 Task: Find connections with filter location Farīdkot with filter topic #Businessintelligence with filter profile language Spanish with filter current company Essar with filter school Velammal Institute Of Technology with filter industry Mental Health Care with filter service category Tax Preparation with filter keywords title Plumber
Action: Mouse moved to (217, 341)
Screenshot: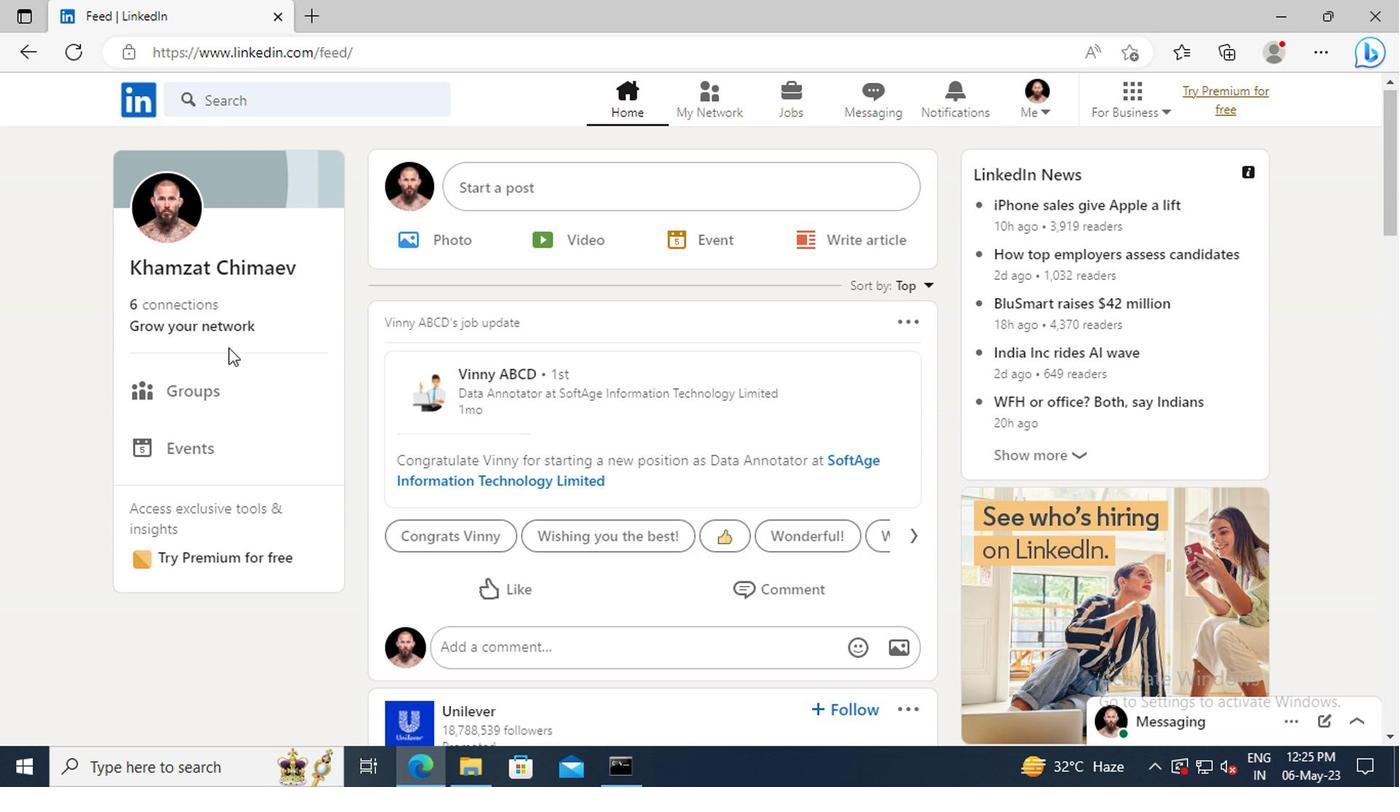 
Action: Mouse pressed left at (217, 341)
Screenshot: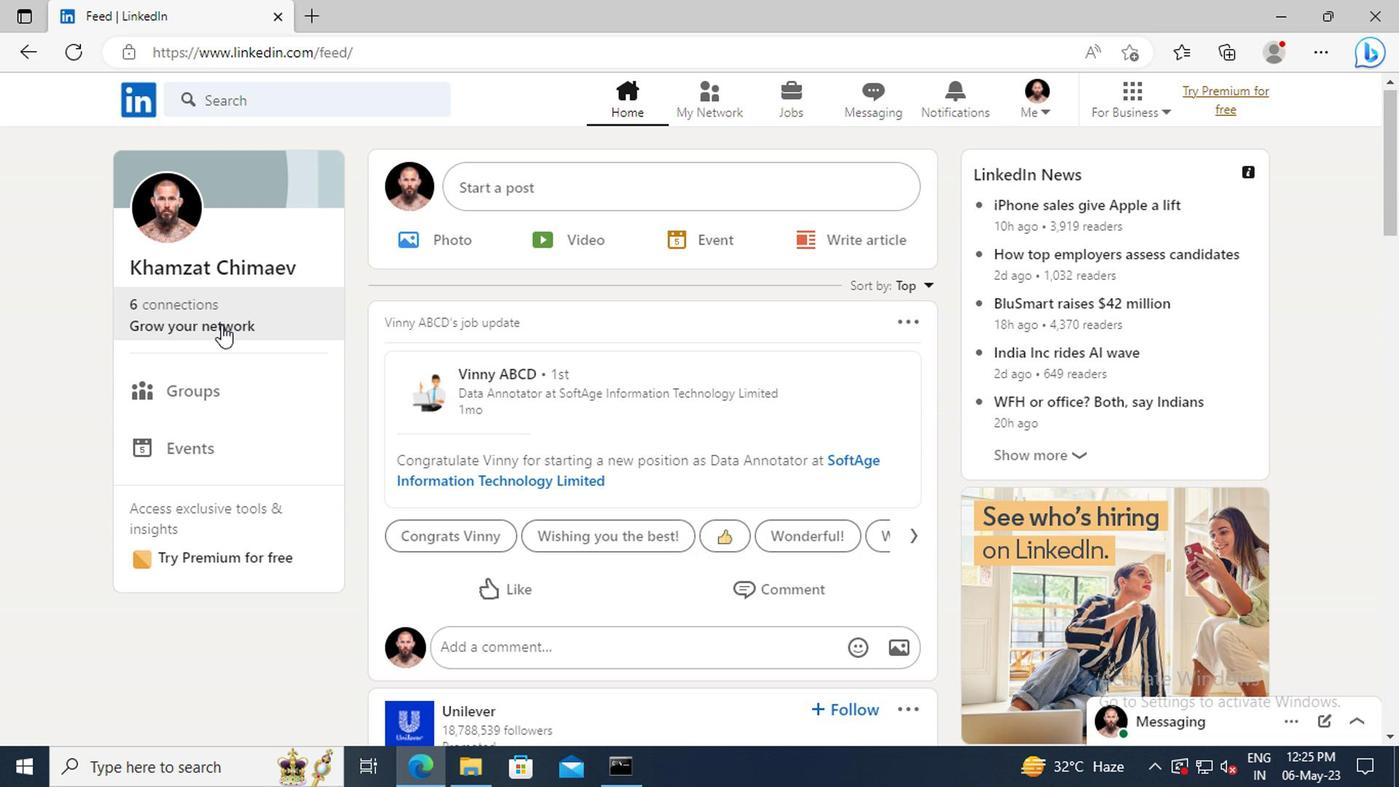 
Action: Mouse moved to (223, 246)
Screenshot: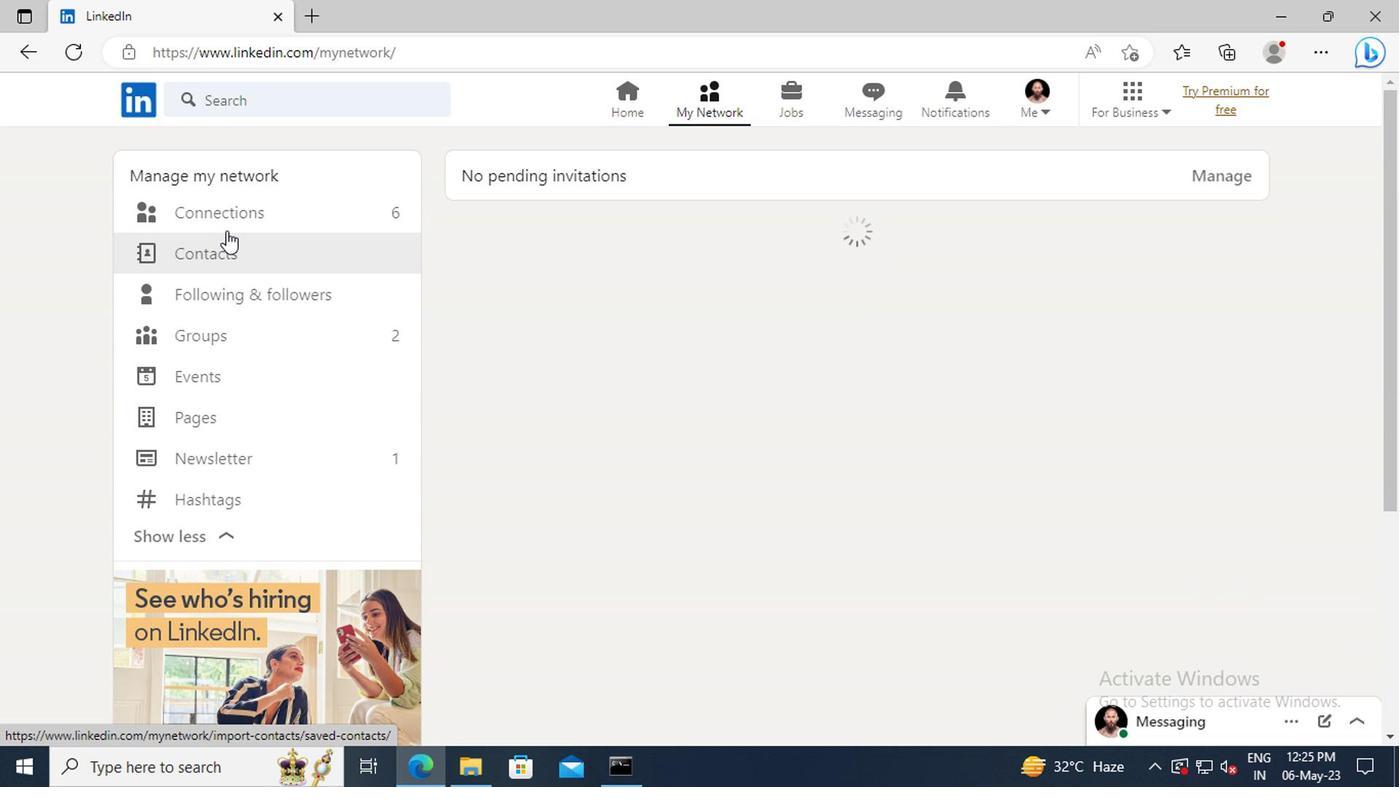 
Action: Mouse pressed left at (223, 246)
Screenshot: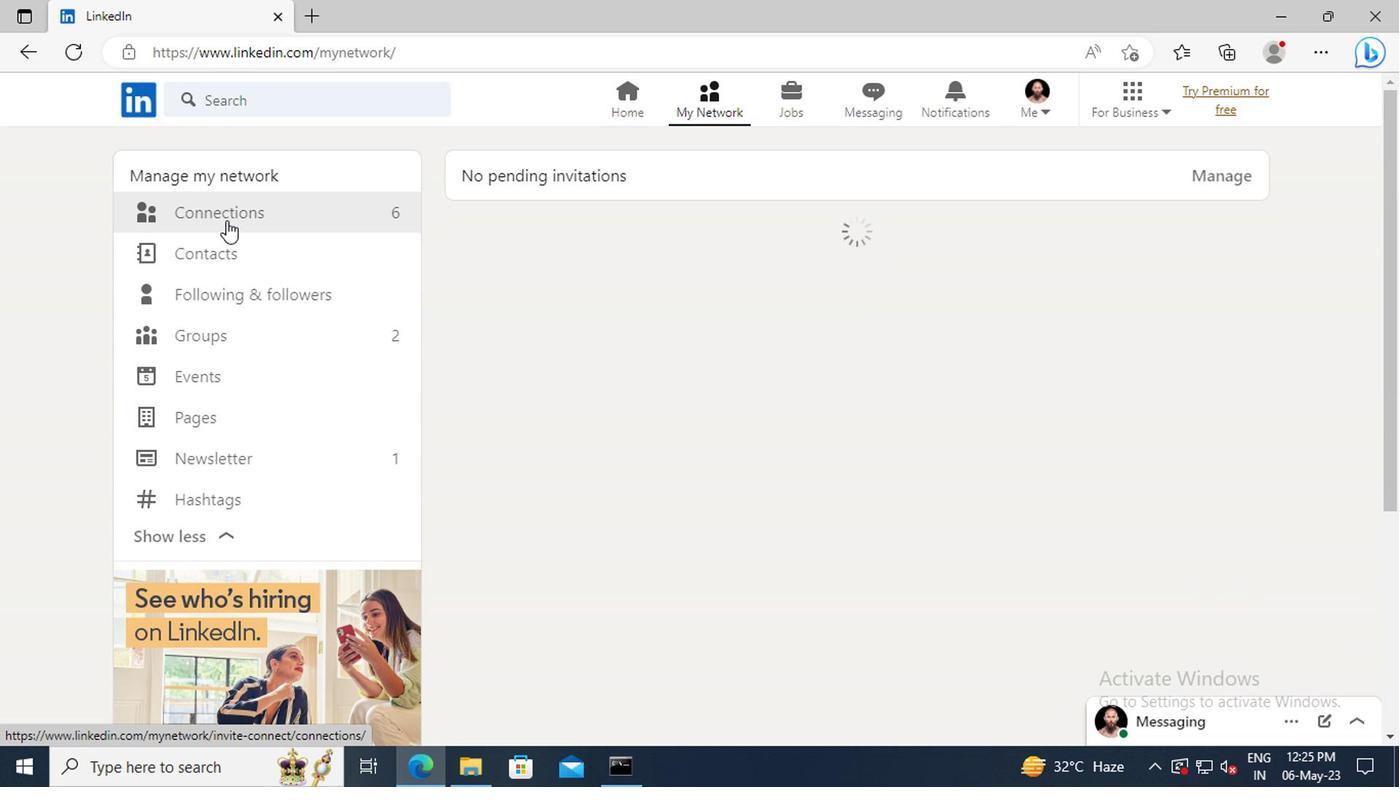 
Action: Mouse moved to (857, 250)
Screenshot: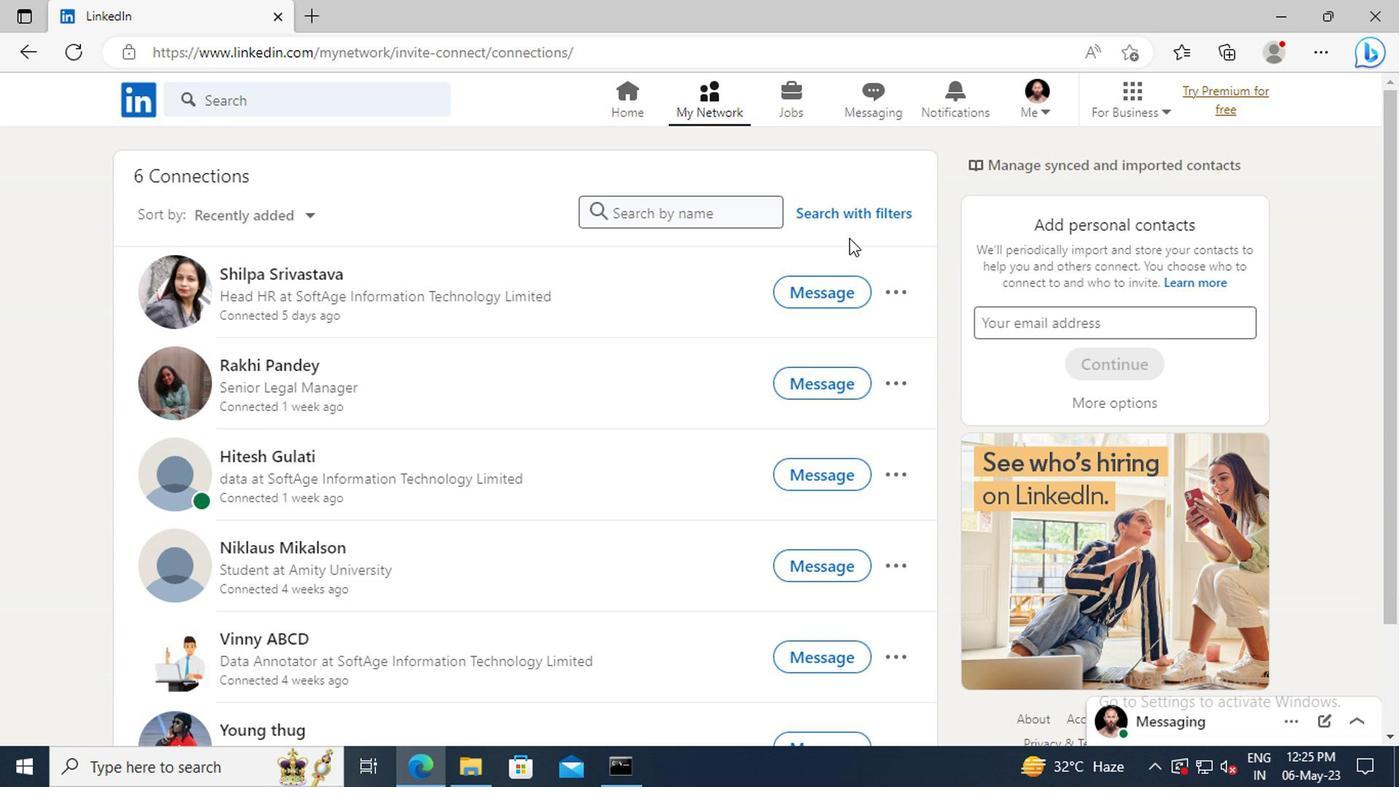 
Action: Mouse pressed left at (857, 250)
Screenshot: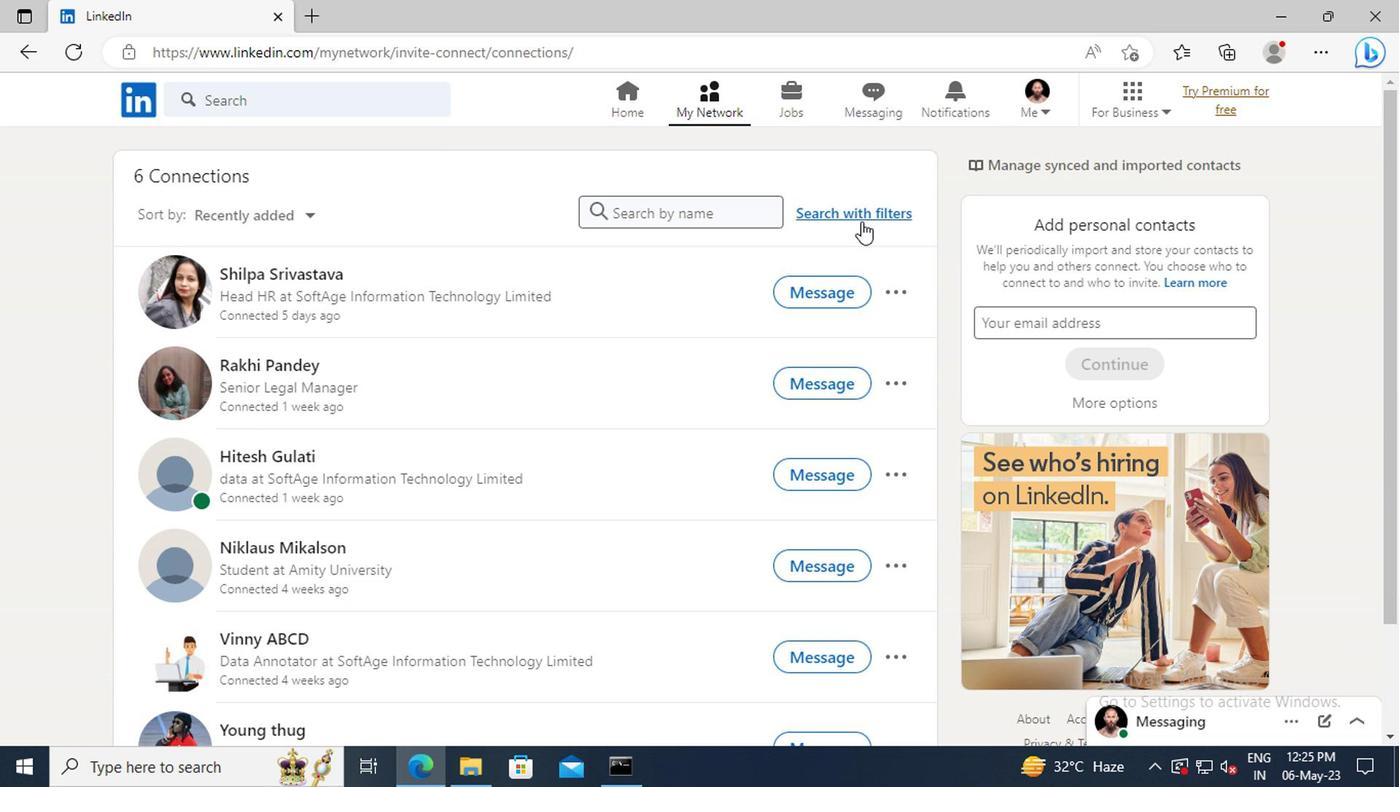 
Action: Mouse moved to (775, 193)
Screenshot: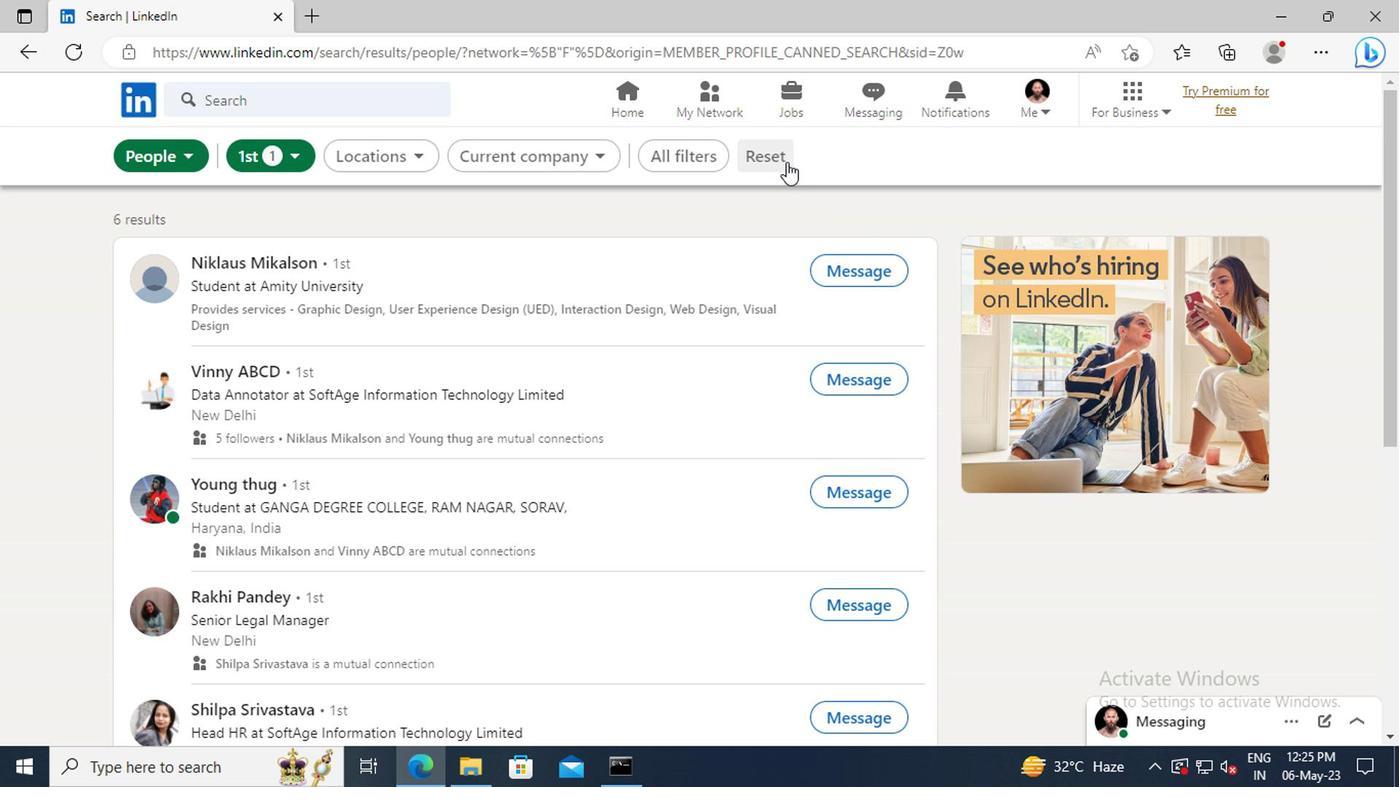 
Action: Mouse pressed left at (775, 193)
Screenshot: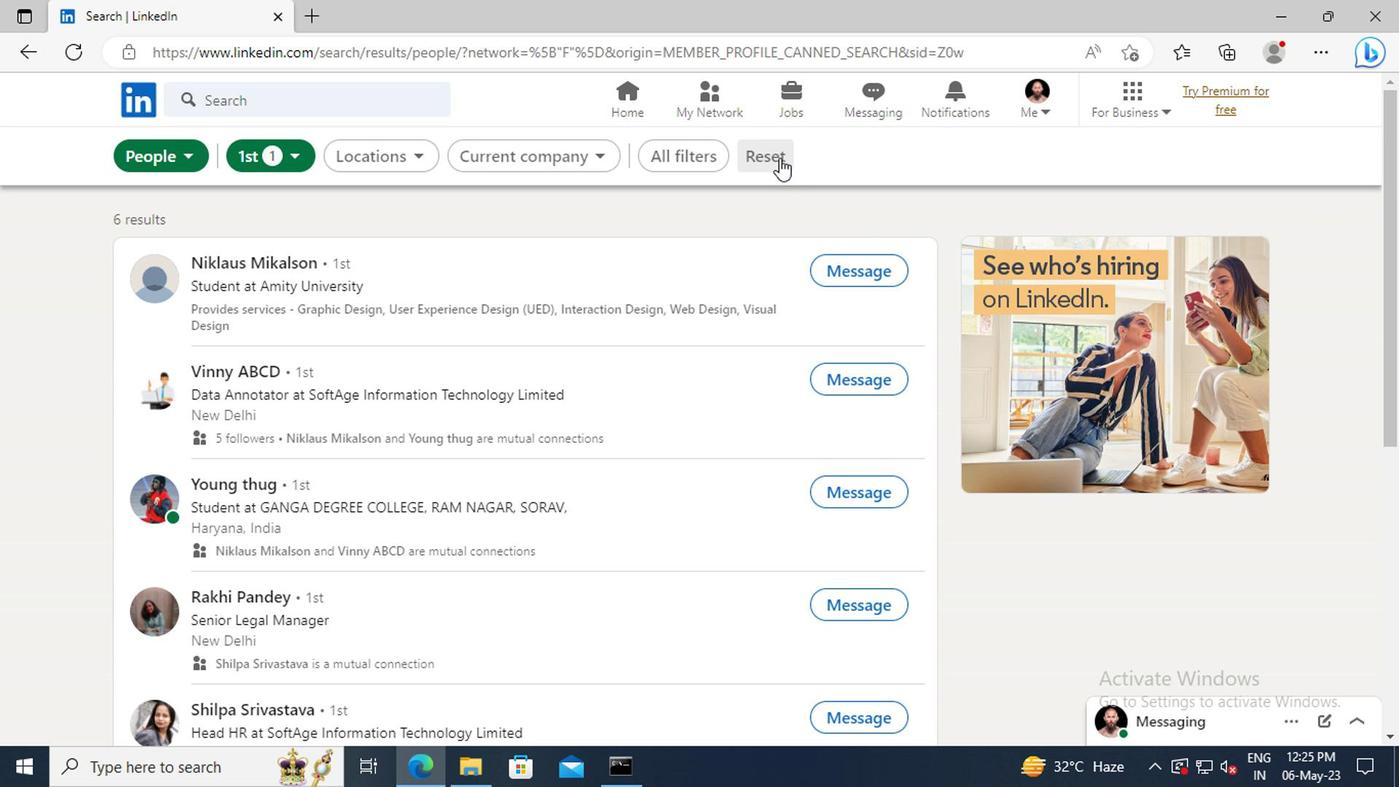
Action: Mouse moved to (747, 192)
Screenshot: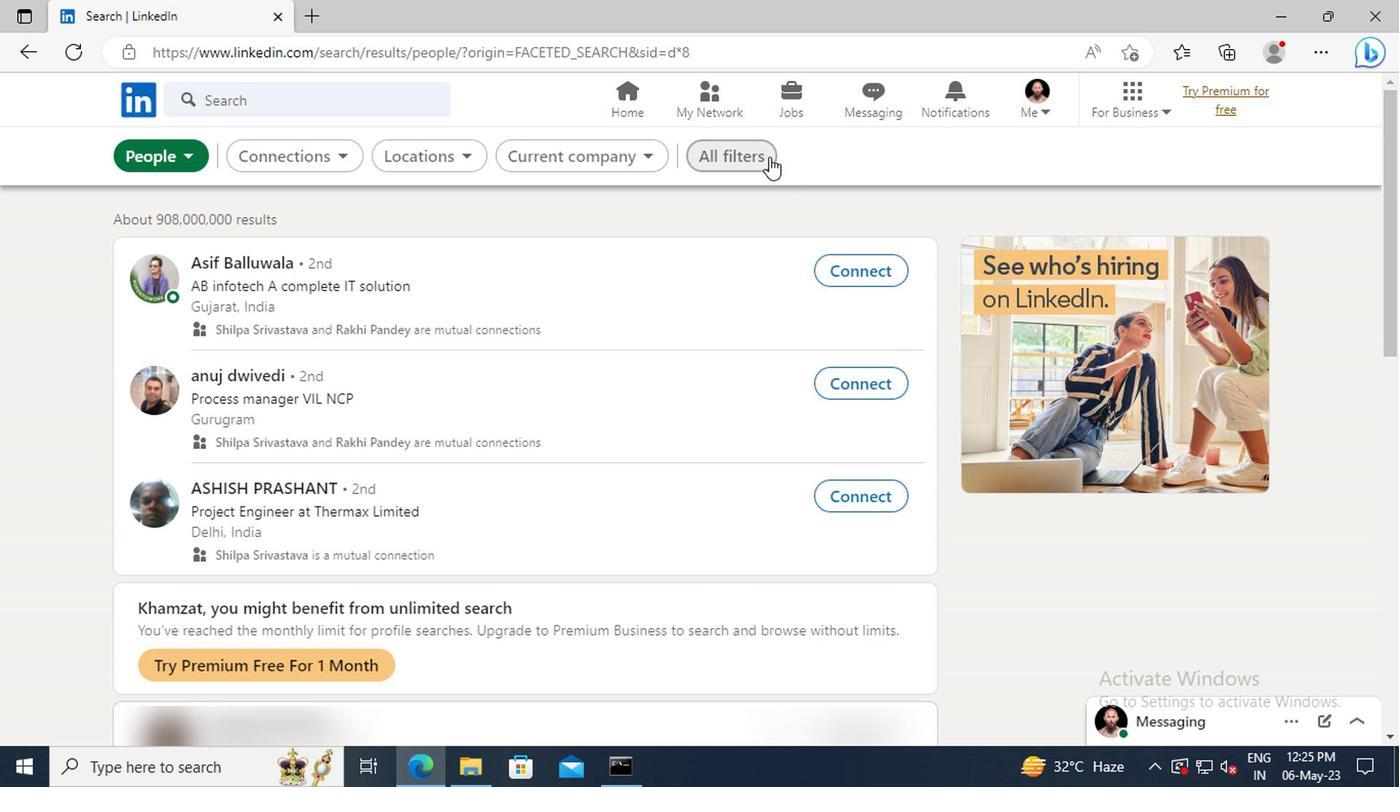 
Action: Mouse pressed left at (747, 192)
Screenshot: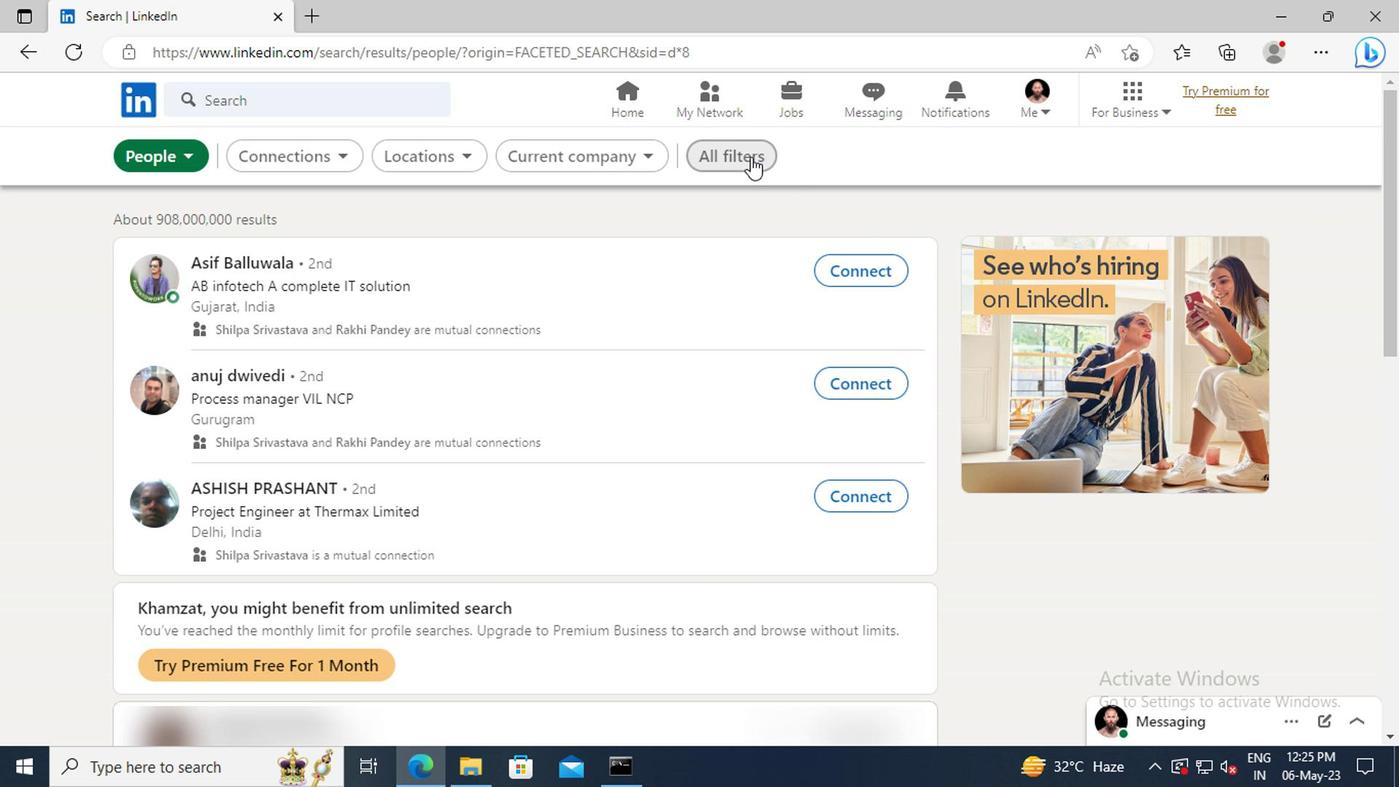 
Action: Mouse moved to (1112, 404)
Screenshot: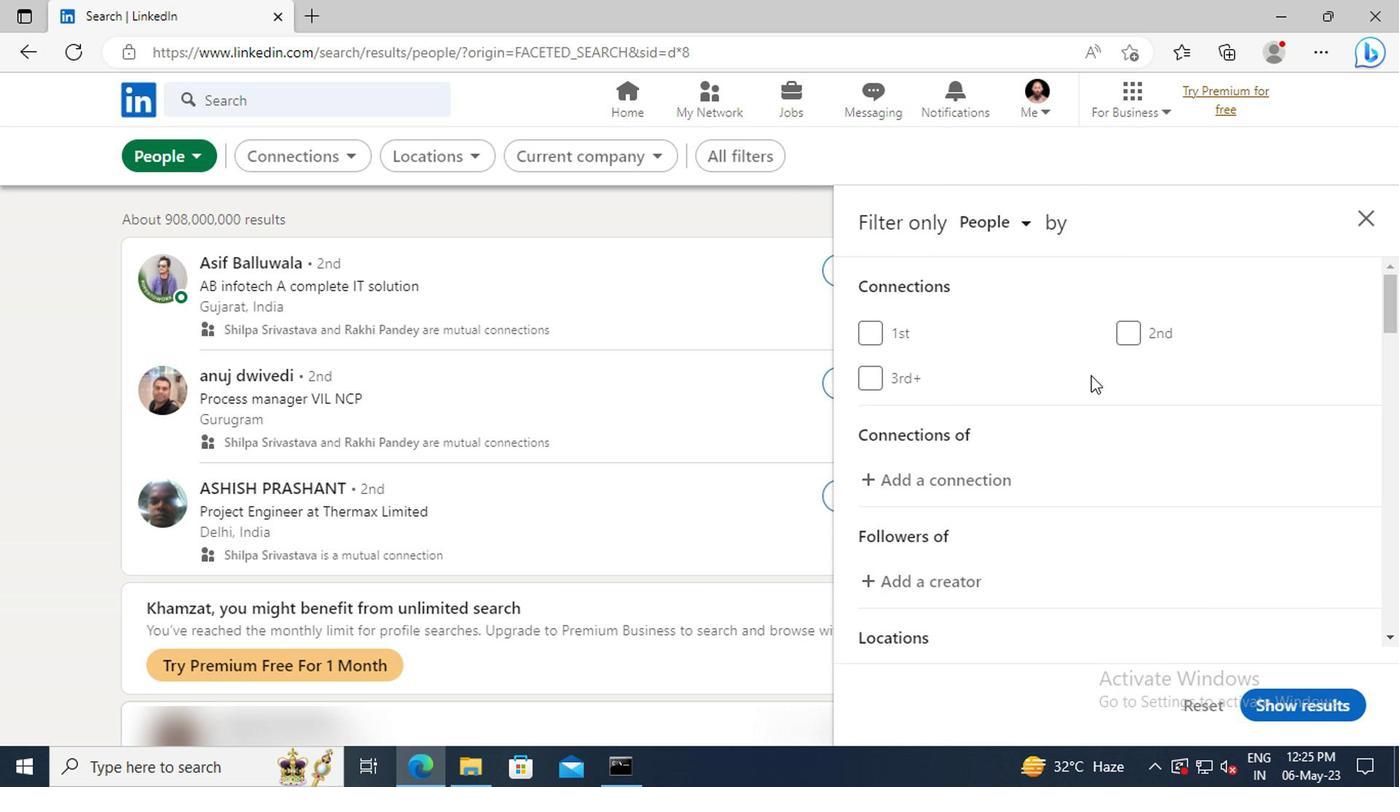 
Action: Mouse scrolled (1112, 403) with delta (0, 0)
Screenshot: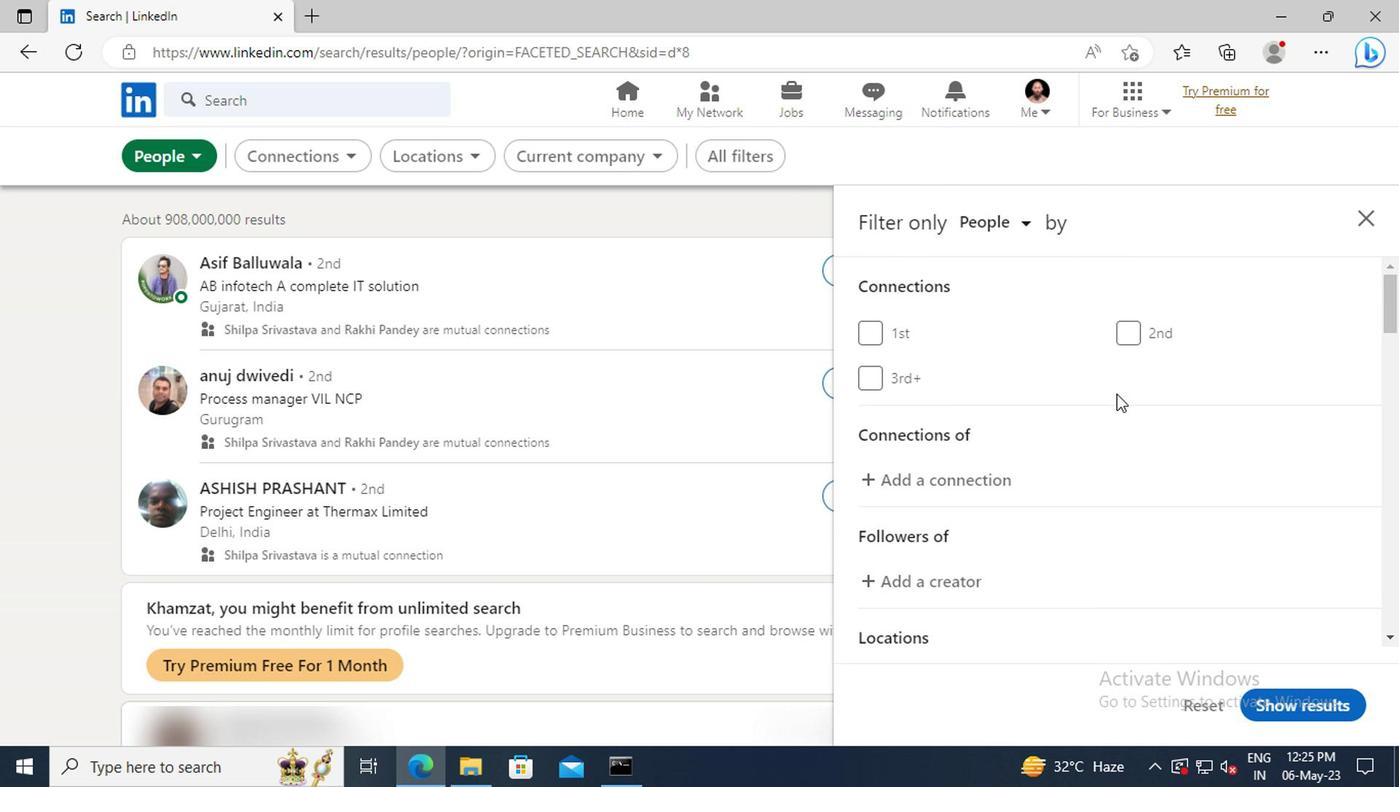 
Action: Mouse scrolled (1112, 403) with delta (0, 0)
Screenshot: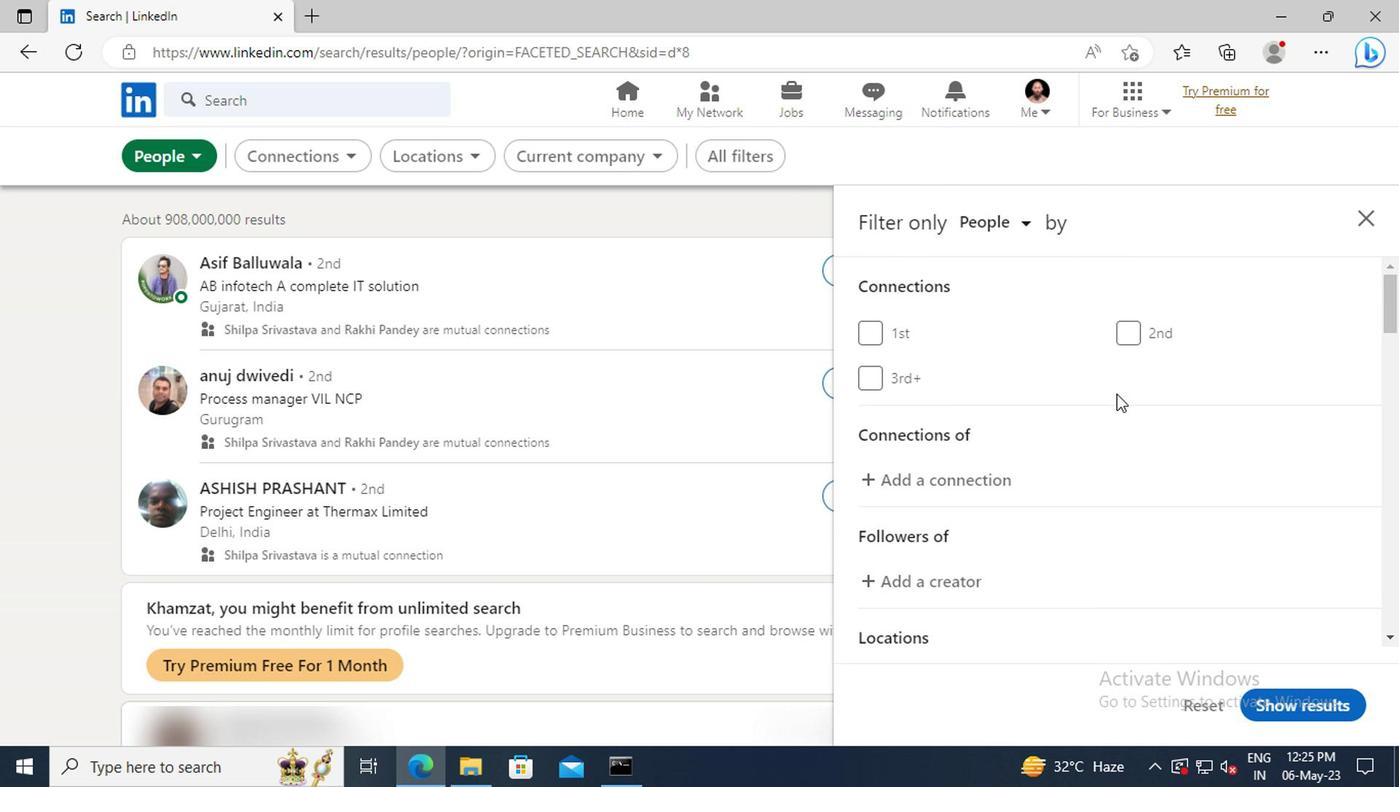 
Action: Mouse scrolled (1112, 403) with delta (0, 0)
Screenshot: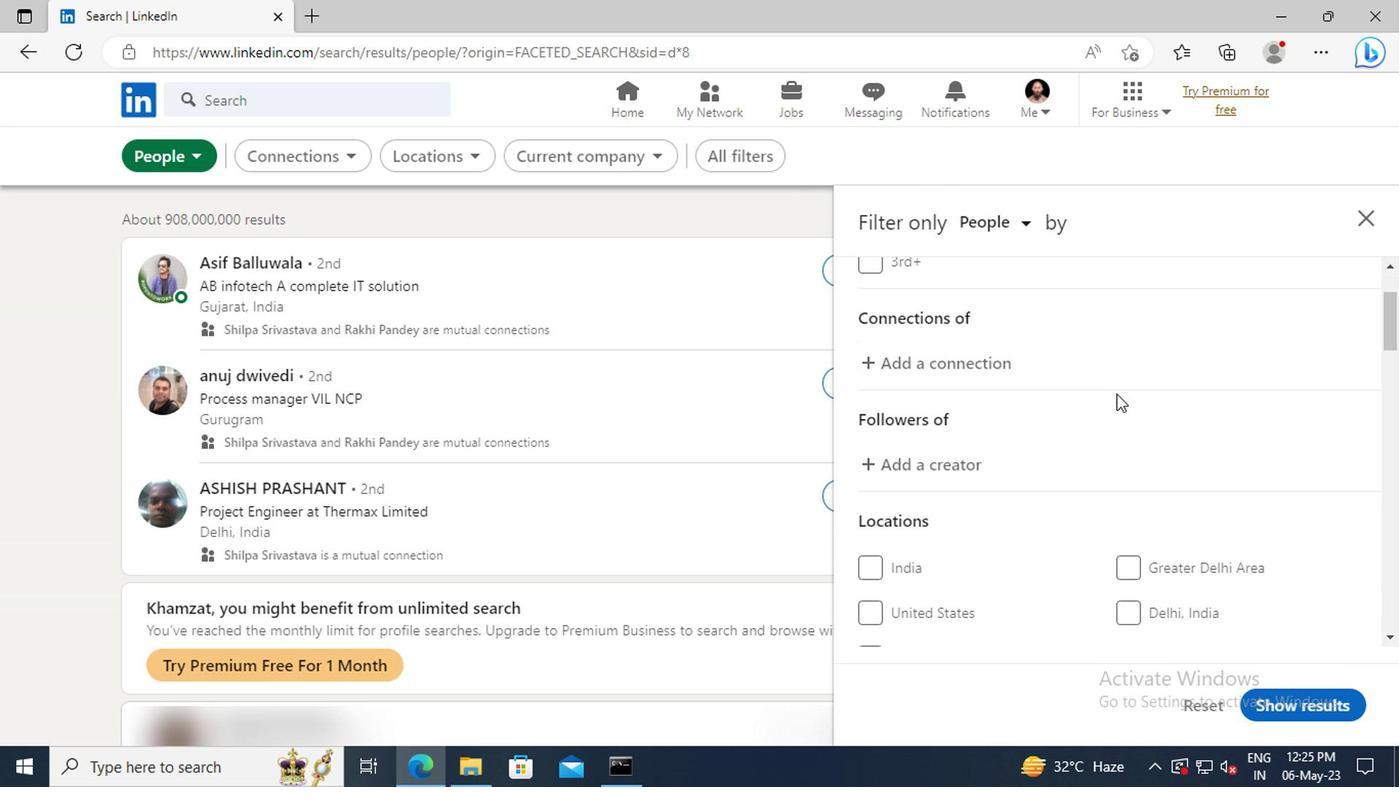 
Action: Mouse scrolled (1112, 403) with delta (0, 0)
Screenshot: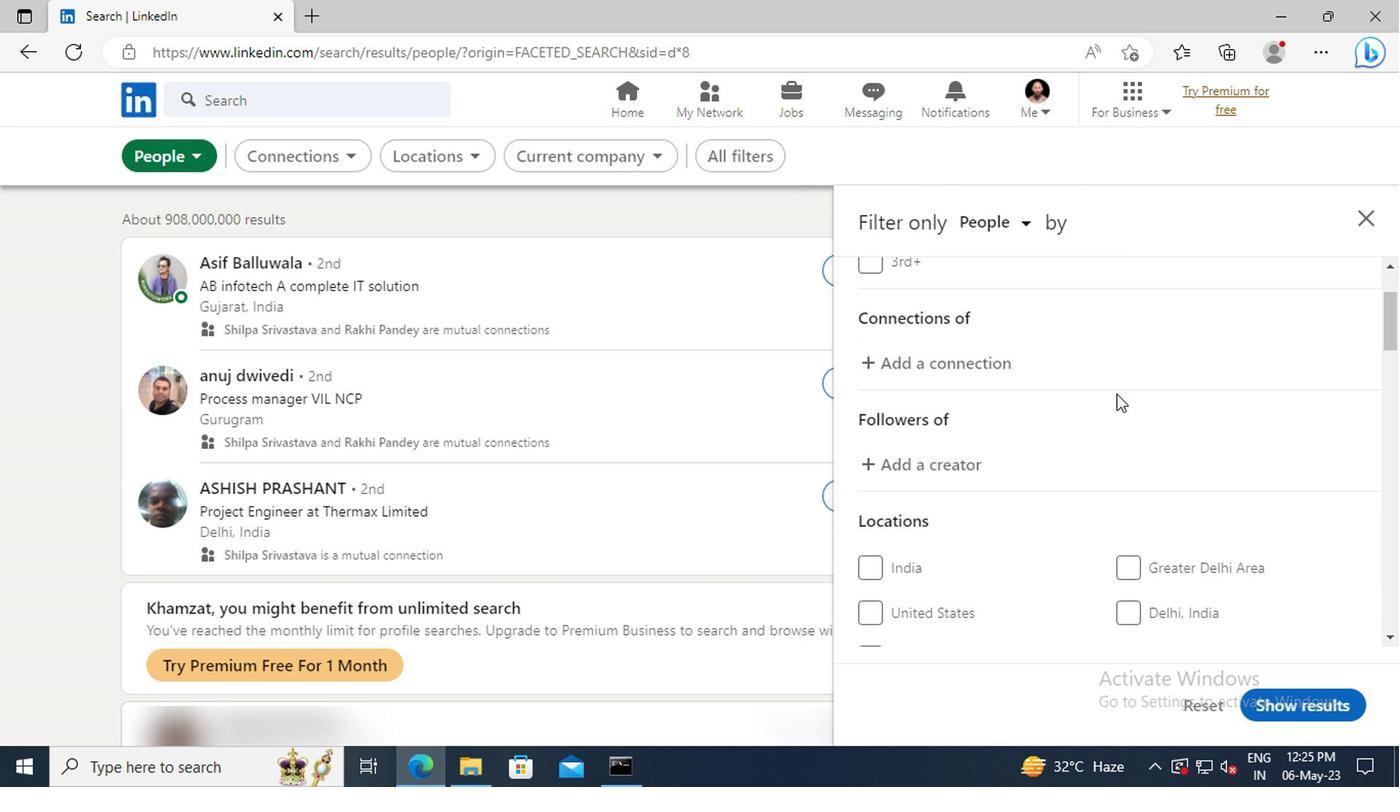 
Action: Mouse scrolled (1112, 403) with delta (0, 0)
Screenshot: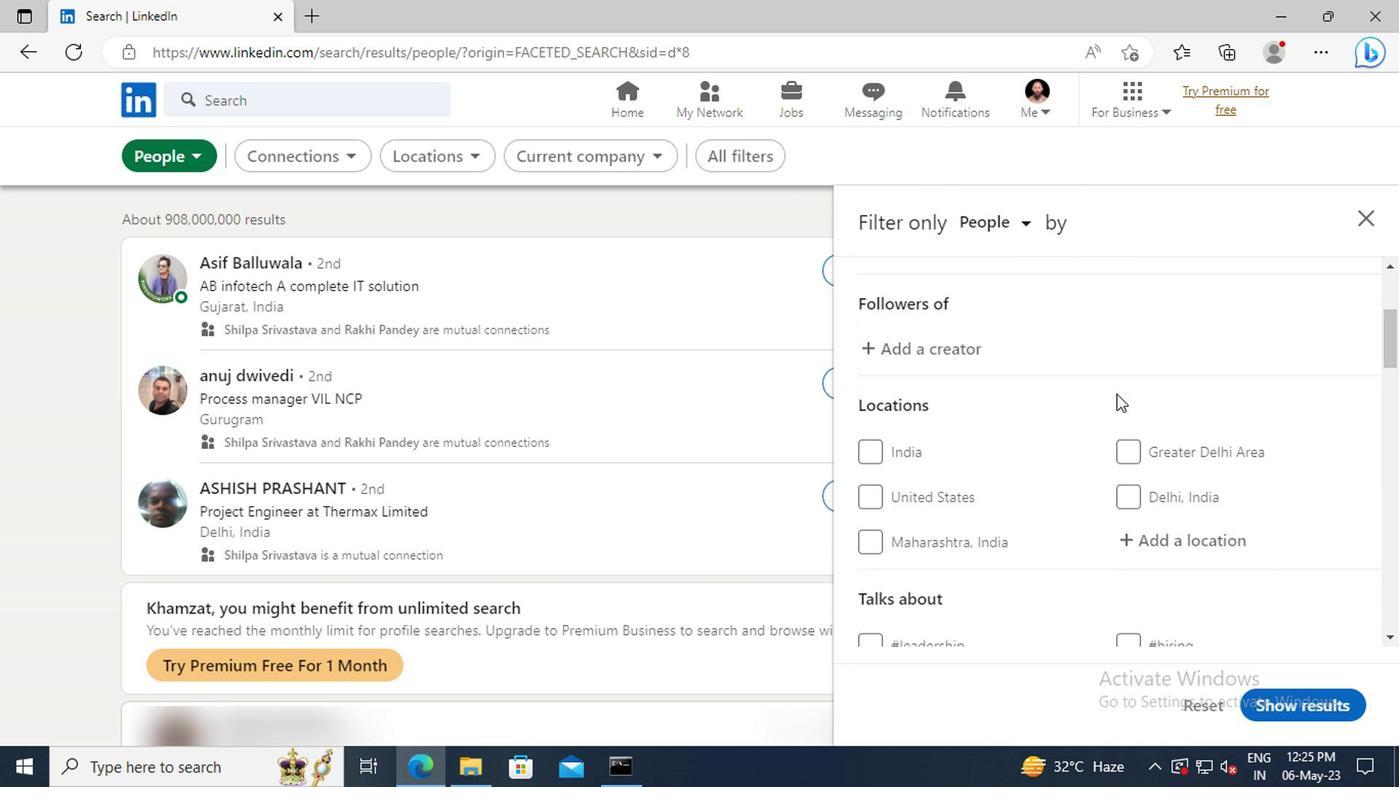 
Action: Mouse scrolled (1112, 403) with delta (0, 0)
Screenshot: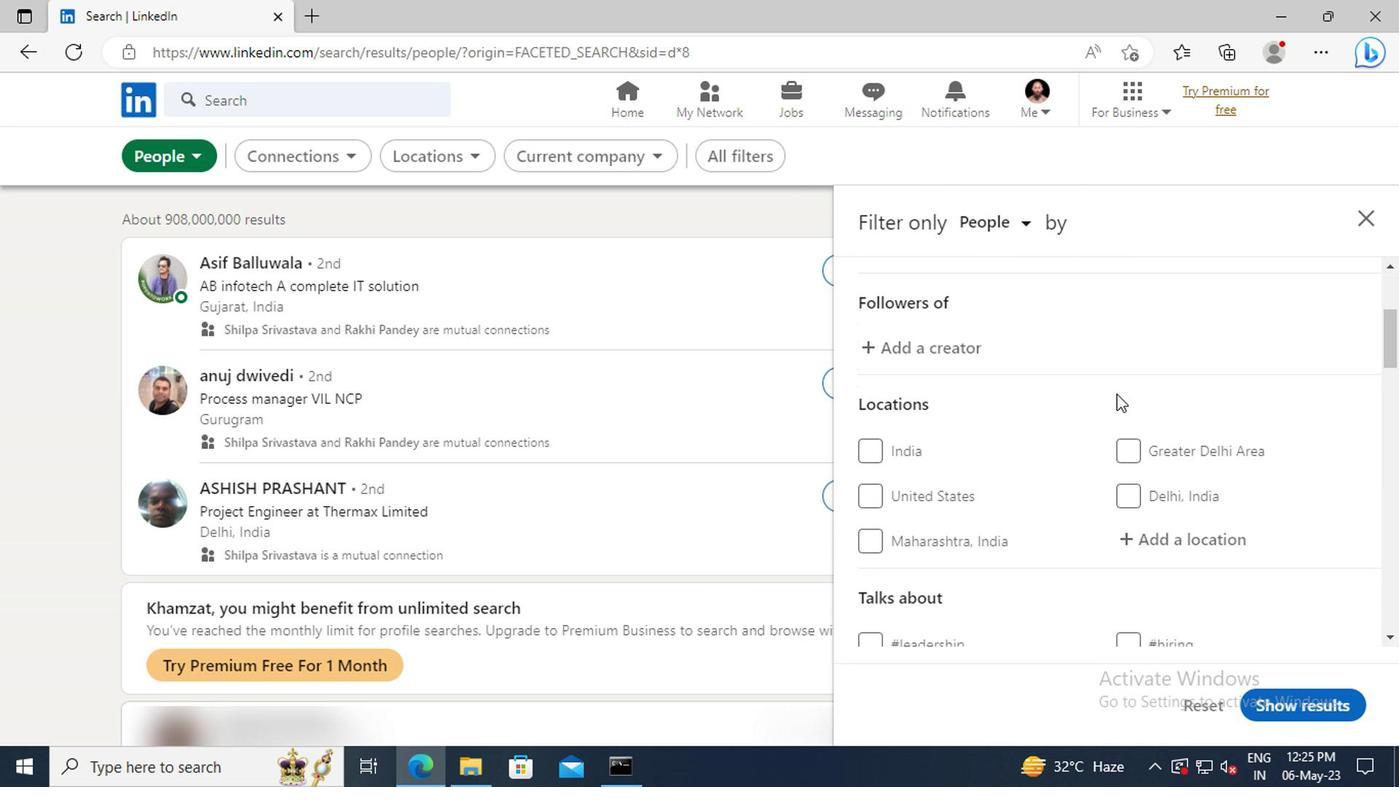 
Action: Mouse moved to (1130, 427)
Screenshot: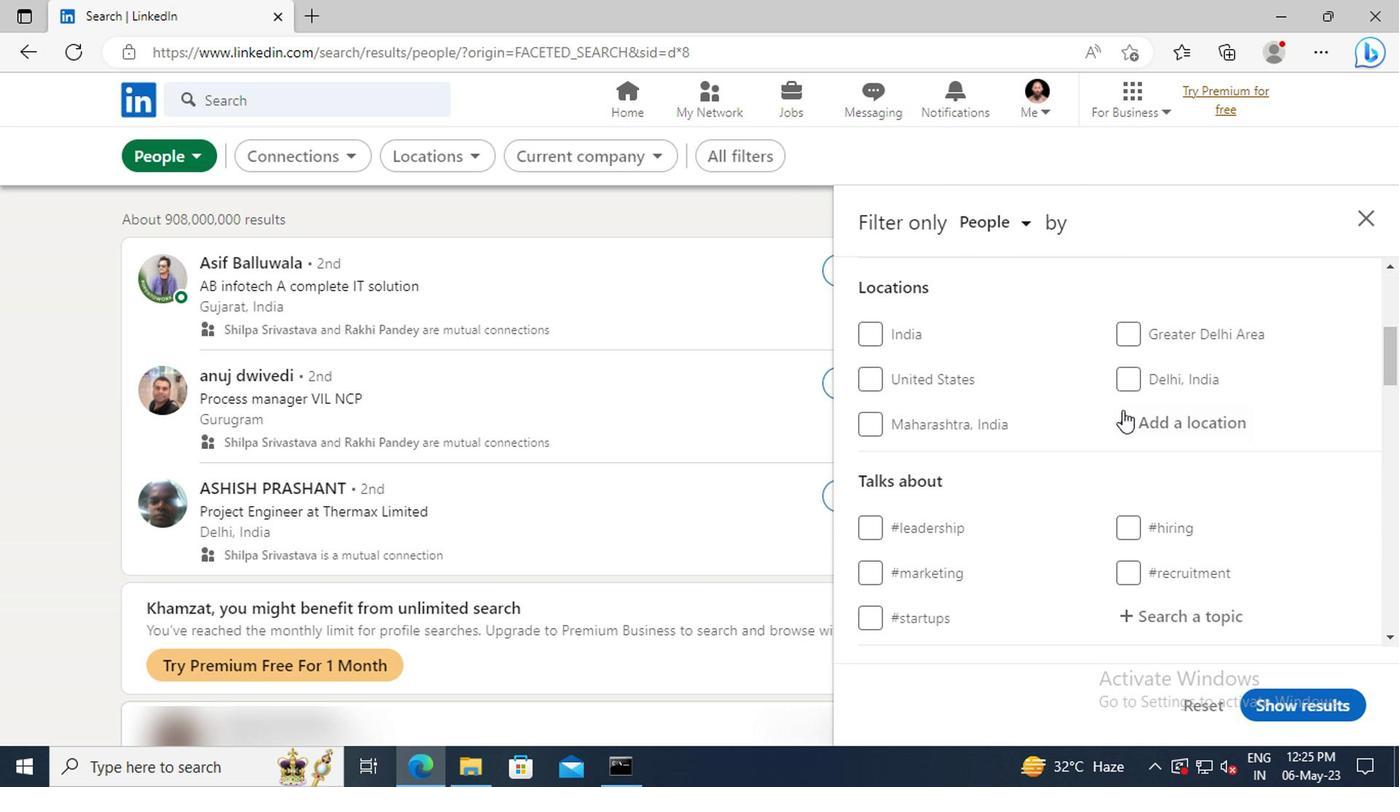 
Action: Mouse pressed left at (1130, 427)
Screenshot: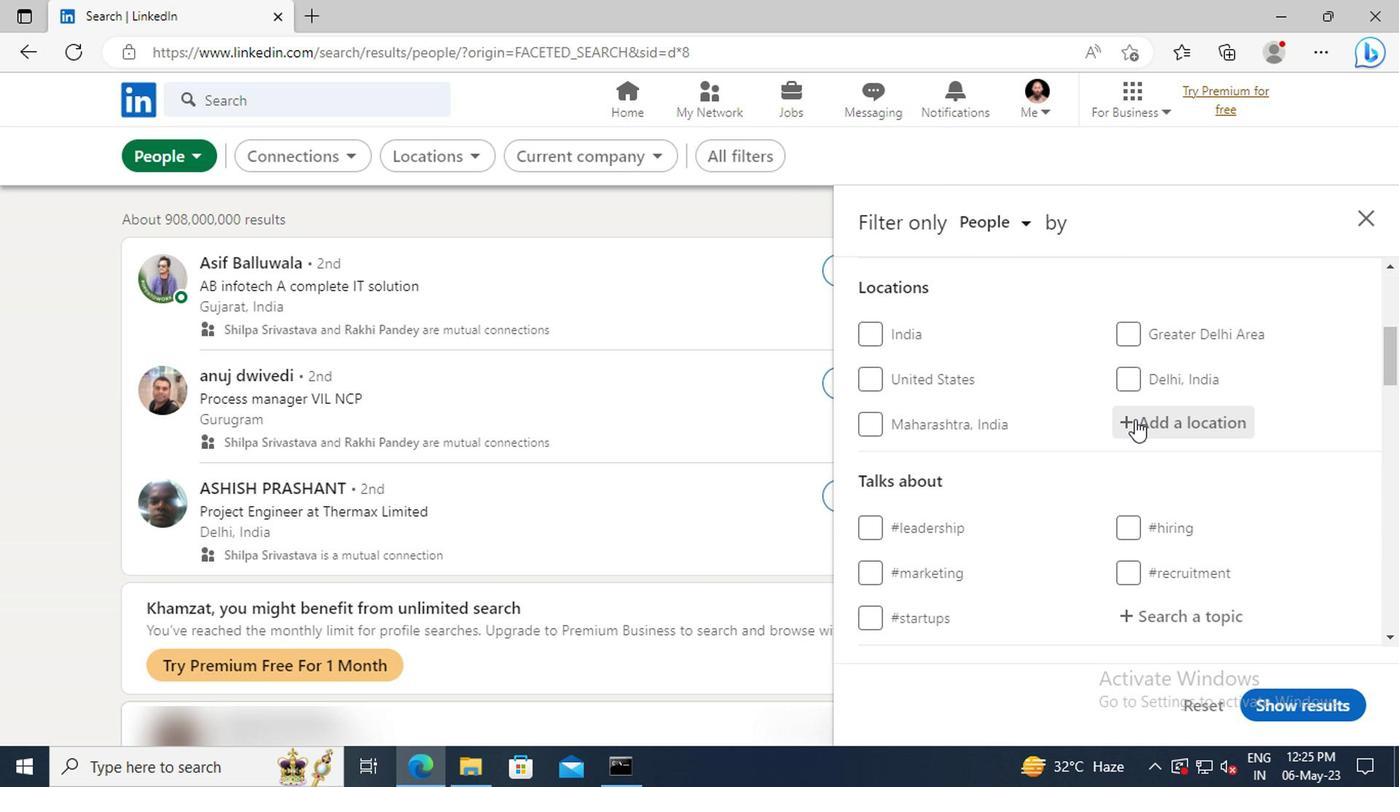 
Action: Key pressed <Key.shift>
Screenshot: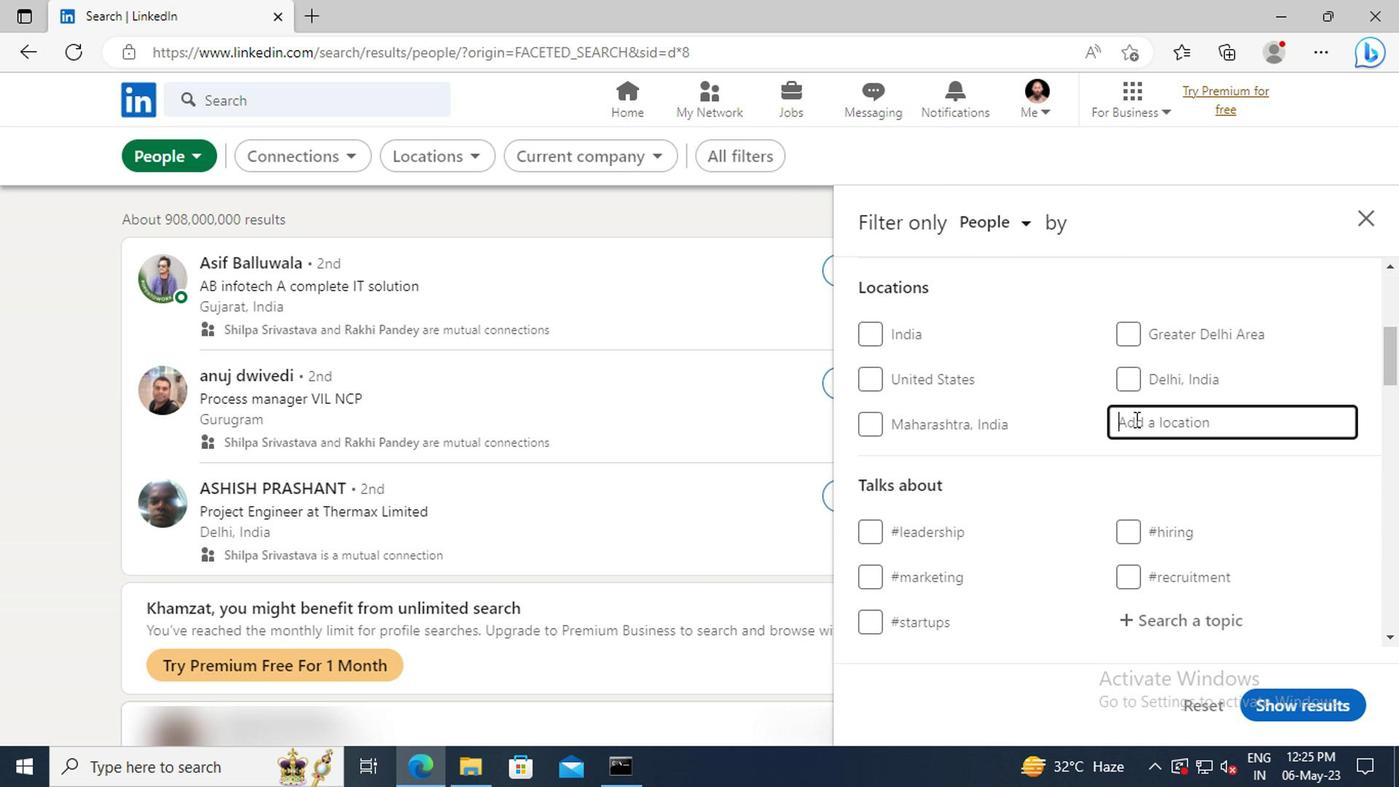 
Action: Mouse moved to (1067, 395)
Screenshot: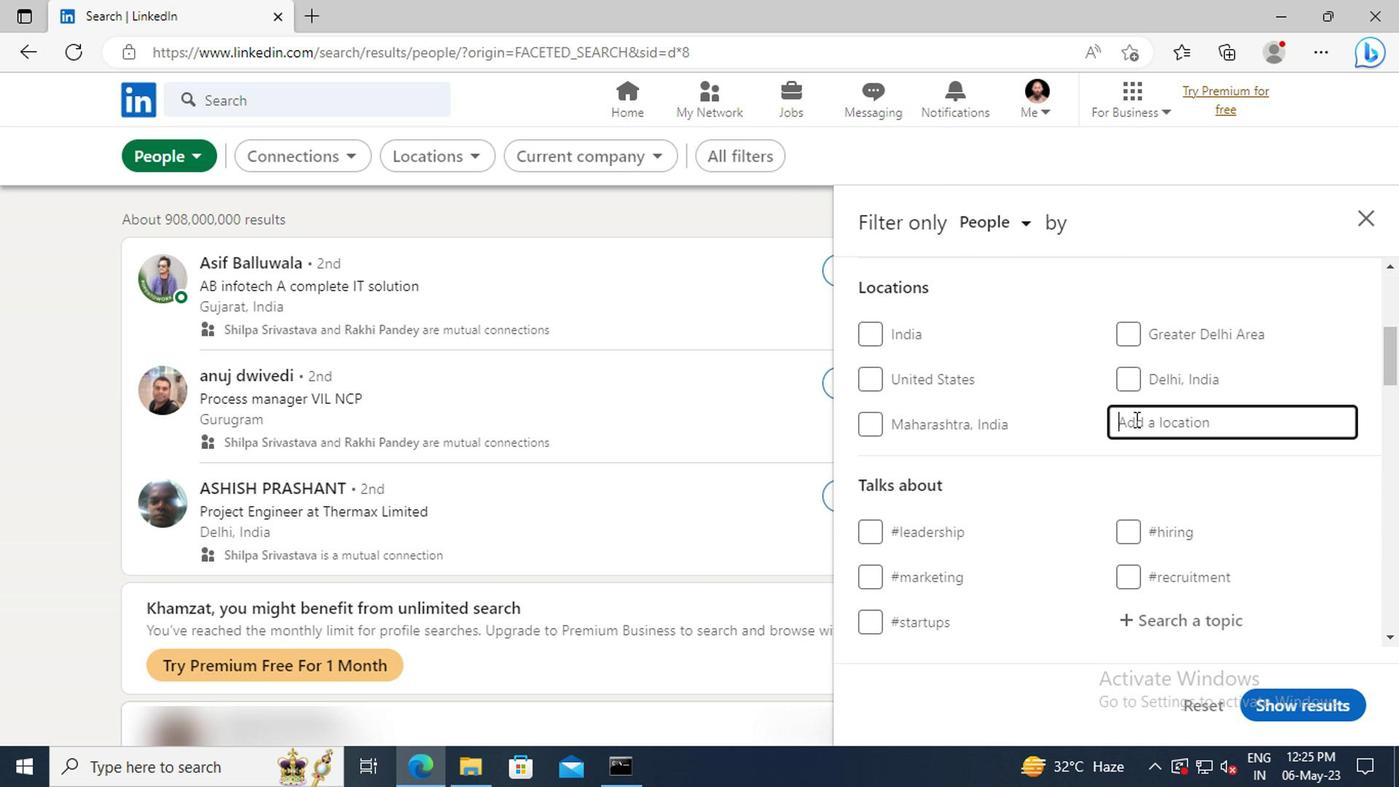 
Action: Key pressed FARIDKOT
Screenshot: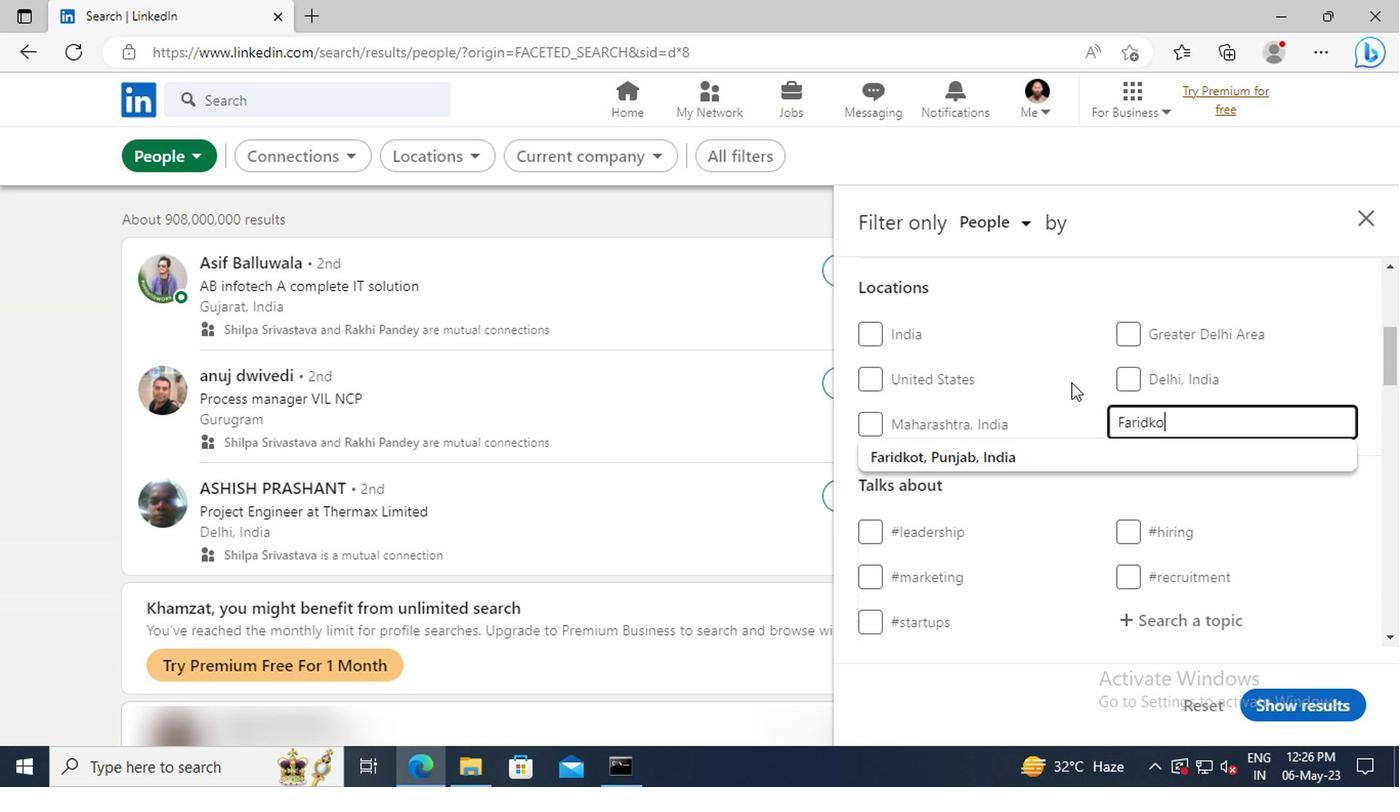 
Action: Mouse moved to (1077, 452)
Screenshot: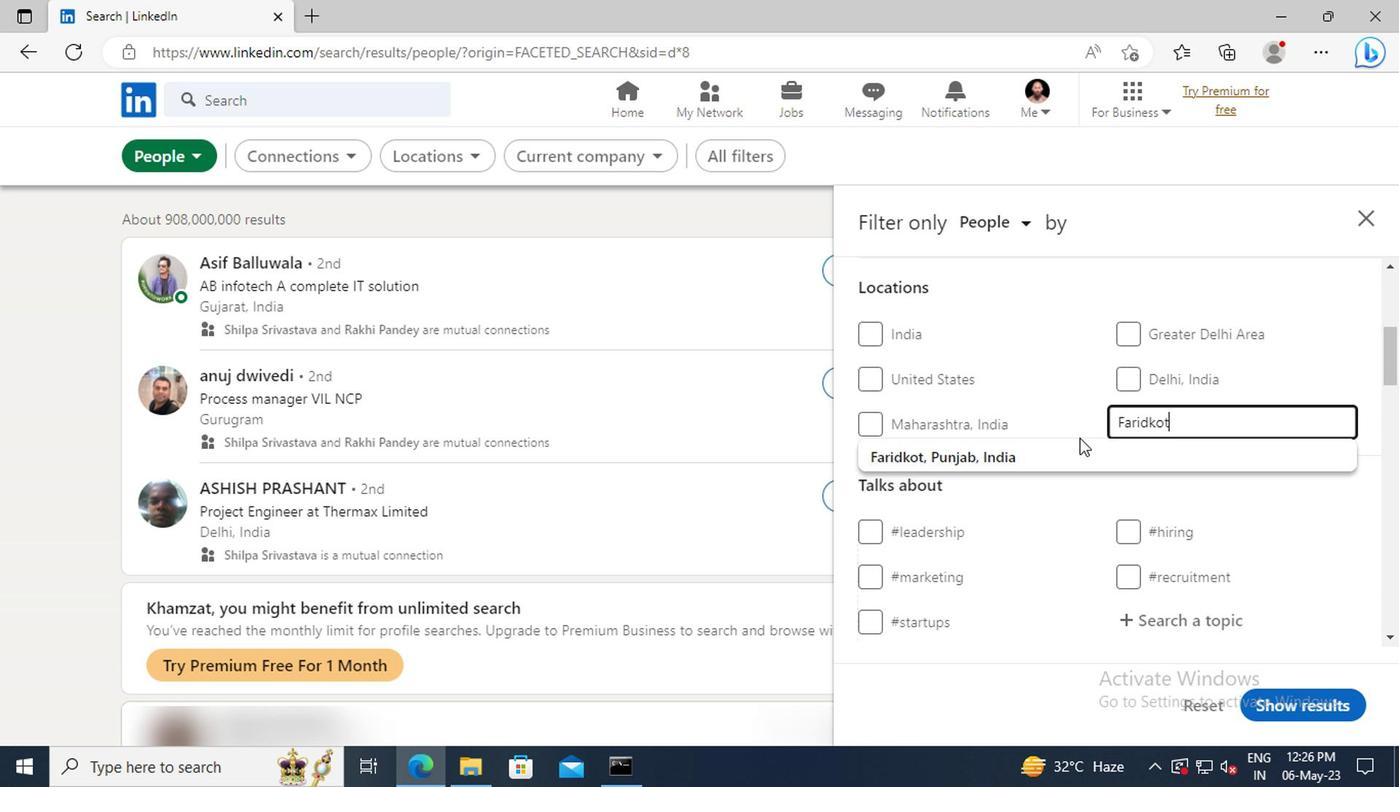 
Action: Mouse pressed left at (1077, 452)
Screenshot: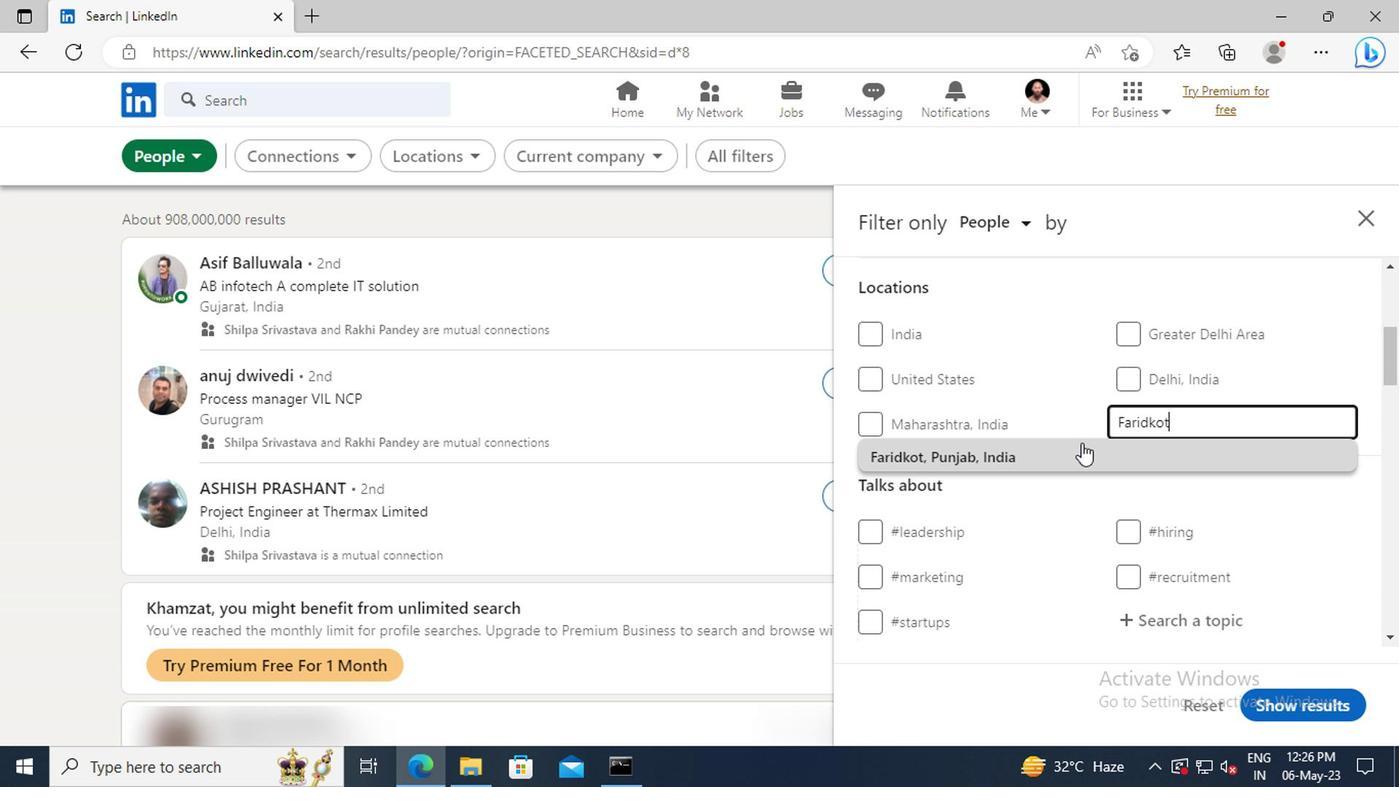 
Action: Mouse scrolled (1077, 451) with delta (0, 0)
Screenshot: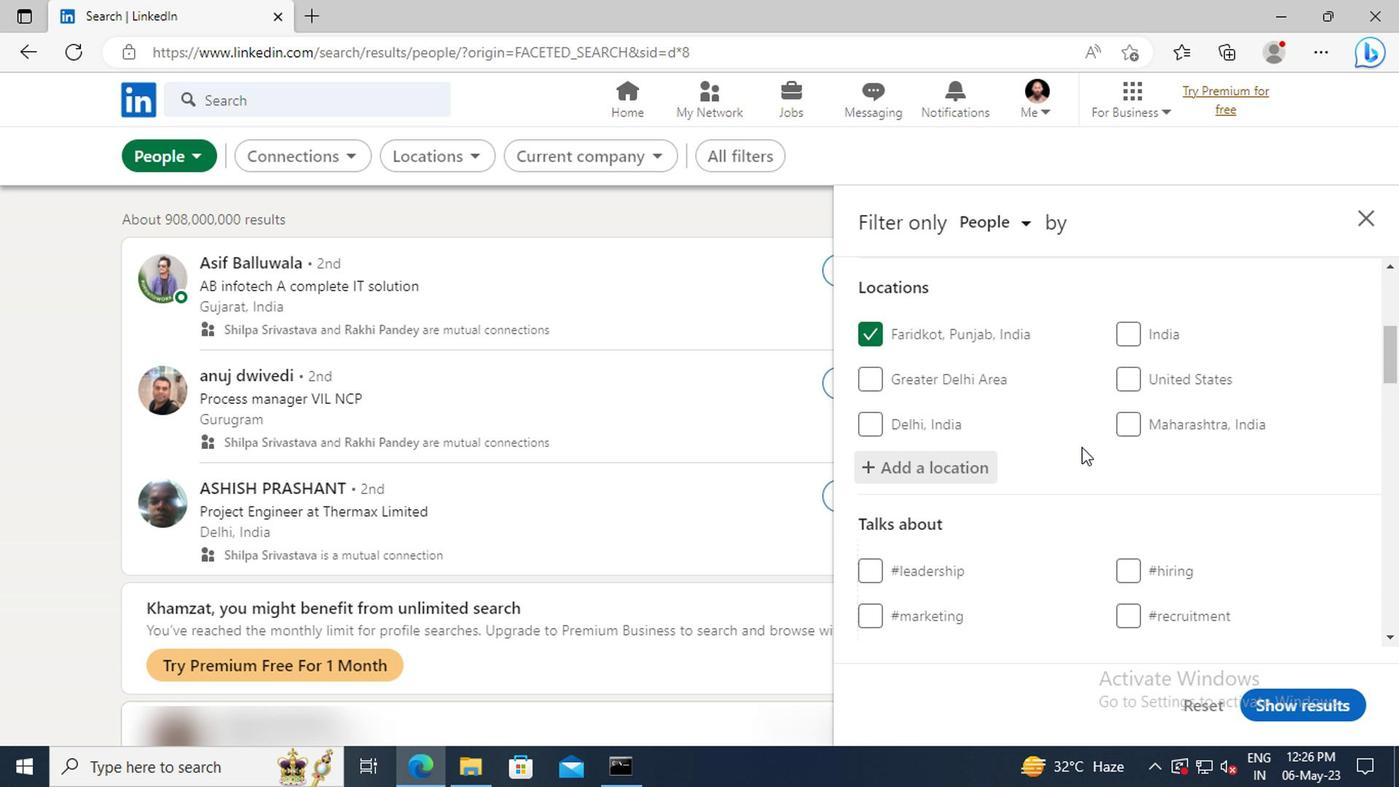 
Action: Mouse scrolled (1077, 451) with delta (0, 0)
Screenshot: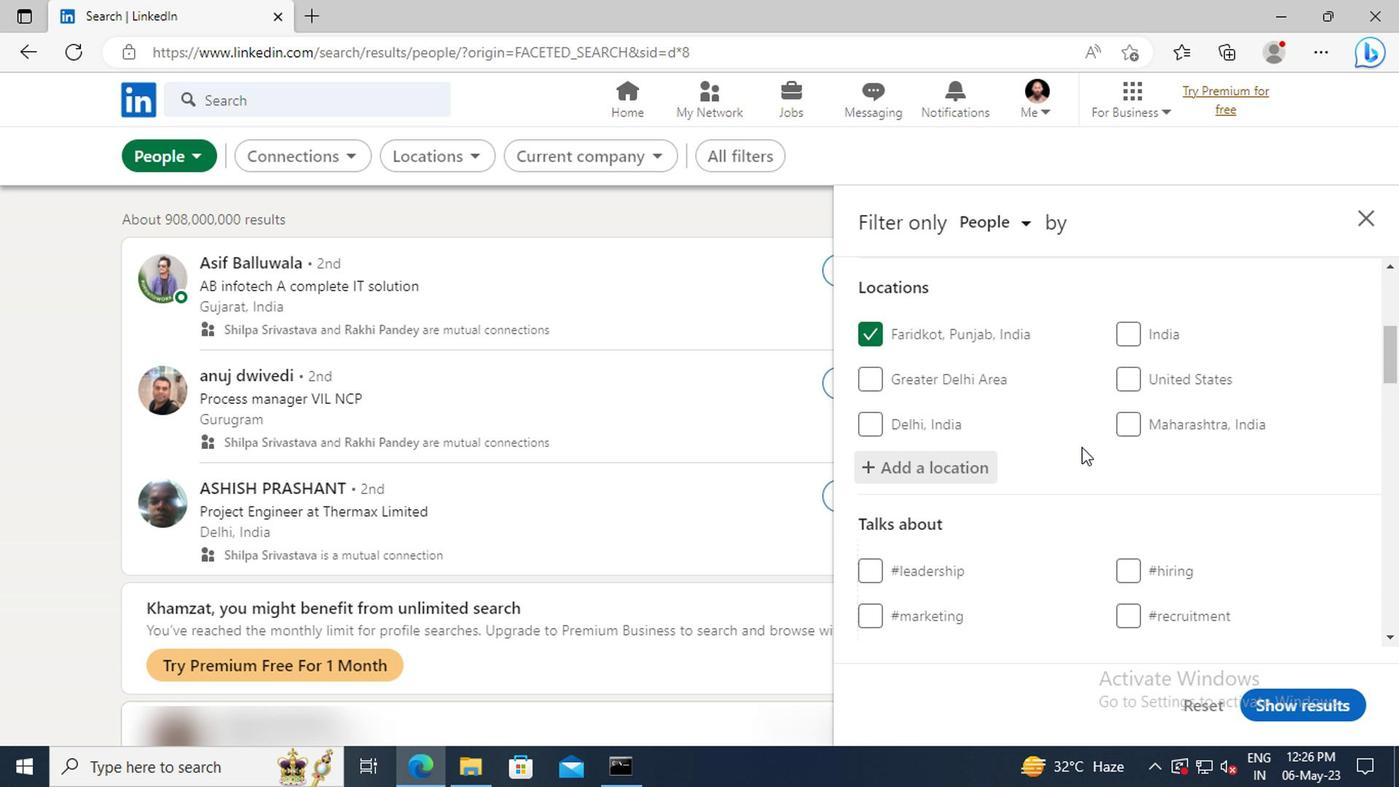 
Action: Mouse scrolled (1077, 451) with delta (0, 0)
Screenshot: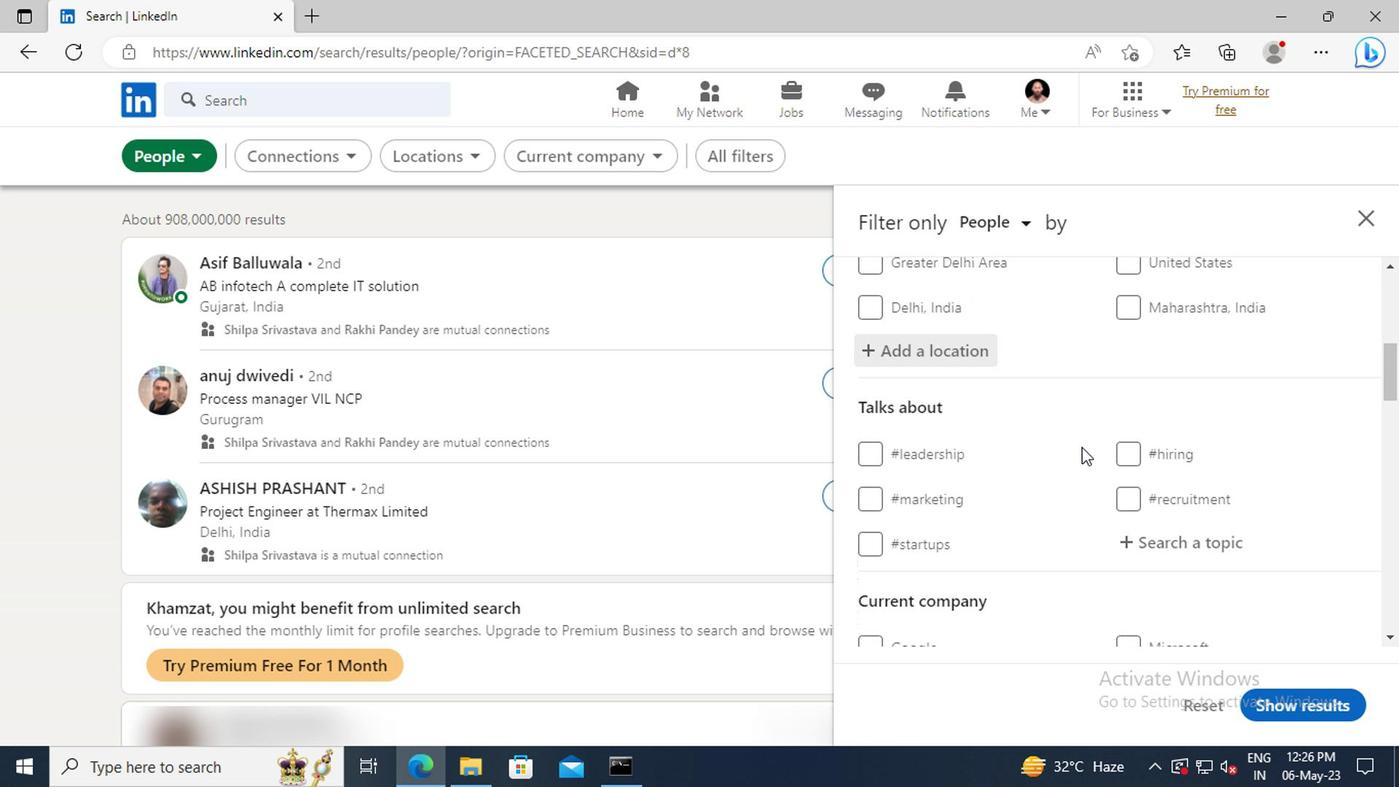 
Action: Mouse moved to (1152, 489)
Screenshot: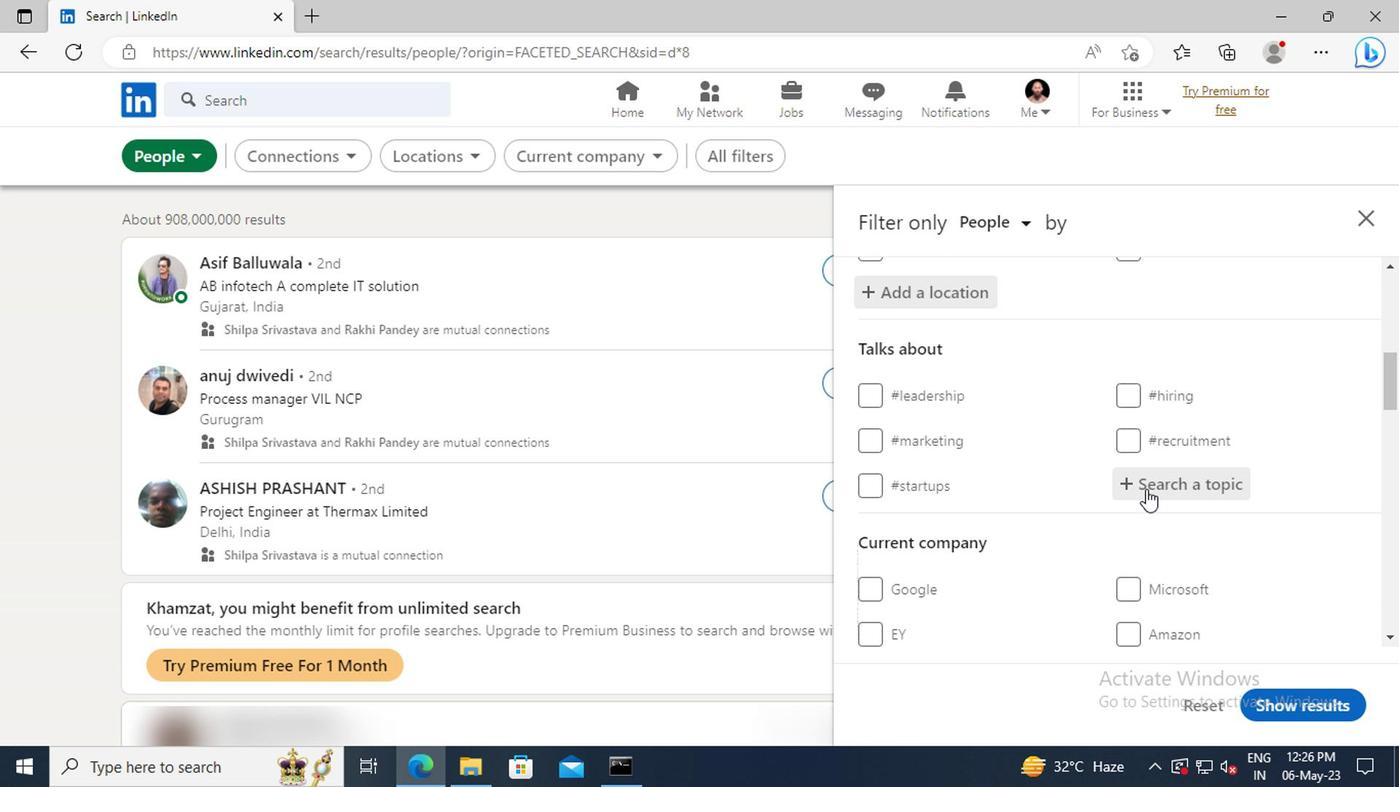 
Action: Mouse pressed left at (1152, 489)
Screenshot: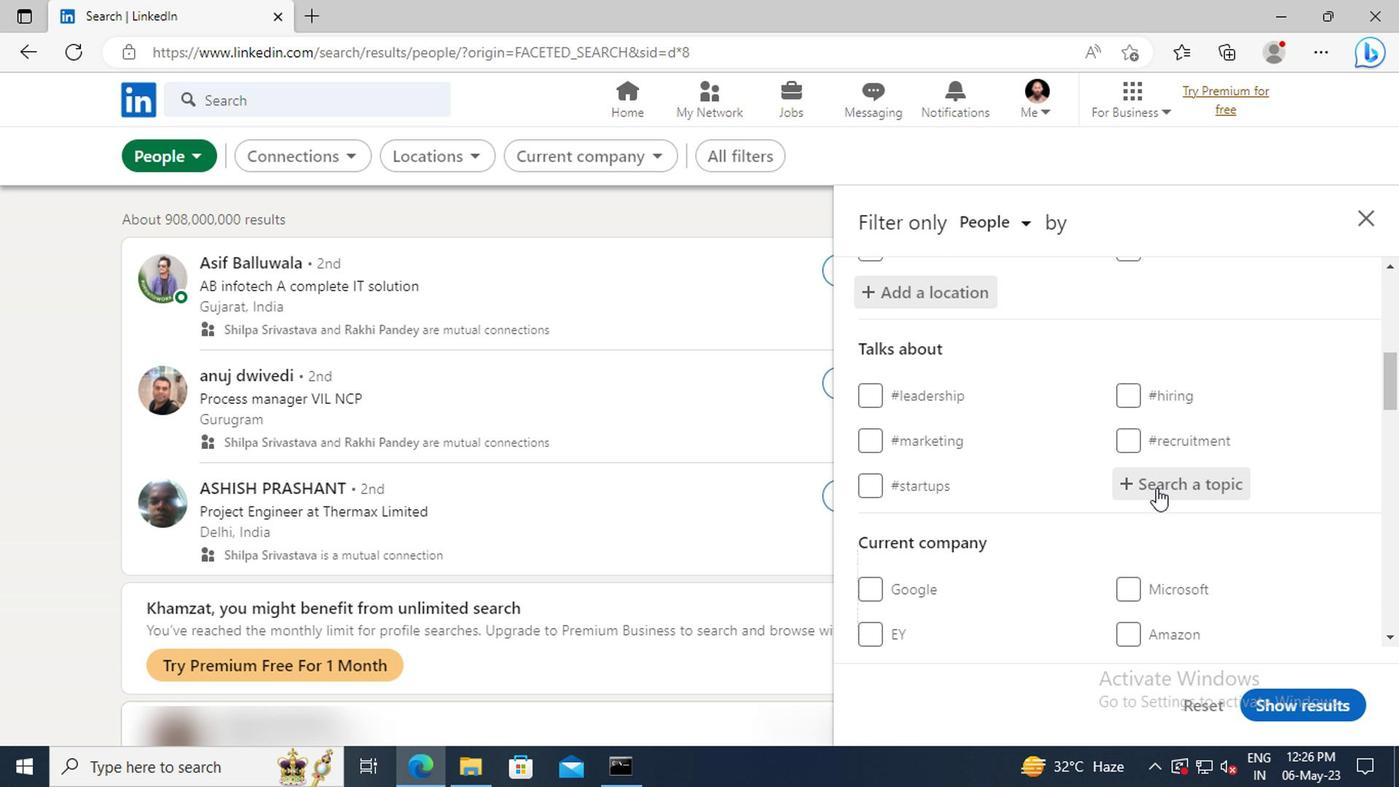 
Action: Mouse moved to (1131, 476)
Screenshot: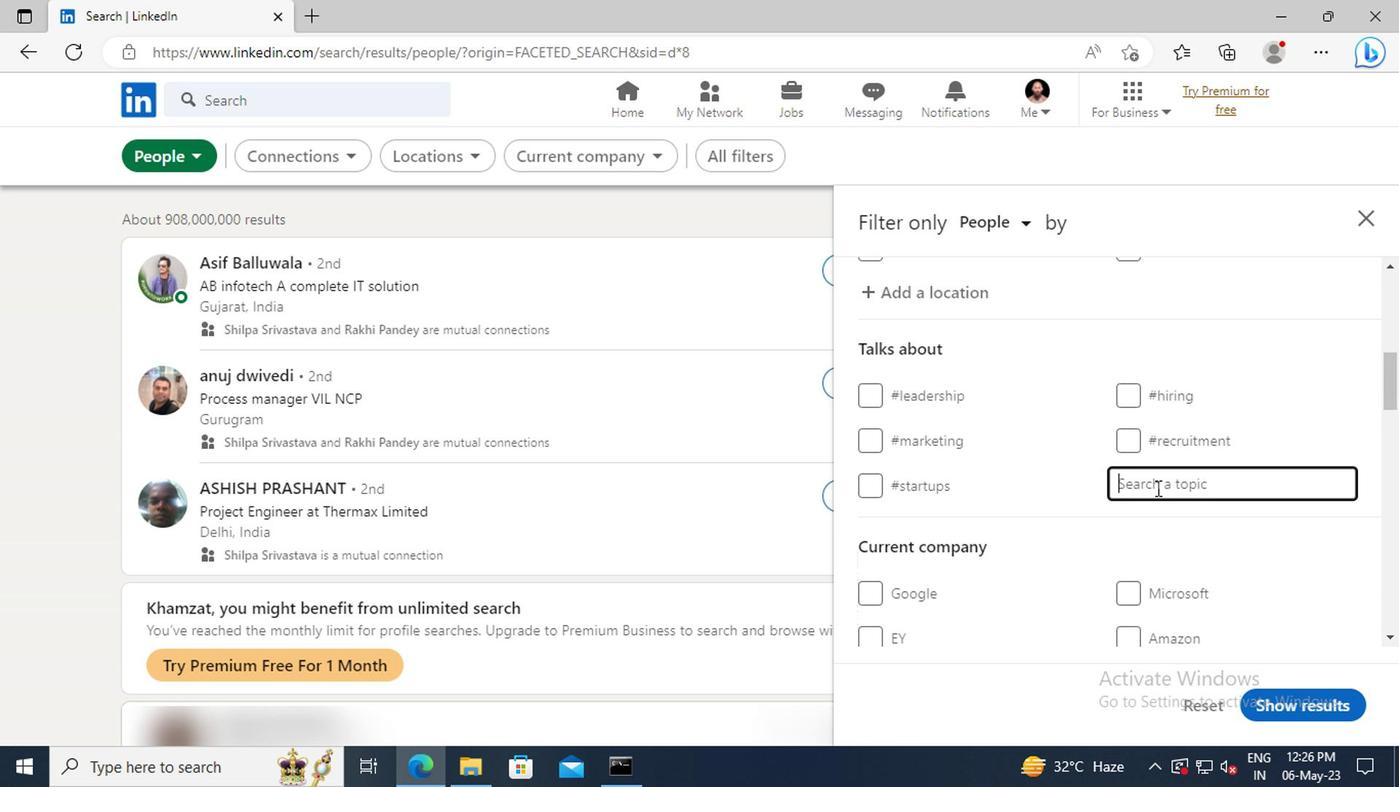 
Action: Key pressed <Key.shift>BUSINESSIN
Screenshot: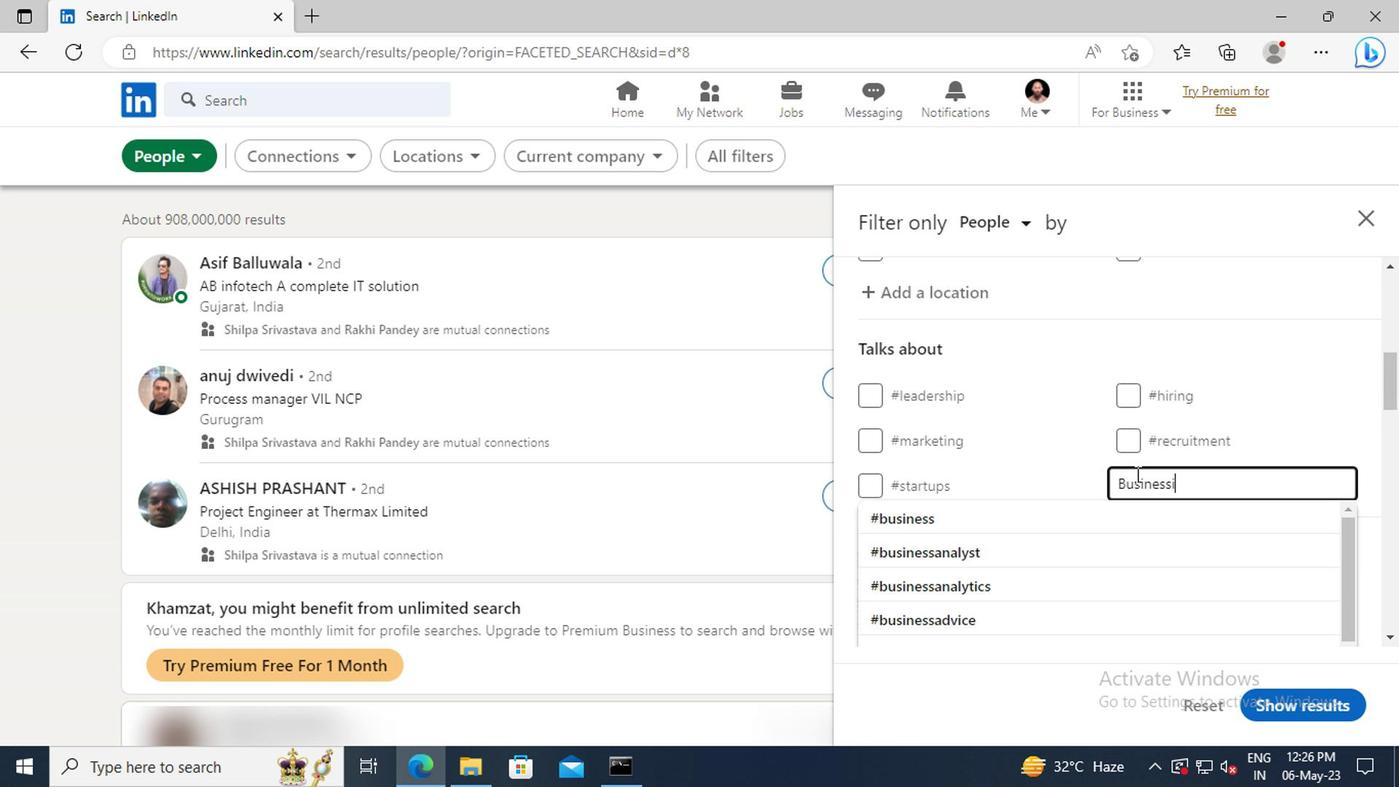 
Action: Mouse moved to (1124, 510)
Screenshot: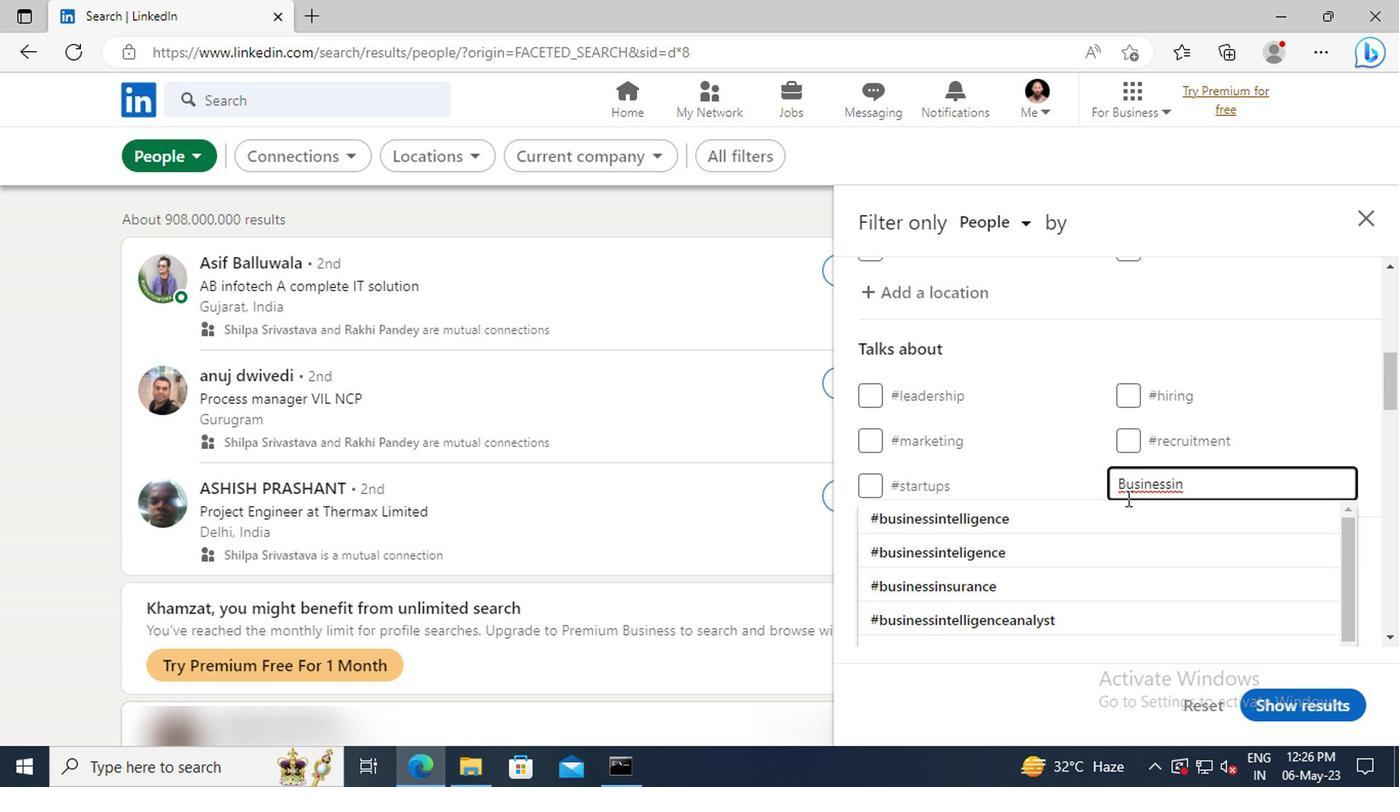 
Action: Mouse pressed left at (1124, 510)
Screenshot: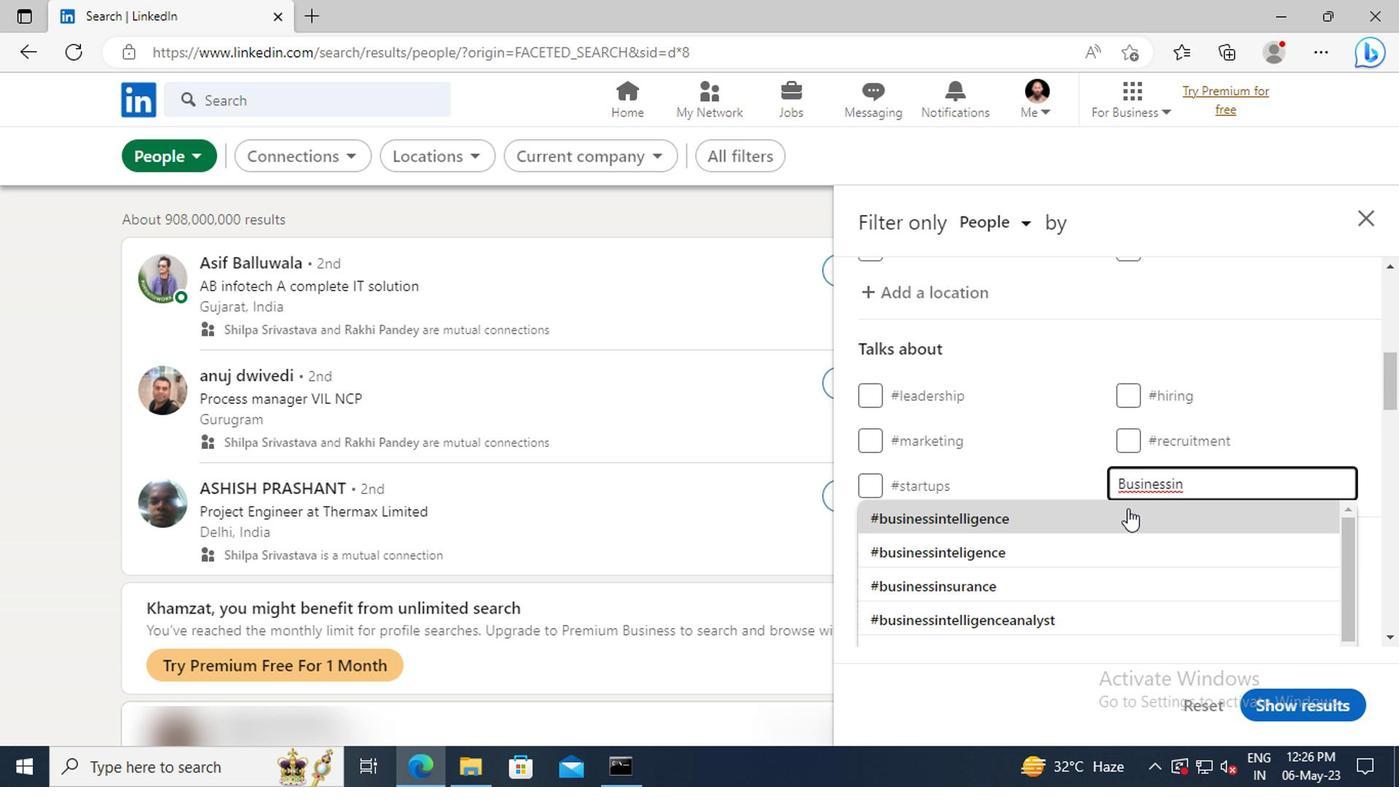 
Action: Mouse scrolled (1124, 509) with delta (0, -1)
Screenshot: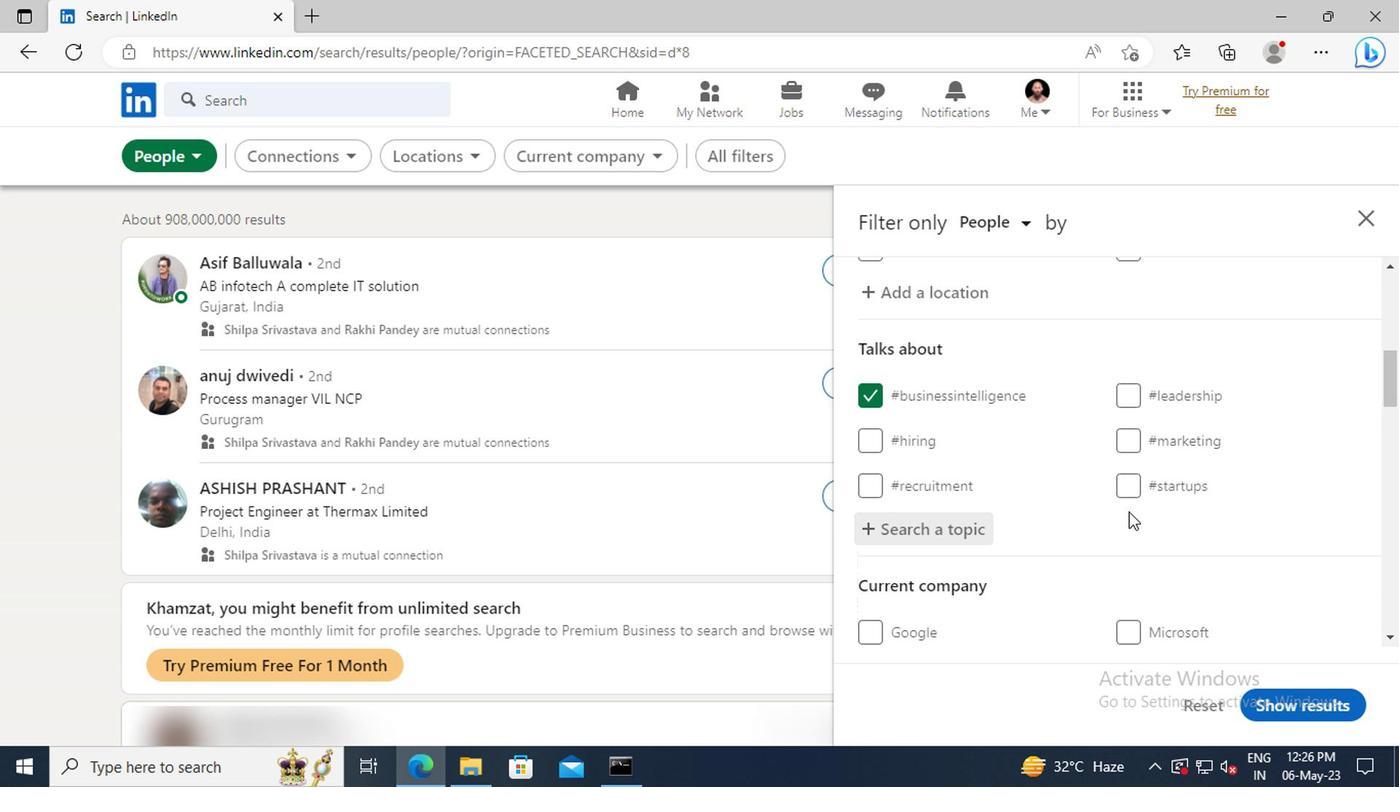 
Action: Mouse scrolled (1124, 509) with delta (0, -1)
Screenshot: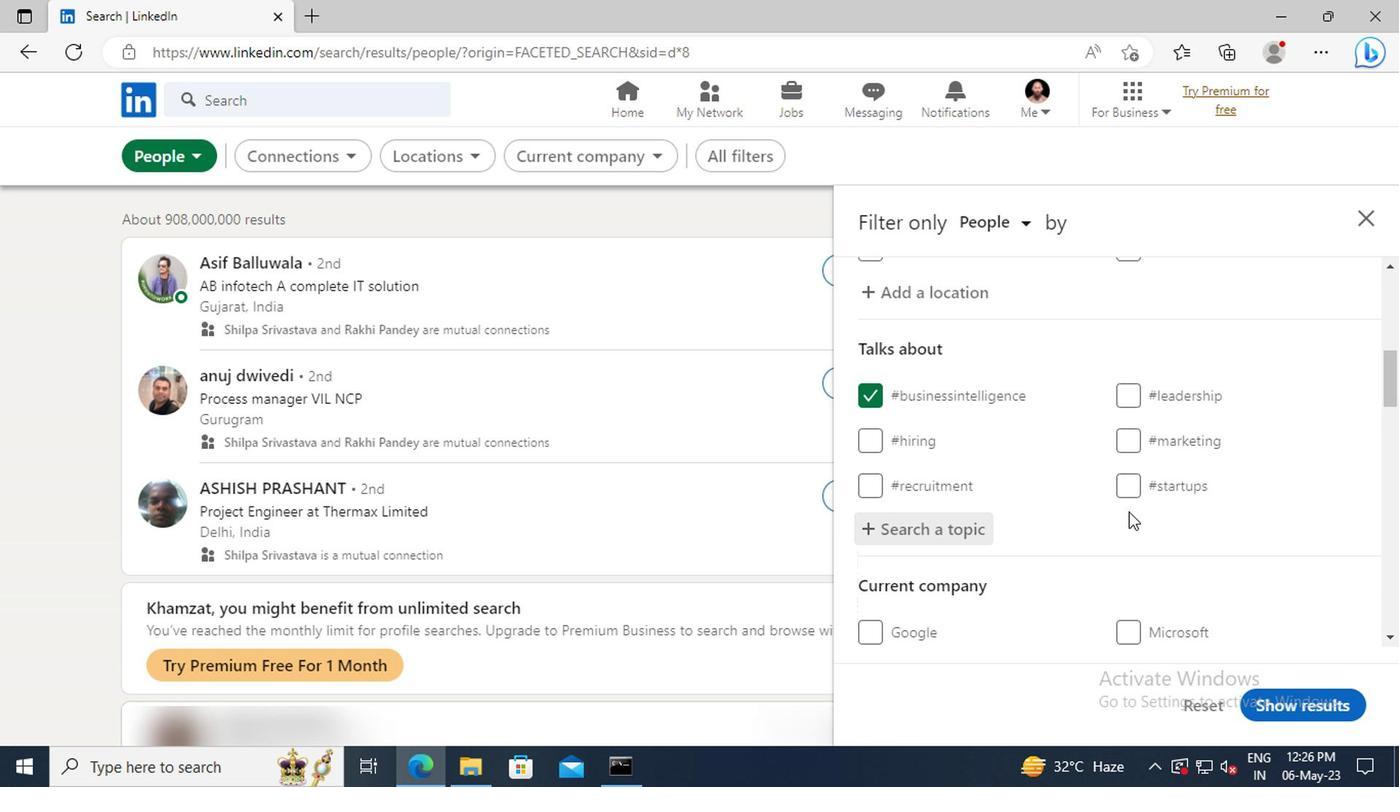 
Action: Mouse moved to (1127, 509)
Screenshot: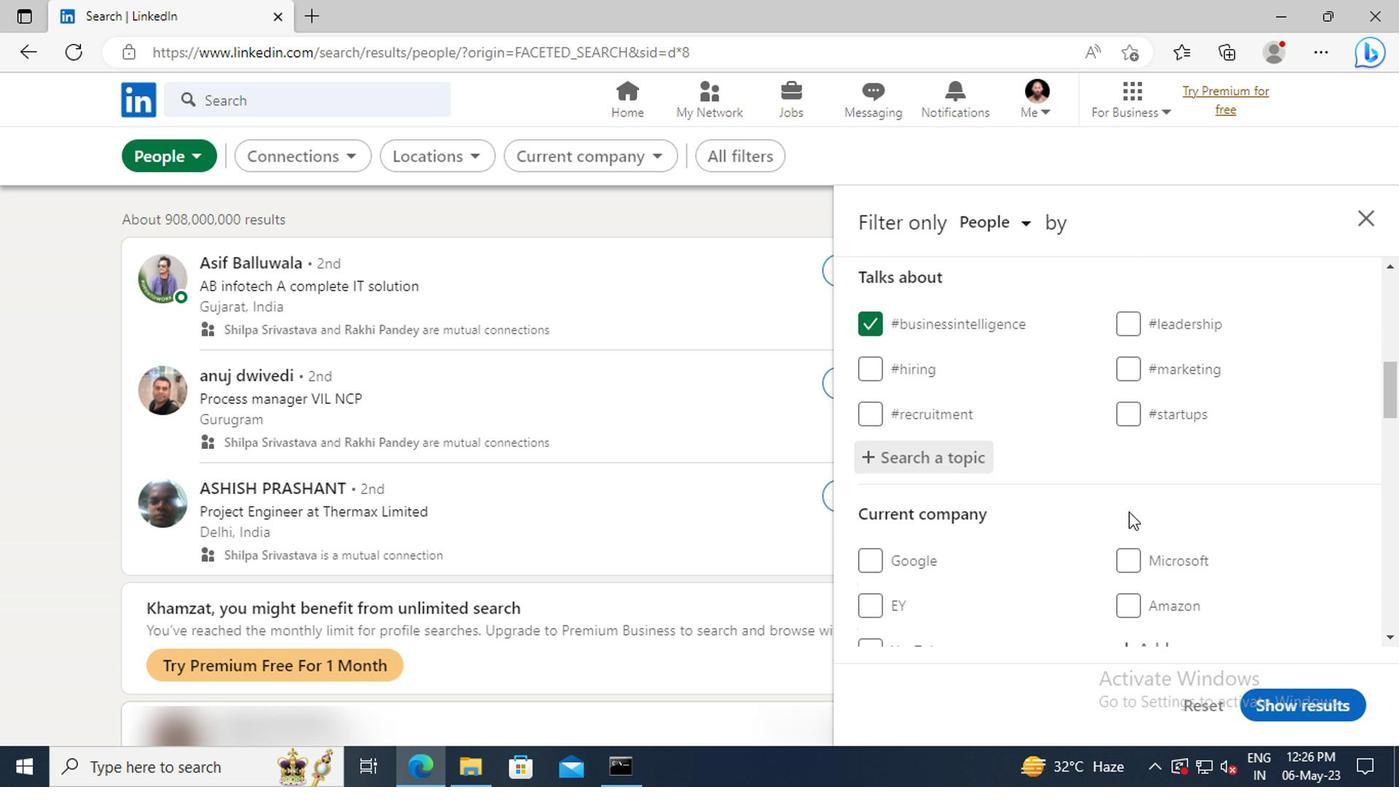 
Action: Mouse scrolled (1127, 508) with delta (0, 0)
Screenshot: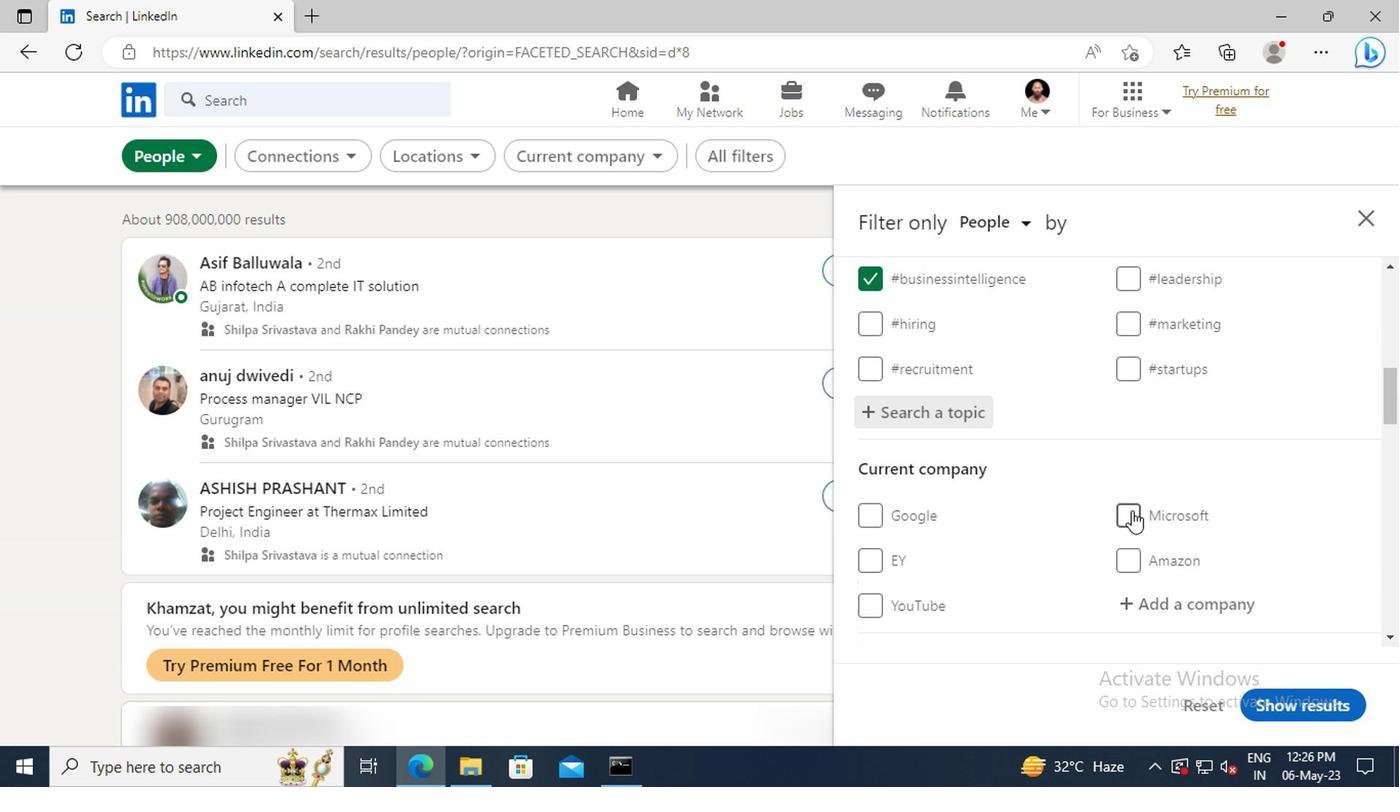 
Action: Mouse scrolled (1127, 508) with delta (0, 0)
Screenshot: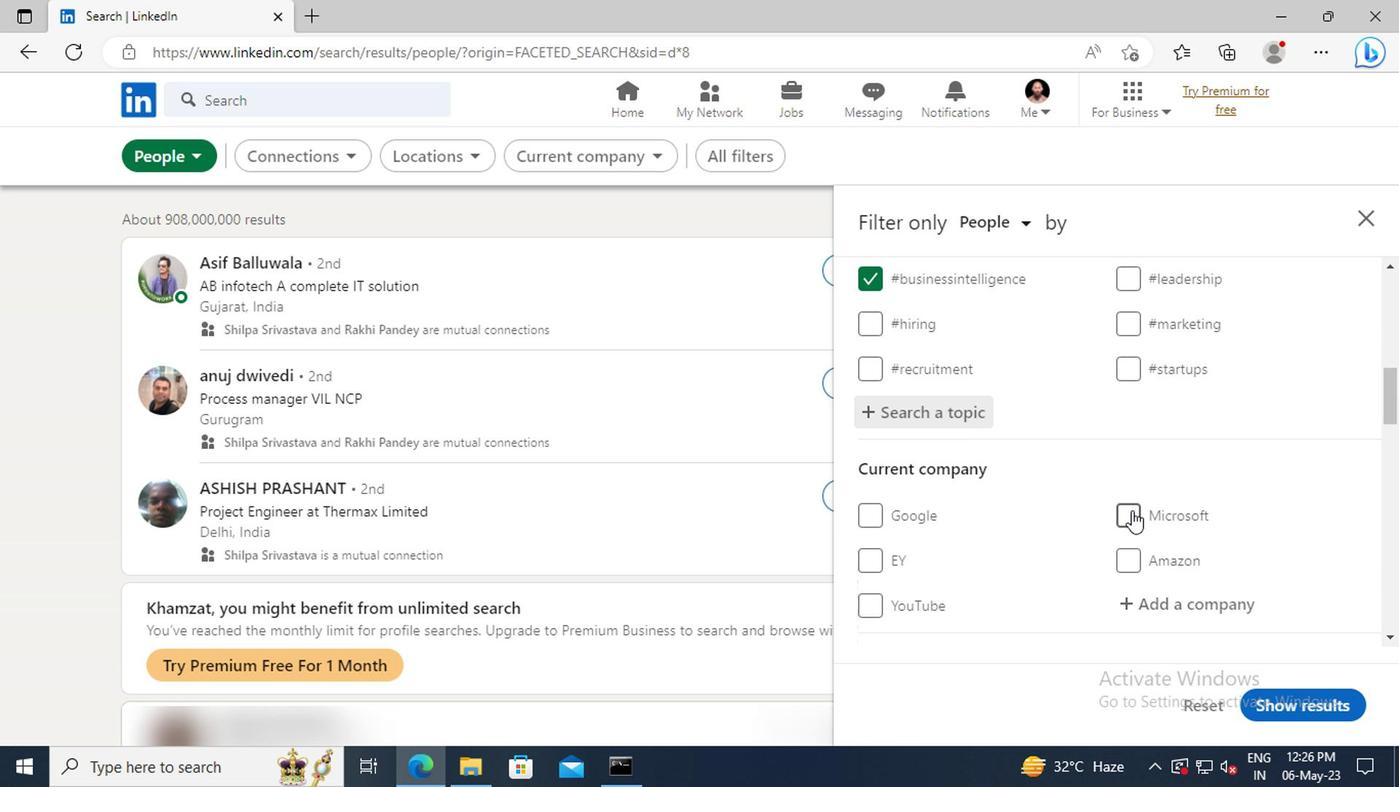 
Action: Mouse scrolled (1127, 508) with delta (0, 0)
Screenshot: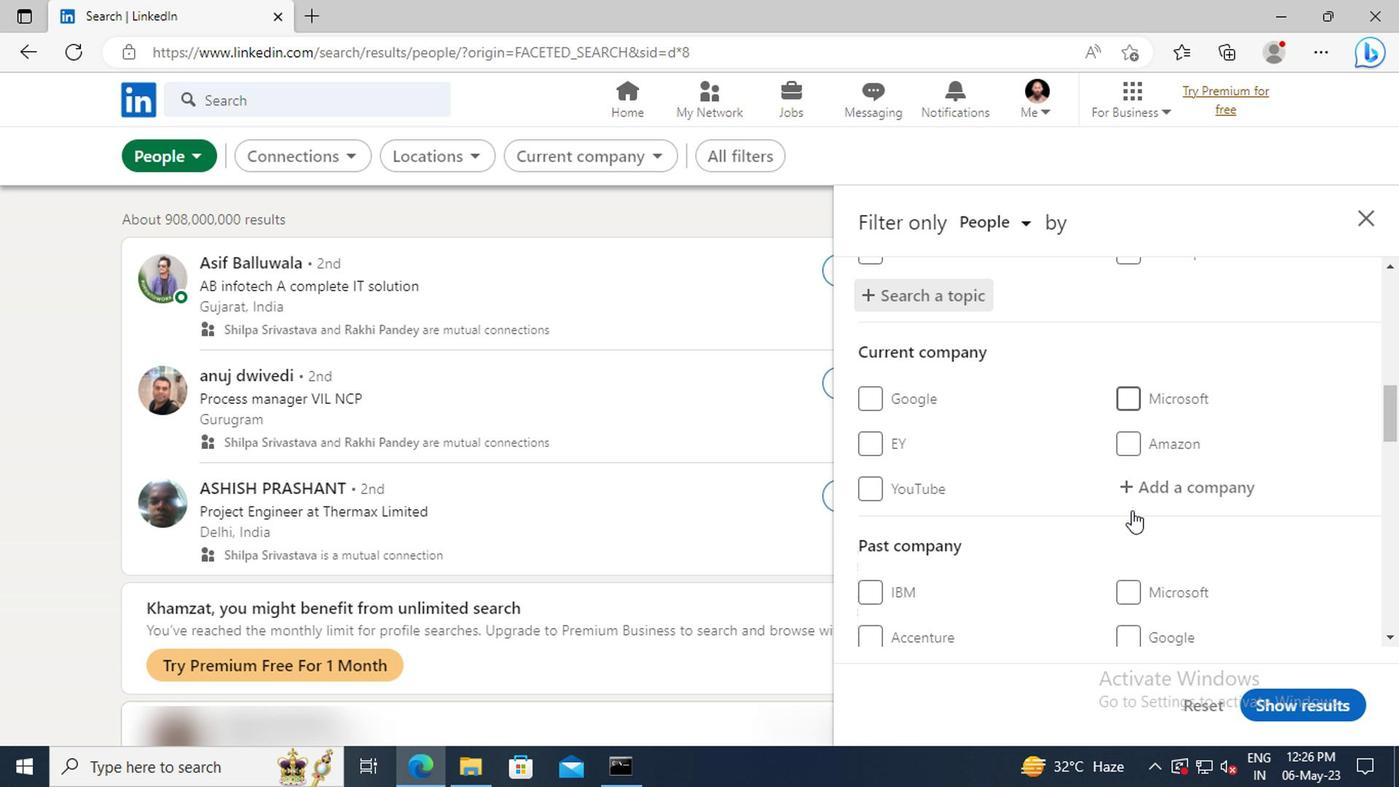 
Action: Mouse scrolled (1127, 508) with delta (0, 0)
Screenshot: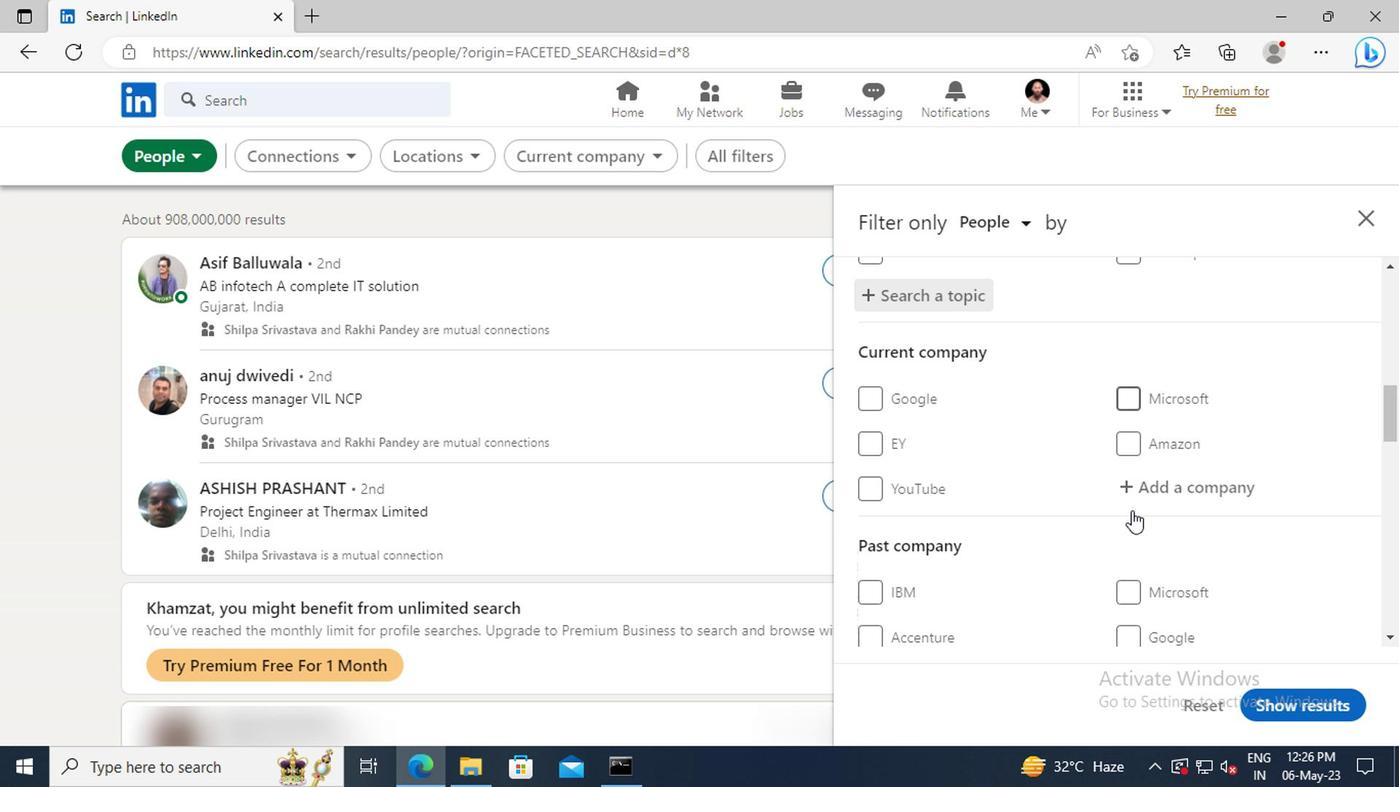
Action: Mouse scrolled (1127, 508) with delta (0, 0)
Screenshot: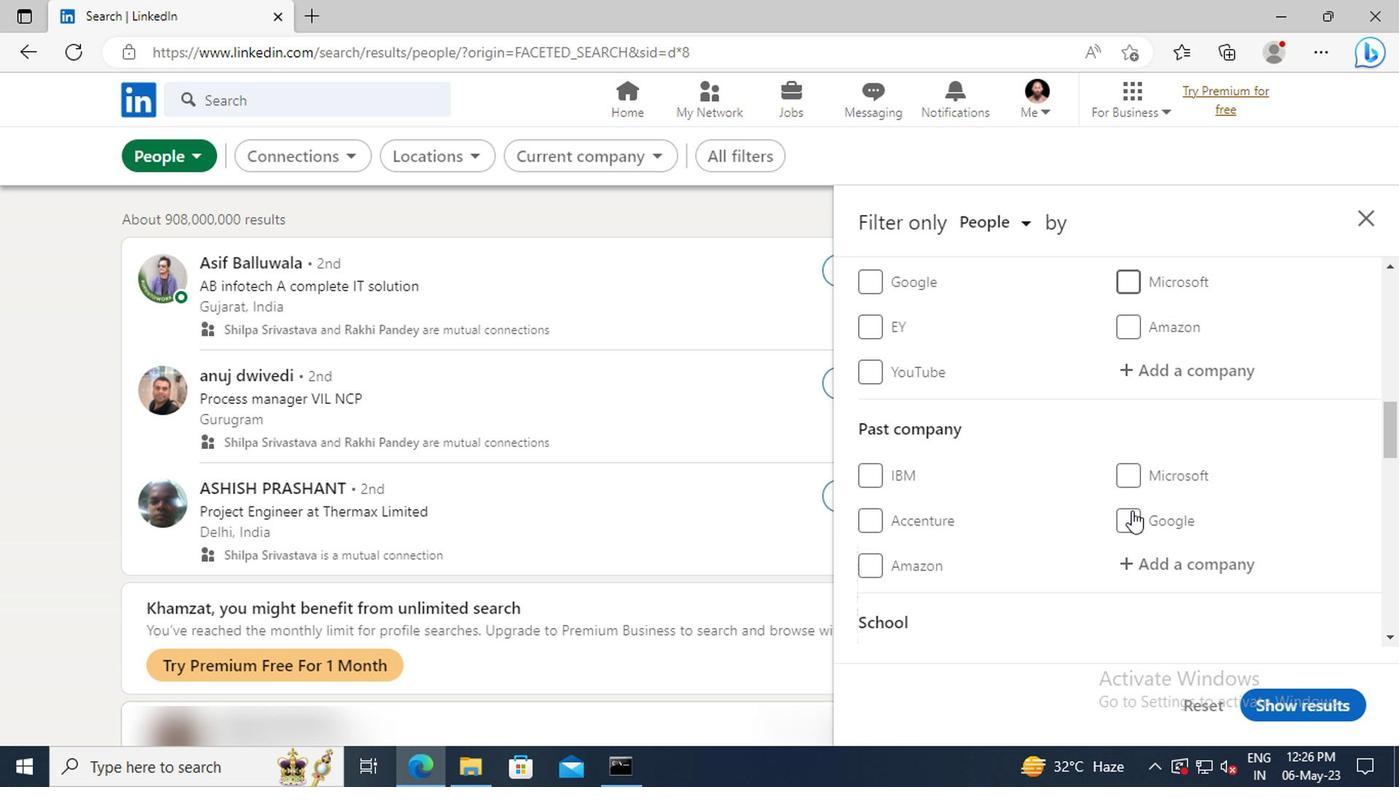 
Action: Mouse scrolled (1127, 508) with delta (0, 0)
Screenshot: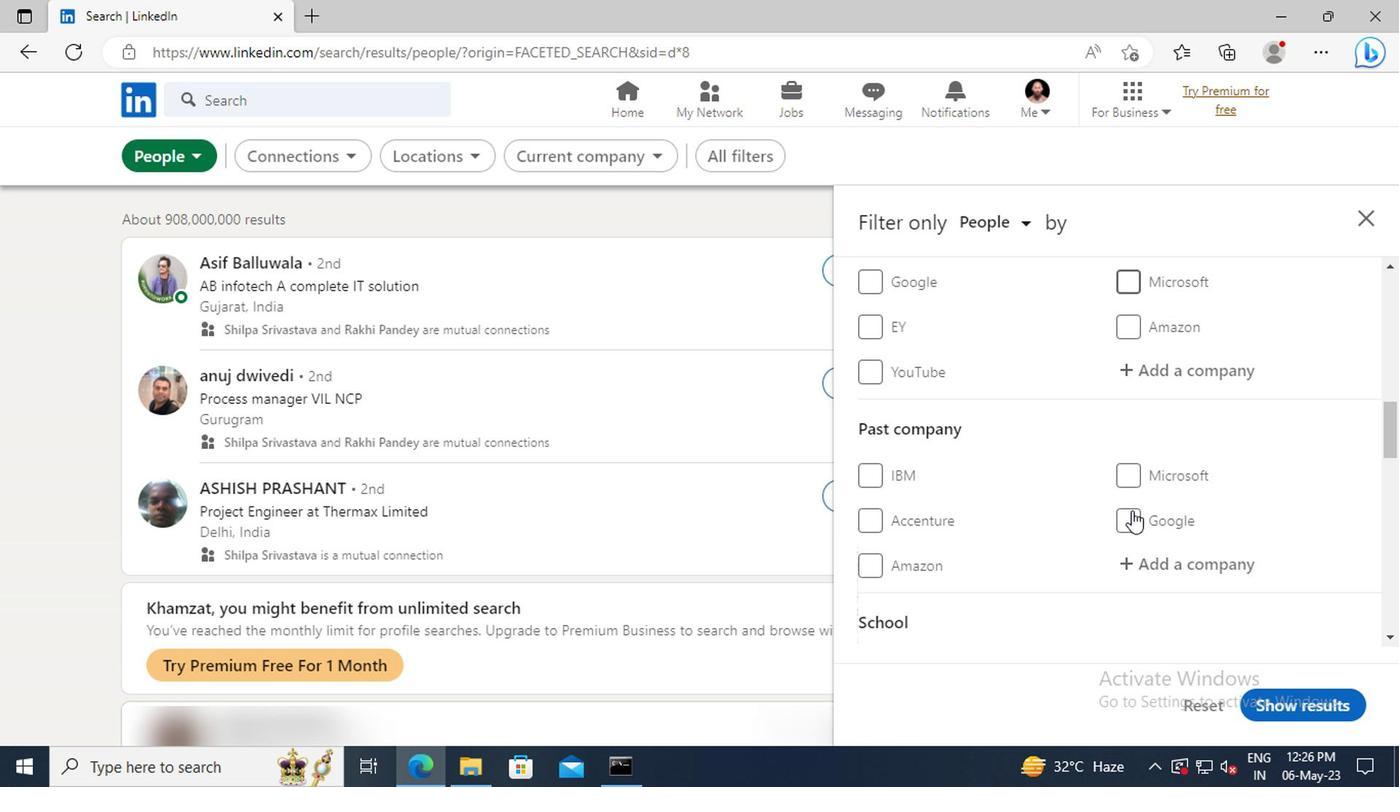 
Action: Mouse scrolled (1127, 508) with delta (0, 0)
Screenshot: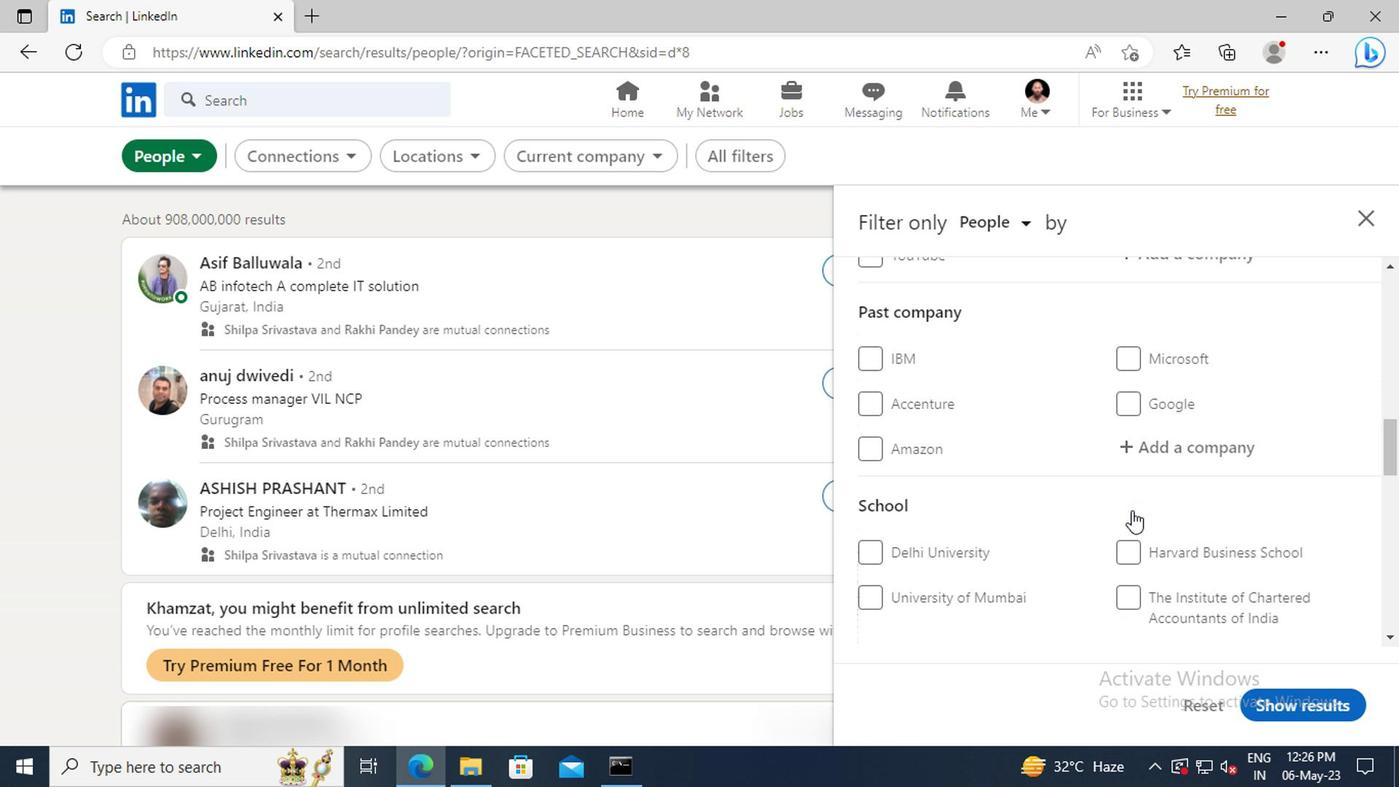 
Action: Mouse scrolled (1127, 508) with delta (0, 0)
Screenshot: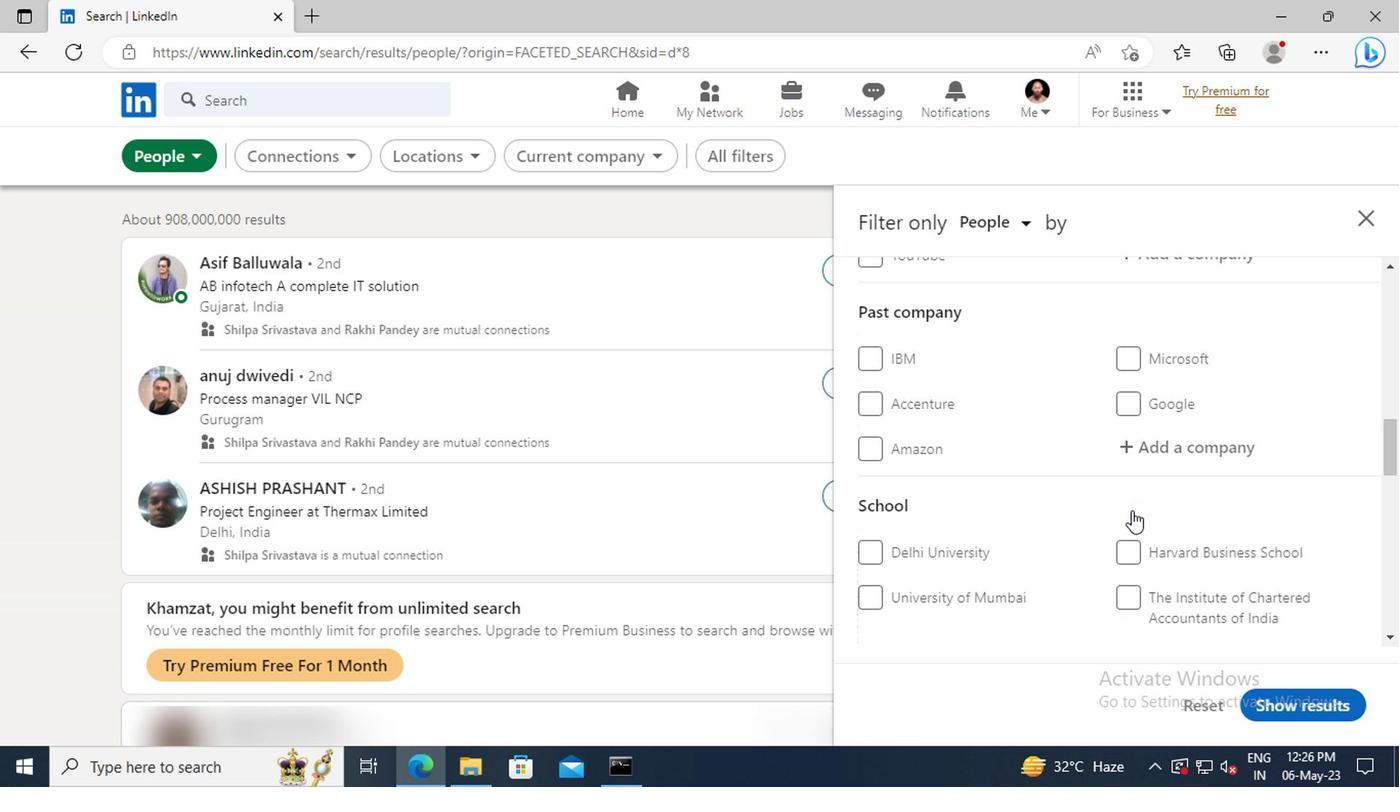 
Action: Mouse scrolled (1127, 508) with delta (0, 0)
Screenshot: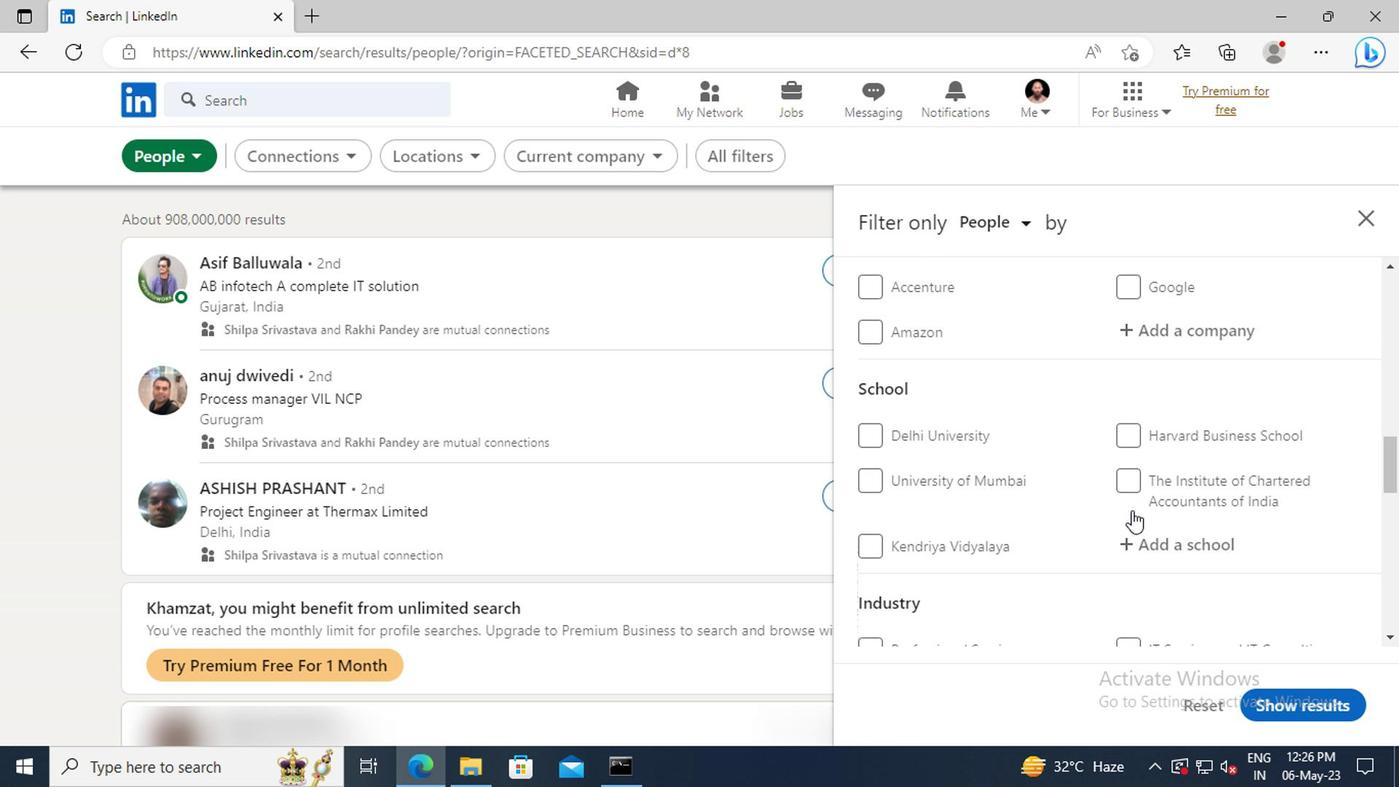 
Action: Mouse scrolled (1127, 508) with delta (0, 0)
Screenshot: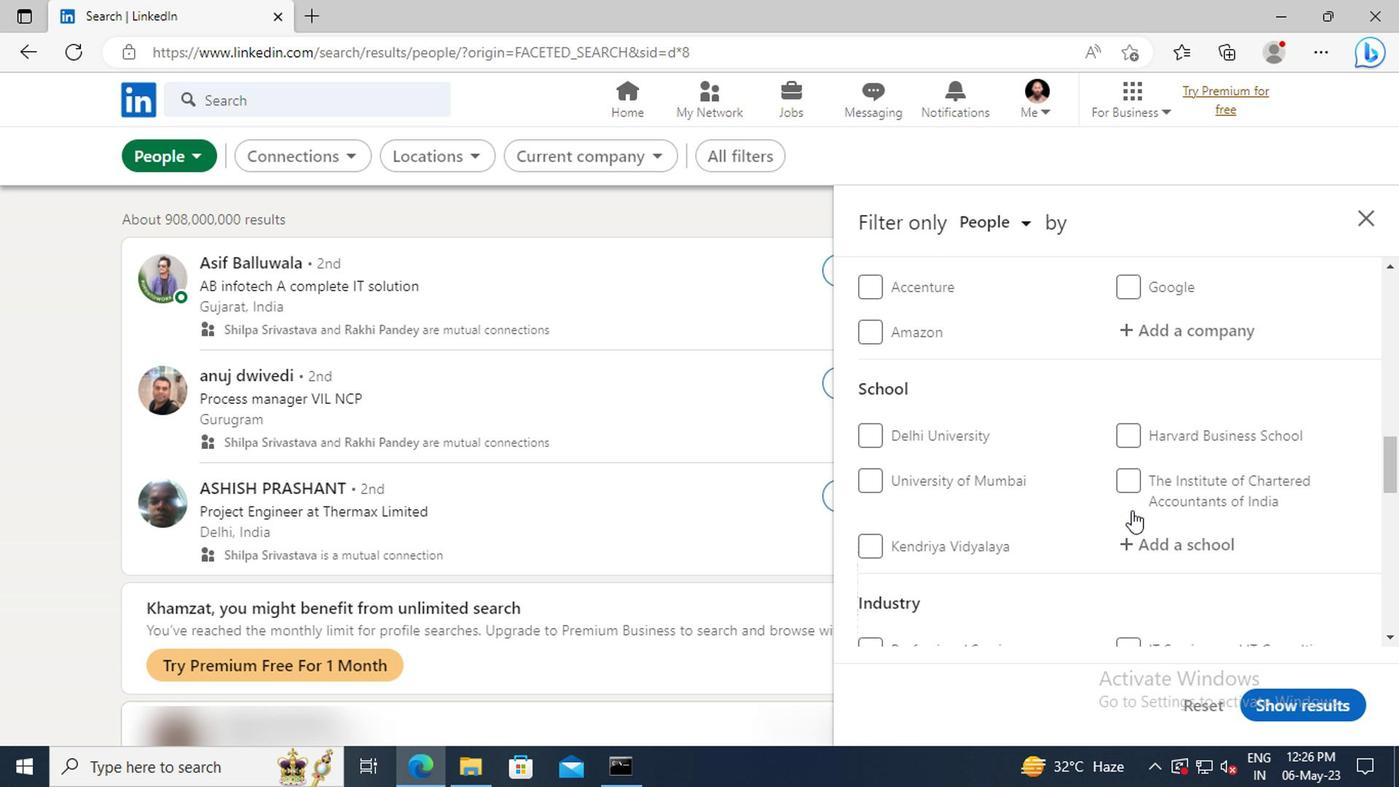 
Action: Mouse scrolled (1127, 508) with delta (0, 0)
Screenshot: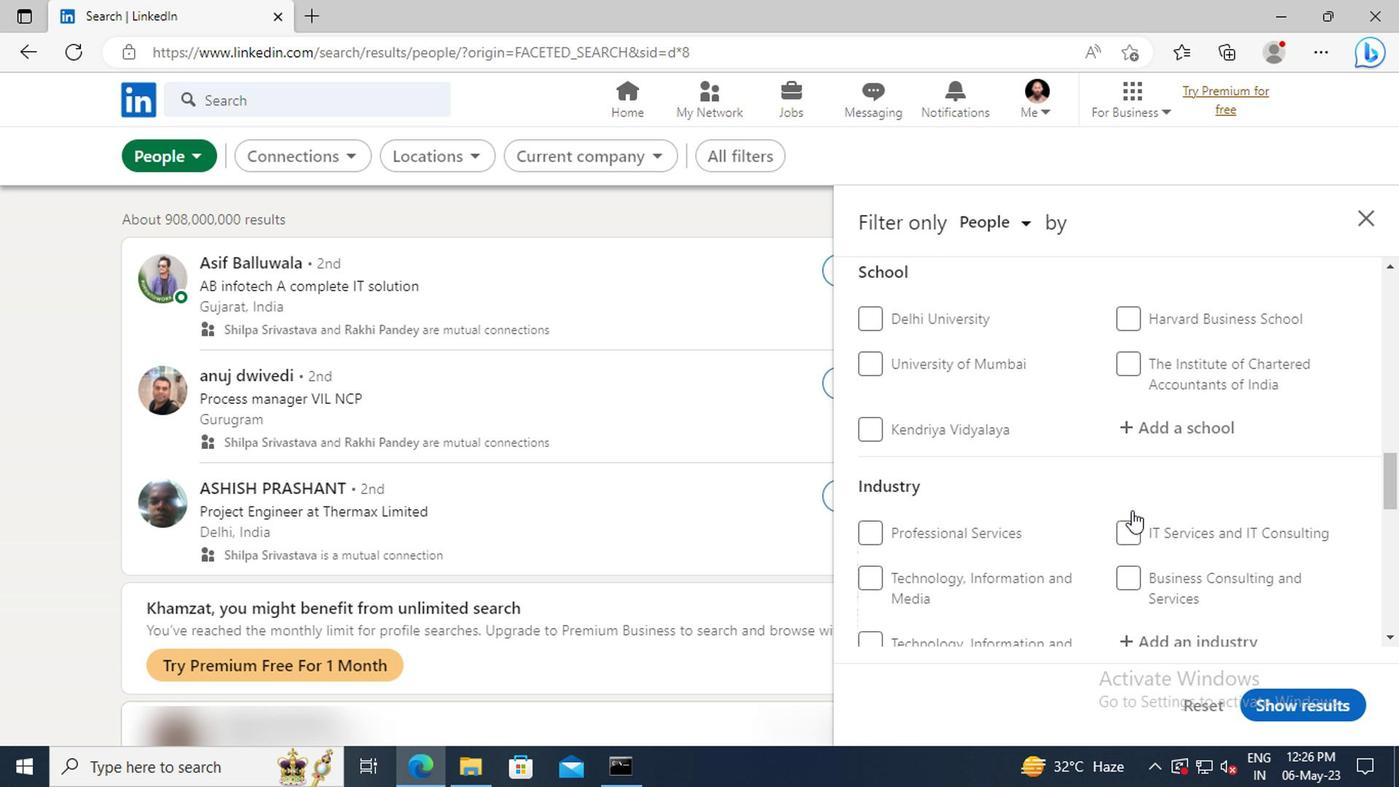 
Action: Mouse scrolled (1127, 508) with delta (0, 0)
Screenshot: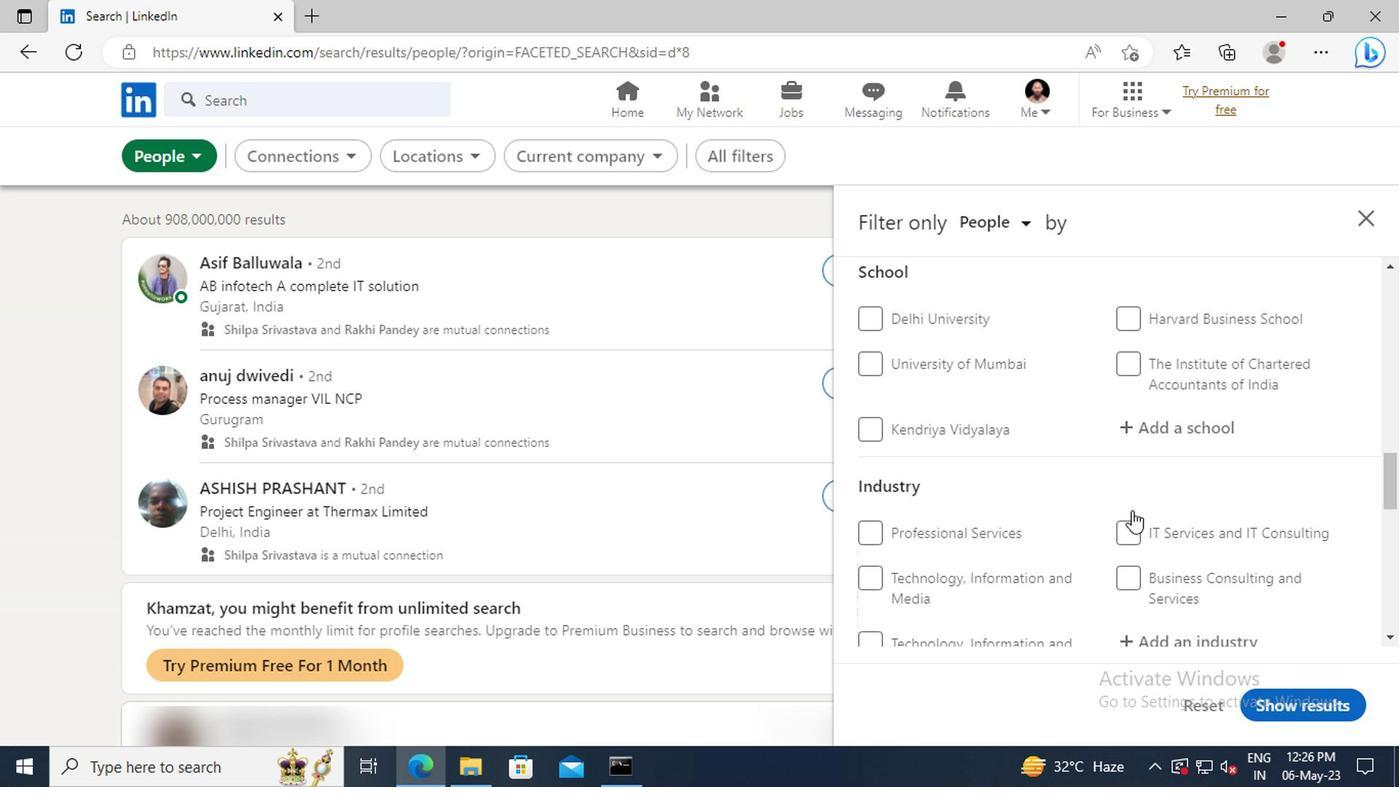 
Action: Mouse scrolled (1127, 508) with delta (0, 0)
Screenshot: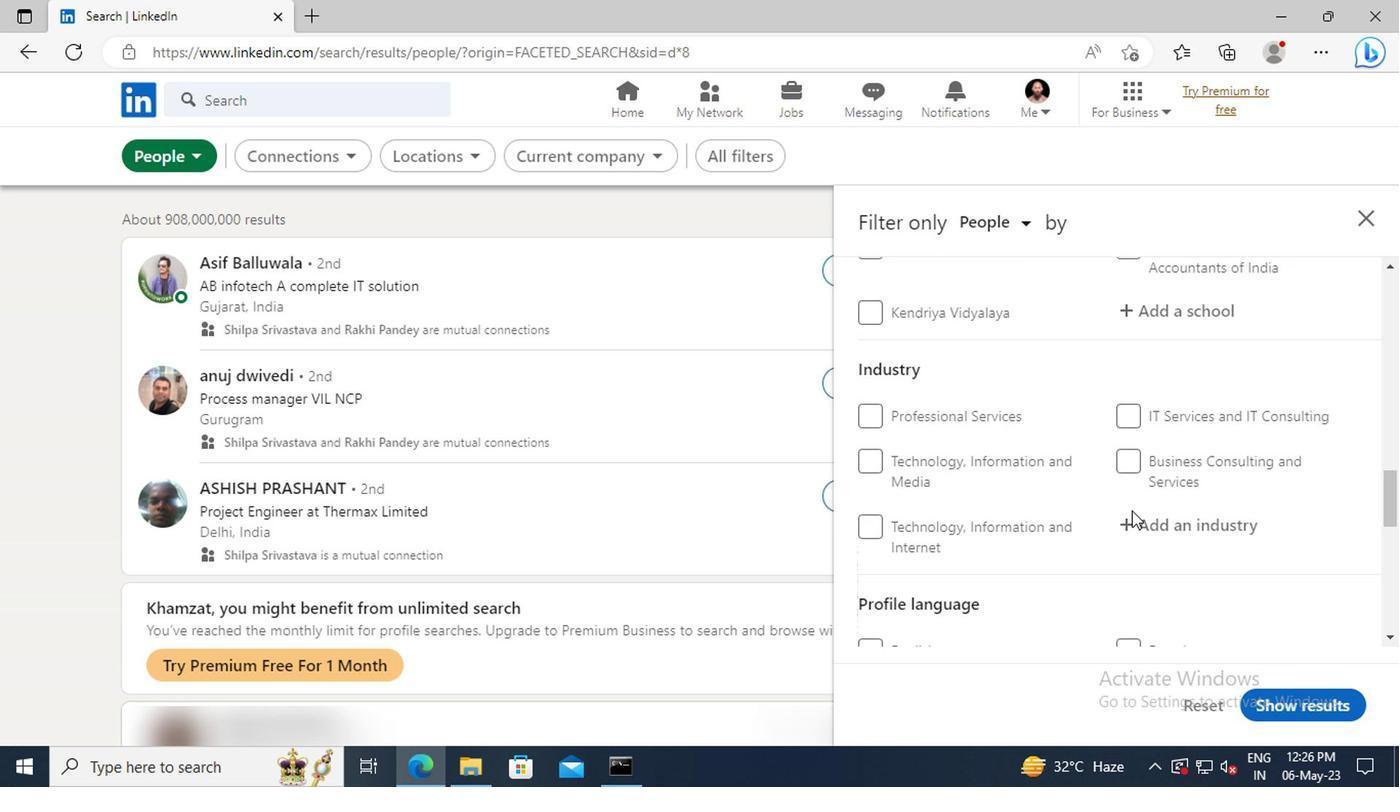 
Action: Mouse scrolled (1127, 508) with delta (0, 0)
Screenshot: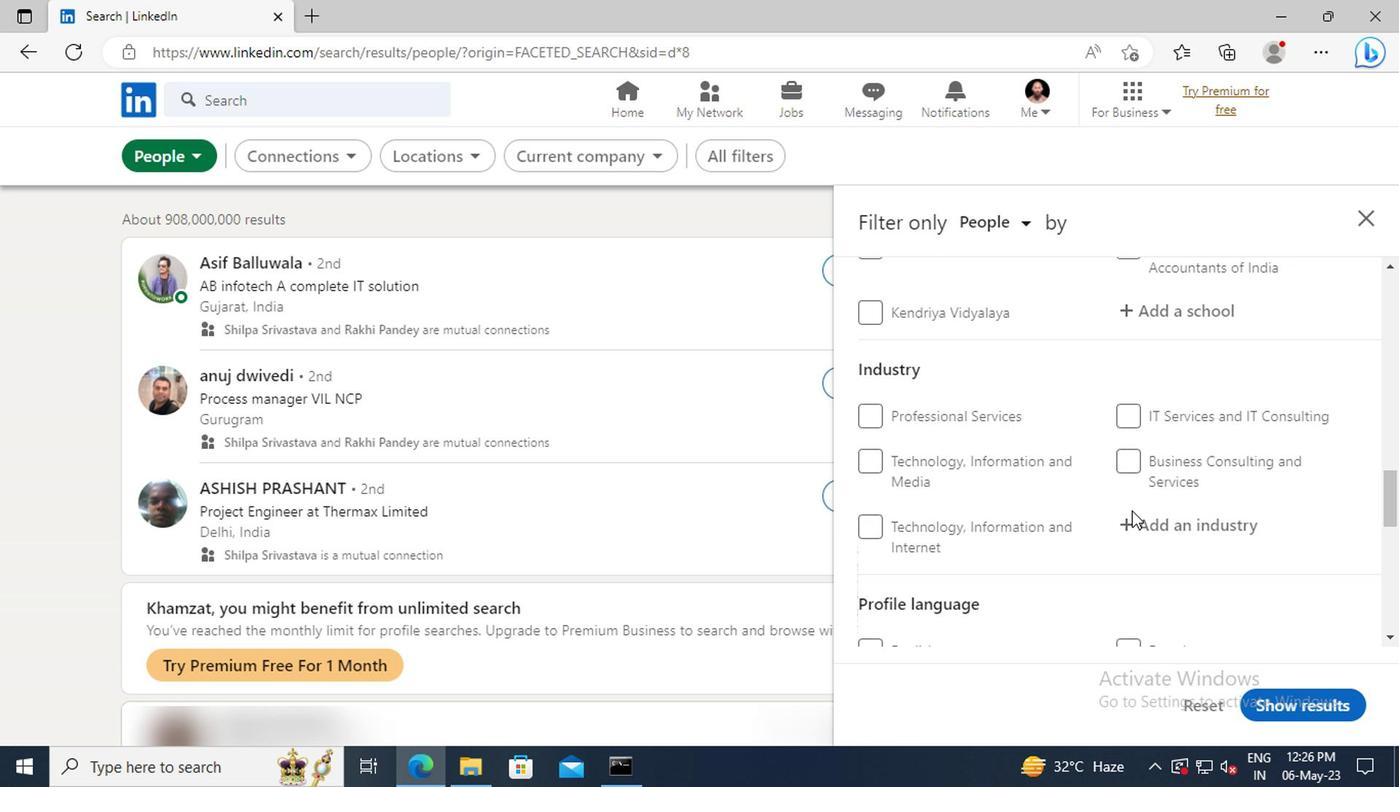 
Action: Mouse scrolled (1127, 508) with delta (0, 0)
Screenshot: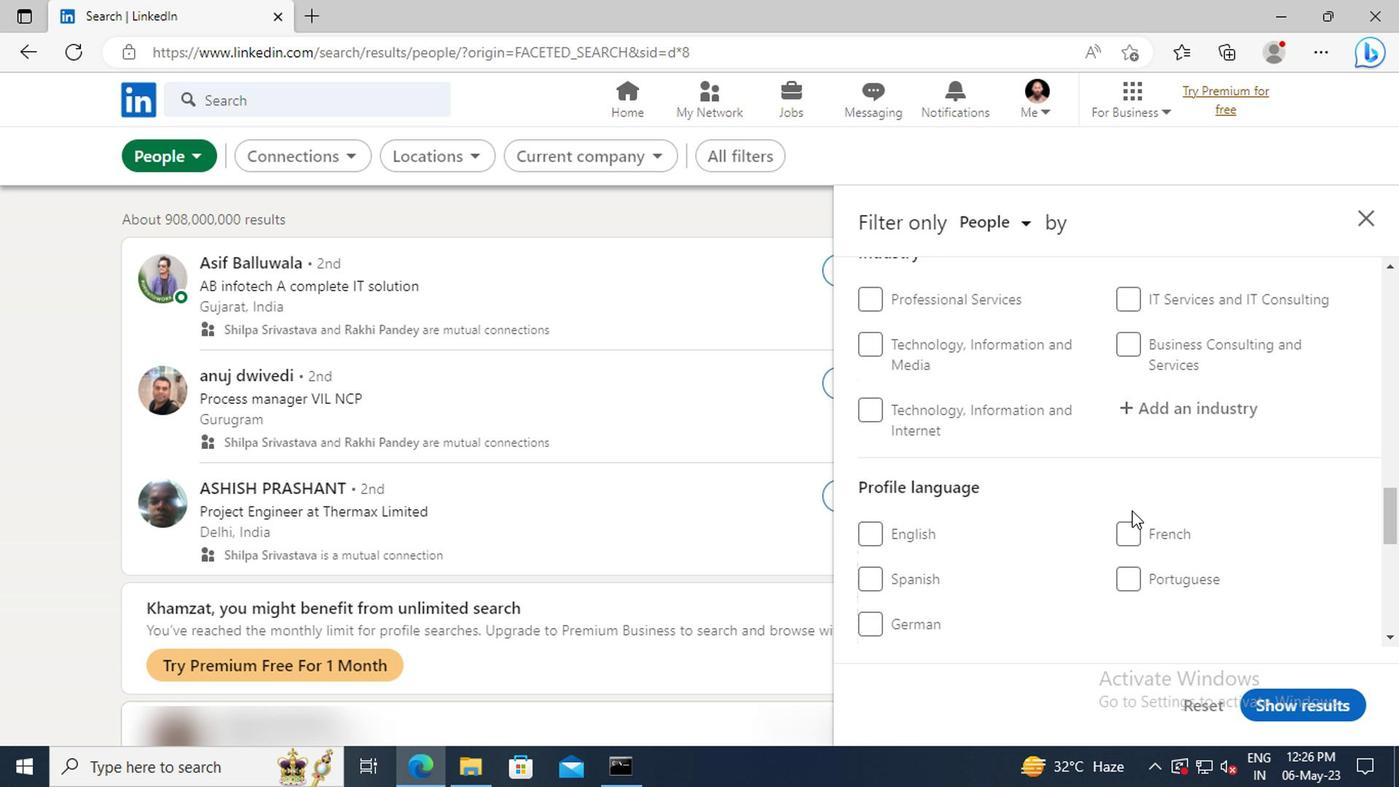 
Action: Mouse moved to (862, 521)
Screenshot: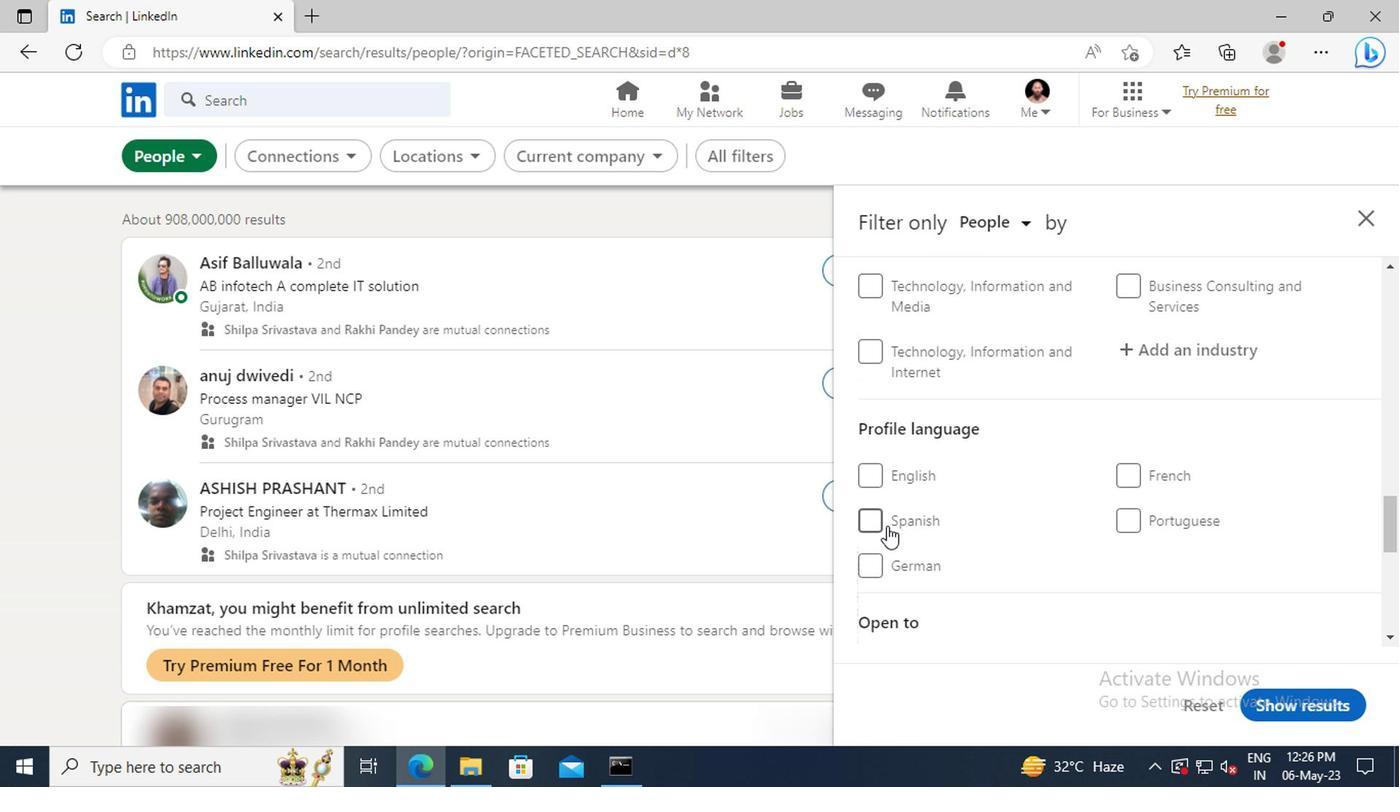 
Action: Mouse pressed left at (862, 521)
Screenshot: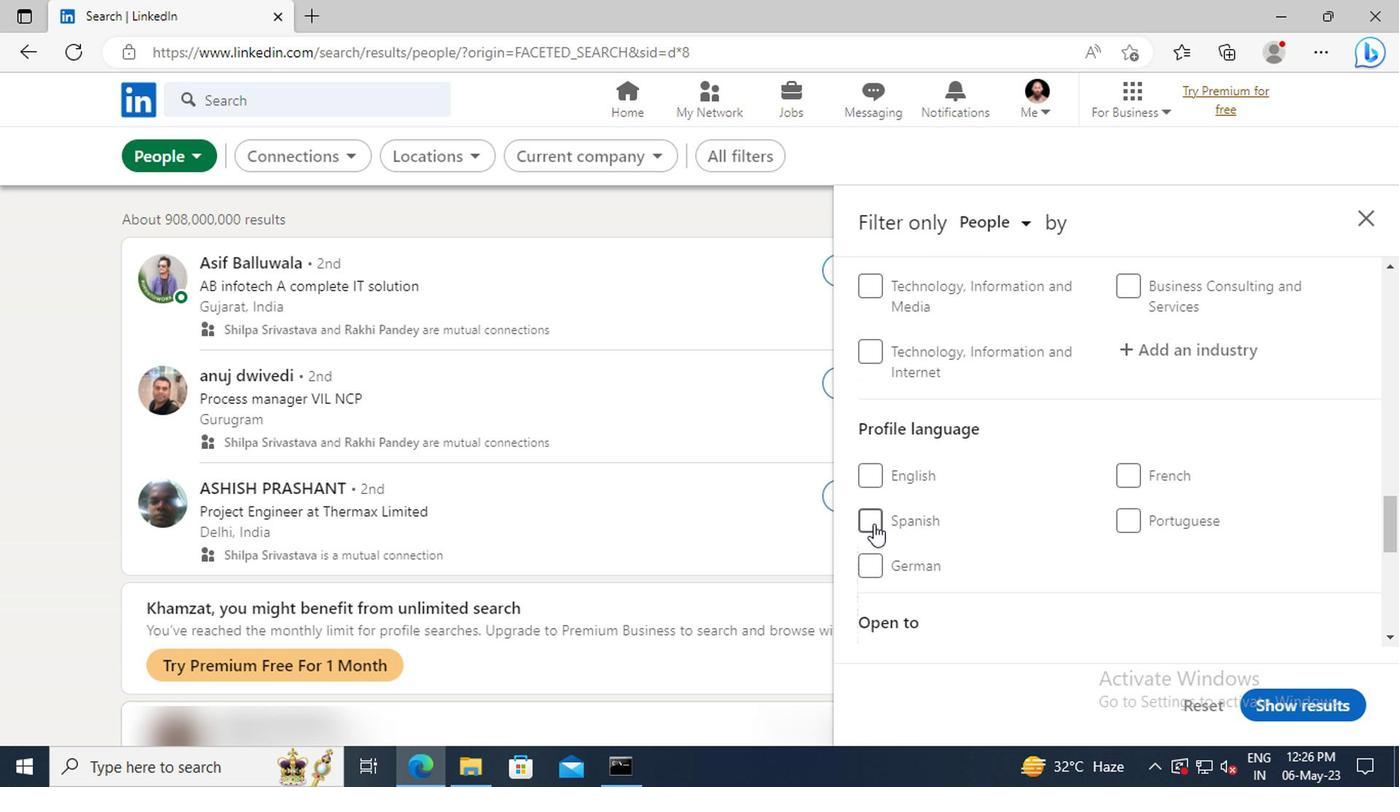 
Action: Mouse moved to (1115, 490)
Screenshot: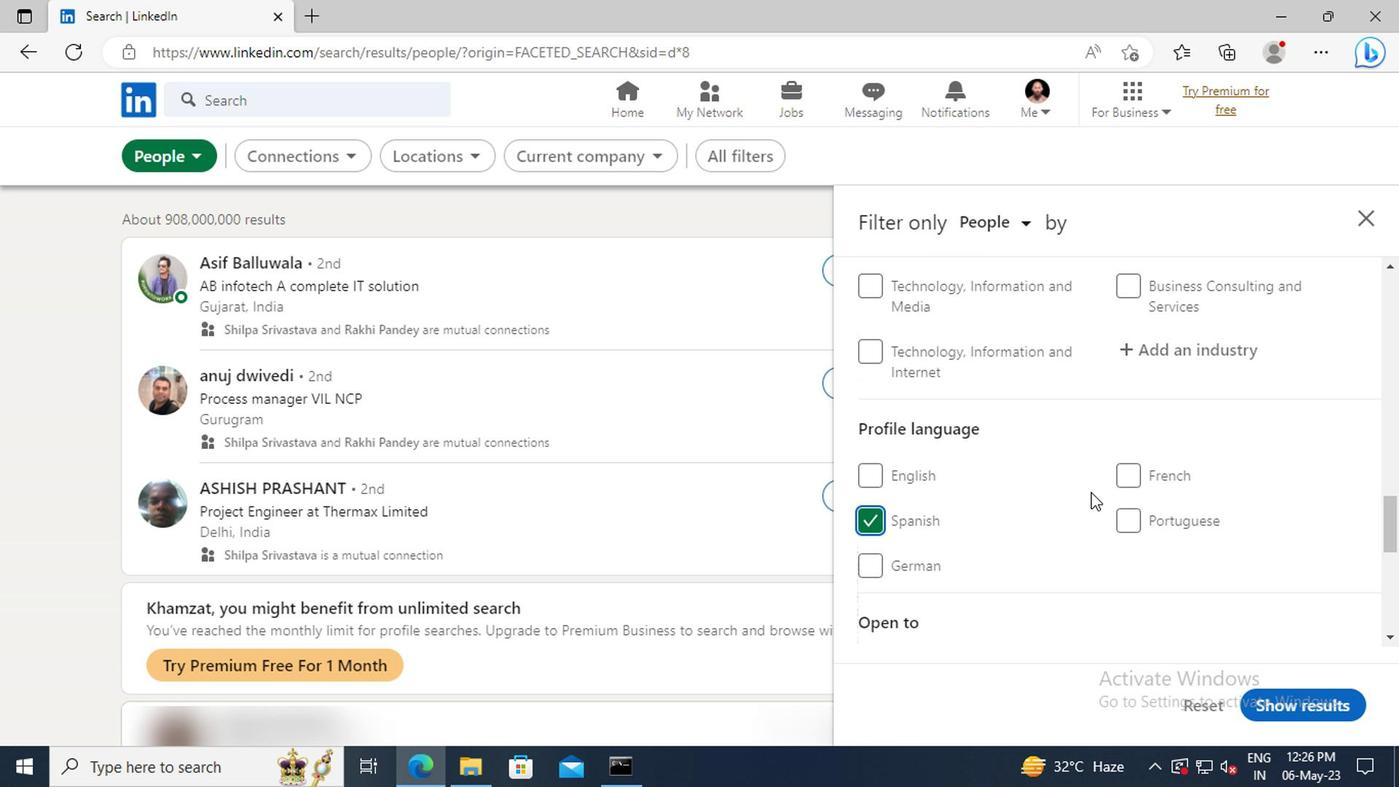 
Action: Mouse scrolled (1115, 491) with delta (0, 0)
Screenshot: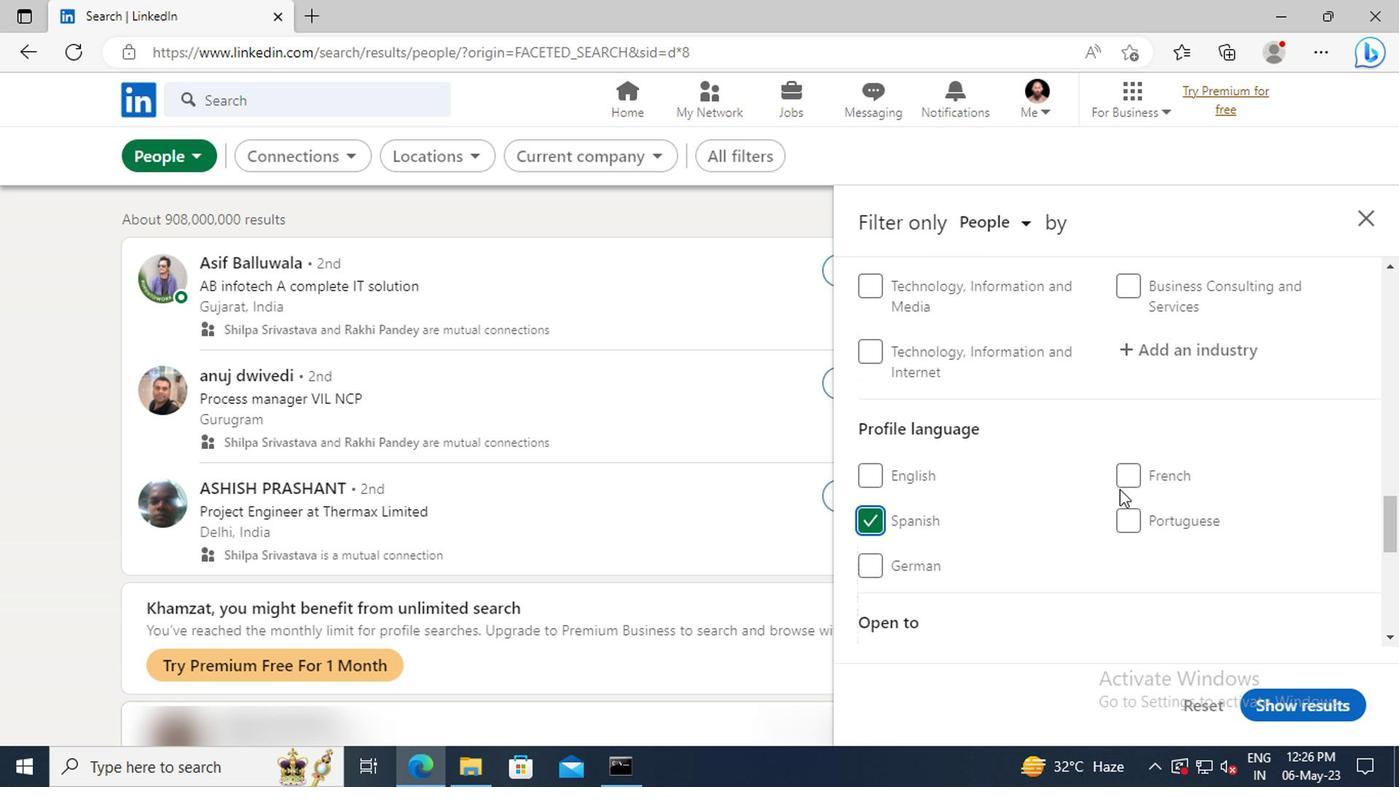 
Action: Mouse moved to (1116, 490)
Screenshot: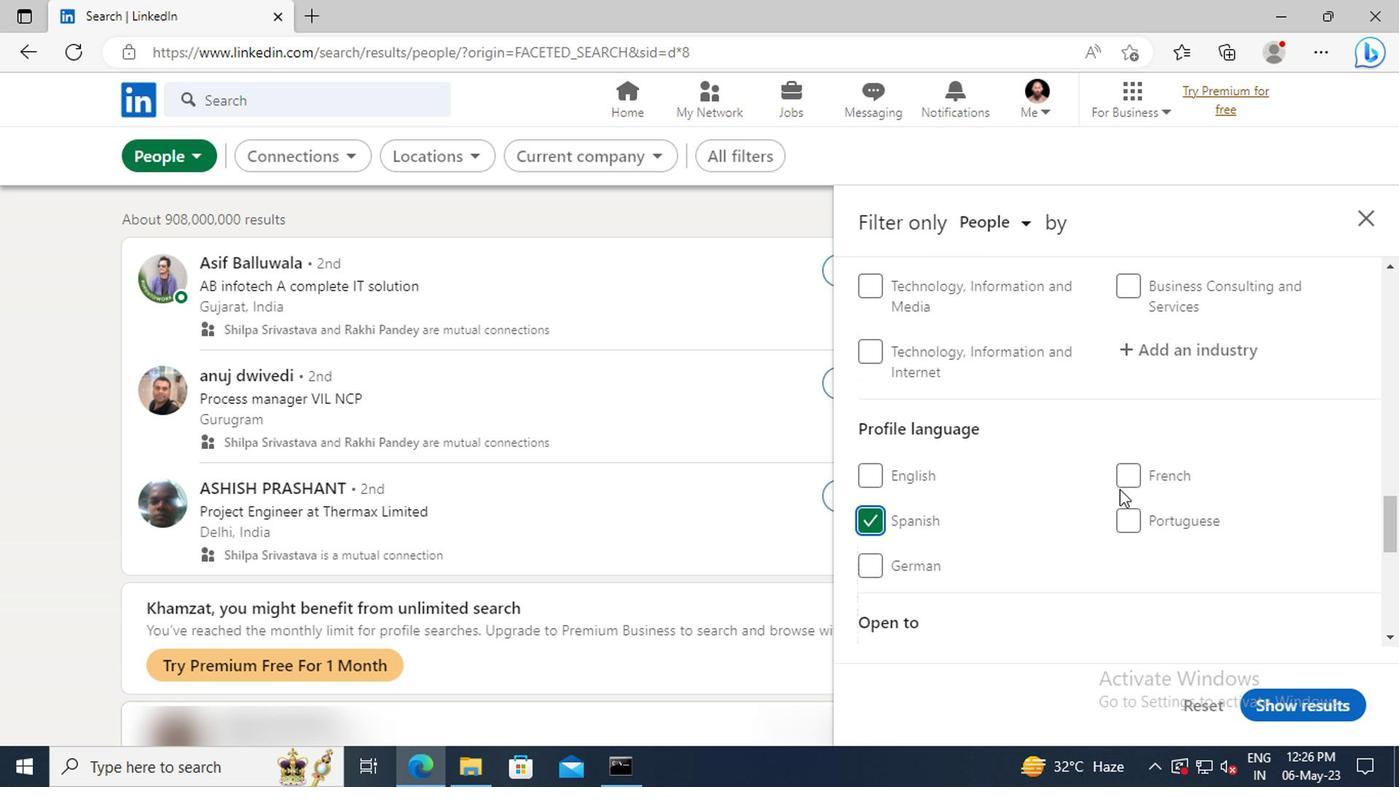 
Action: Mouse scrolled (1116, 491) with delta (0, 0)
Screenshot: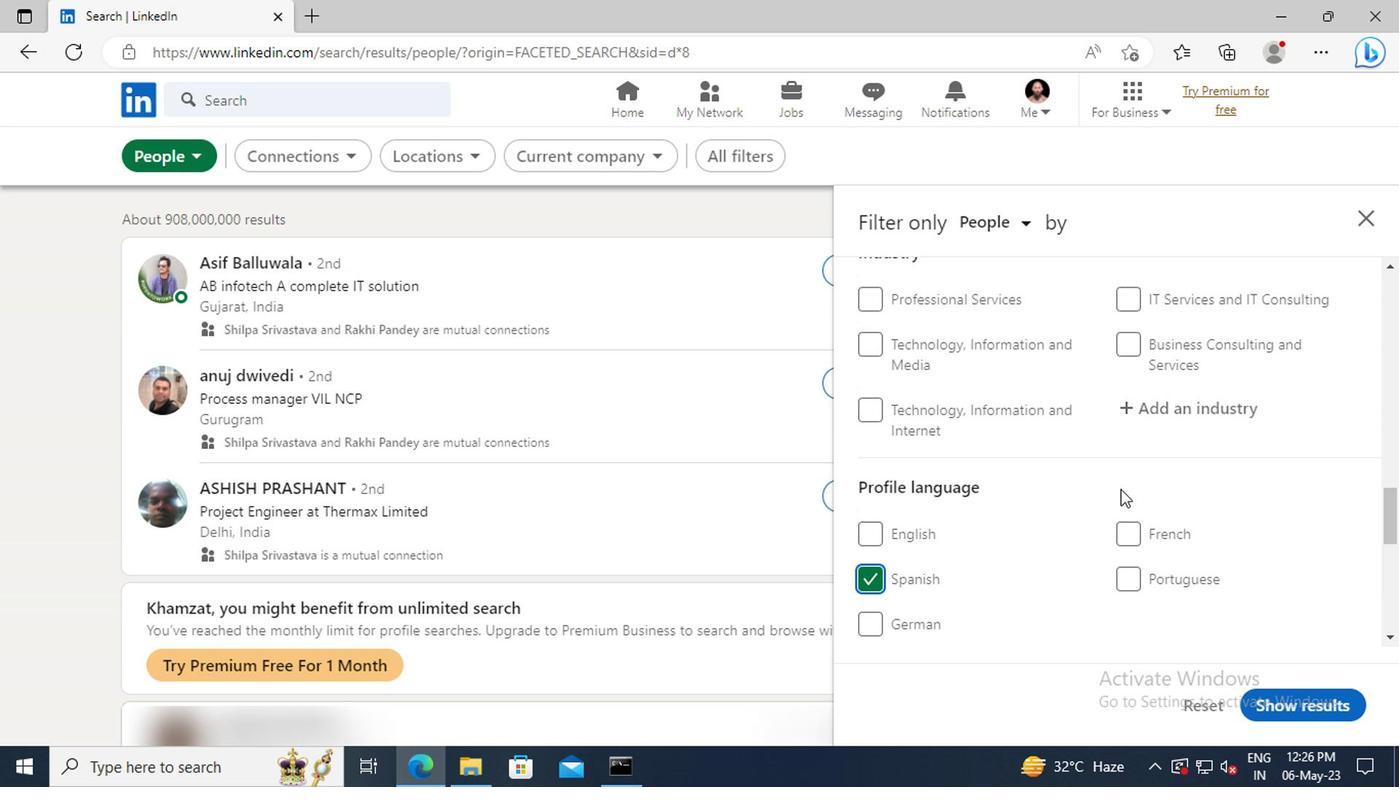 
Action: Mouse scrolled (1116, 491) with delta (0, 0)
Screenshot: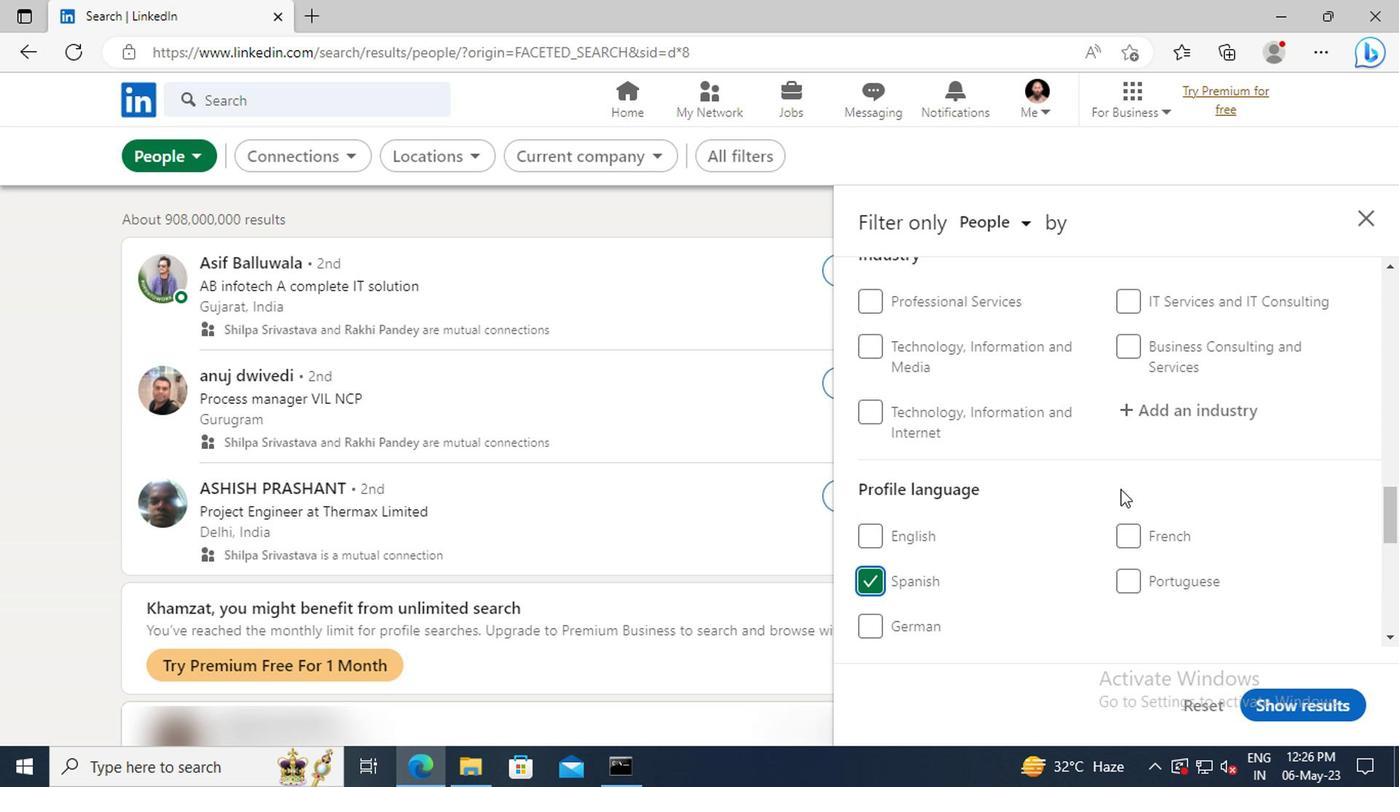 
Action: Mouse scrolled (1116, 491) with delta (0, 0)
Screenshot: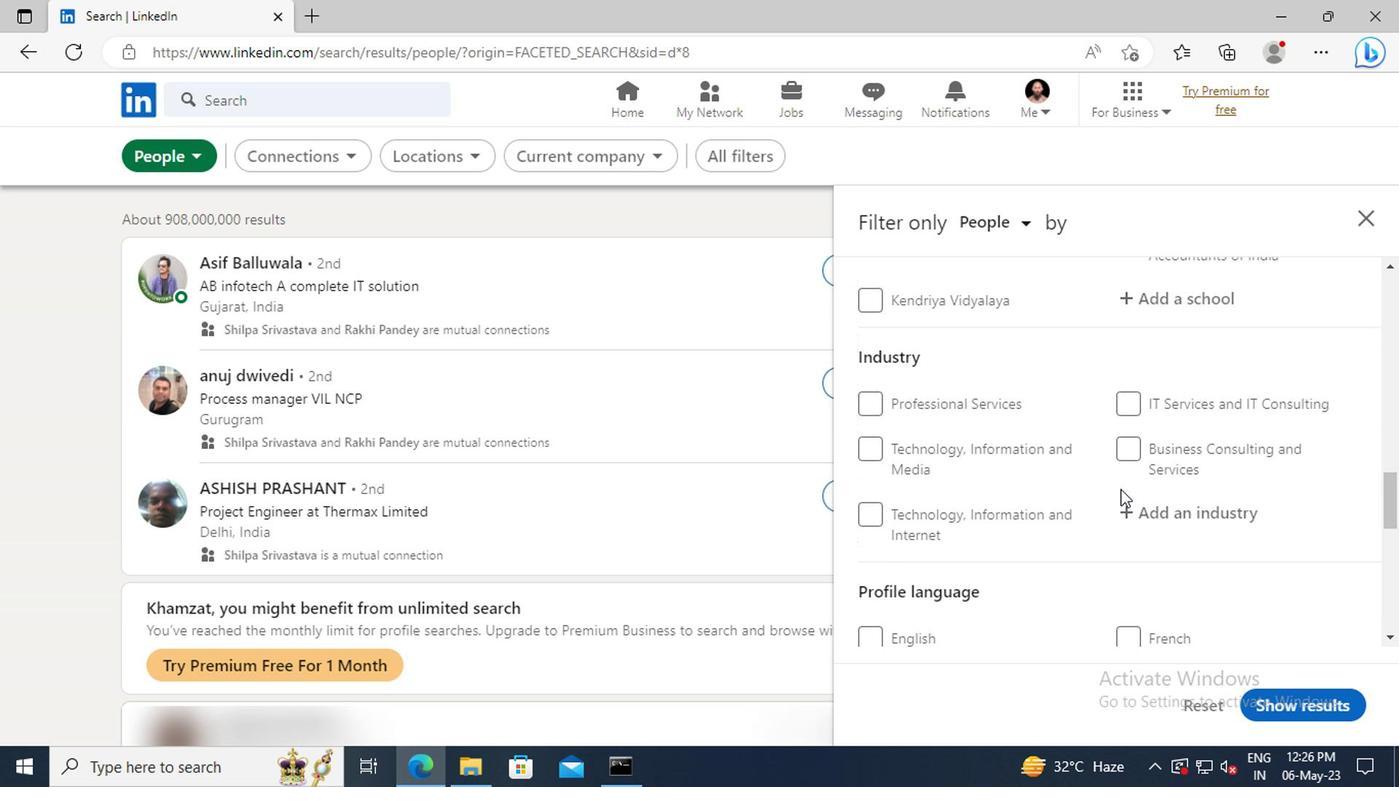 
Action: Mouse scrolled (1116, 491) with delta (0, 0)
Screenshot: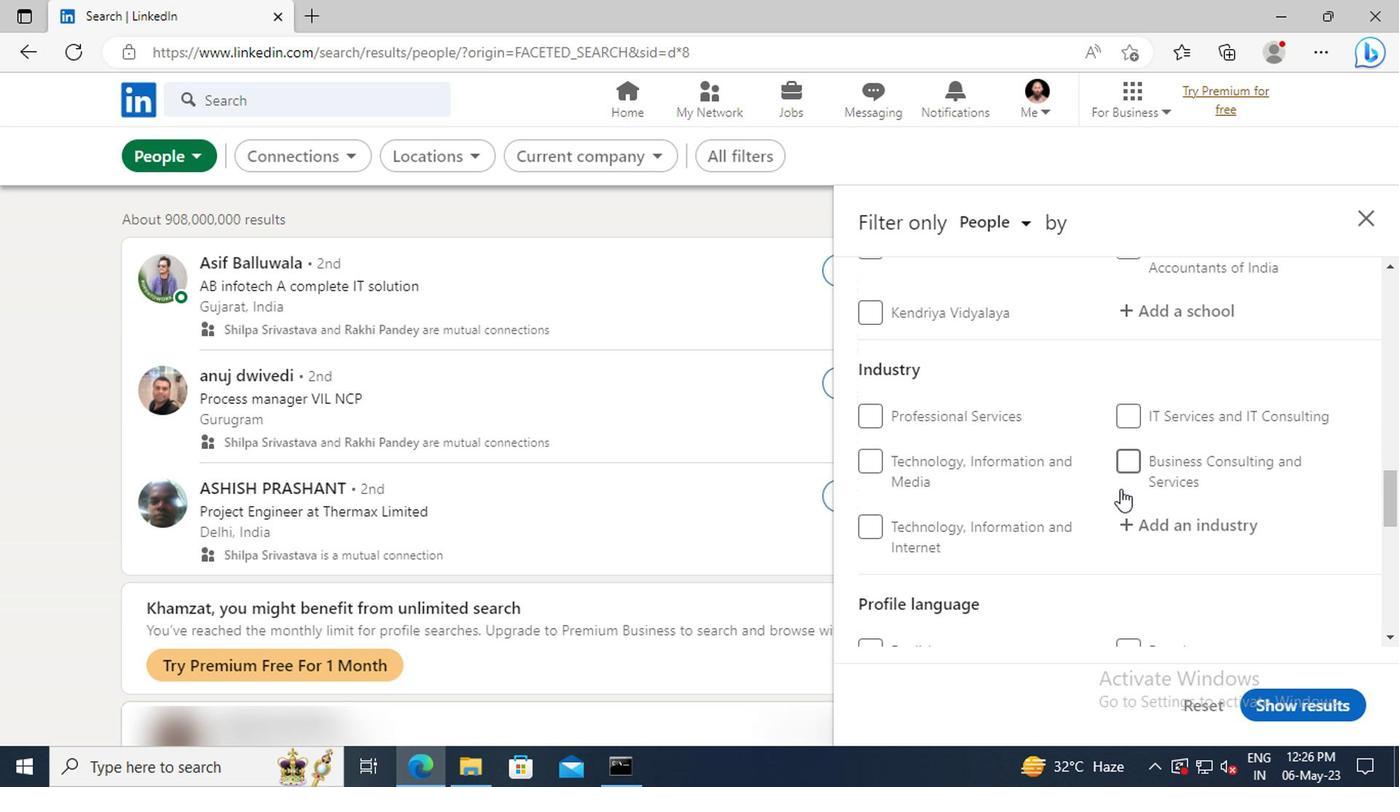 
Action: Mouse scrolled (1116, 491) with delta (0, 0)
Screenshot: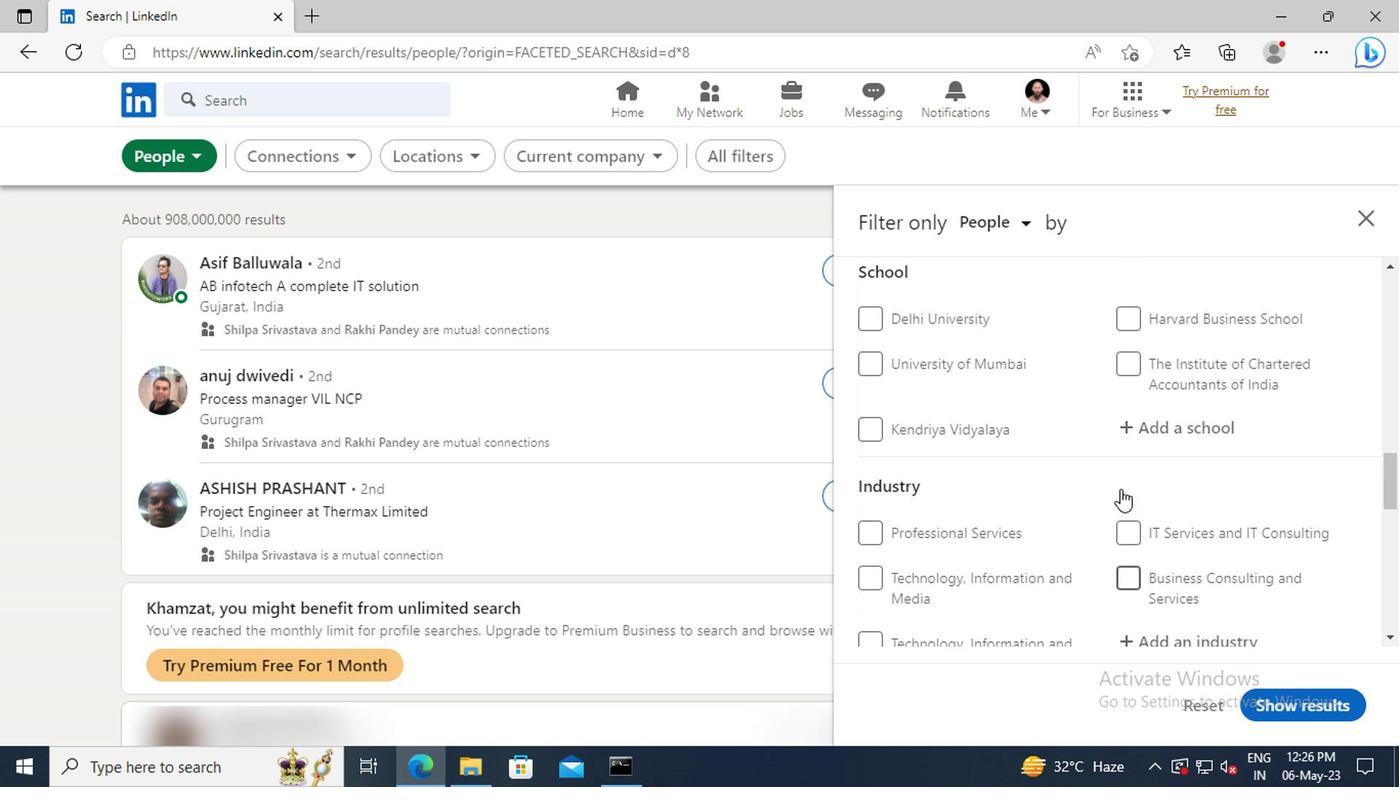 
Action: Mouse scrolled (1116, 491) with delta (0, 0)
Screenshot: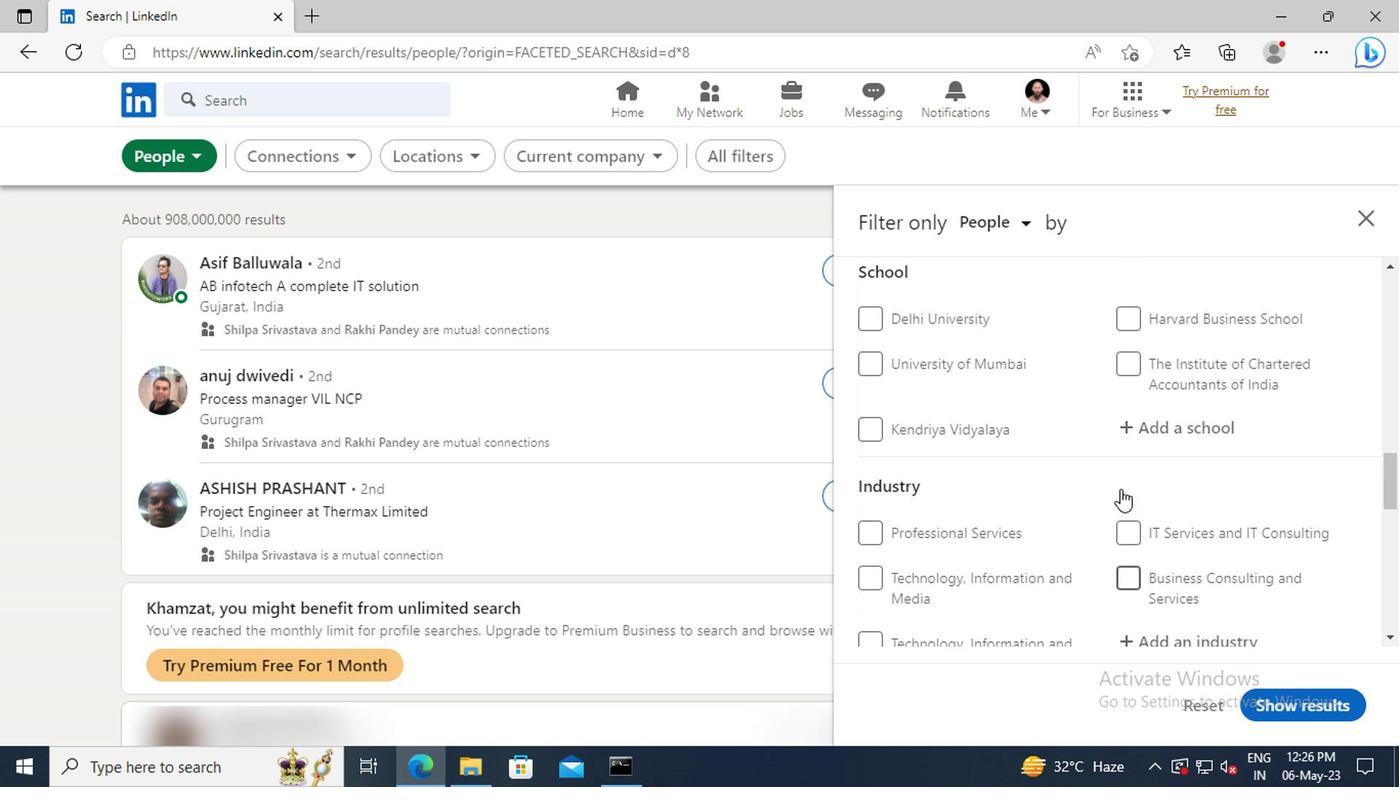 
Action: Mouse scrolled (1116, 491) with delta (0, 0)
Screenshot: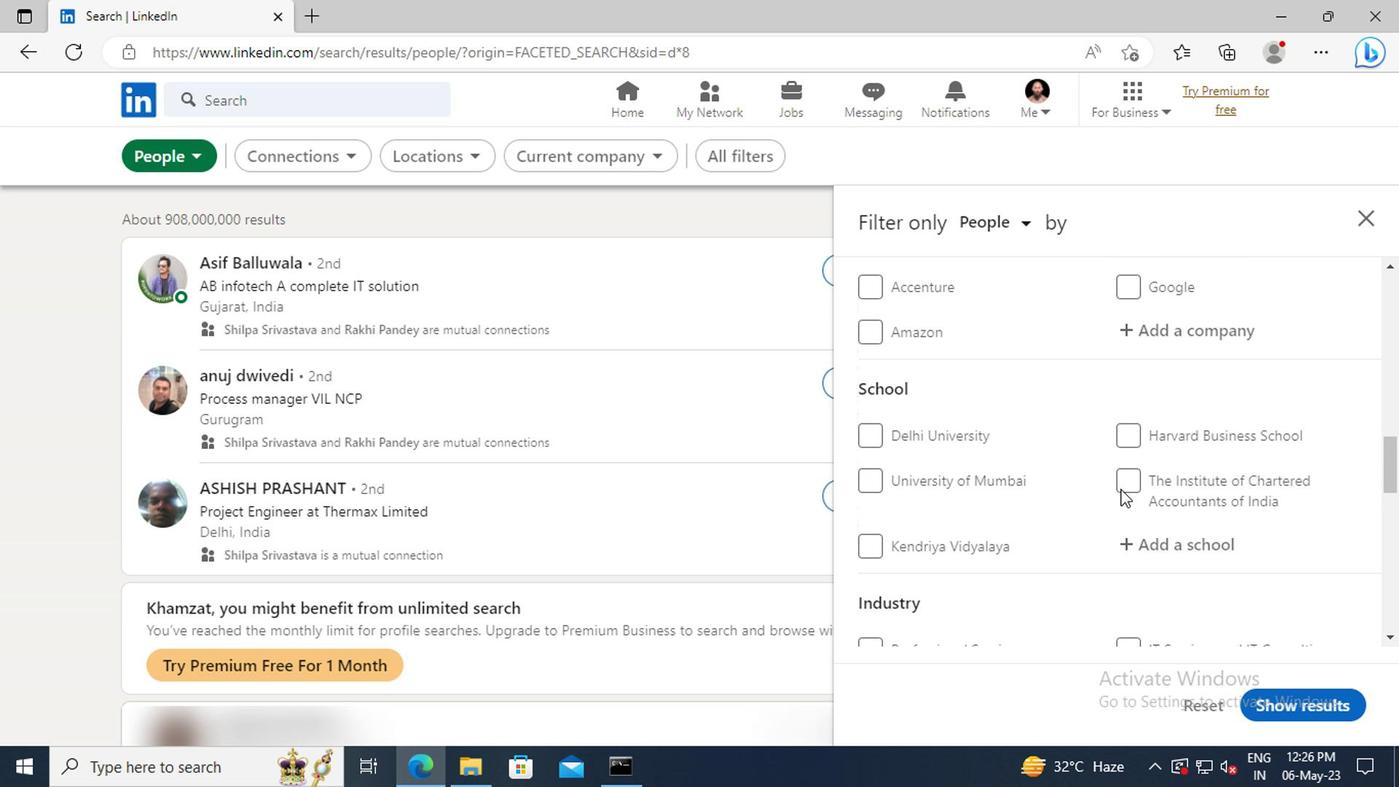 
Action: Mouse scrolled (1116, 491) with delta (0, 0)
Screenshot: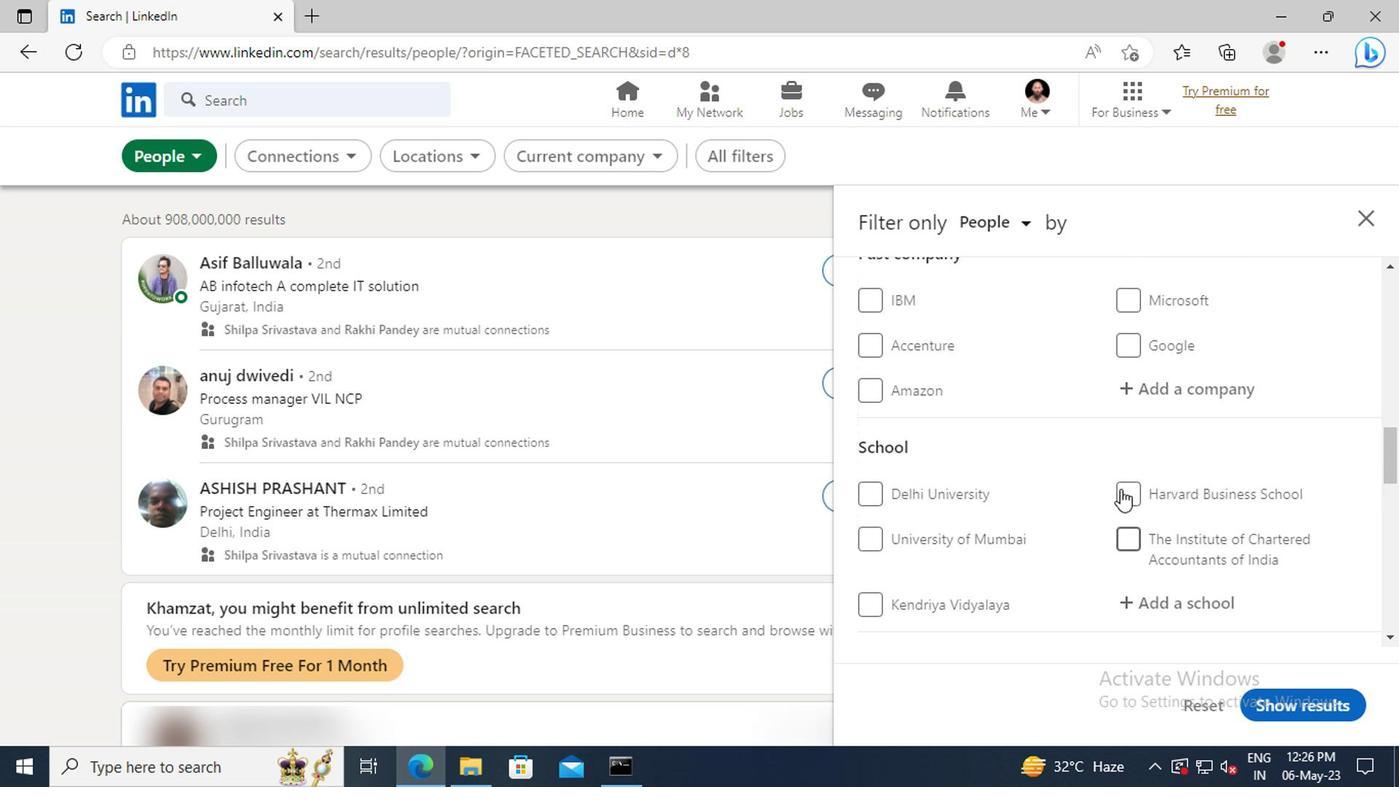 
Action: Mouse scrolled (1116, 491) with delta (0, 0)
Screenshot: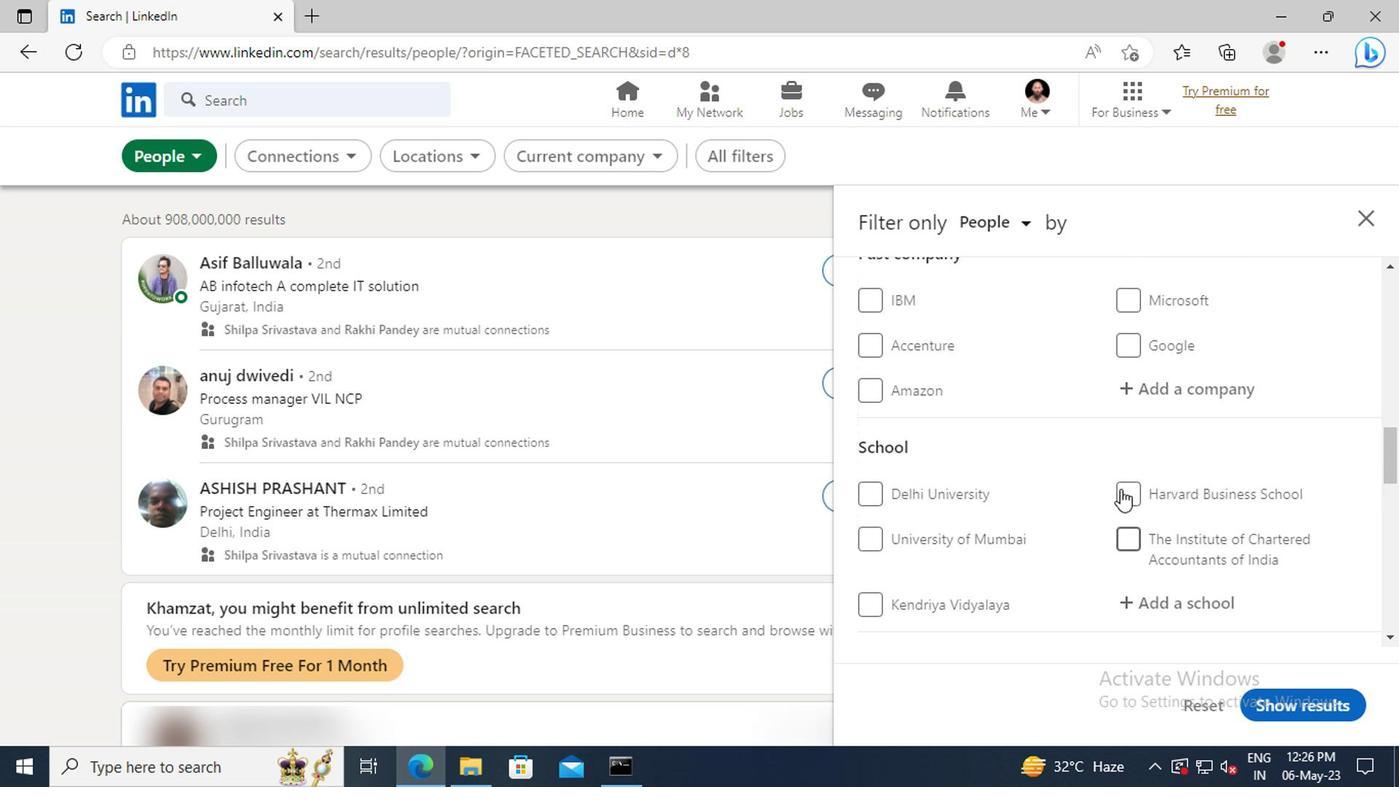 
Action: Mouse scrolled (1116, 491) with delta (0, 0)
Screenshot: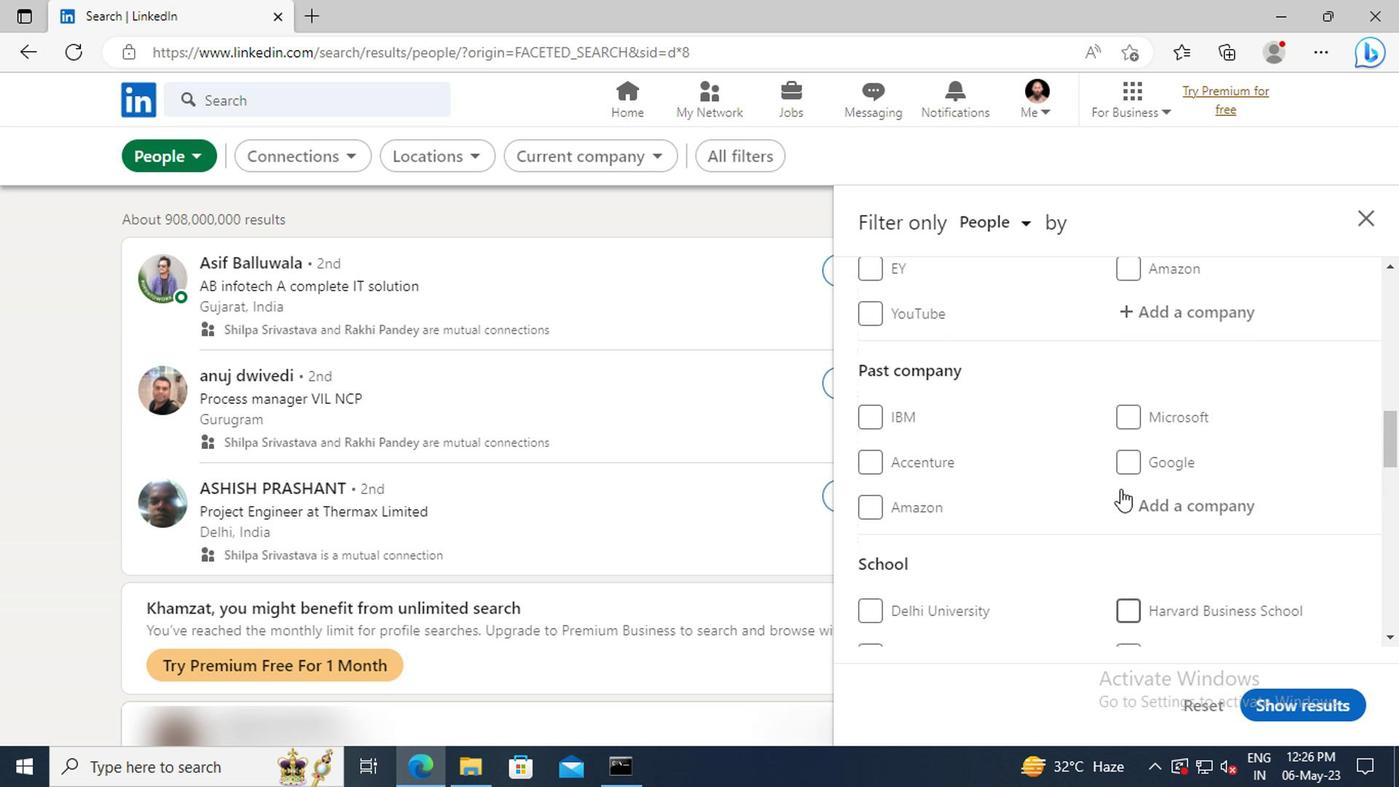 
Action: Mouse scrolled (1116, 491) with delta (0, 0)
Screenshot: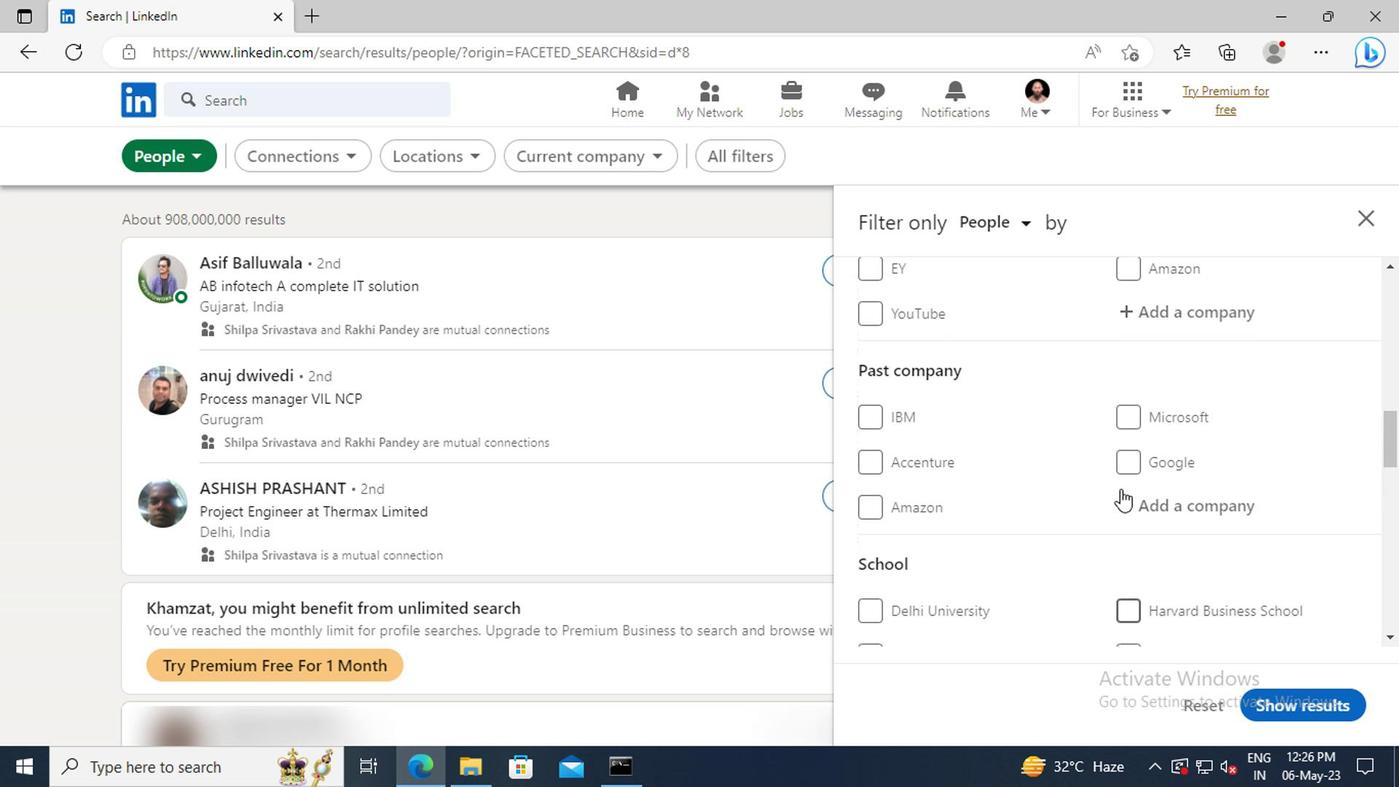 
Action: Mouse scrolled (1116, 491) with delta (0, 0)
Screenshot: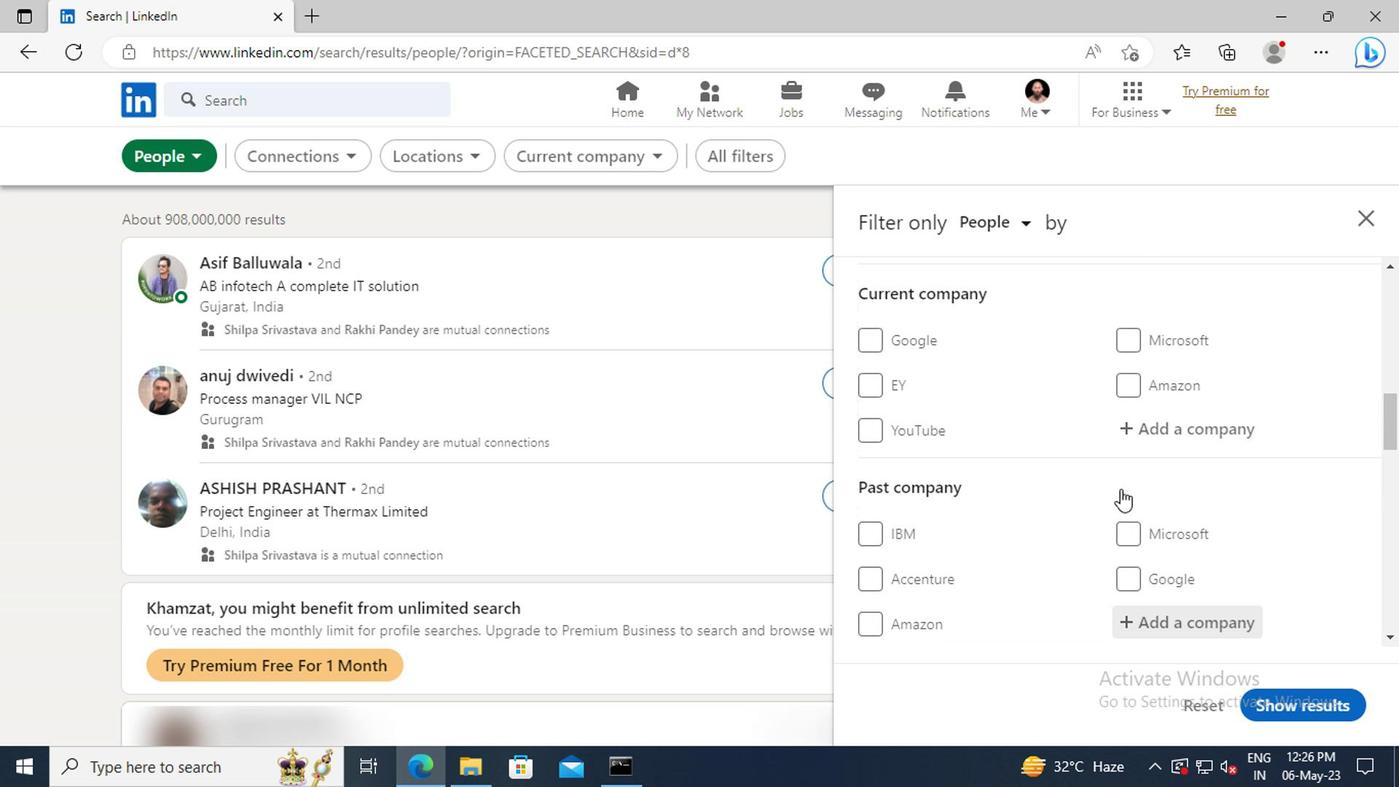 
Action: Mouse moved to (1133, 488)
Screenshot: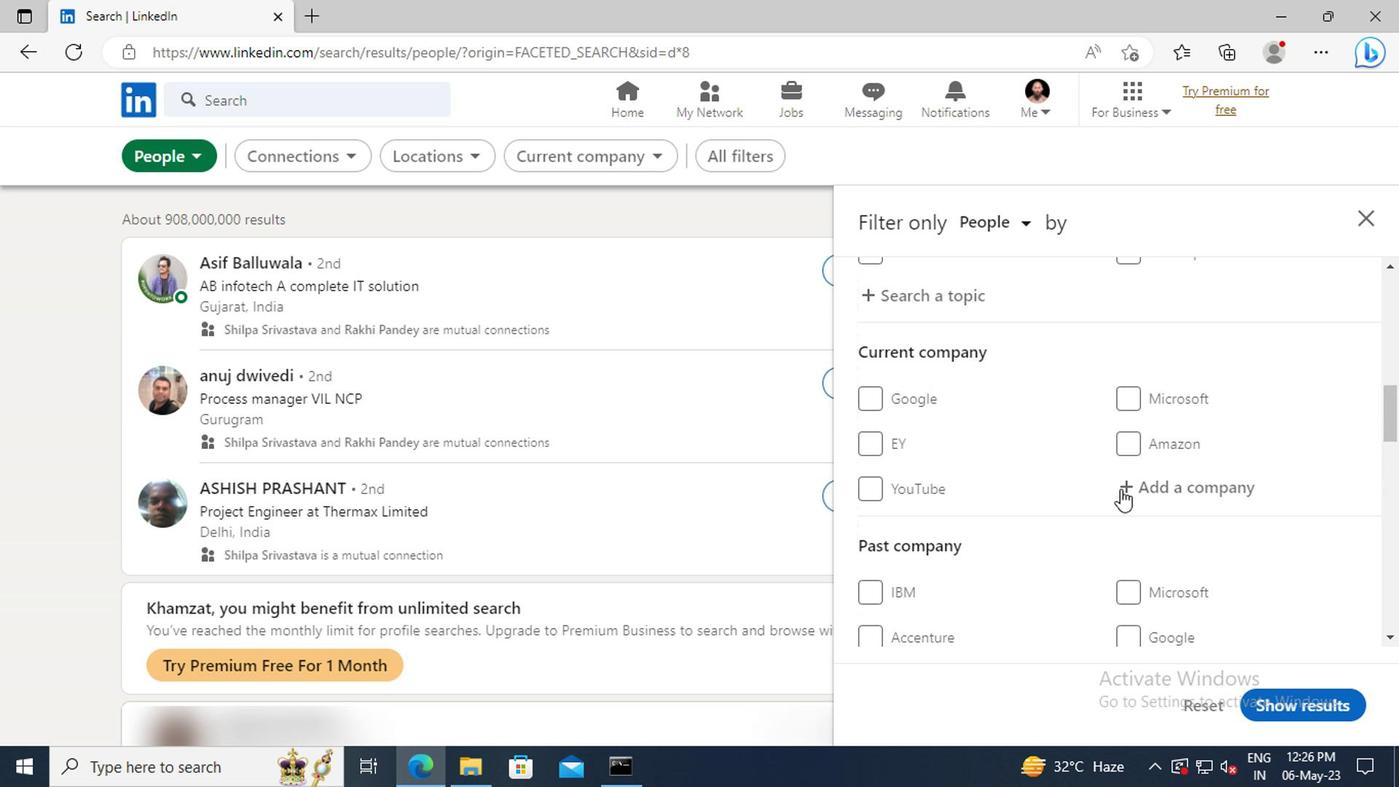 
Action: Mouse pressed left at (1133, 488)
Screenshot: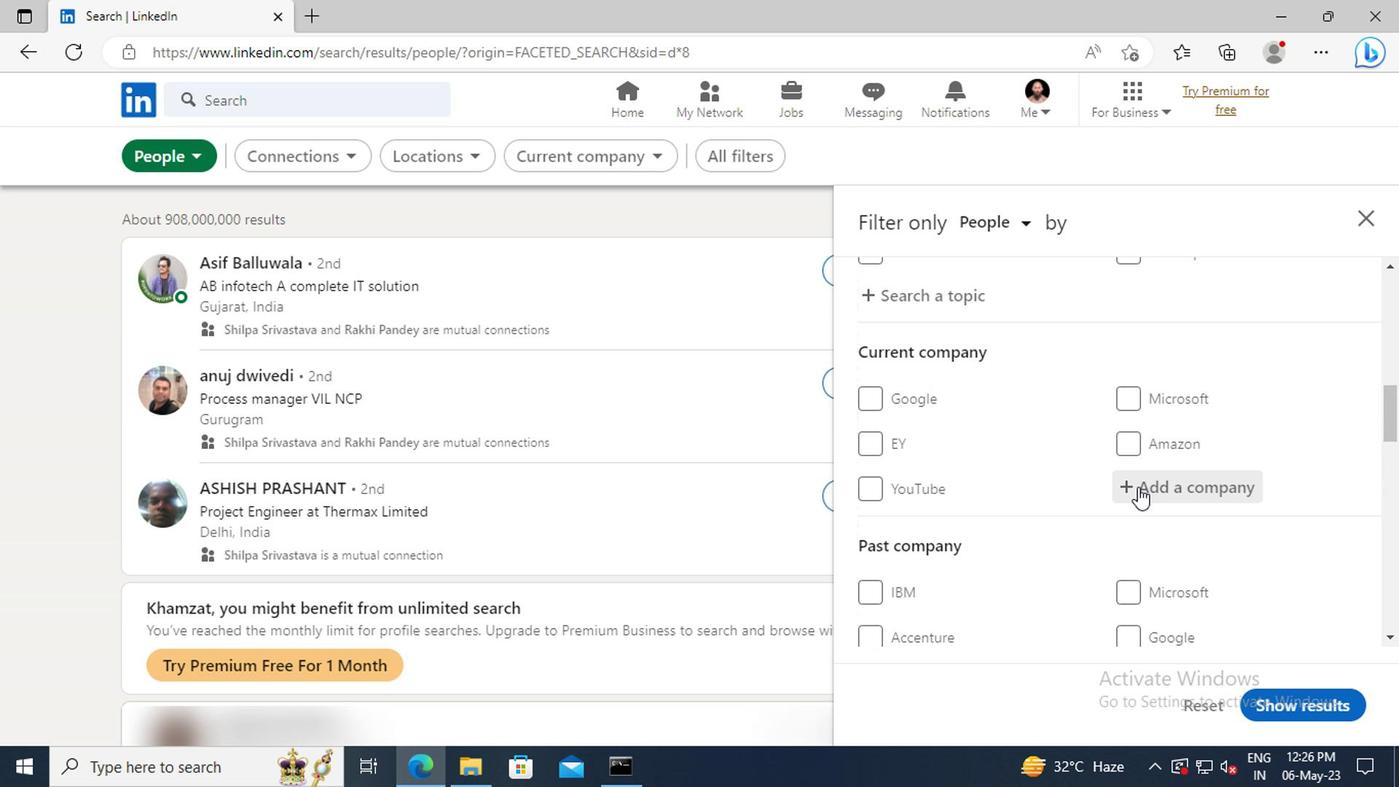 
Action: Key pressed <Key.shift>ESSAR
Screenshot: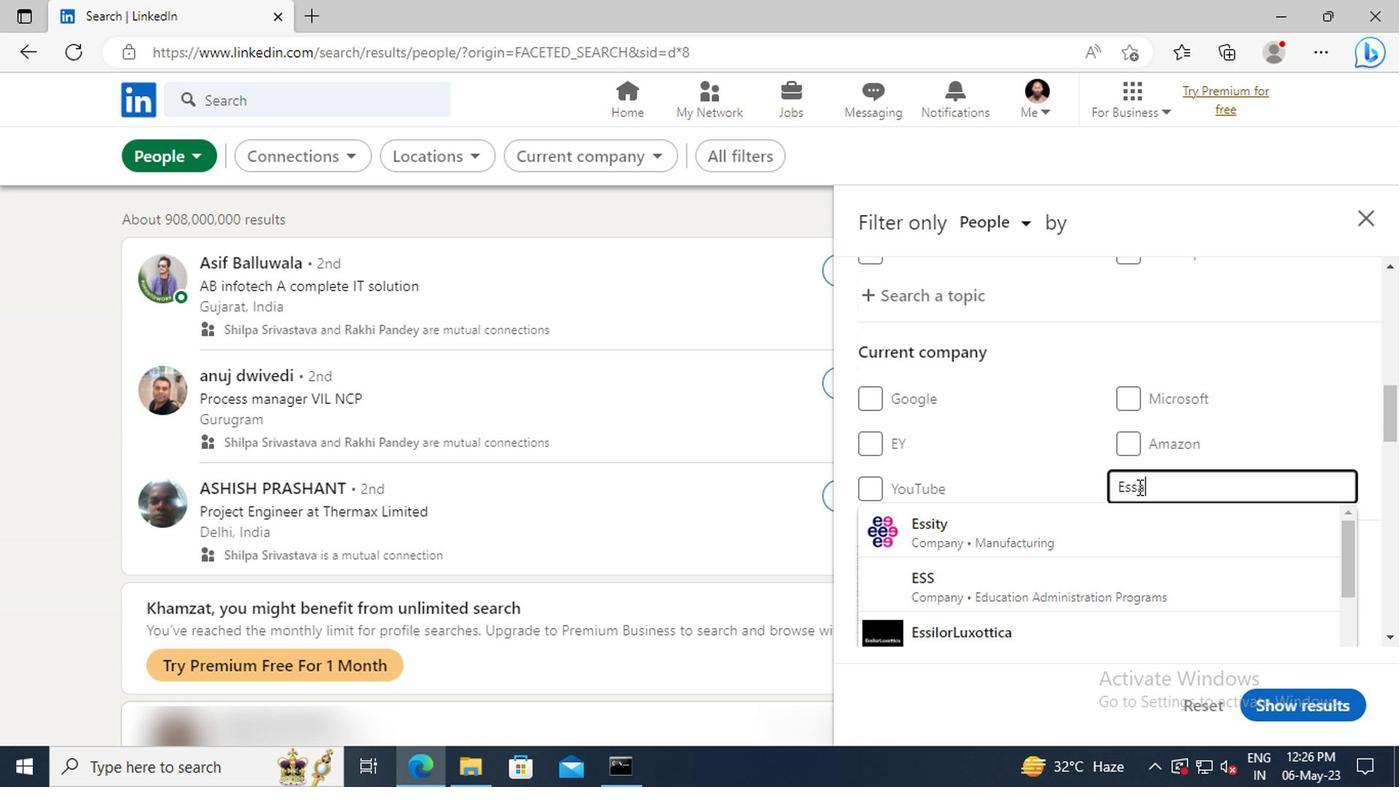 
Action: Mouse moved to (1137, 518)
Screenshot: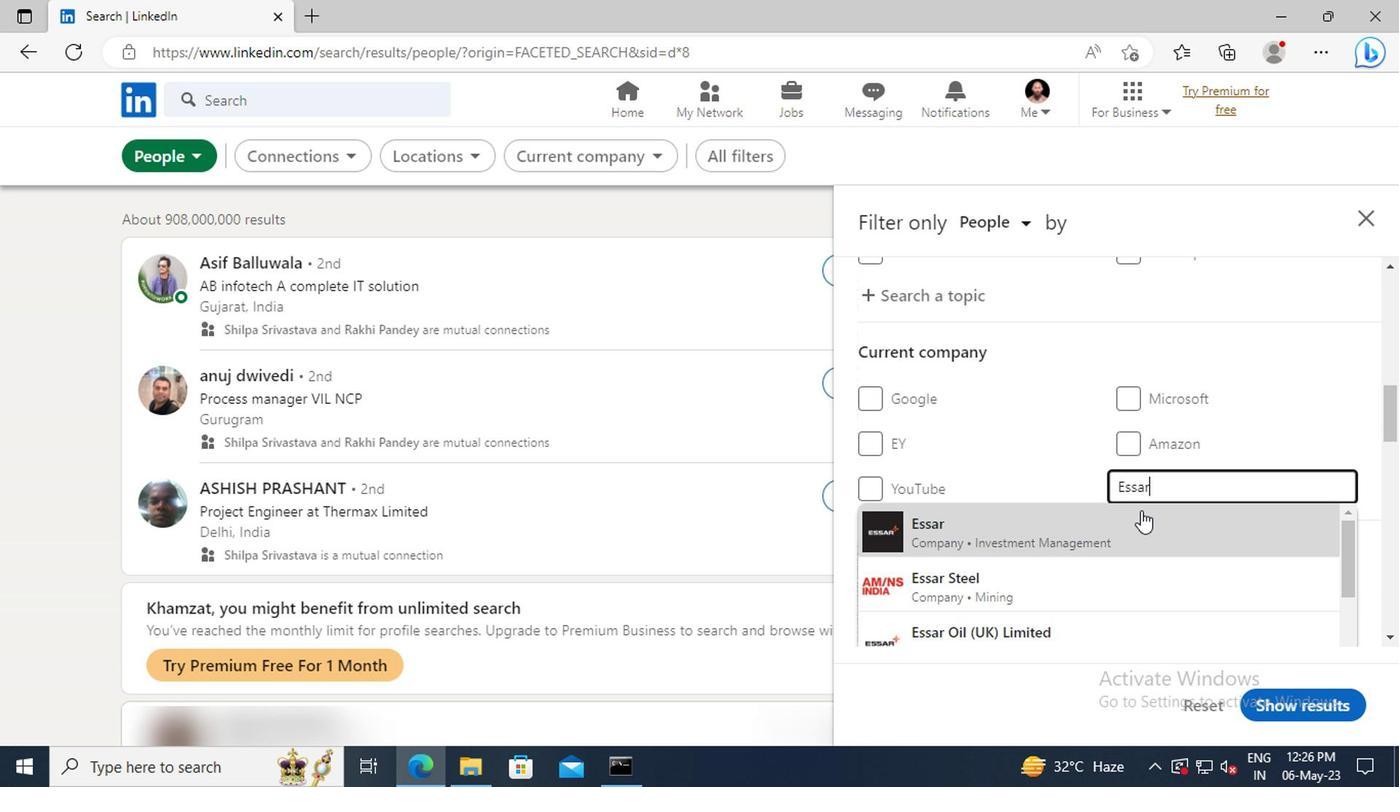 
Action: Mouse pressed left at (1137, 518)
Screenshot: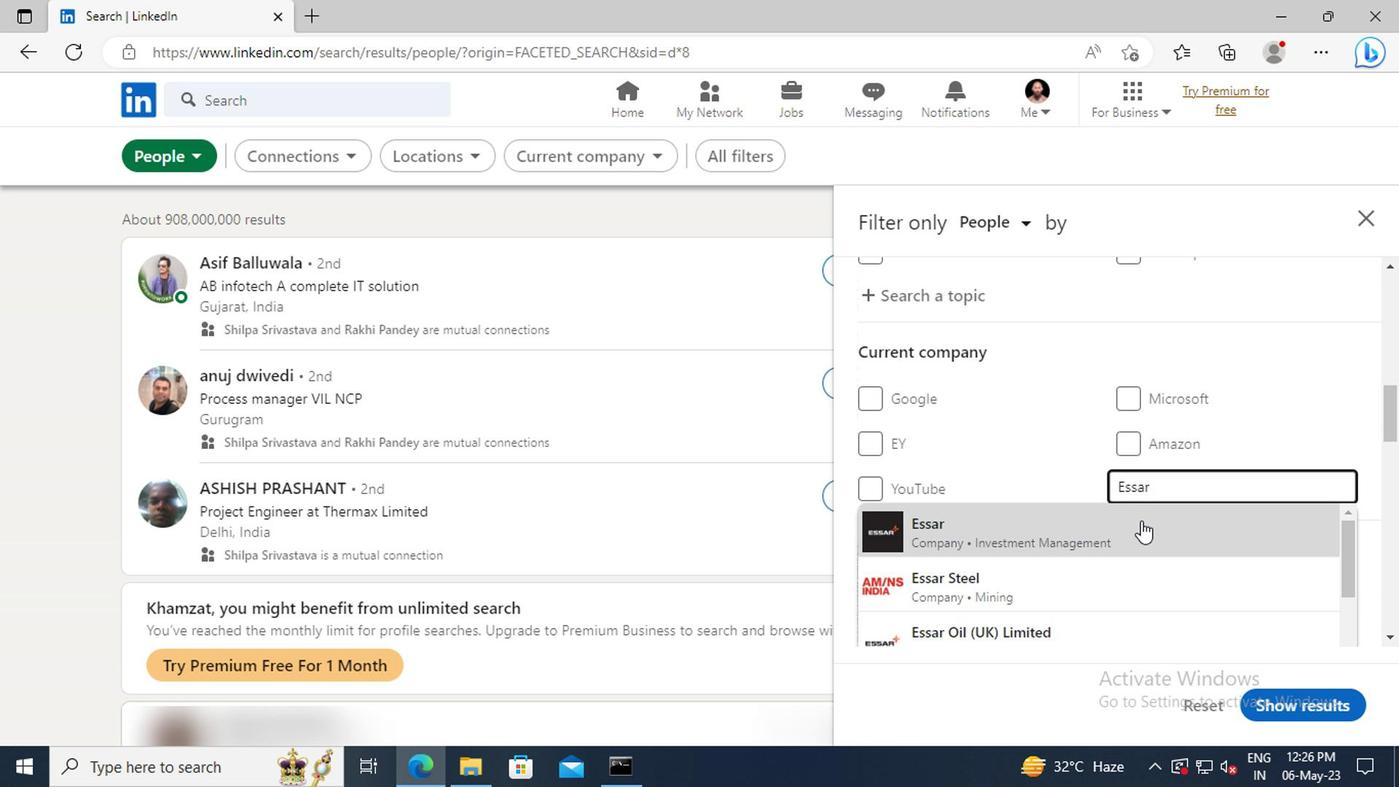 
Action: Mouse scrolled (1137, 518) with delta (0, 0)
Screenshot: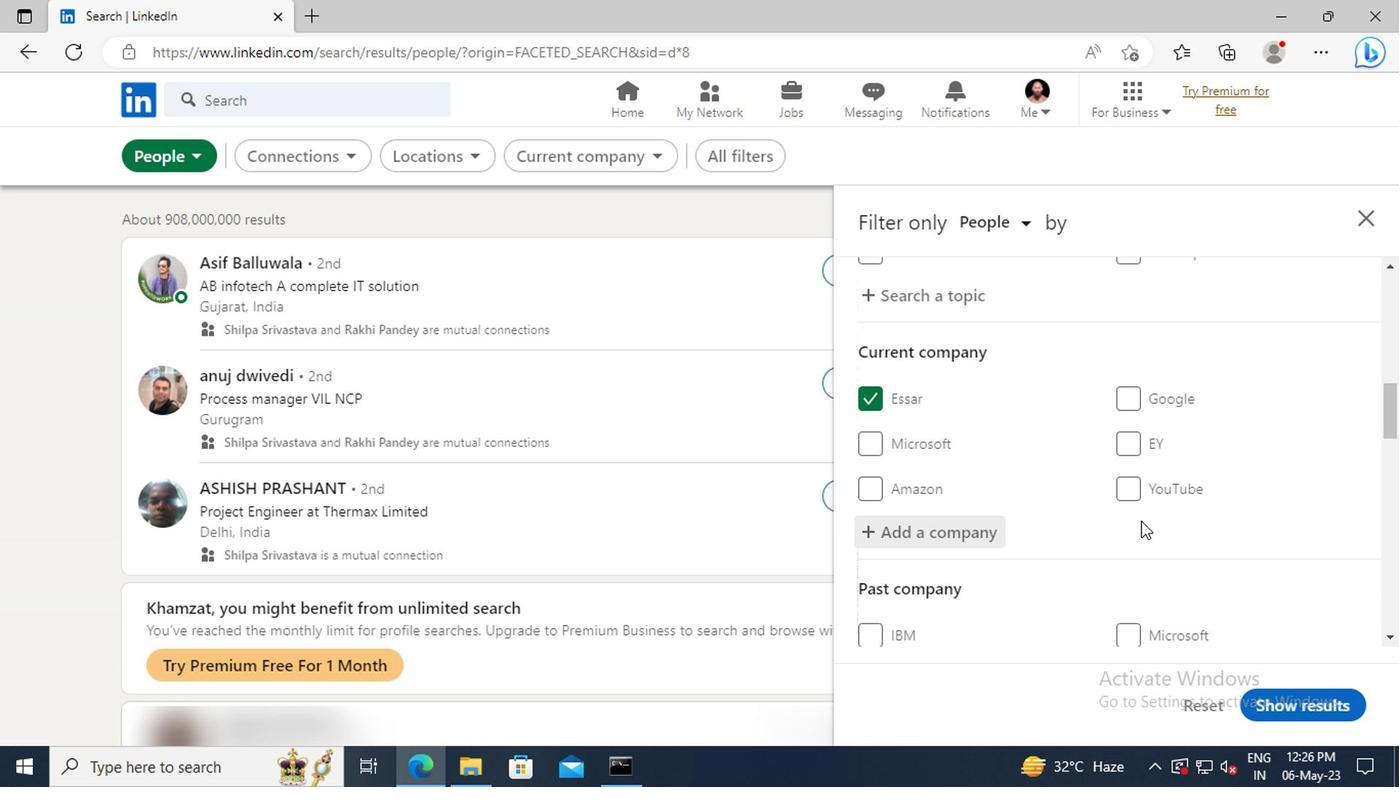
Action: Mouse scrolled (1137, 518) with delta (0, 0)
Screenshot: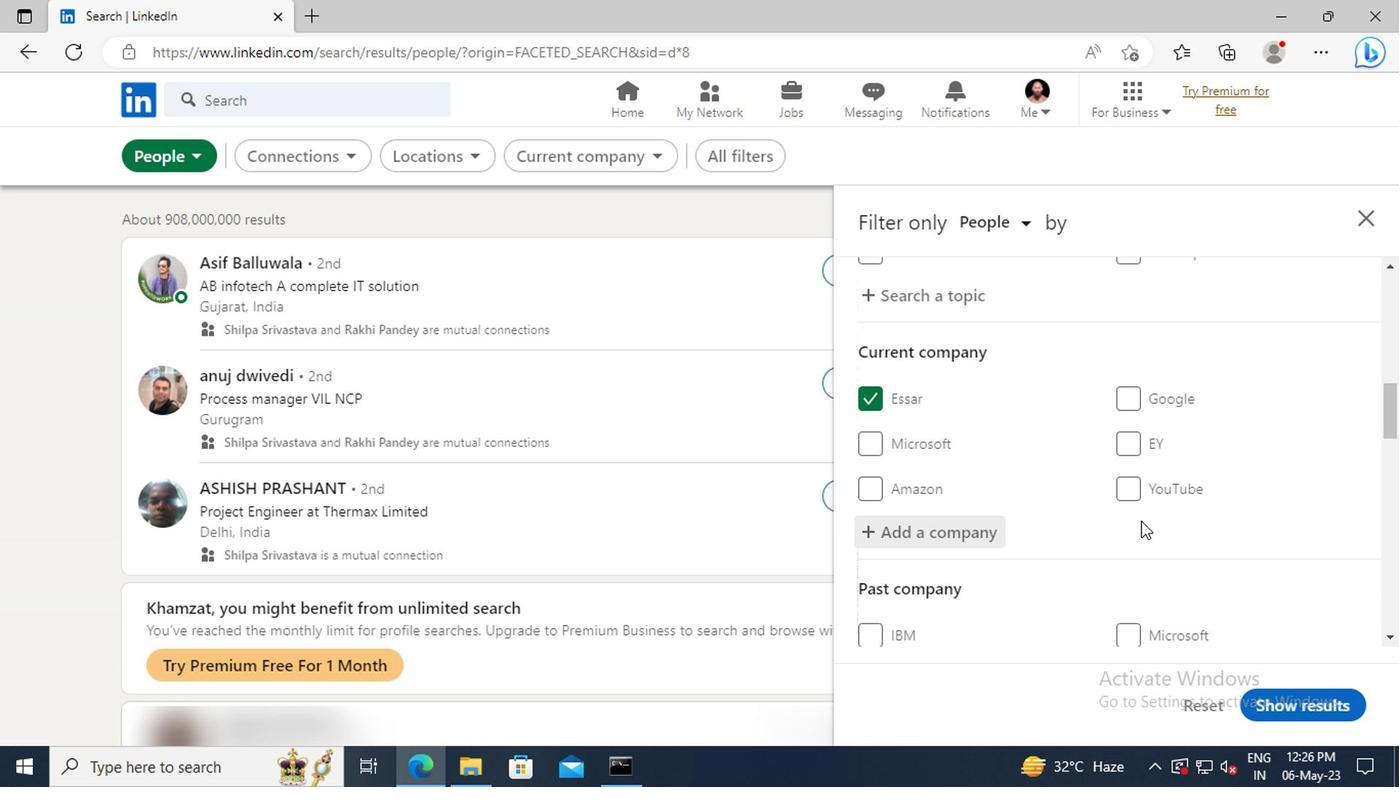 
Action: Mouse moved to (1135, 518)
Screenshot: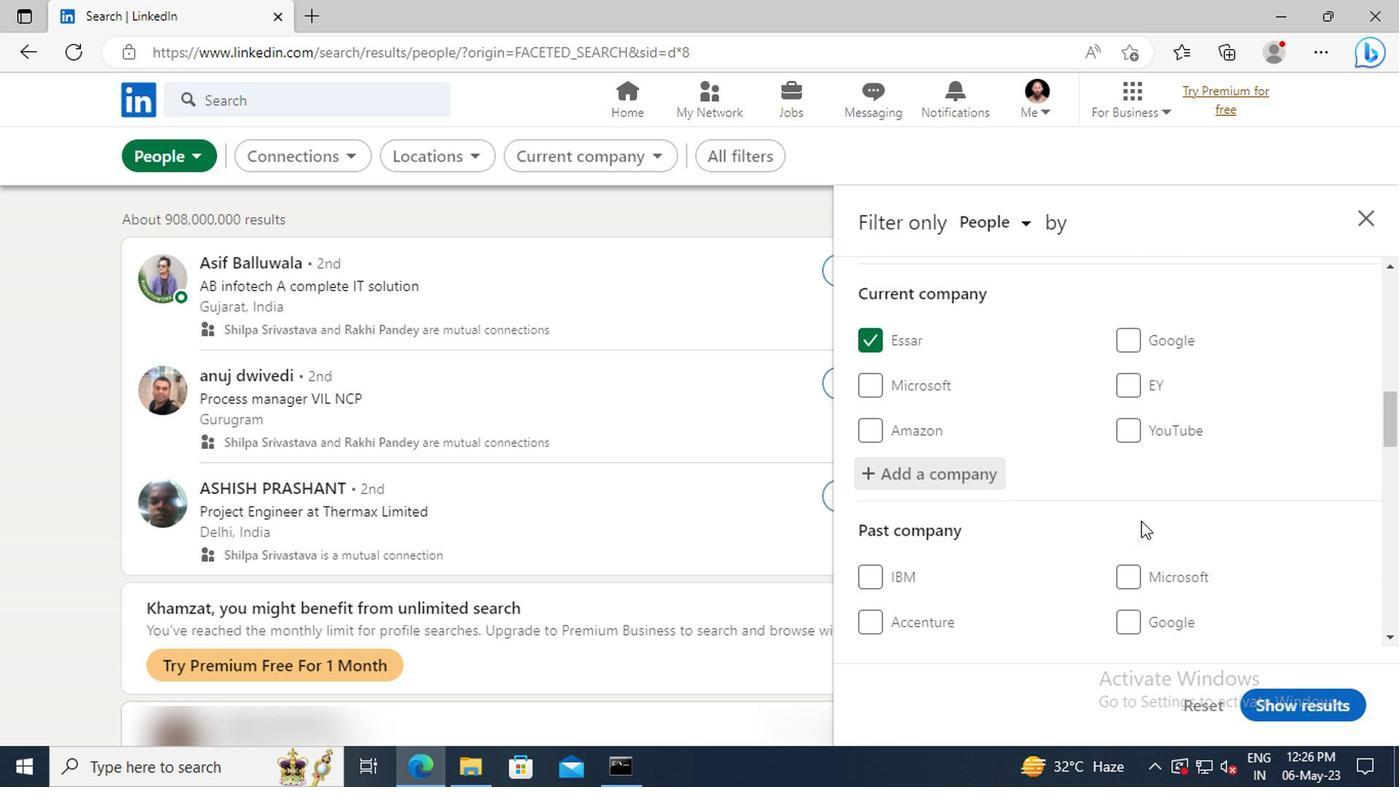 
Action: Mouse scrolled (1135, 518) with delta (0, 0)
Screenshot: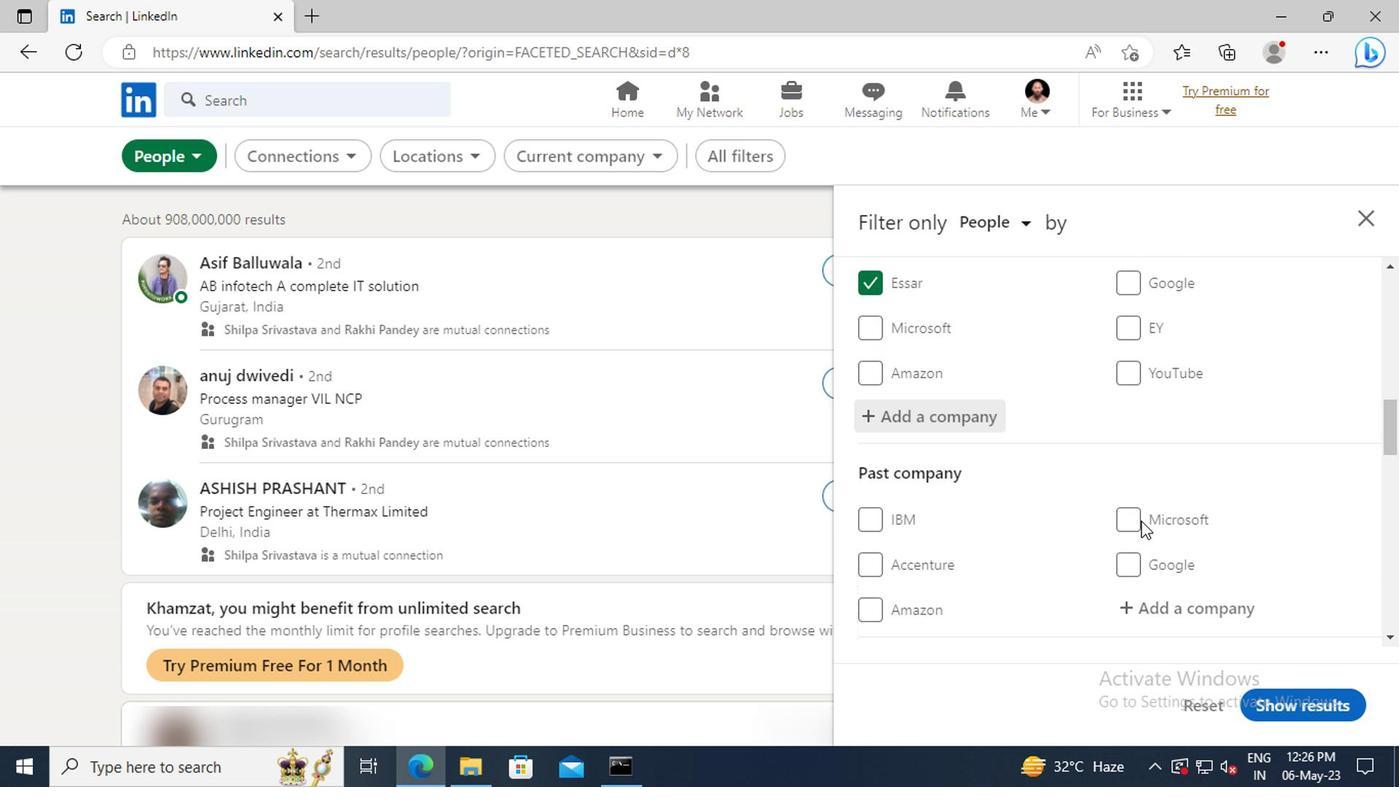 
Action: Mouse moved to (1130, 511)
Screenshot: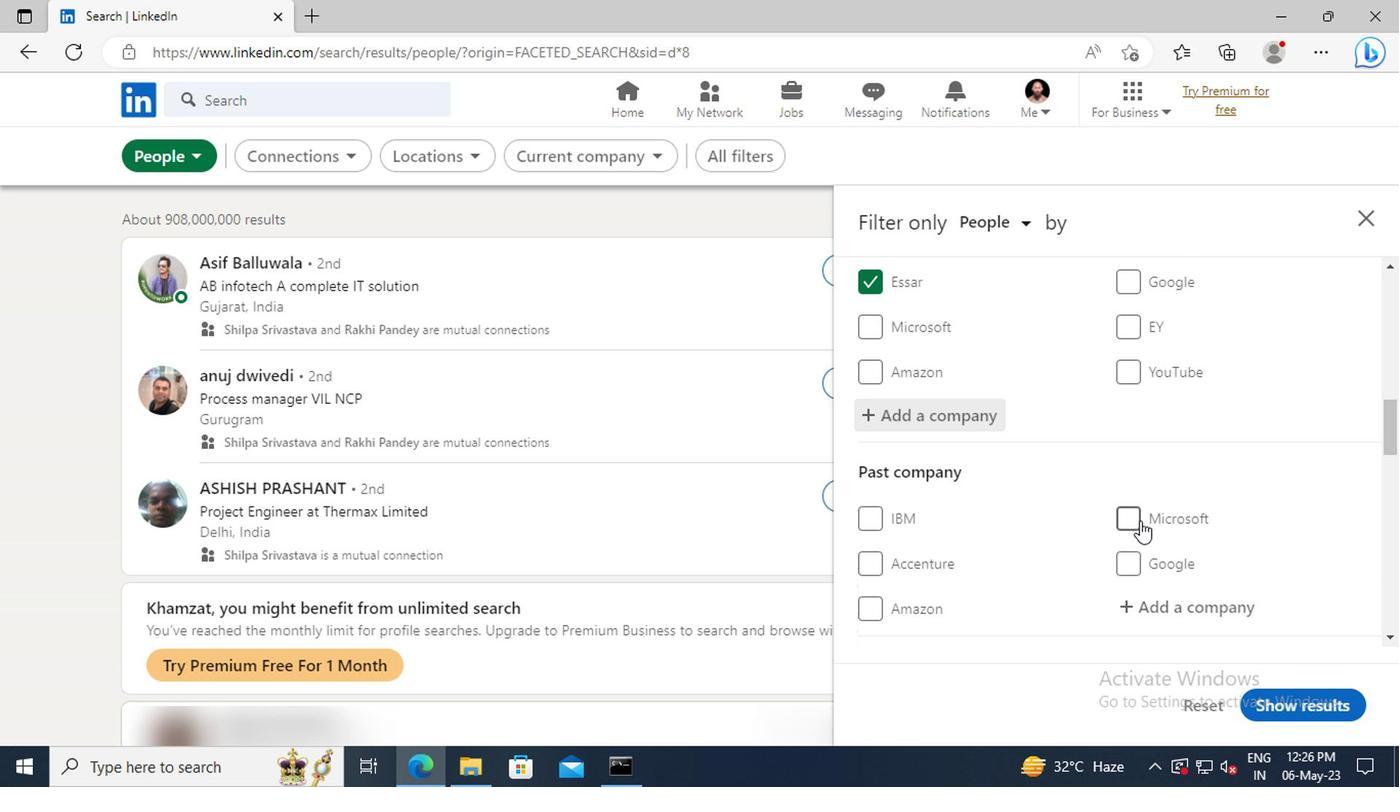 
Action: Mouse scrolled (1130, 510) with delta (0, 0)
Screenshot: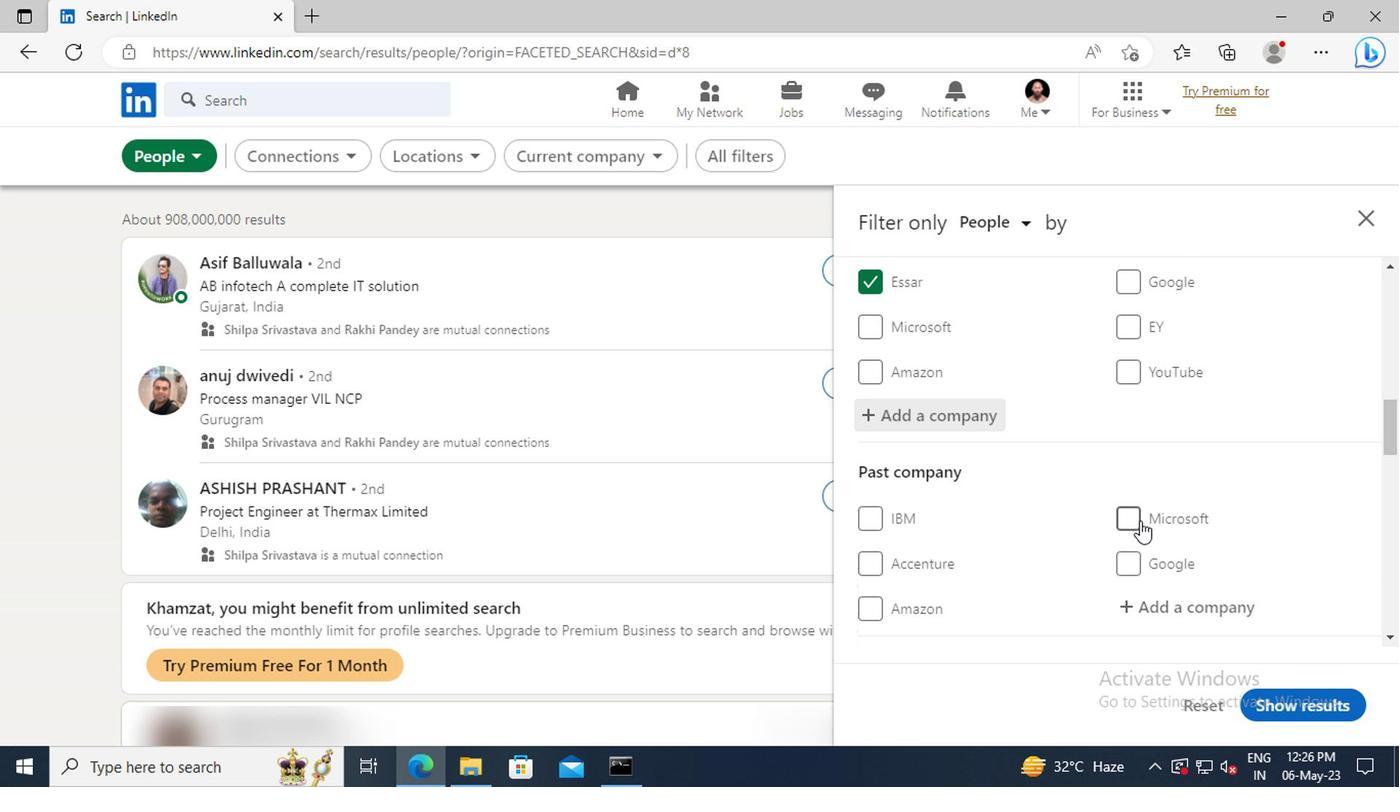 
Action: Mouse moved to (1111, 488)
Screenshot: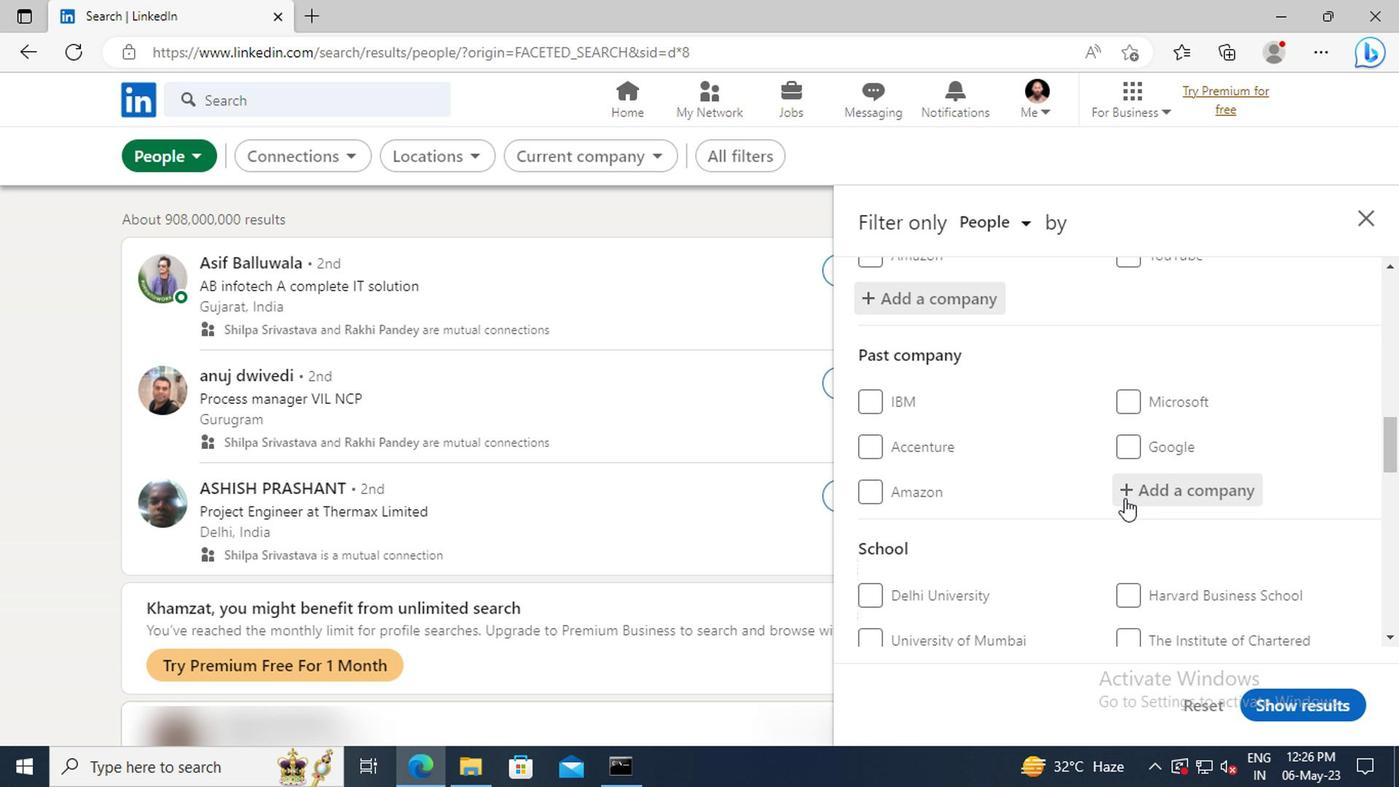 
Action: Mouse scrolled (1111, 487) with delta (0, 0)
Screenshot: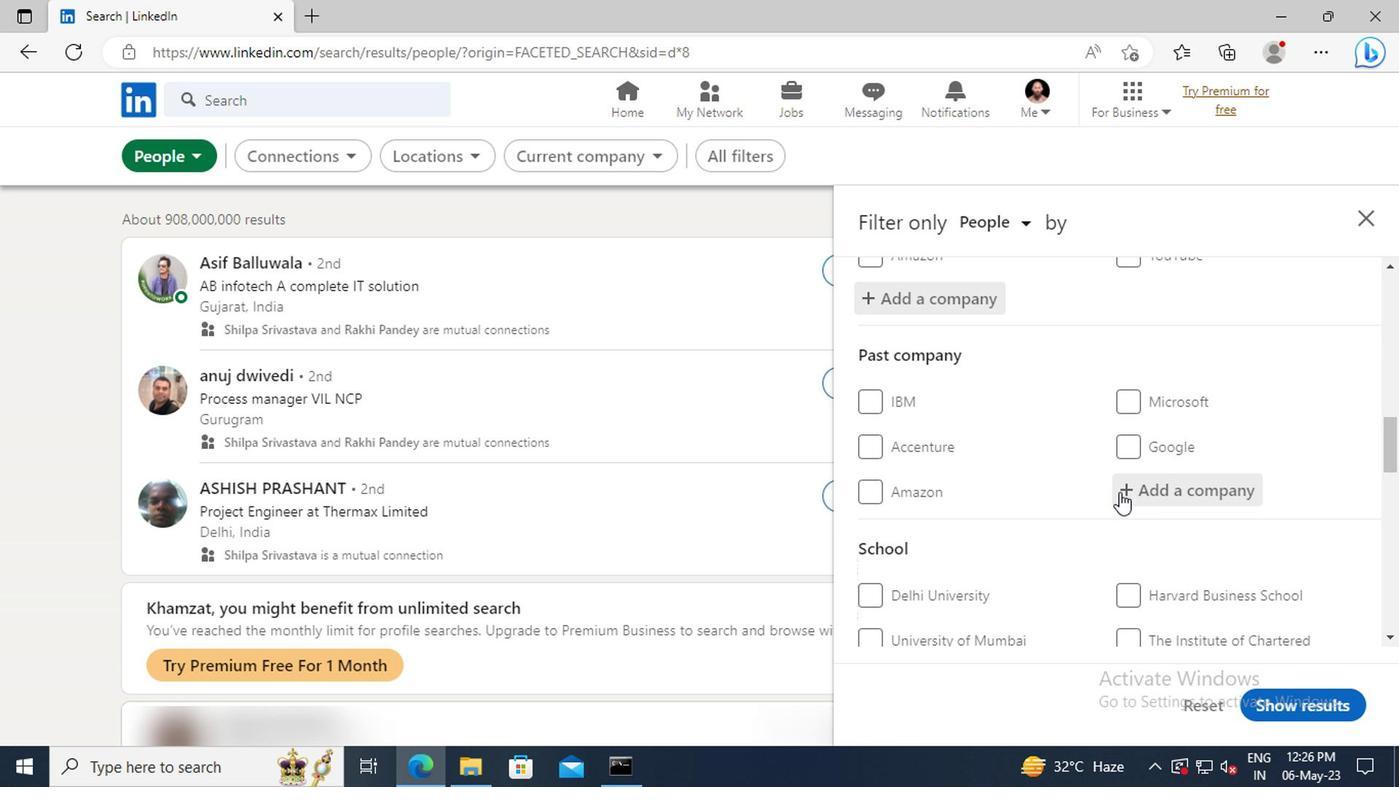 
Action: Mouse moved to (1107, 486)
Screenshot: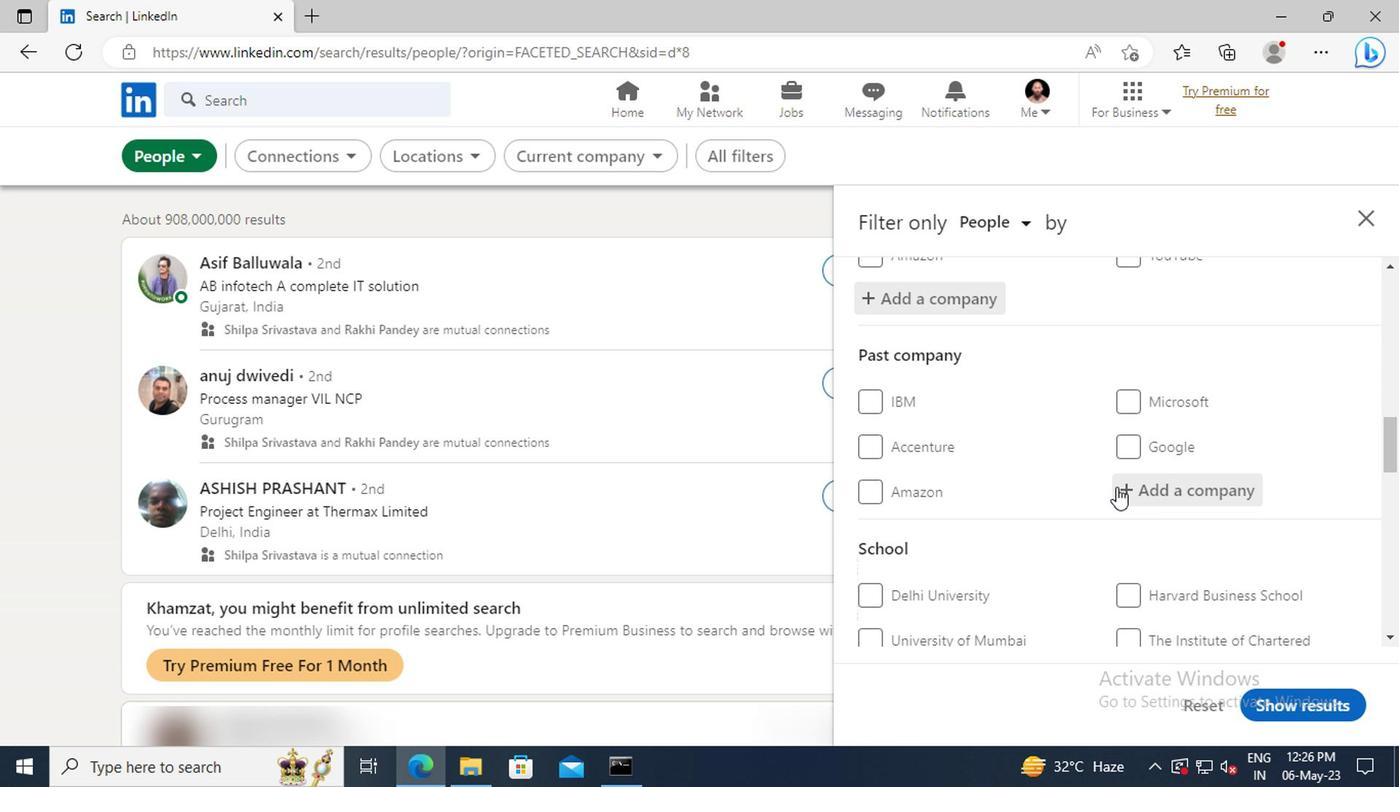 
Action: Mouse scrolled (1107, 485) with delta (0, -1)
Screenshot: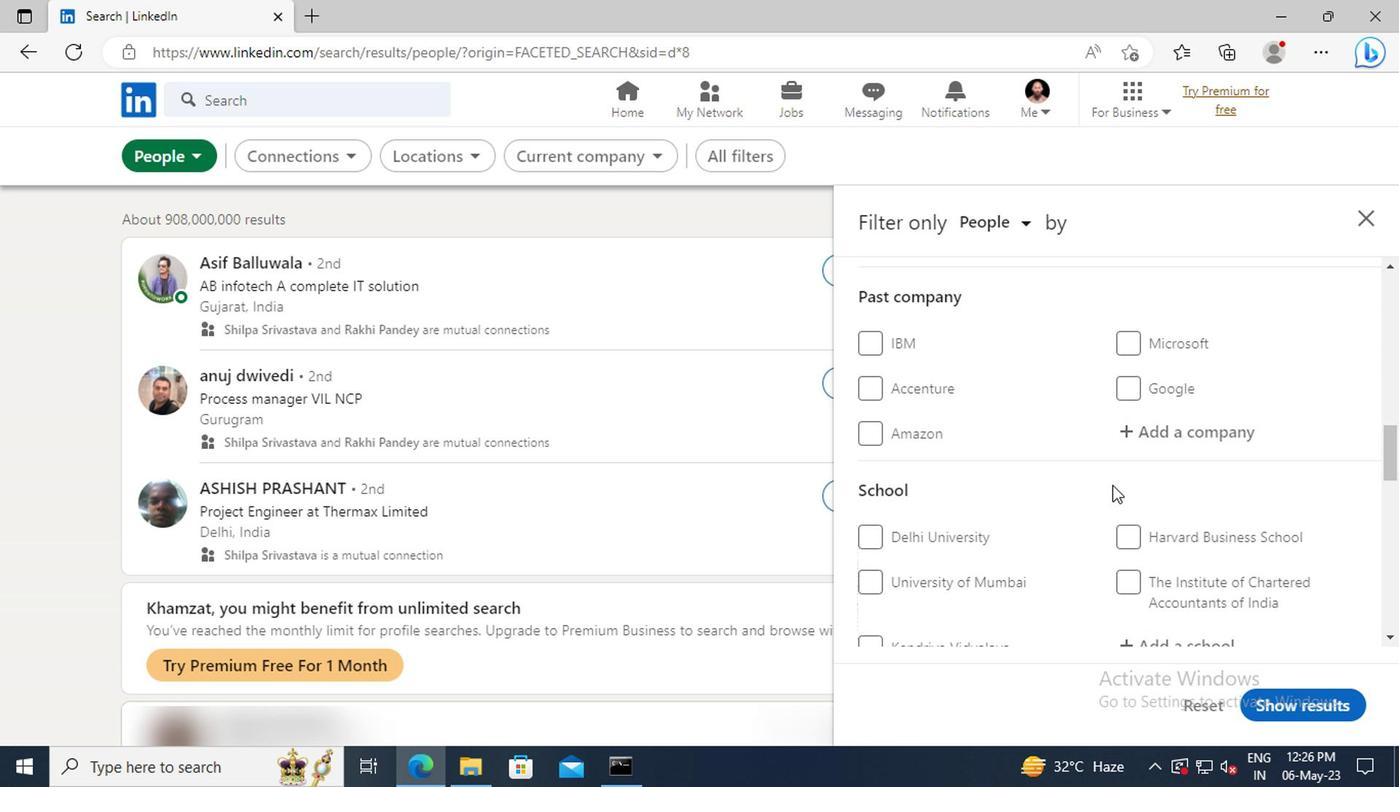 
Action: Mouse scrolled (1107, 485) with delta (0, -1)
Screenshot: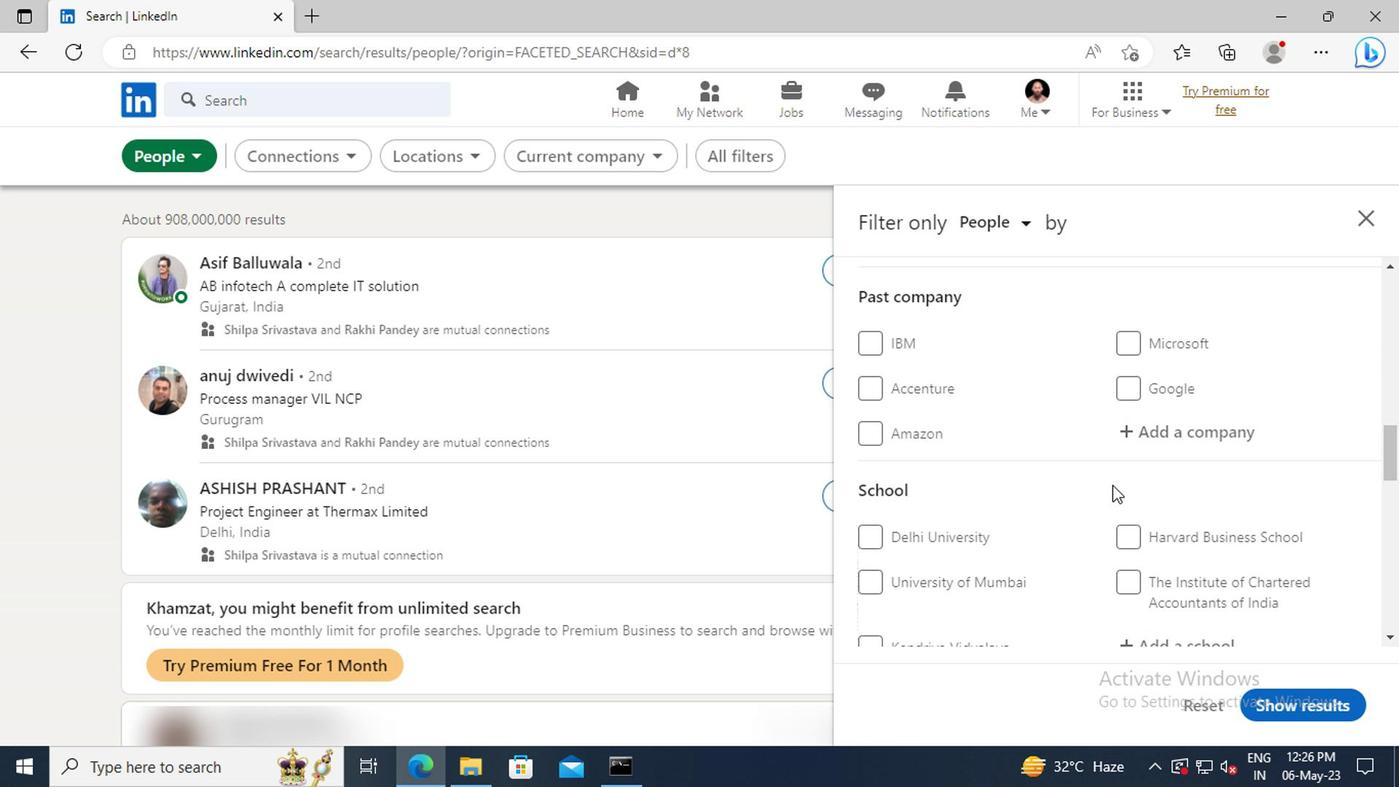 
Action: Mouse moved to (1131, 518)
Screenshot: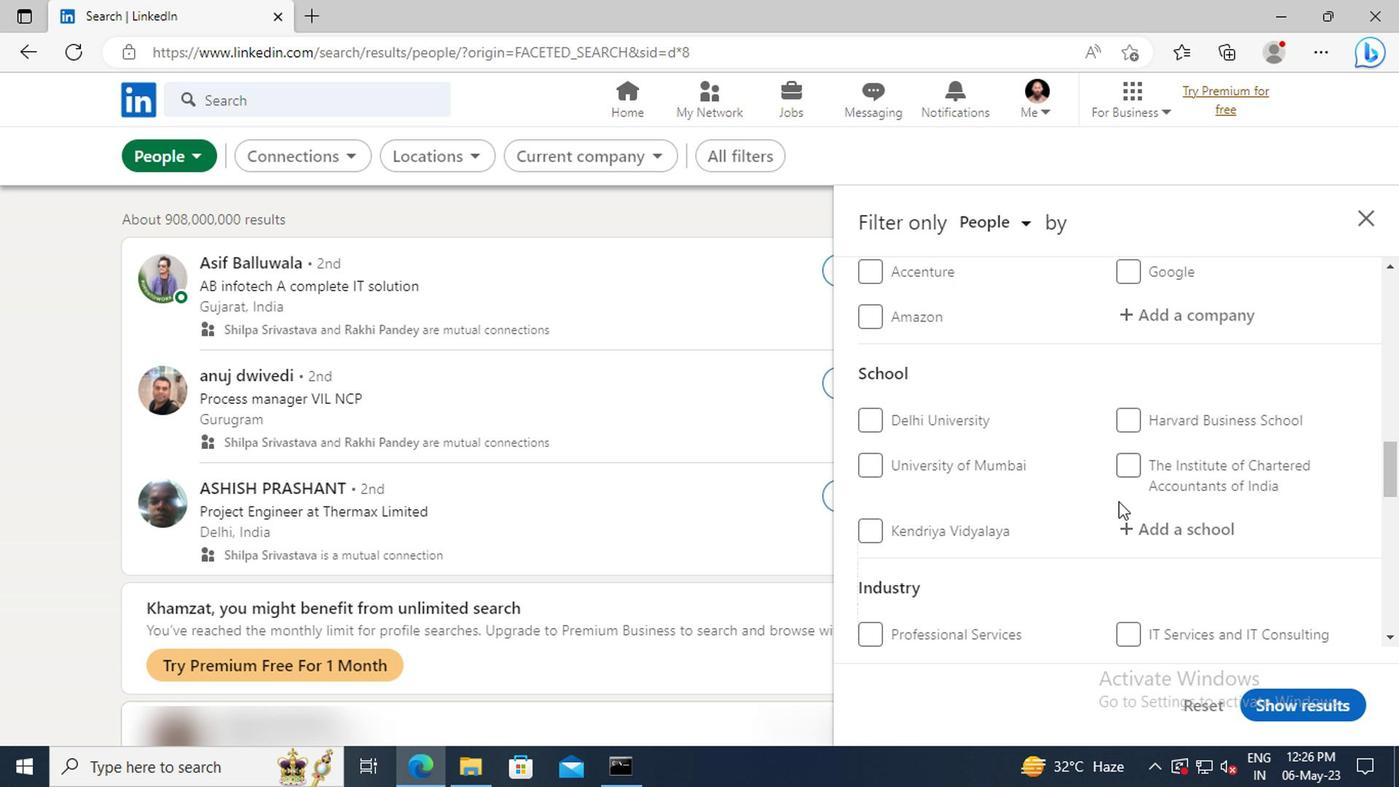 
Action: Mouse pressed left at (1131, 518)
Screenshot: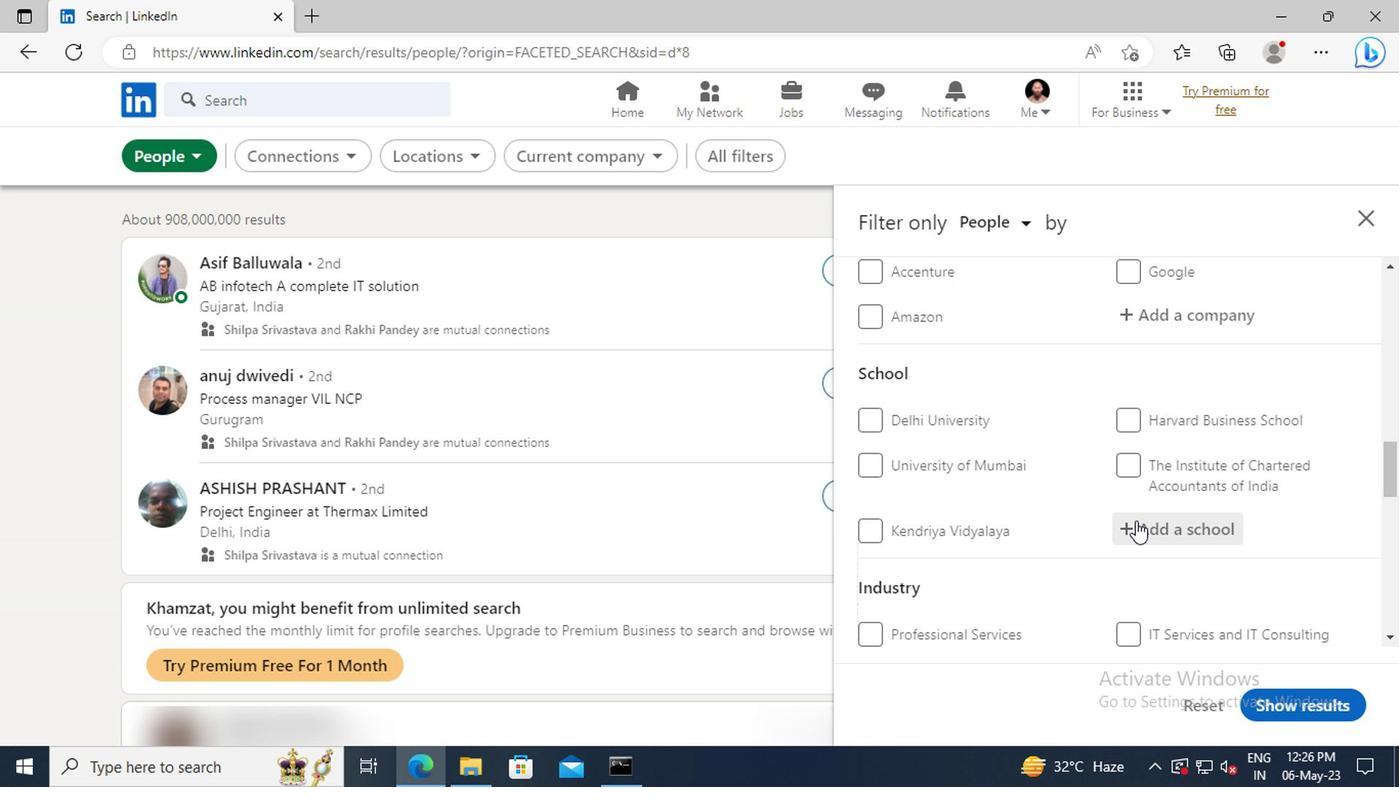 
Action: Key pressed <Key.shift>VELAMMAL<Key.space><Key.shift><Key.shift>INS
Screenshot: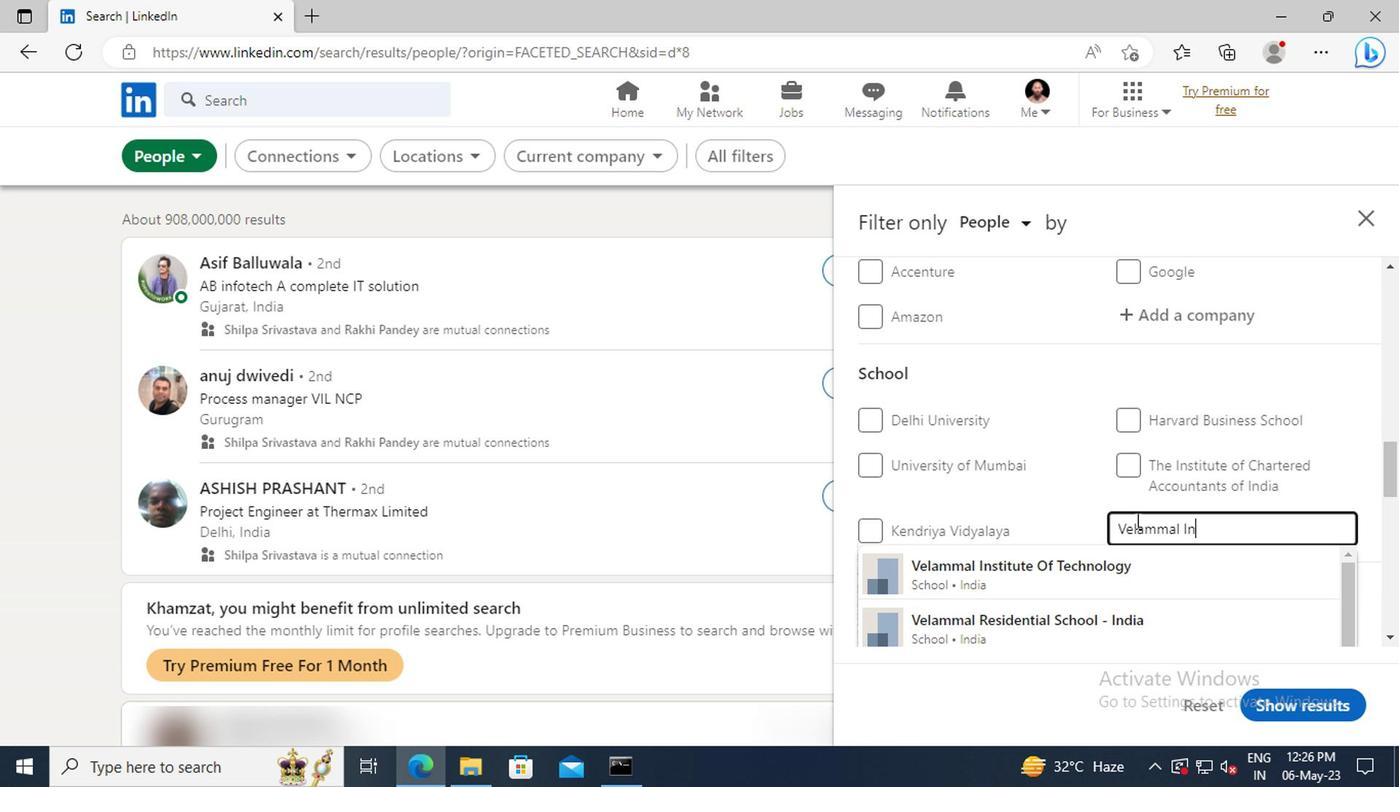 
Action: Mouse moved to (1130, 556)
Screenshot: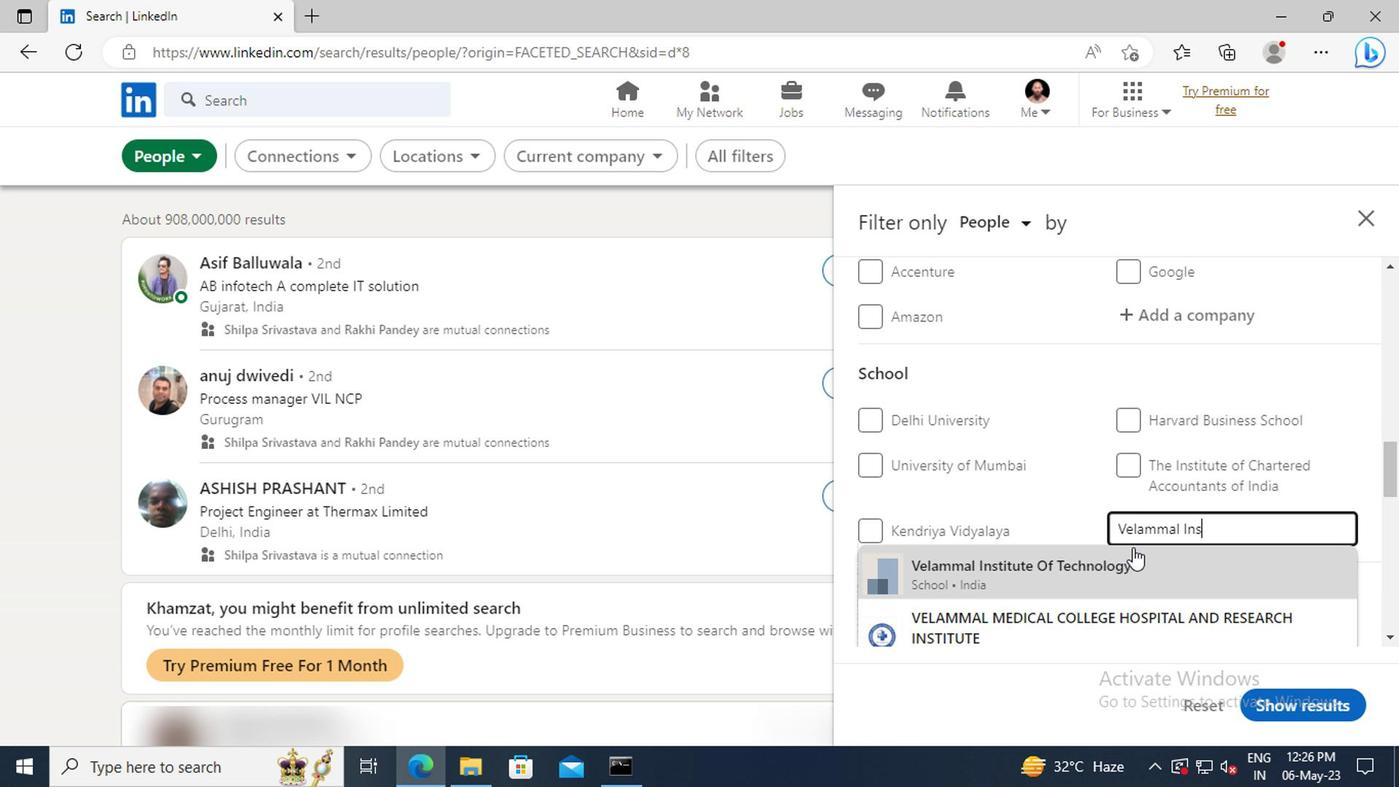 
Action: Mouse pressed left at (1130, 556)
Screenshot: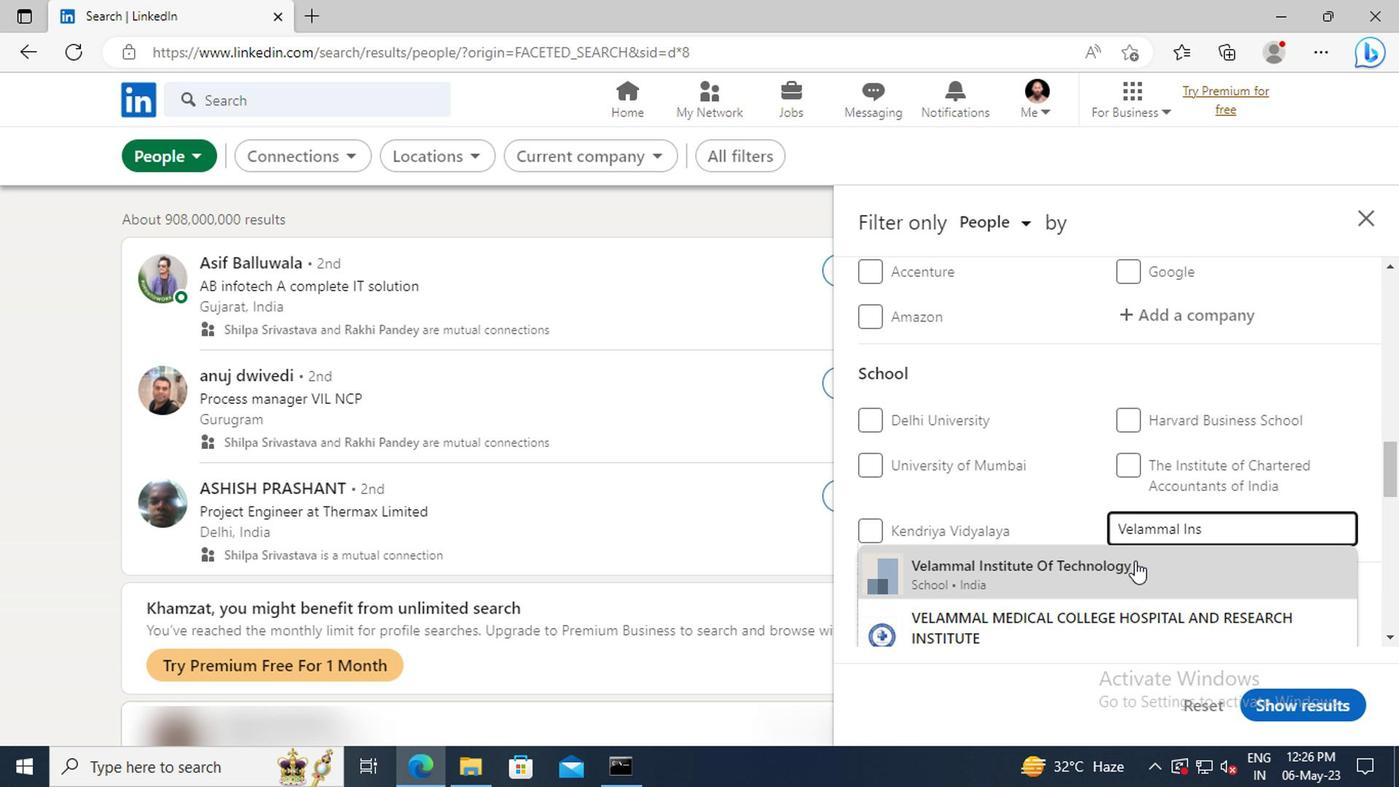 
Action: Mouse moved to (1130, 555)
Screenshot: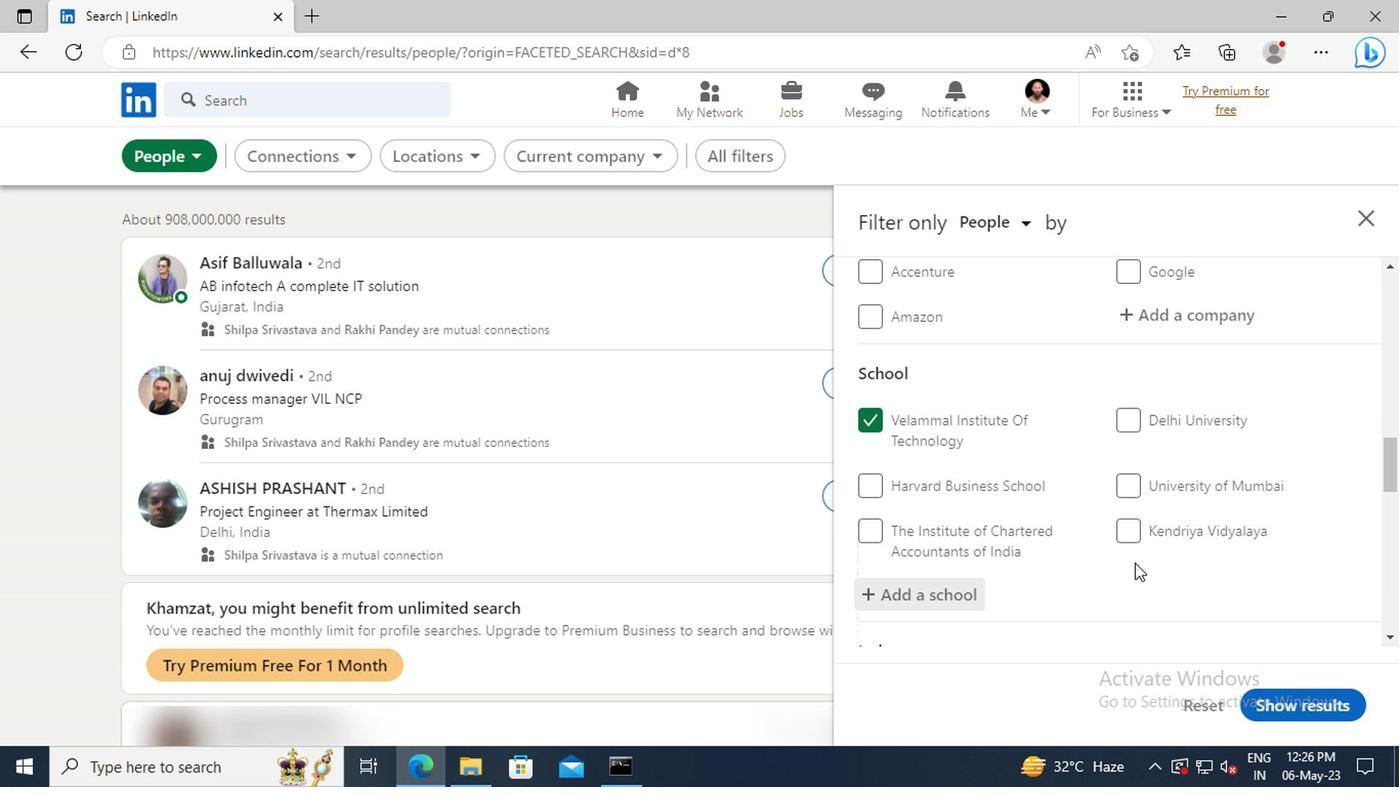 
Action: Mouse scrolled (1130, 554) with delta (0, 0)
Screenshot: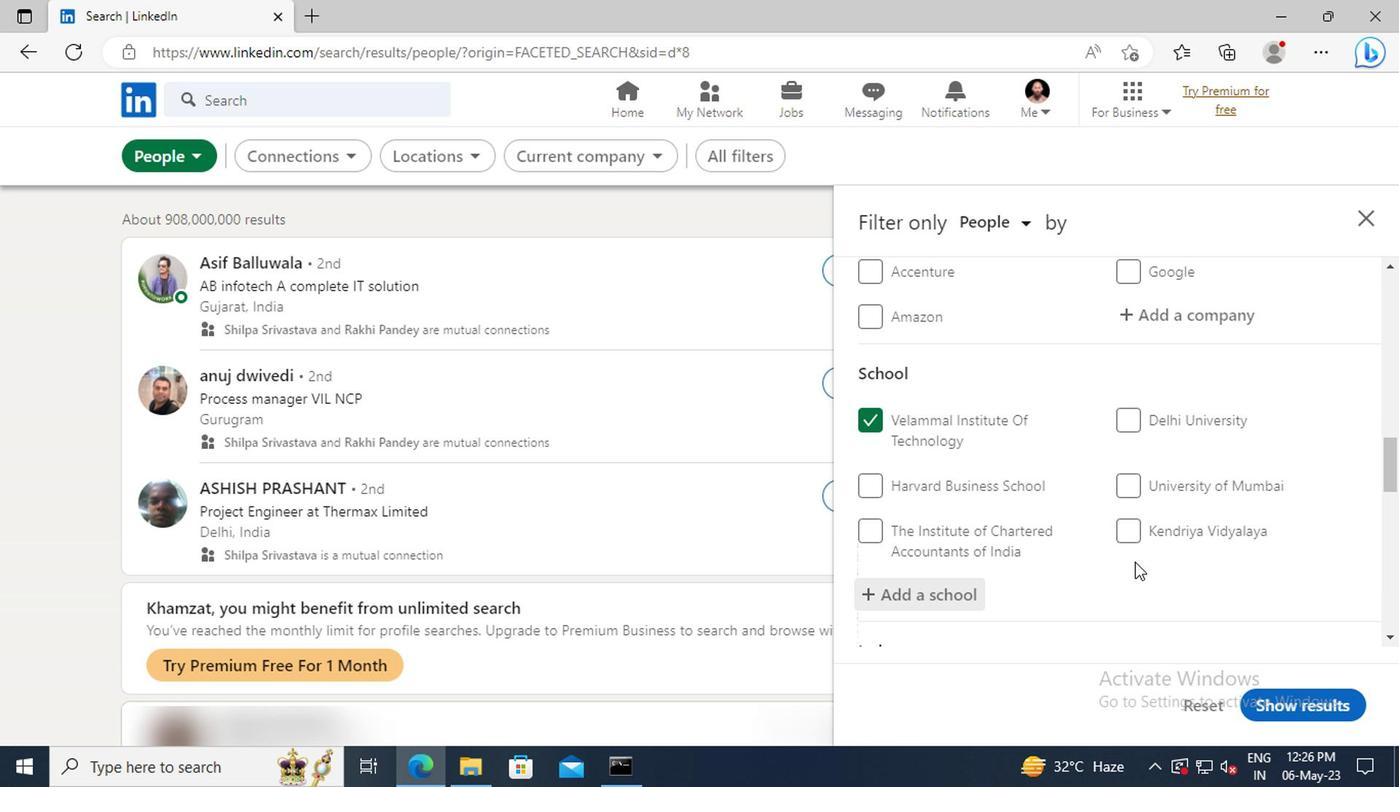 
Action: Mouse moved to (1130, 553)
Screenshot: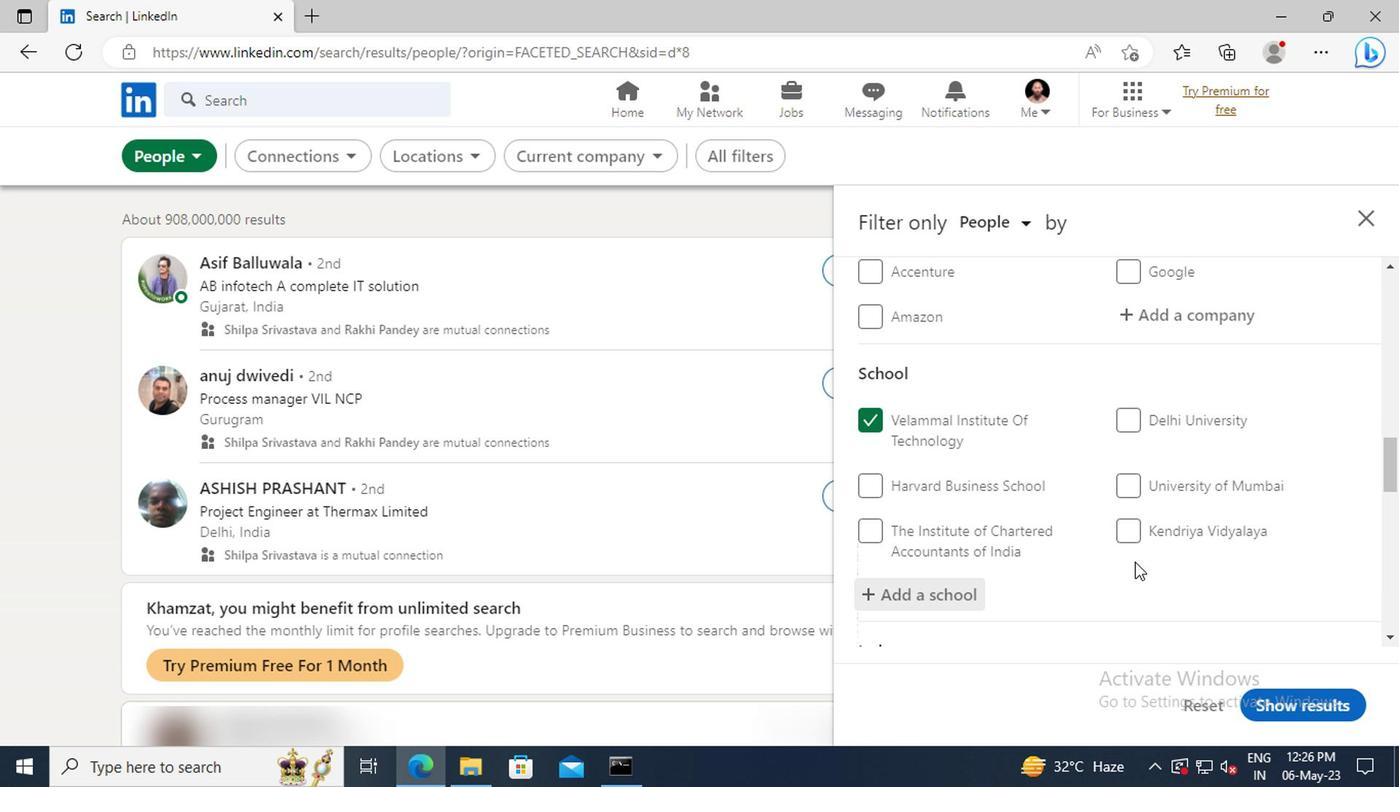 
Action: Mouse scrolled (1130, 553) with delta (0, 0)
Screenshot: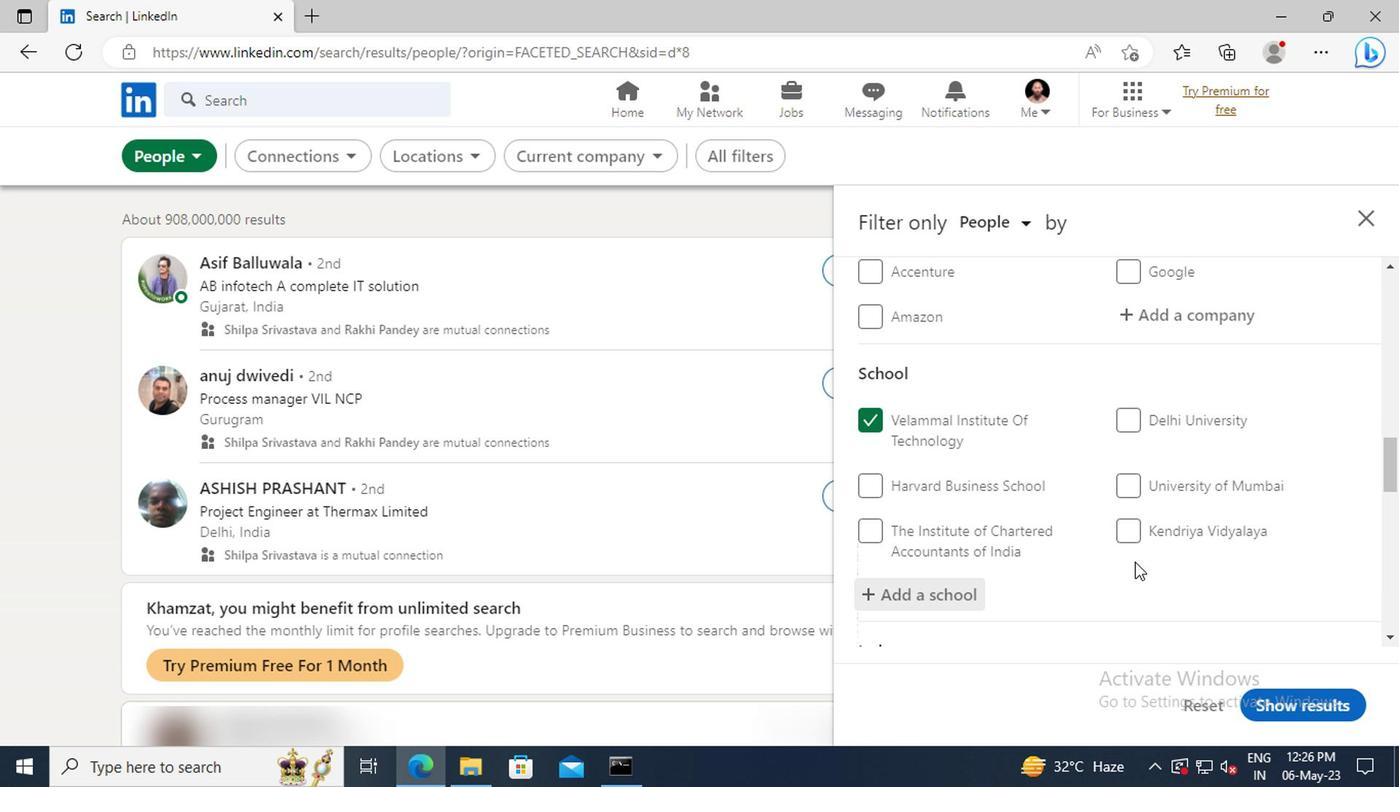 
Action: Mouse moved to (1123, 519)
Screenshot: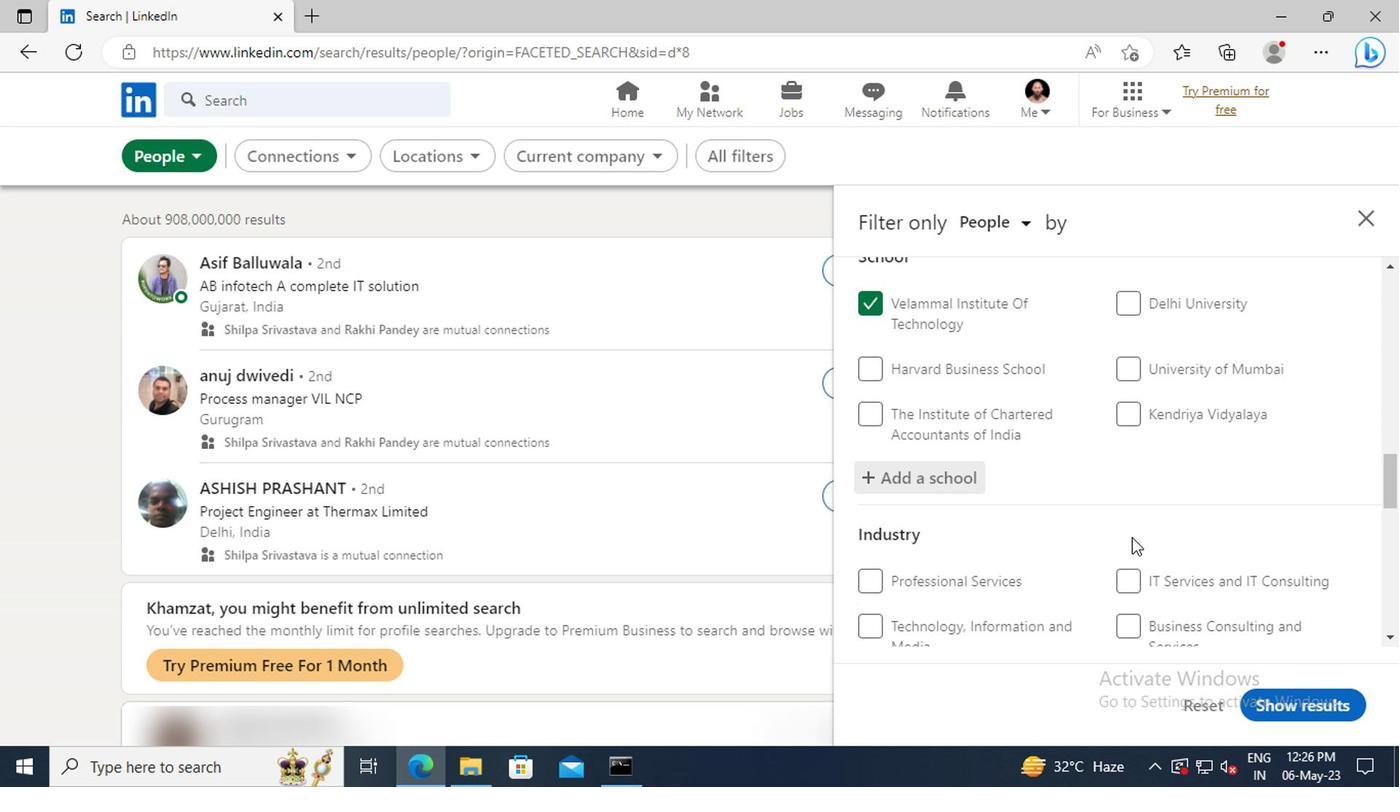 
Action: Mouse scrolled (1123, 518) with delta (0, 0)
Screenshot: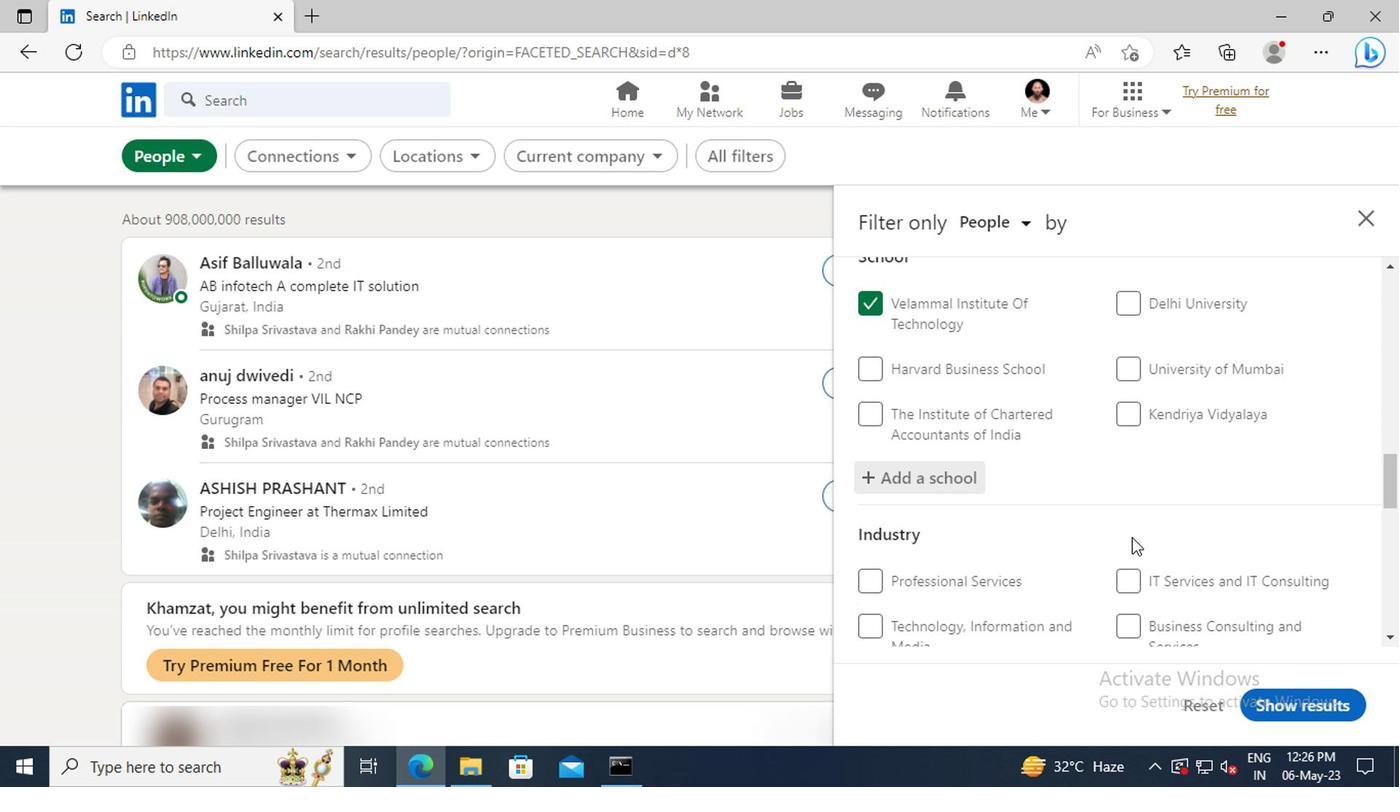 
Action: Mouse moved to (1121, 514)
Screenshot: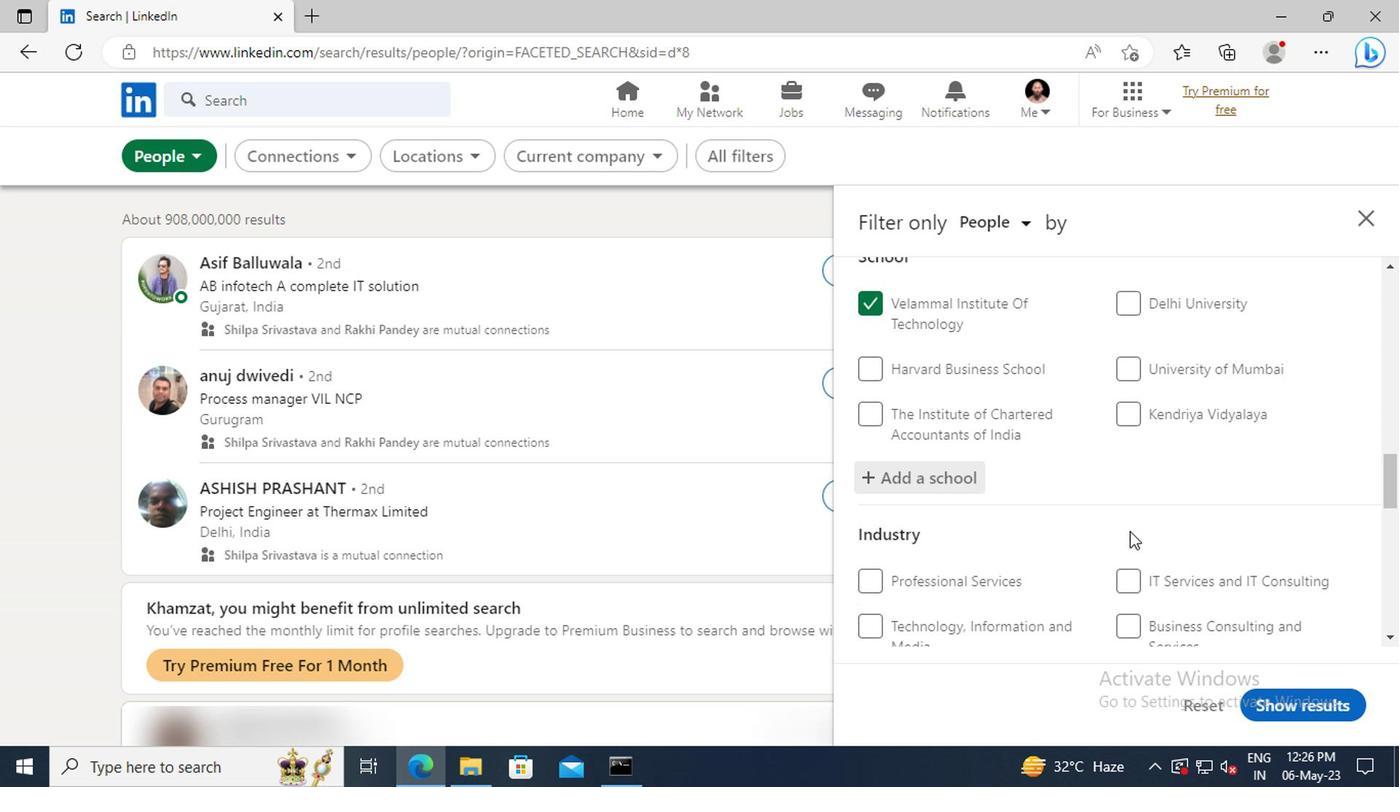 
Action: Mouse scrolled (1121, 513) with delta (0, -1)
Screenshot: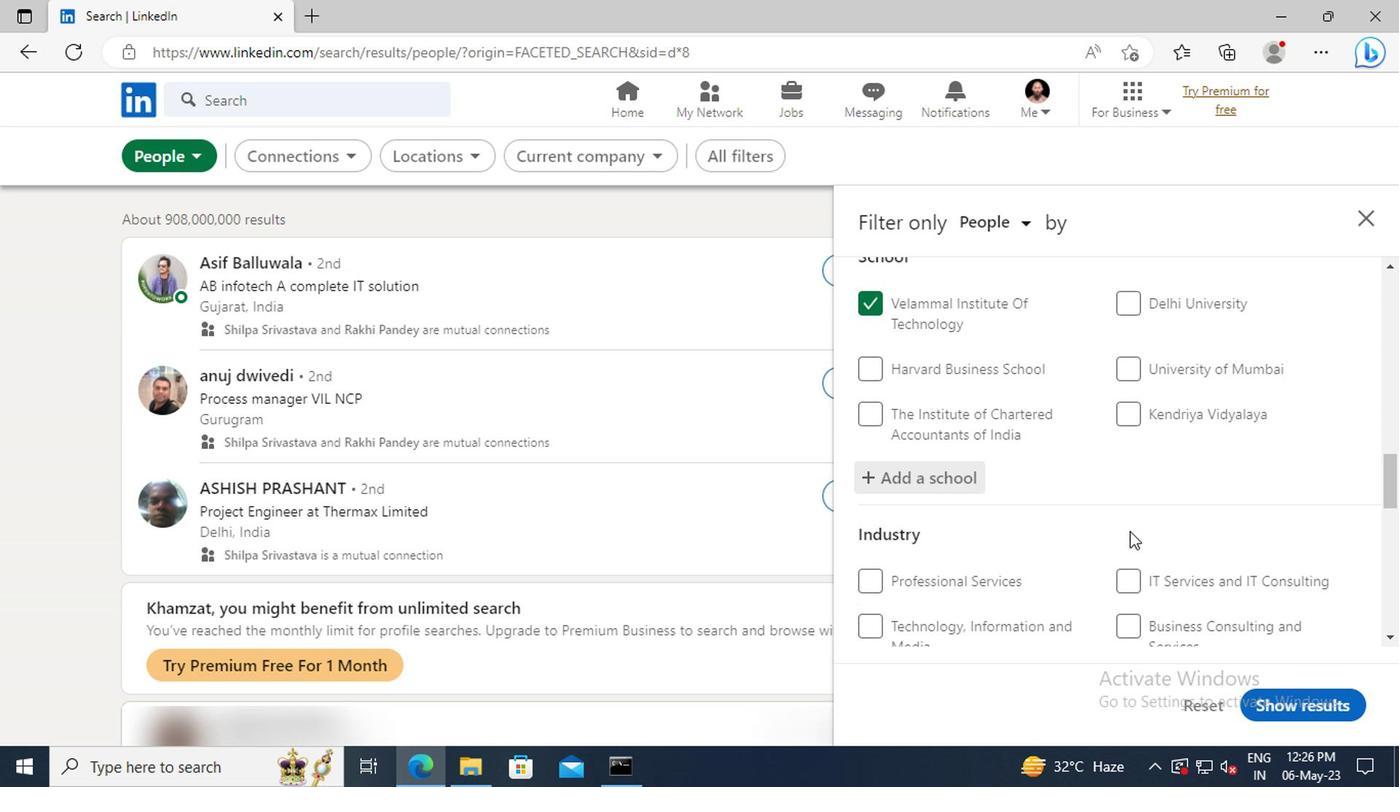 
Action: Mouse moved to (1120, 509)
Screenshot: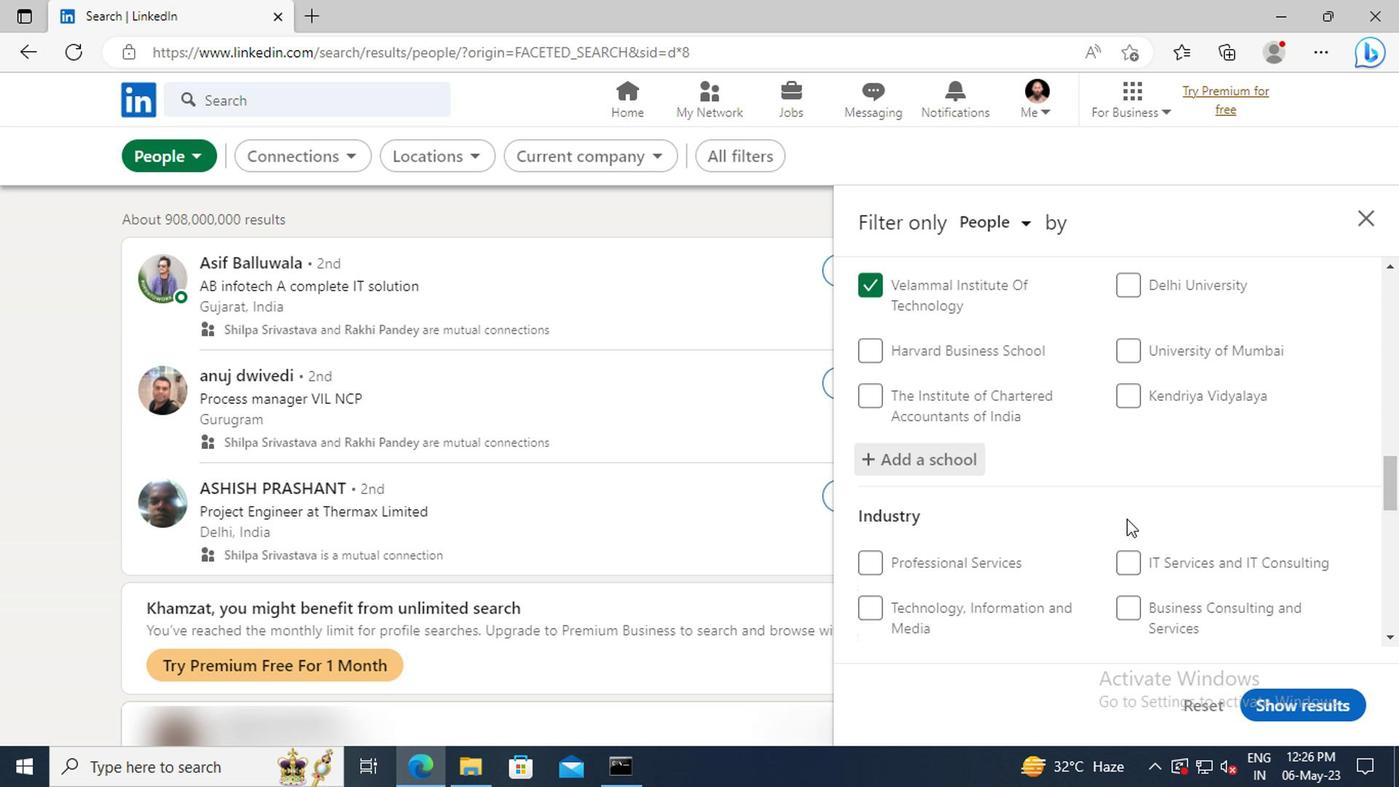 
Action: Mouse scrolled (1120, 508) with delta (0, 0)
Screenshot: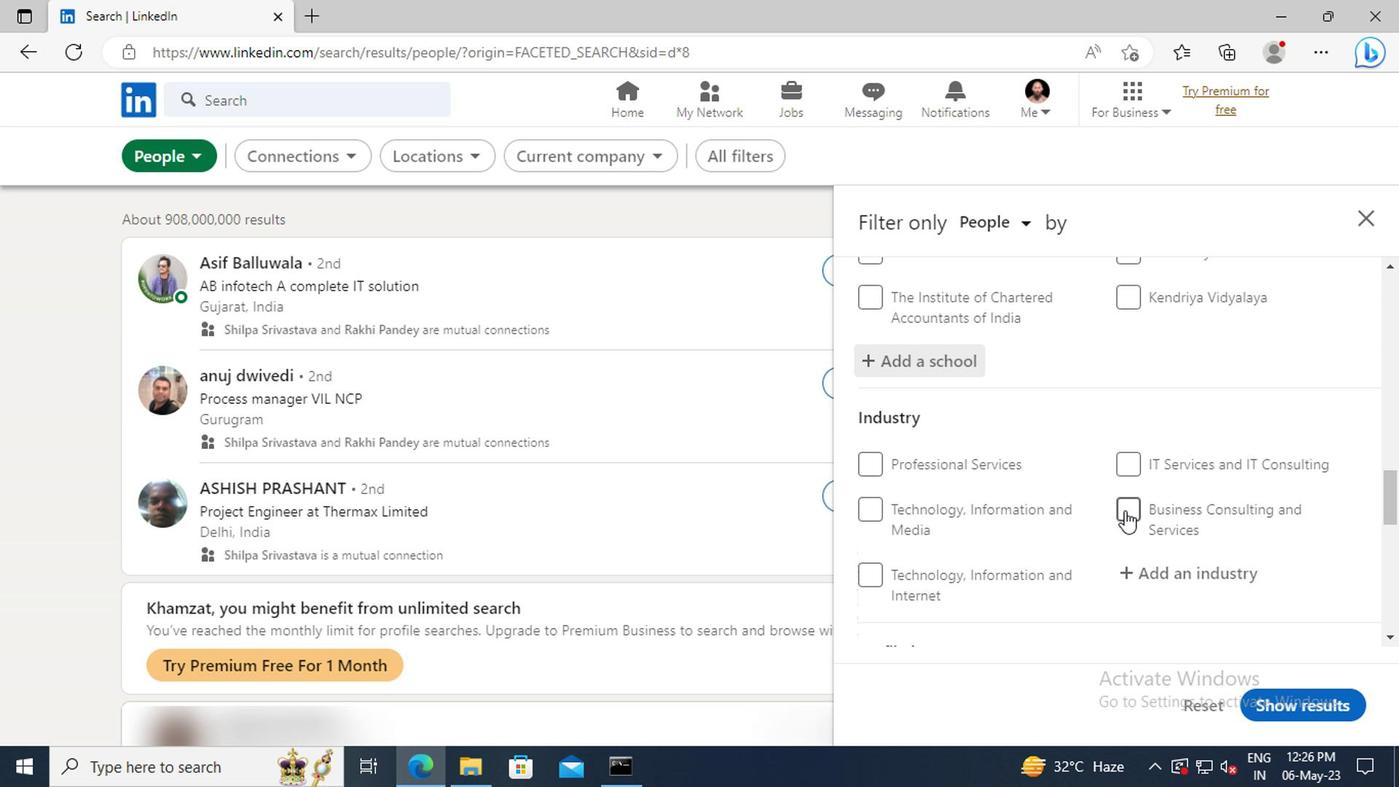
Action: Mouse moved to (1143, 508)
Screenshot: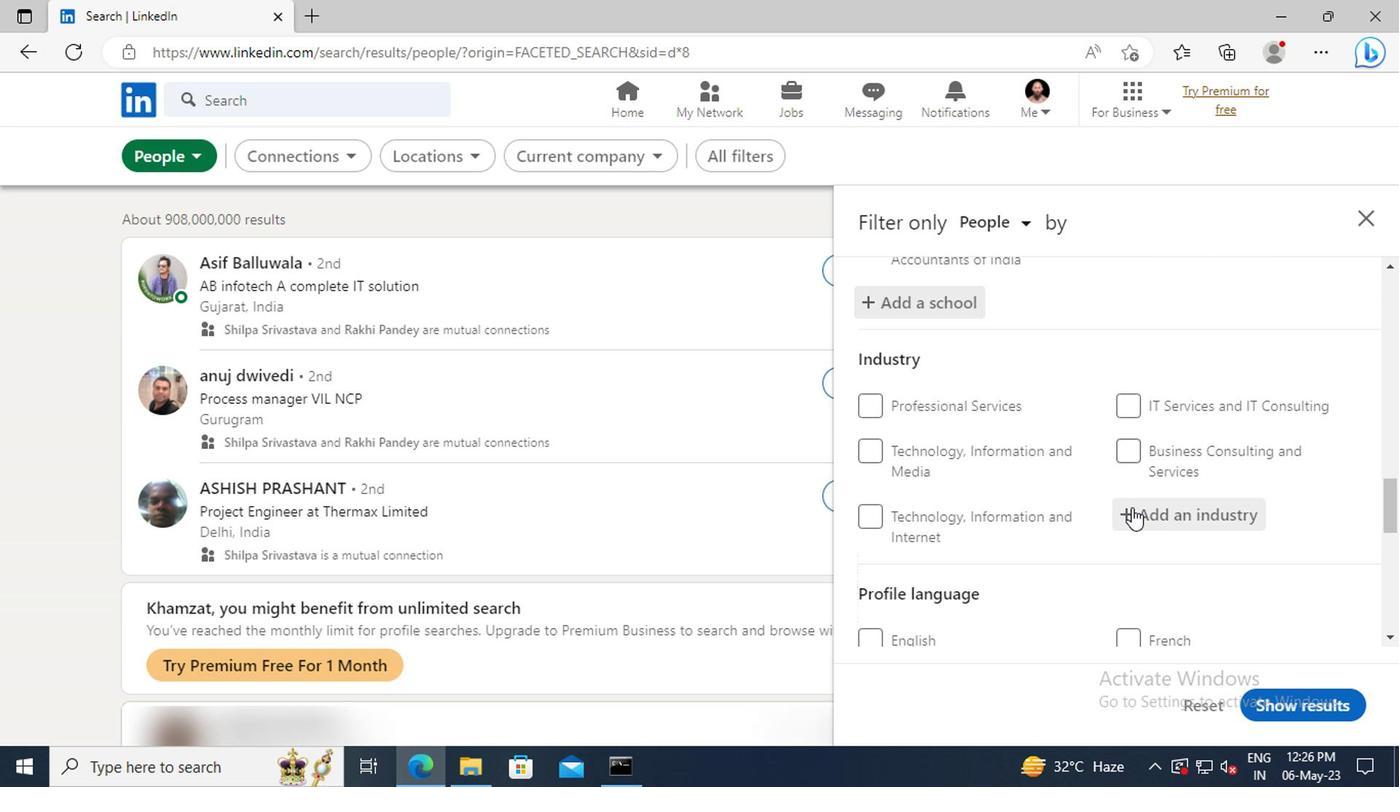 
Action: Mouse pressed left at (1143, 508)
Screenshot: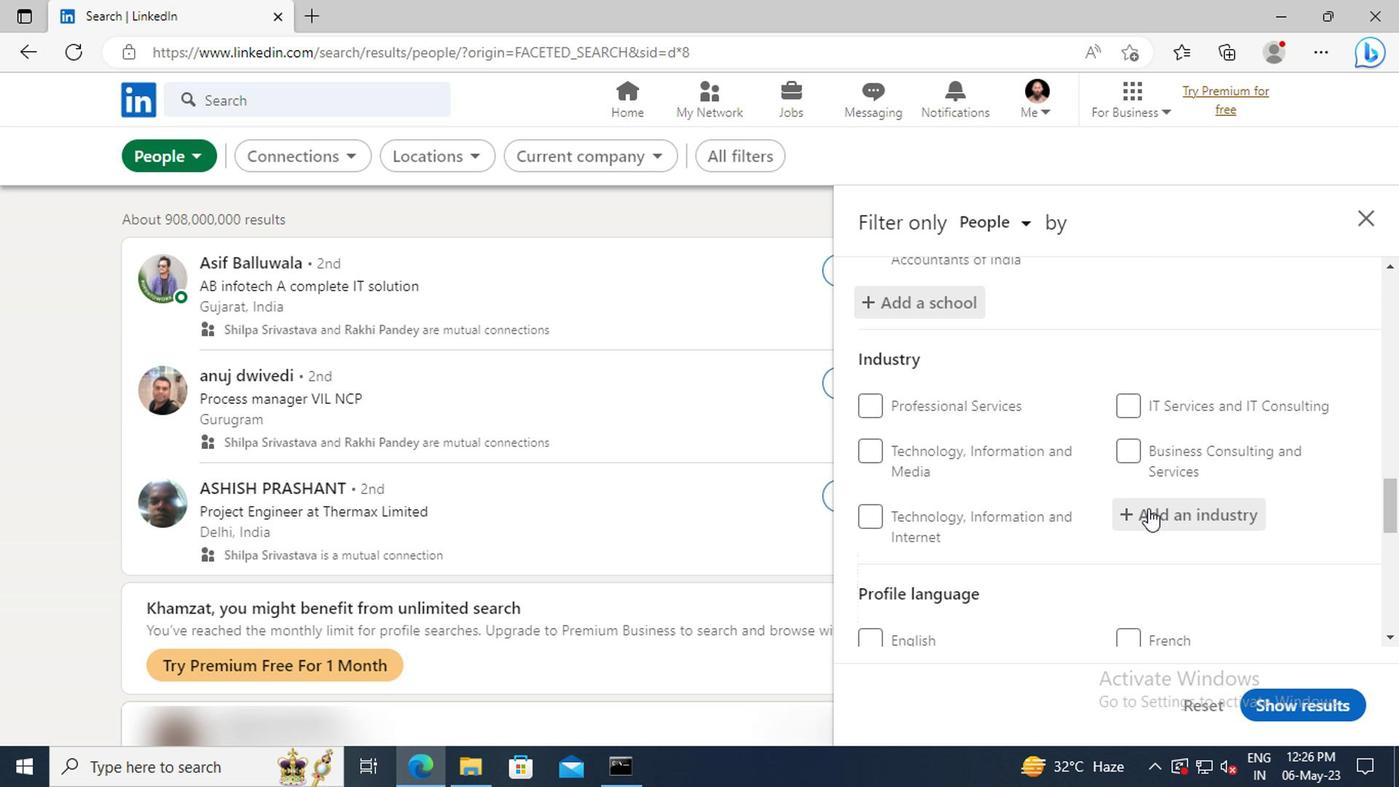 
Action: Key pressed <Key.shift>MENTAL<Key.space>
Screenshot: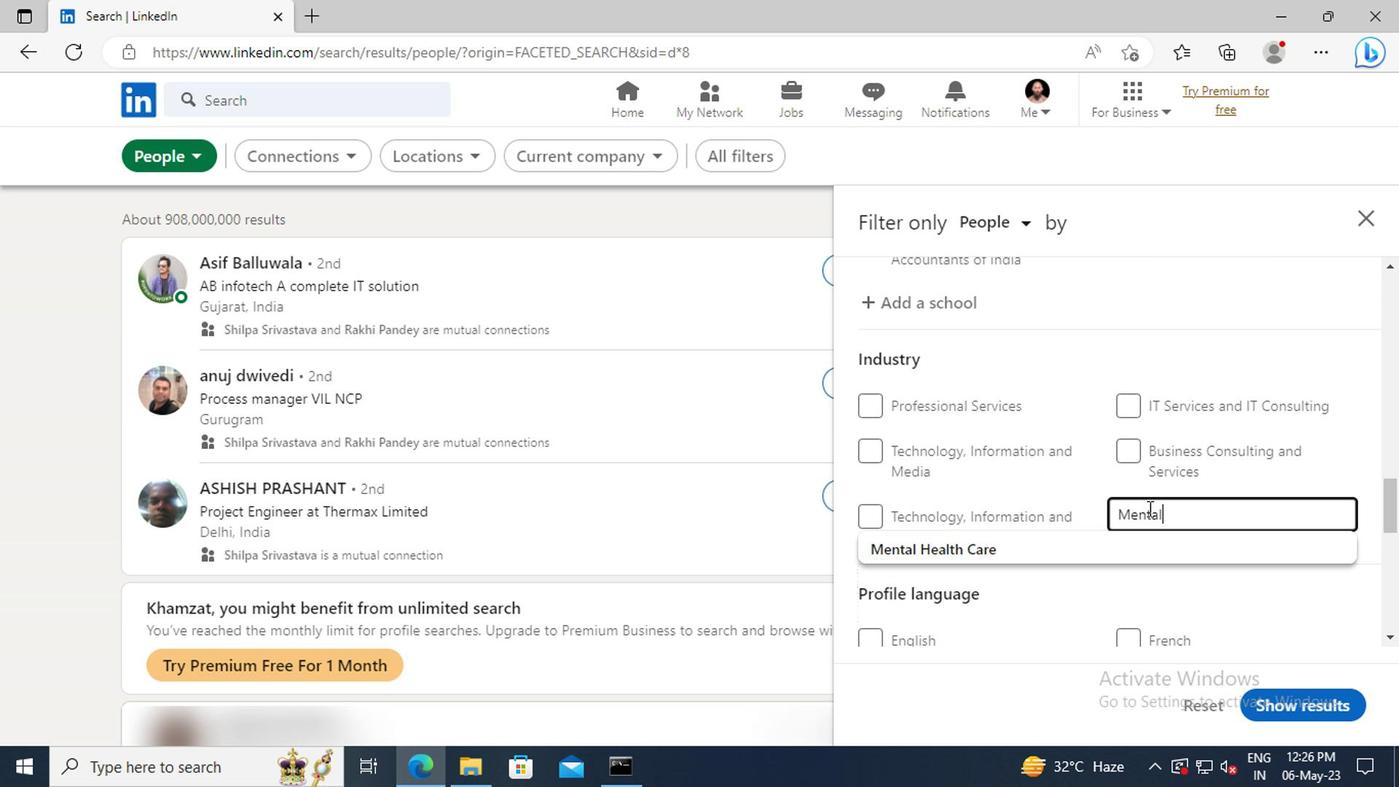
Action: Mouse moved to (1155, 540)
Screenshot: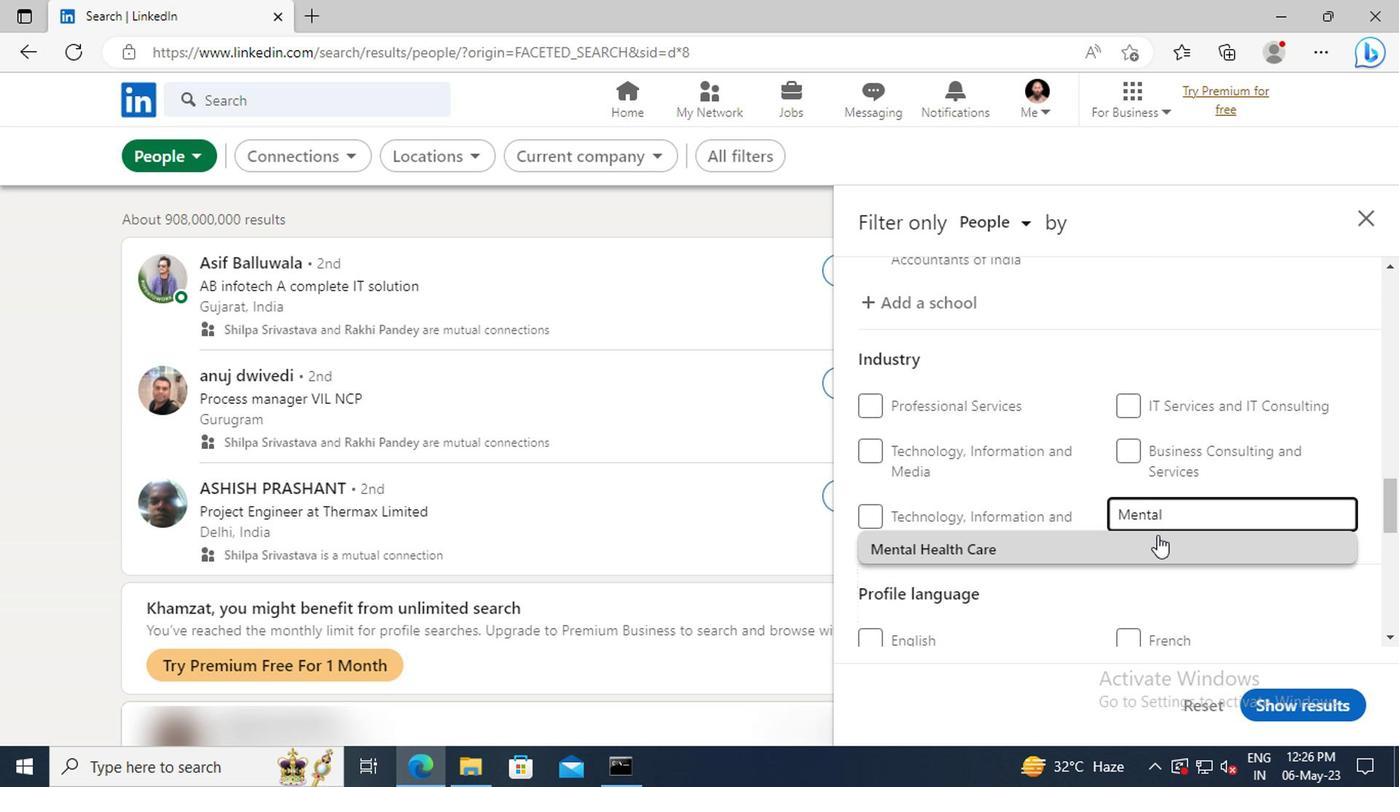 
Action: Mouse pressed left at (1155, 540)
Screenshot: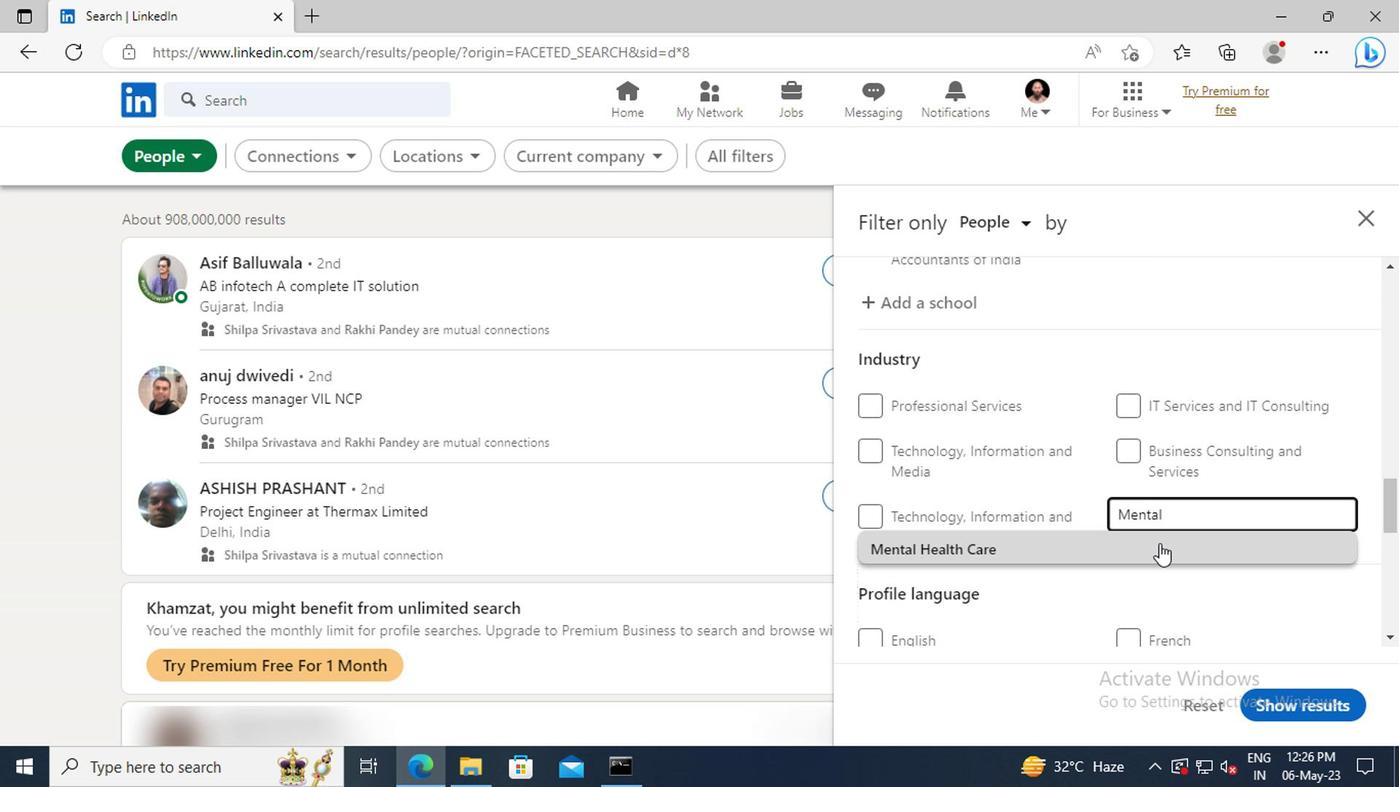 
Action: Mouse scrolled (1155, 539) with delta (0, 0)
Screenshot: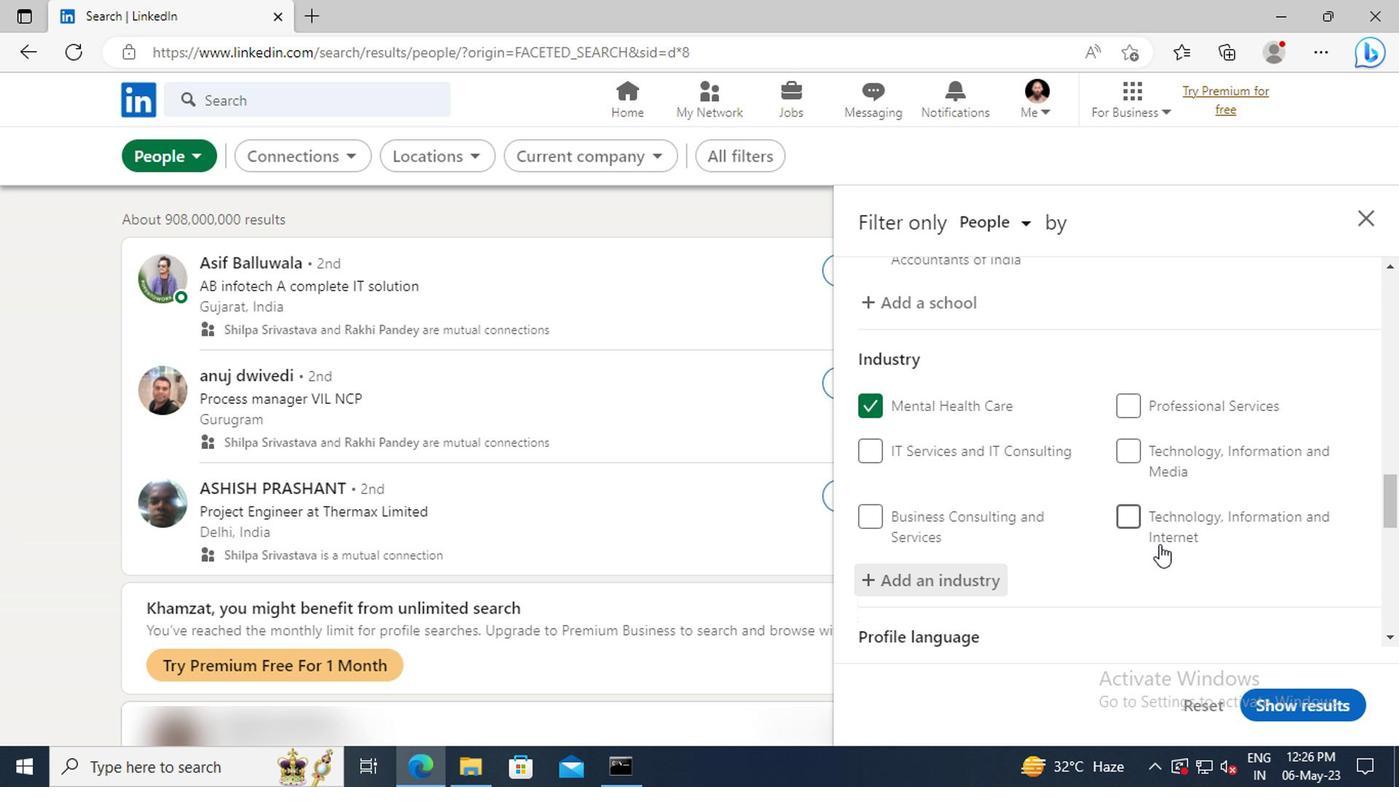
Action: Mouse scrolled (1155, 539) with delta (0, 0)
Screenshot: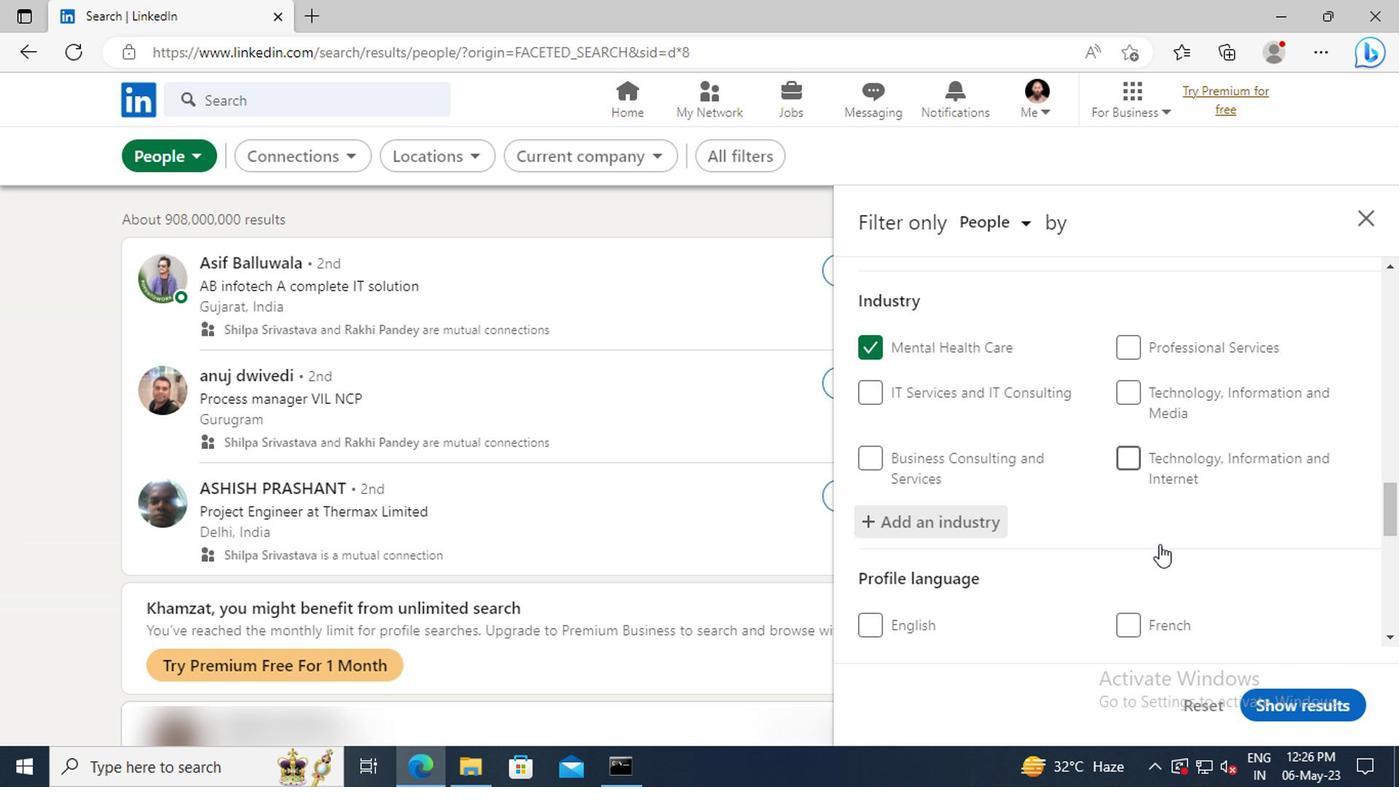 
Action: Mouse scrolled (1155, 539) with delta (0, 0)
Screenshot: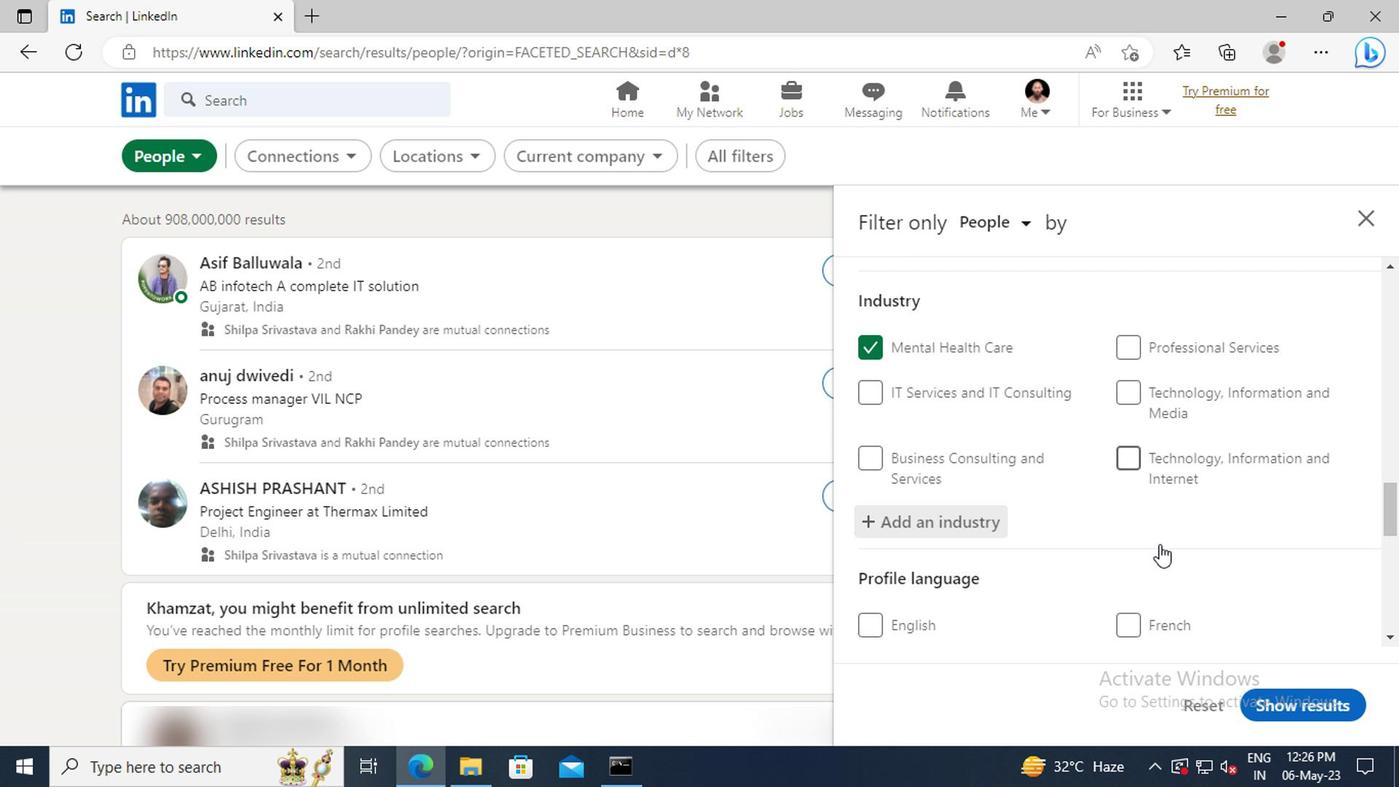 
Action: Mouse scrolled (1155, 539) with delta (0, 0)
Screenshot: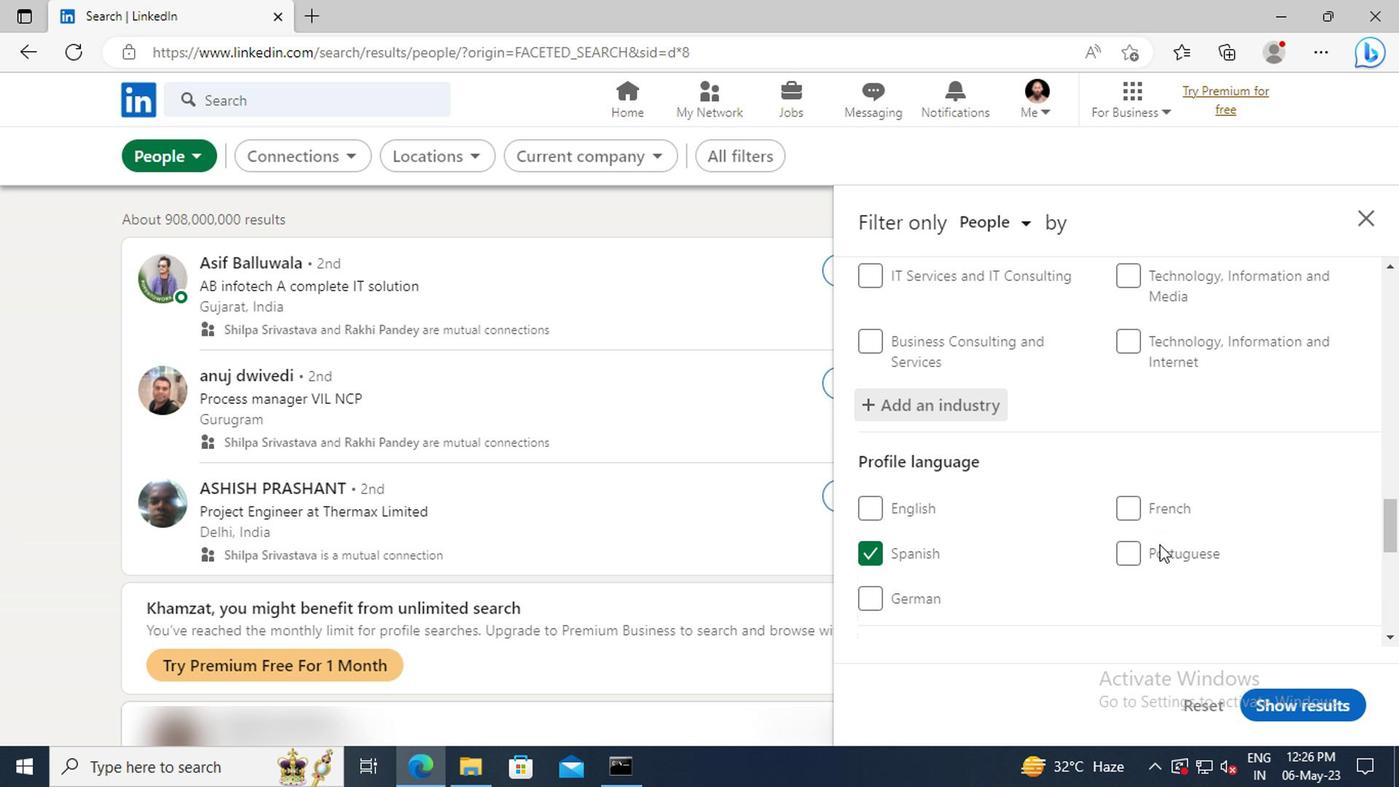 
Action: Mouse scrolled (1155, 539) with delta (0, 0)
Screenshot: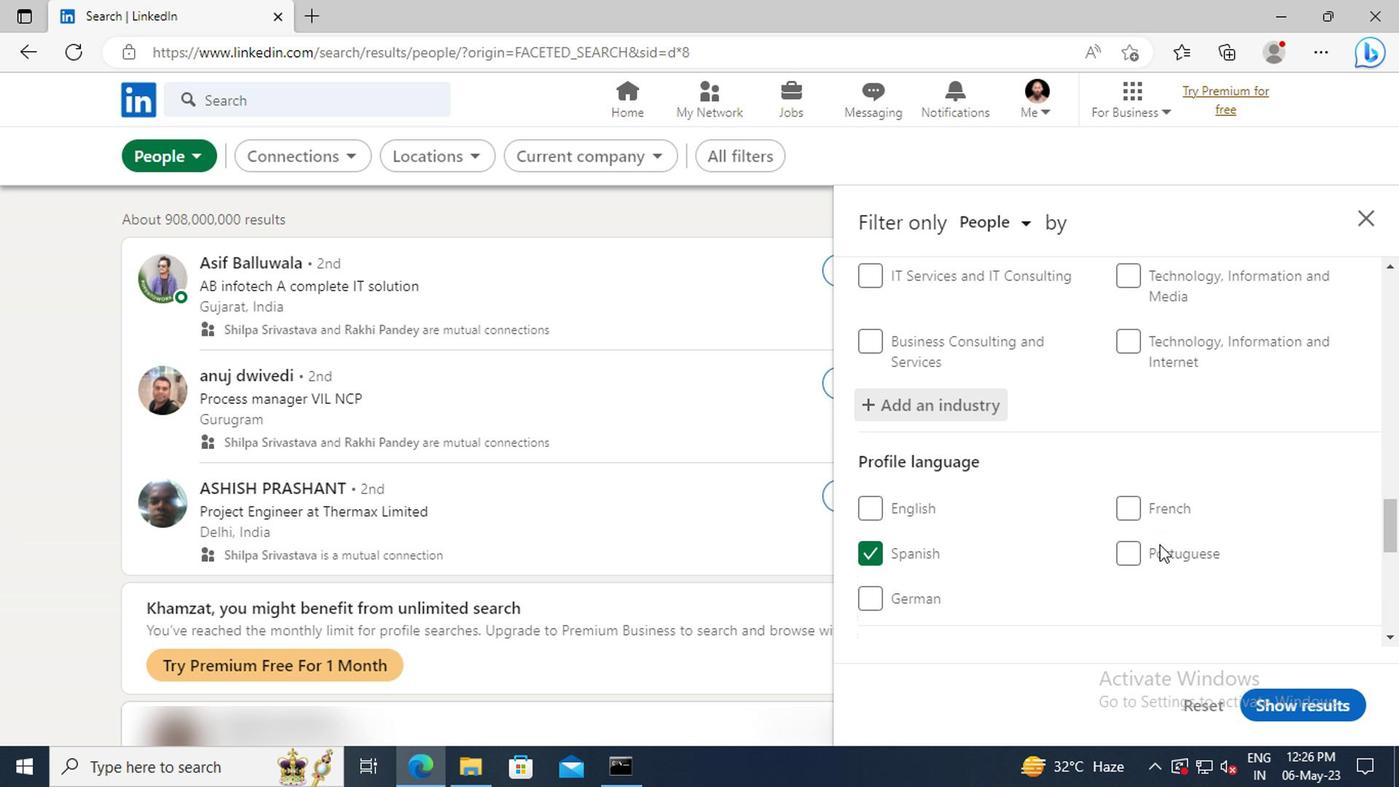
Action: Mouse scrolled (1155, 539) with delta (0, 0)
Screenshot: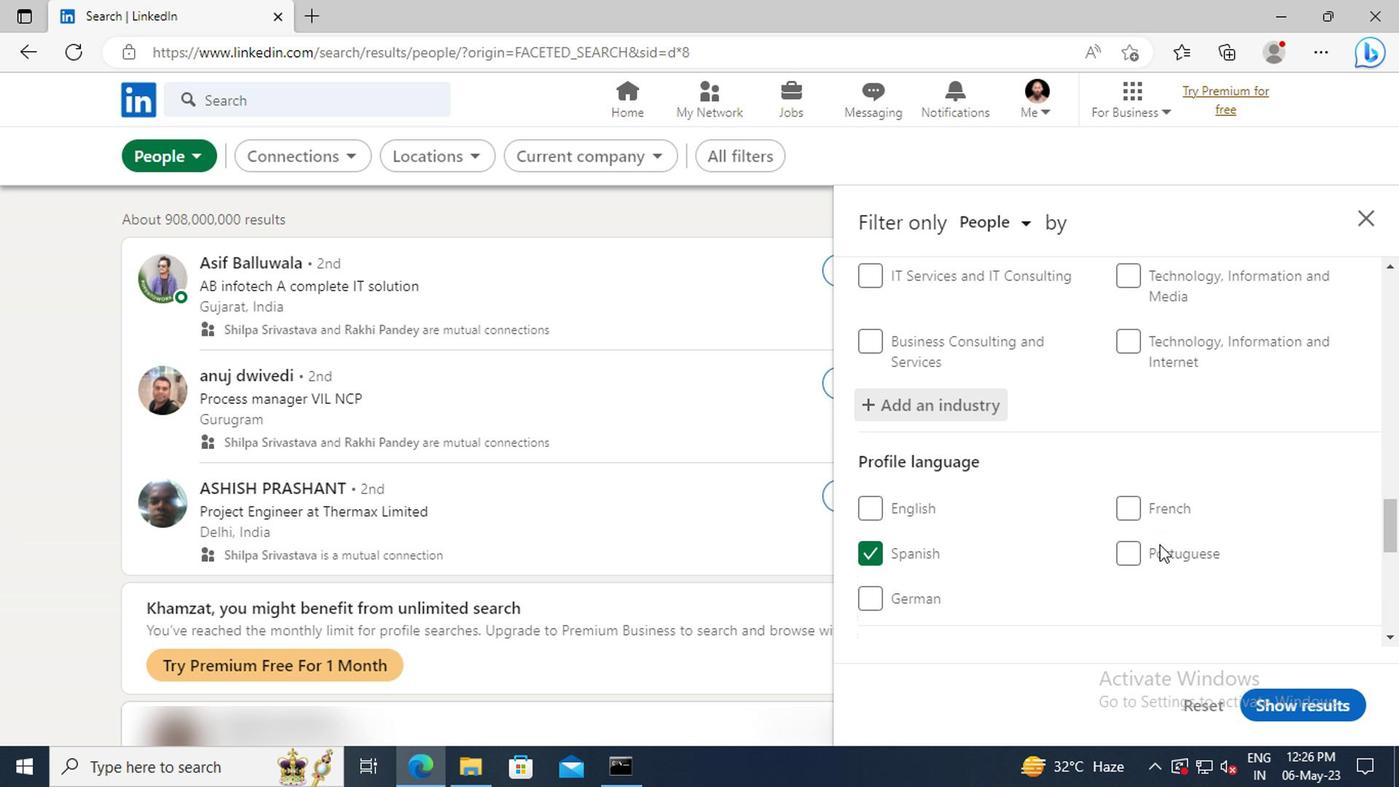 
Action: Mouse scrolled (1155, 539) with delta (0, 0)
Screenshot: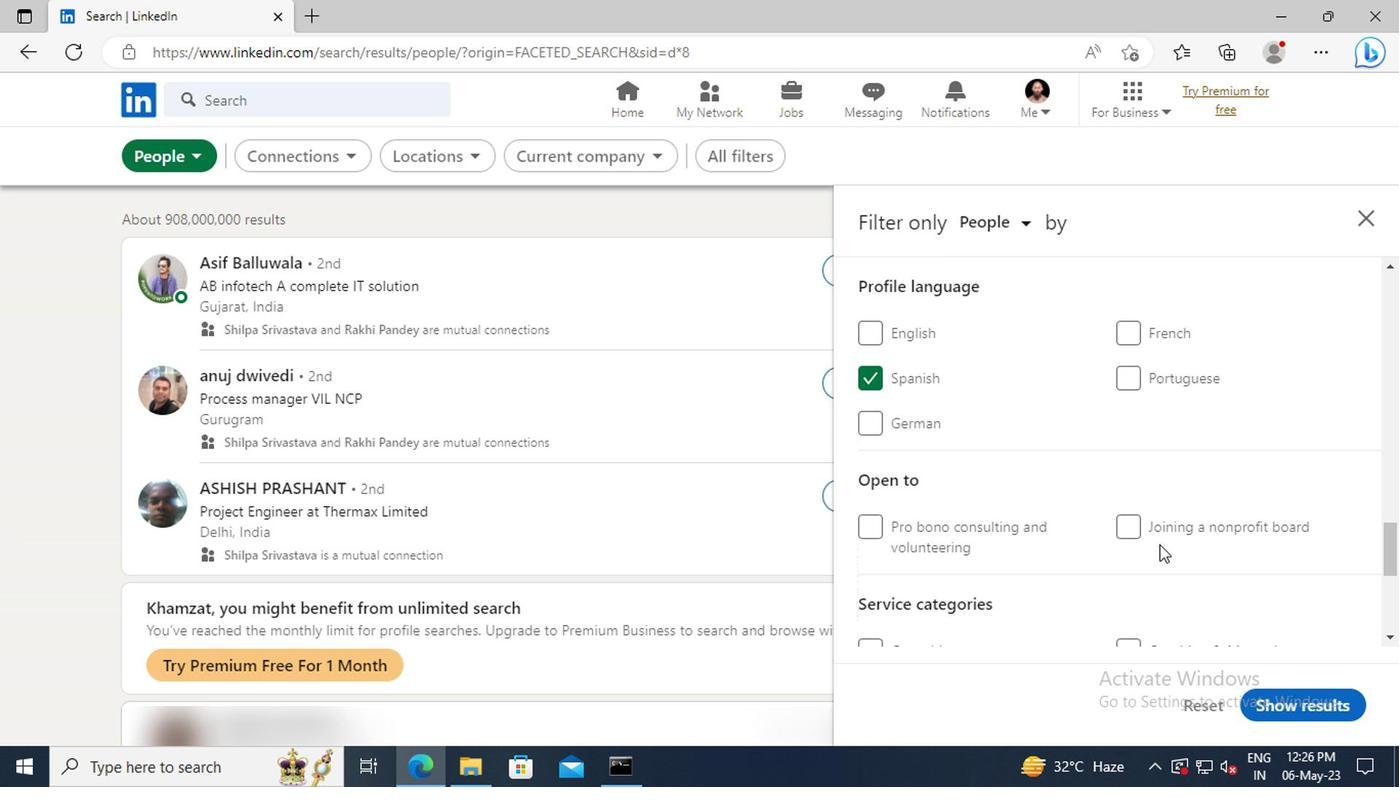 
Action: Mouse moved to (1150, 512)
Screenshot: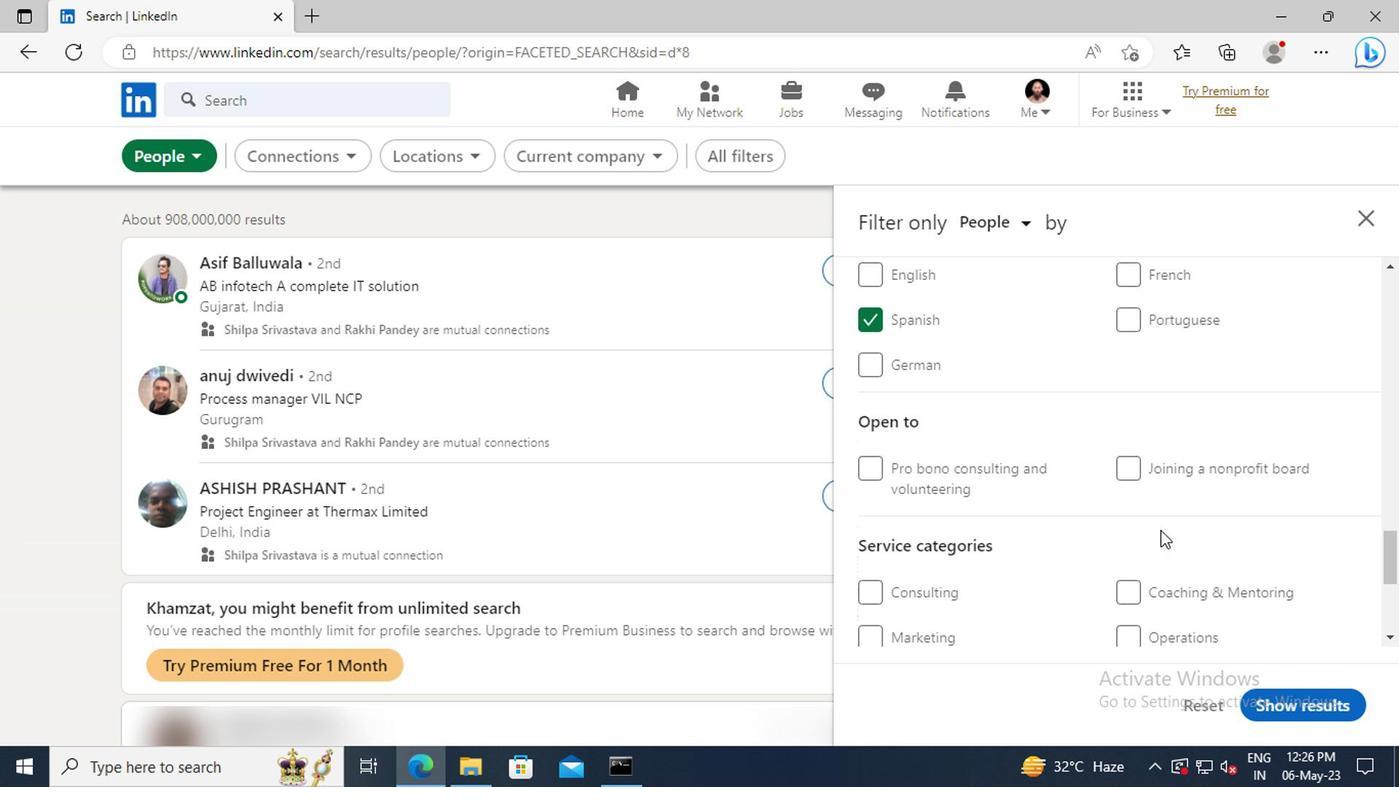 
Action: Mouse scrolled (1150, 511) with delta (0, 0)
Screenshot: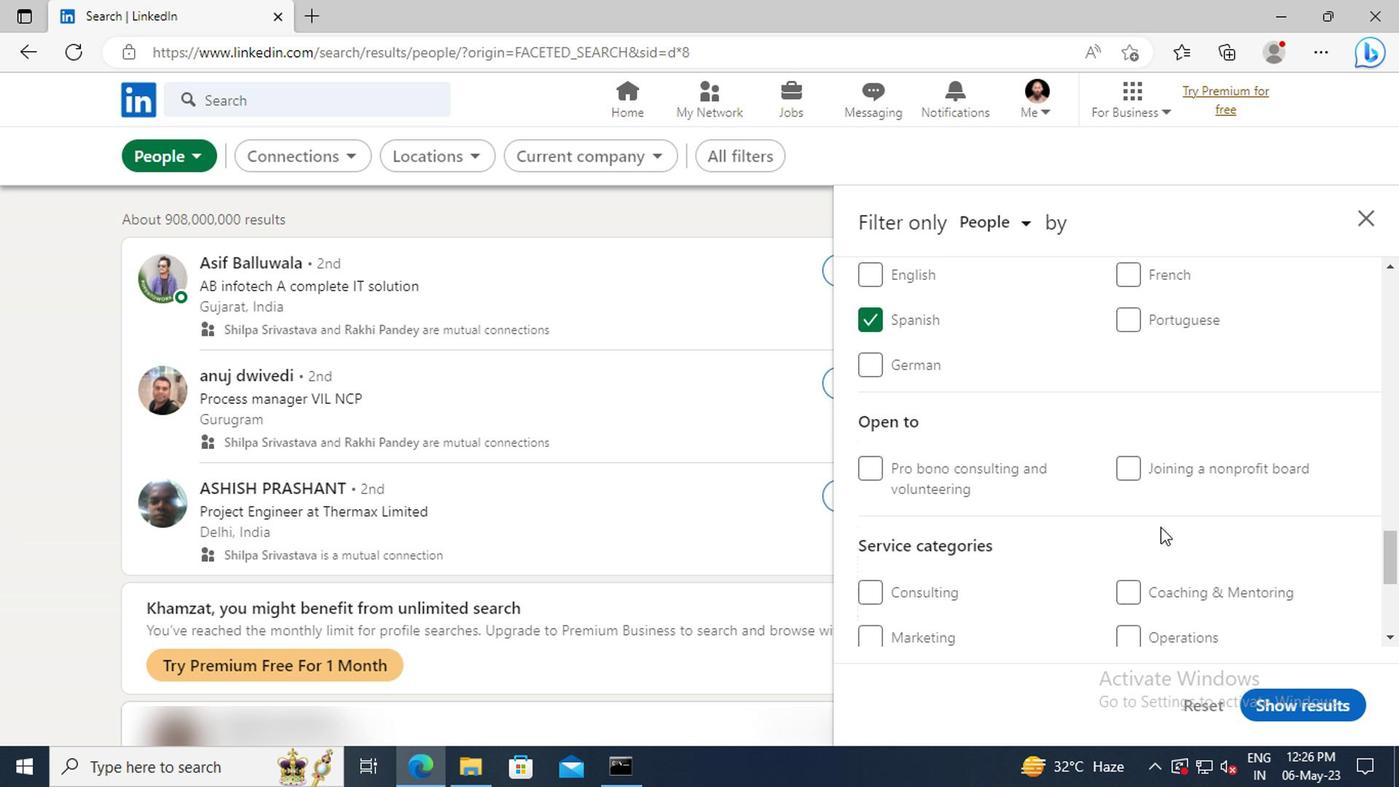 
Action: Mouse moved to (1150, 510)
Screenshot: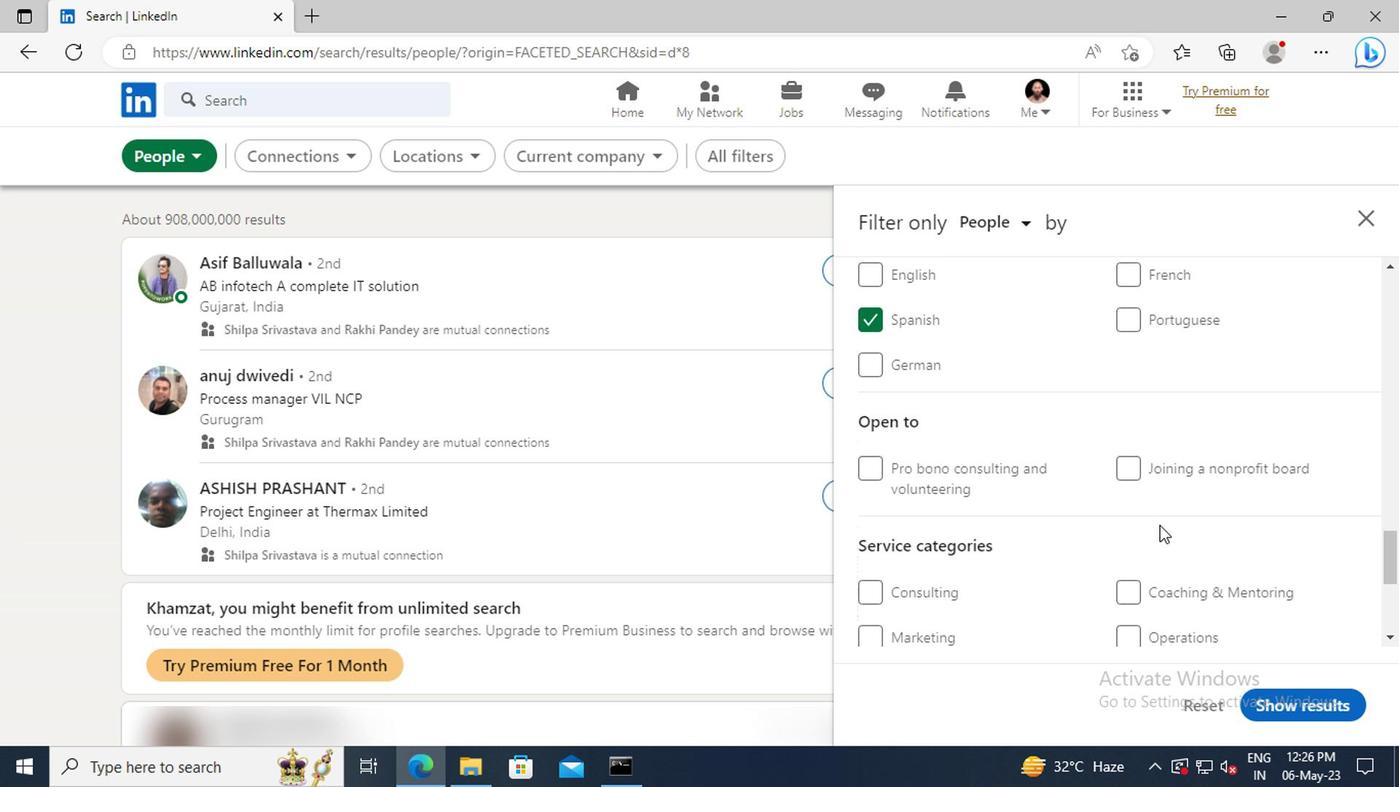 
Action: Mouse scrolled (1150, 509) with delta (0, -1)
Screenshot: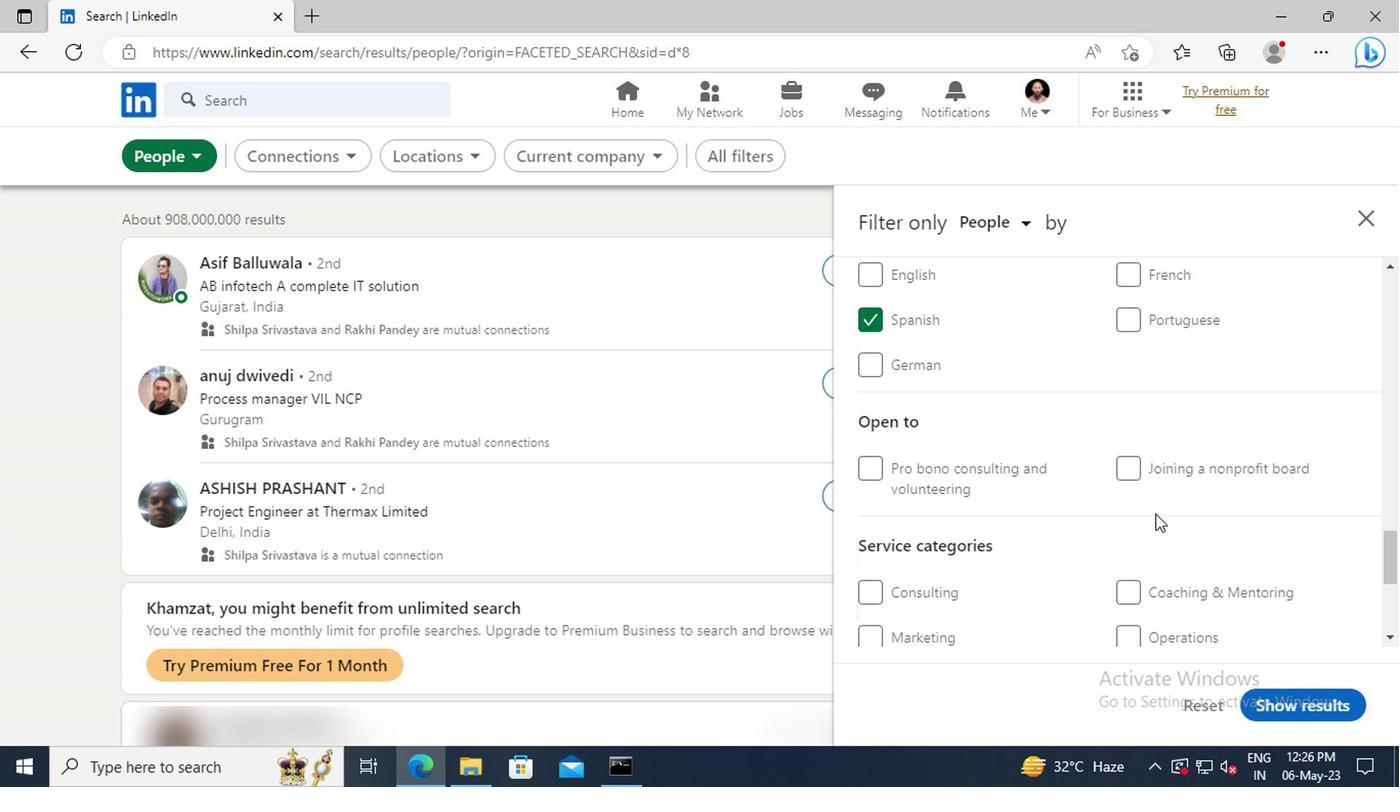
Action: Mouse moved to (1148, 494)
Screenshot: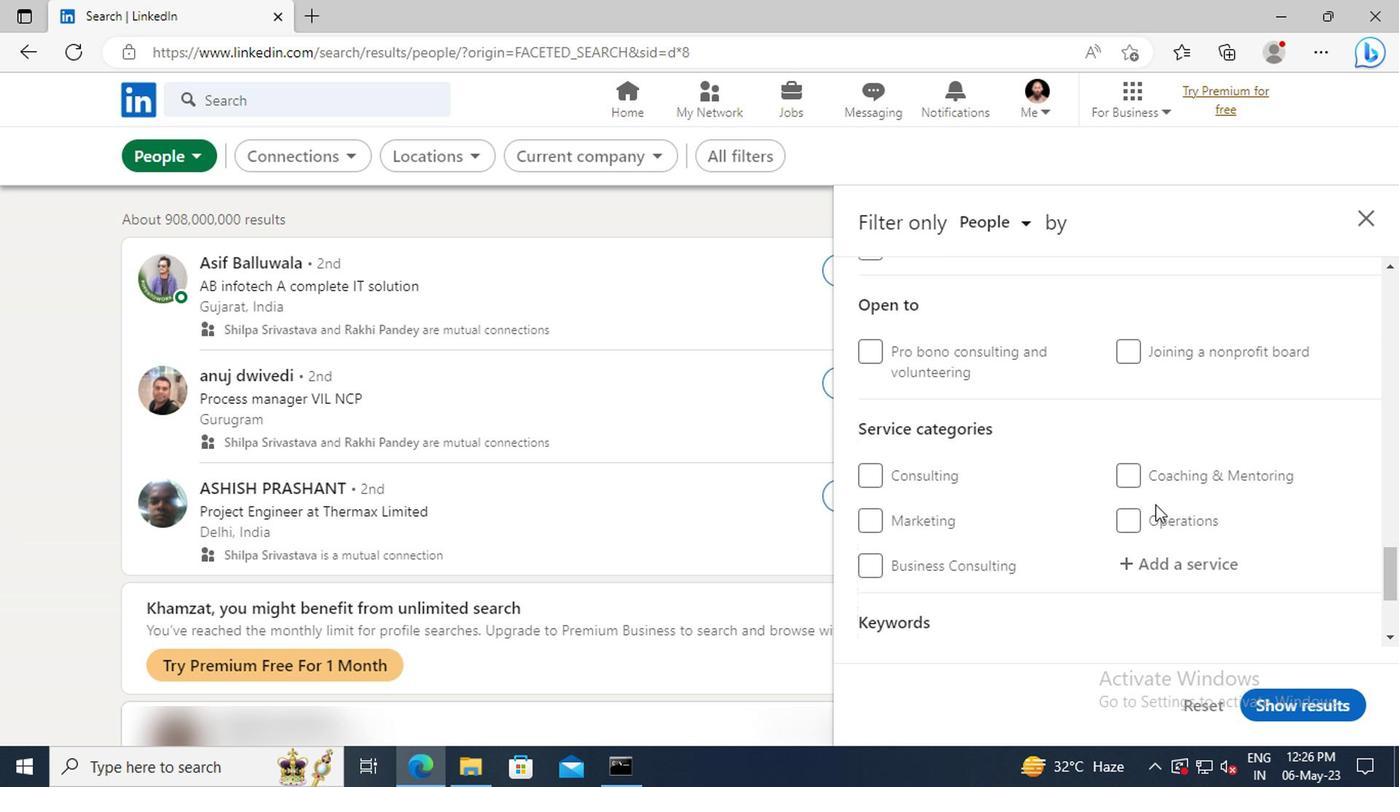 
Action: Mouse scrolled (1148, 493) with delta (0, 0)
Screenshot: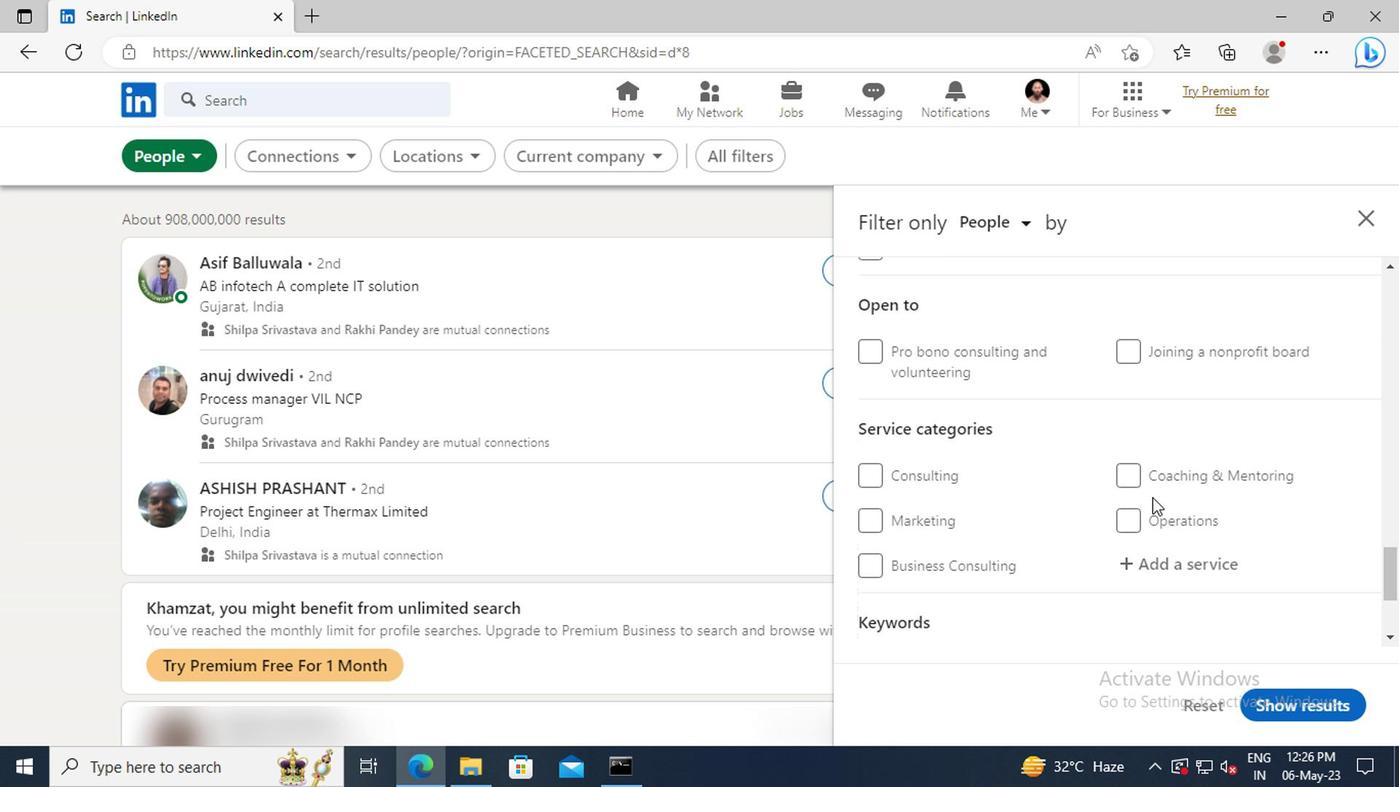 
Action: Mouse moved to (1142, 500)
Screenshot: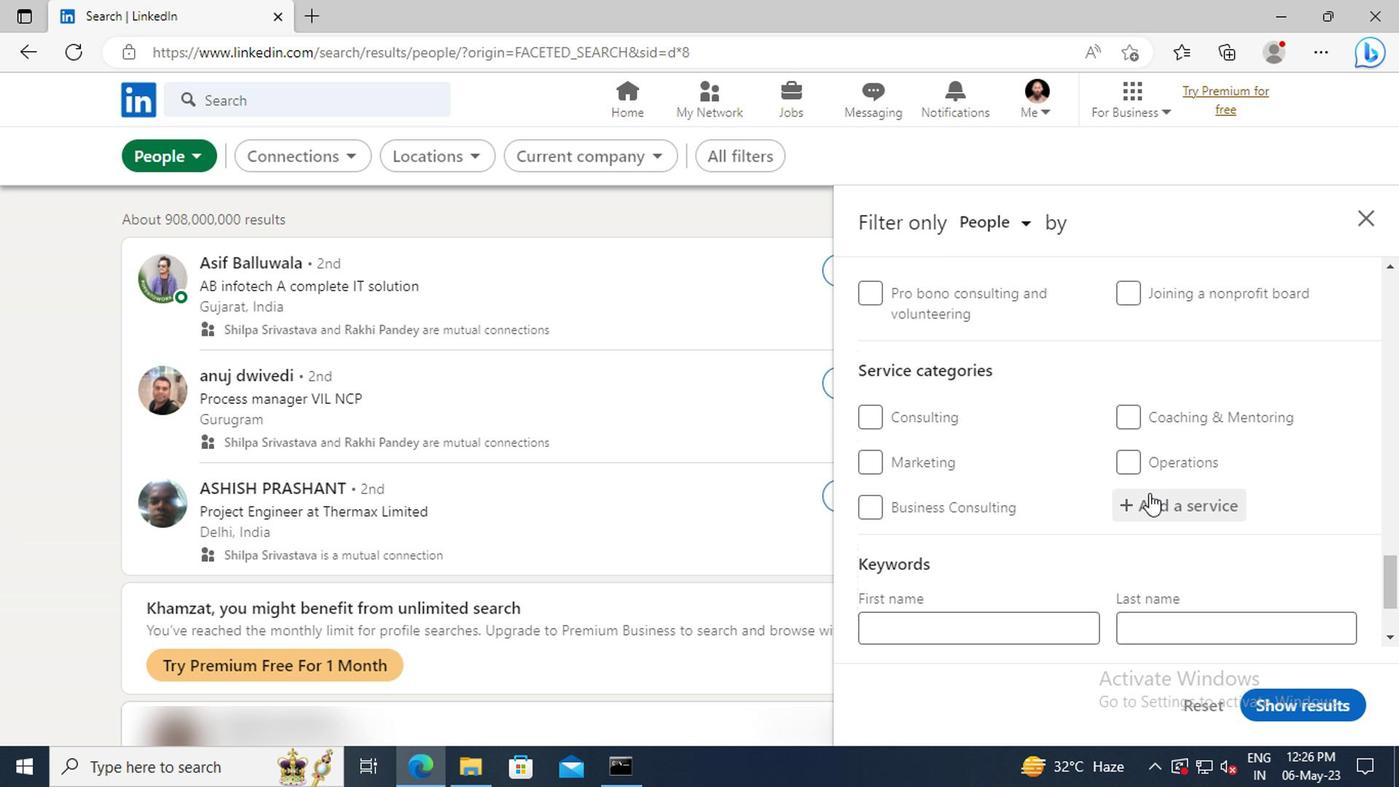 
Action: Mouse pressed left at (1142, 500)
Screenshot: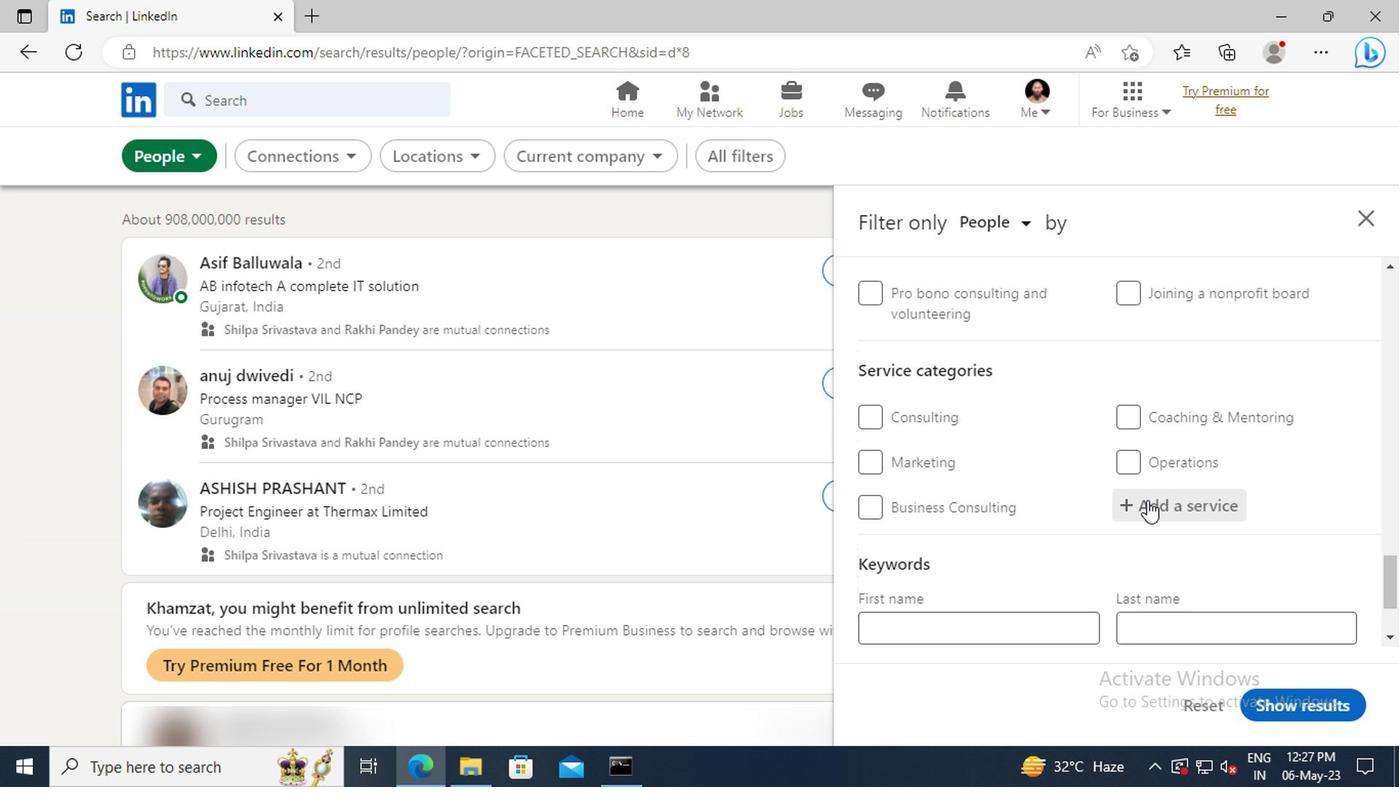 
Action: Key pressed <Key.shift>TAX<Key.space>
Screenshot: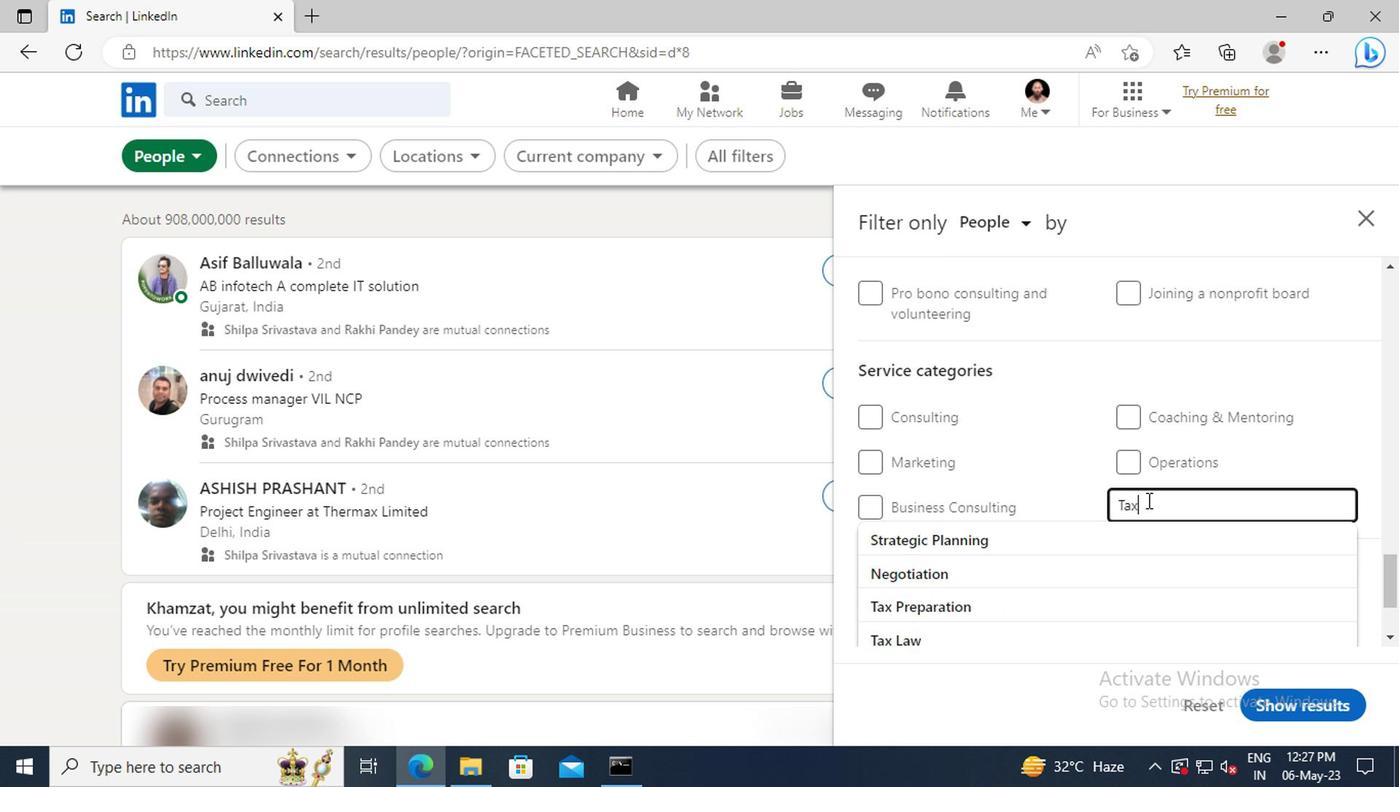 
Action: Mouse moved to (1142, 529)
Screenshot: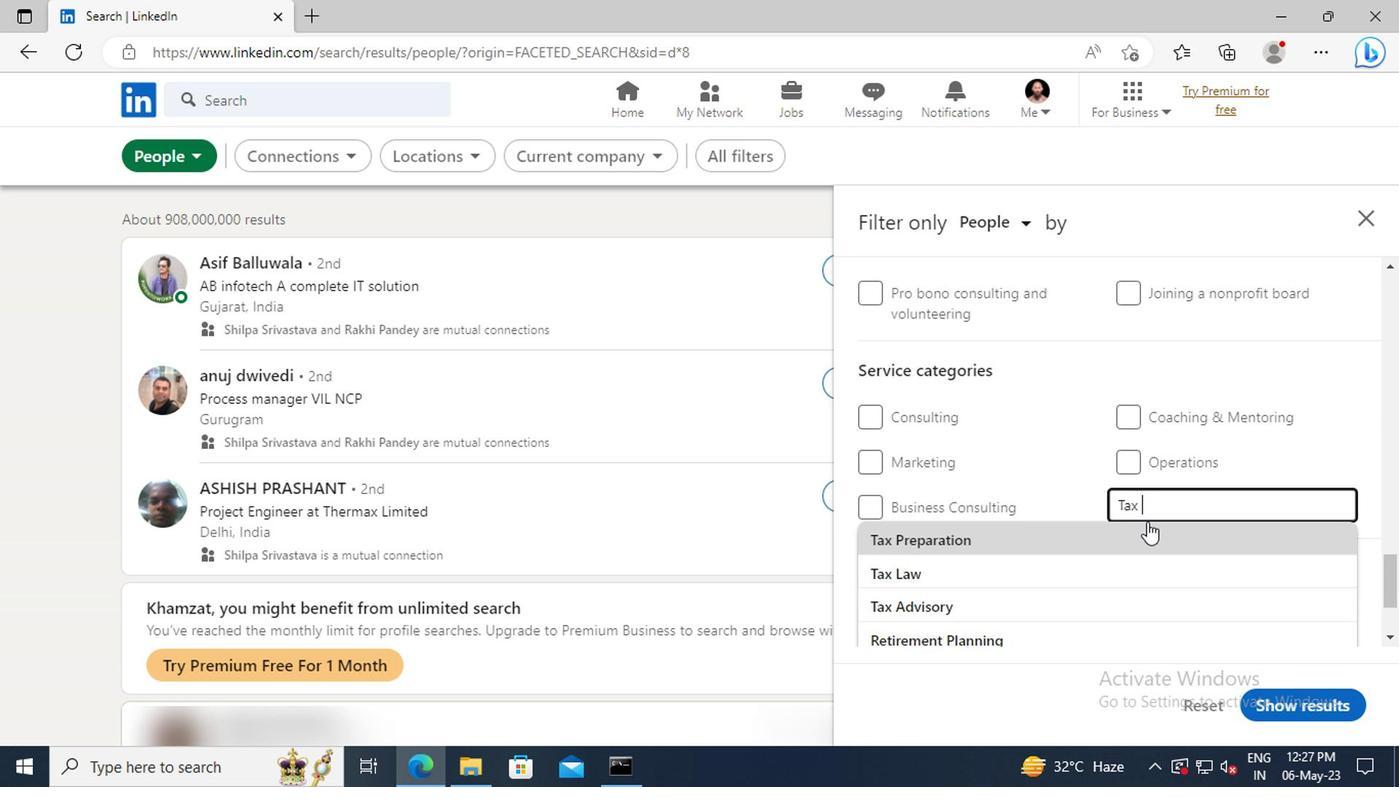 
Action: Mouse pressed left at (1142, 529)
Screenshot: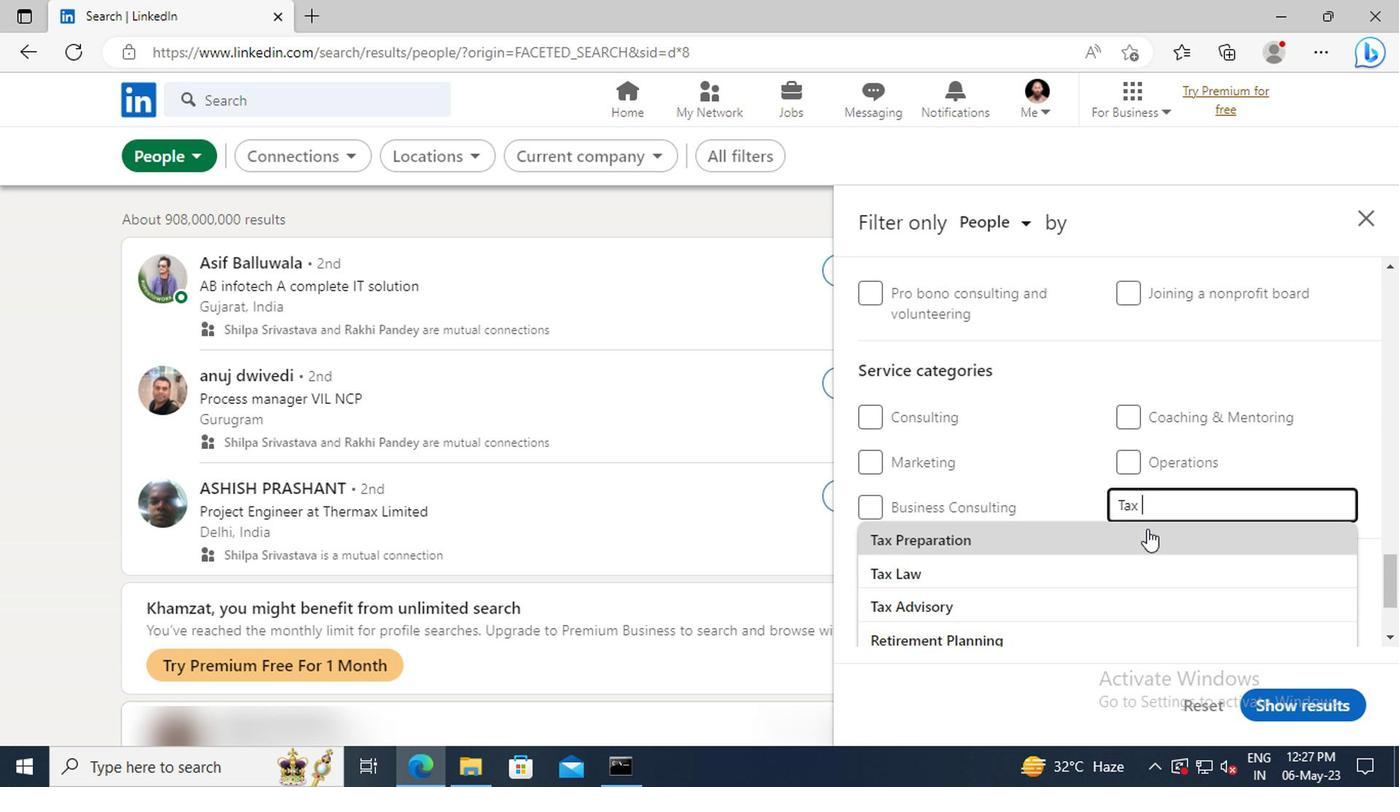 
Action: Mouse moved to (1140, 529)
Screenshot: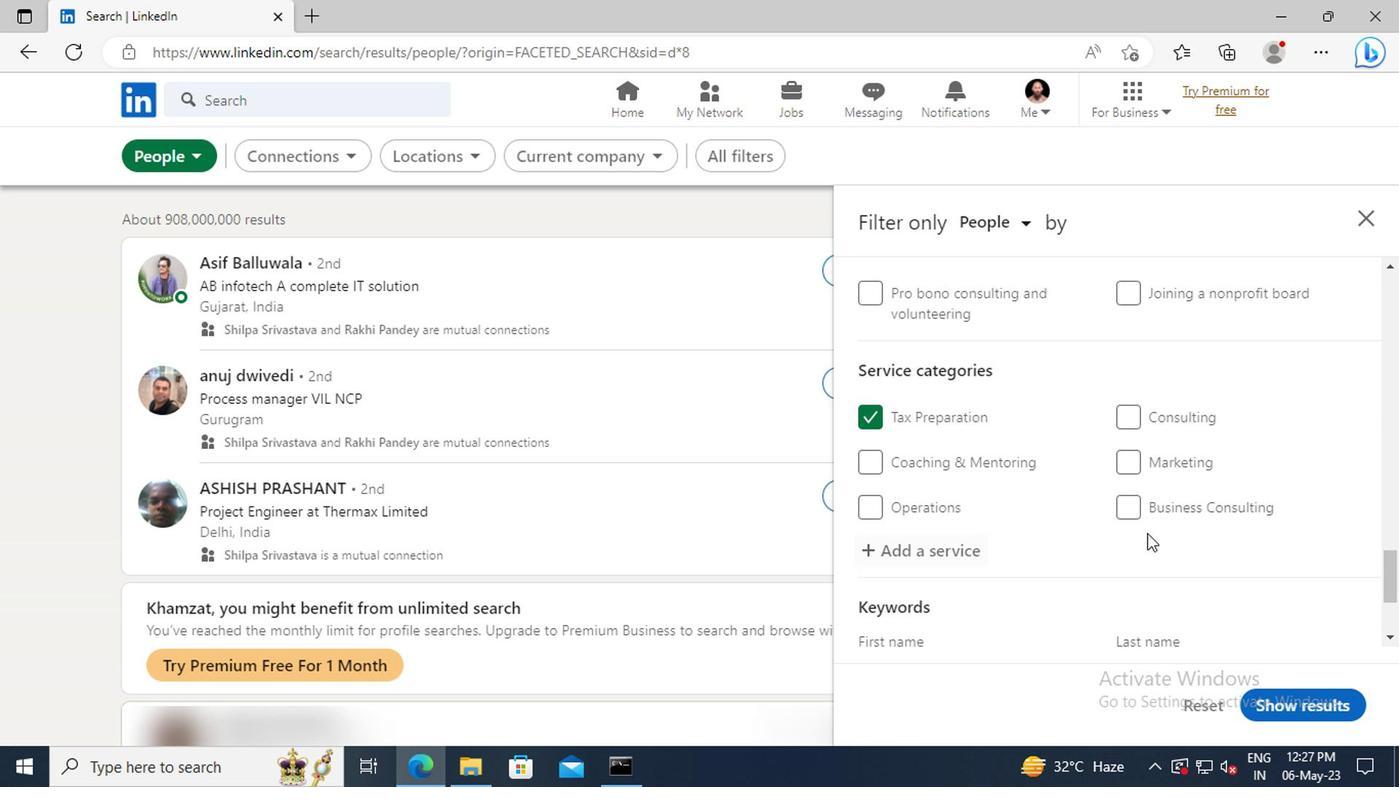 
Action: Mouse scrolled (1140, 529) with delta (0, 0)
Screenshot: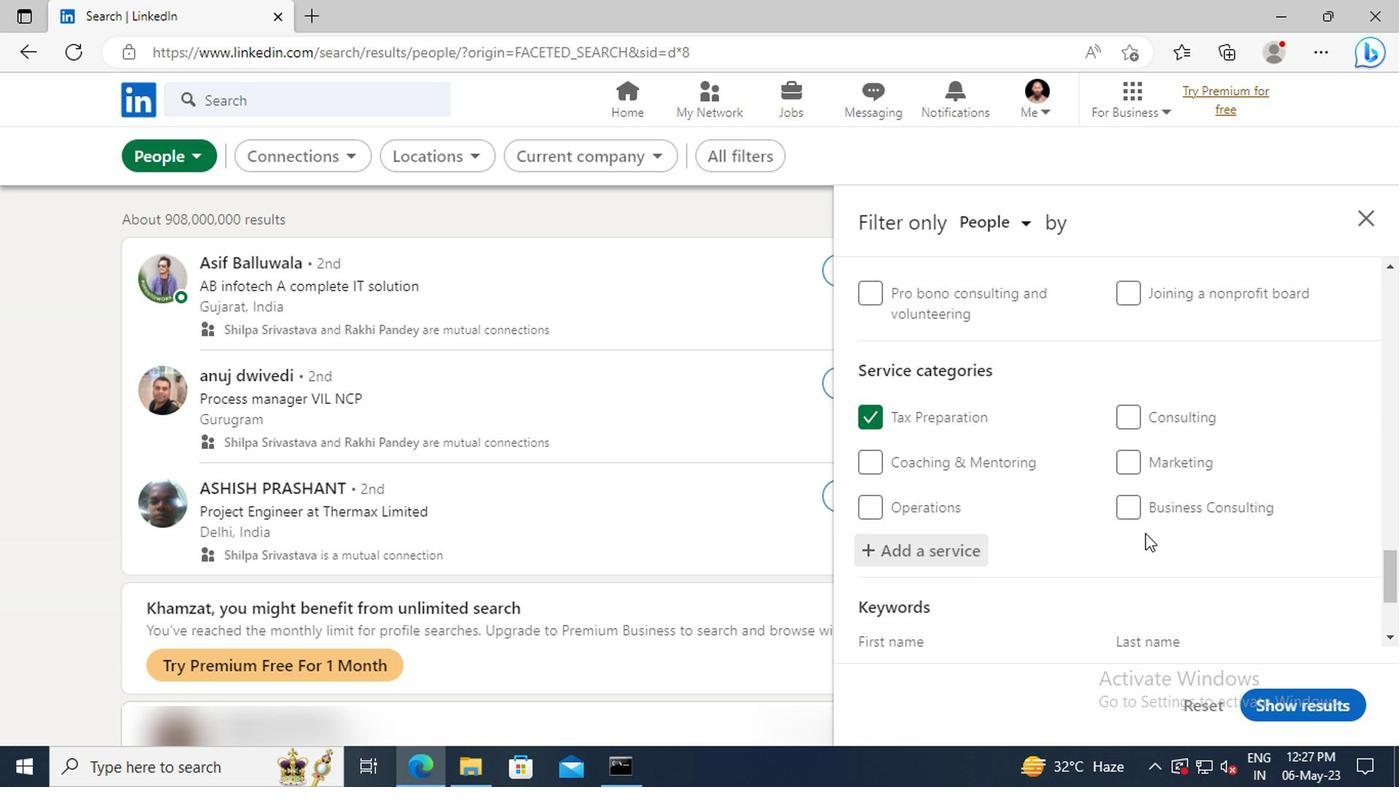 
Action: Mouse scrolled (1140, 529) with delta (0, 0)
Screenshot: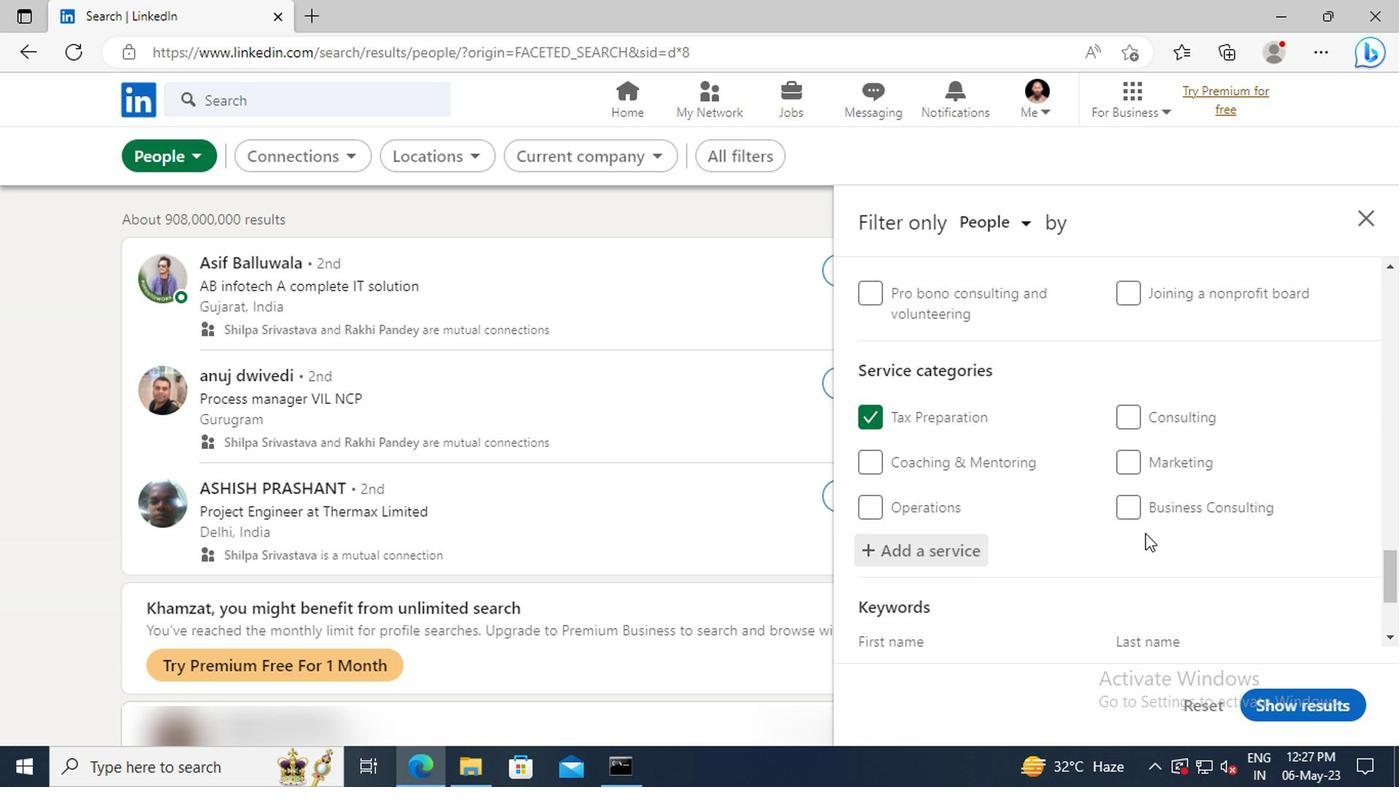 
Action: Mouse scrolled (1140, 529) with delta (0, 0)
Screenshot: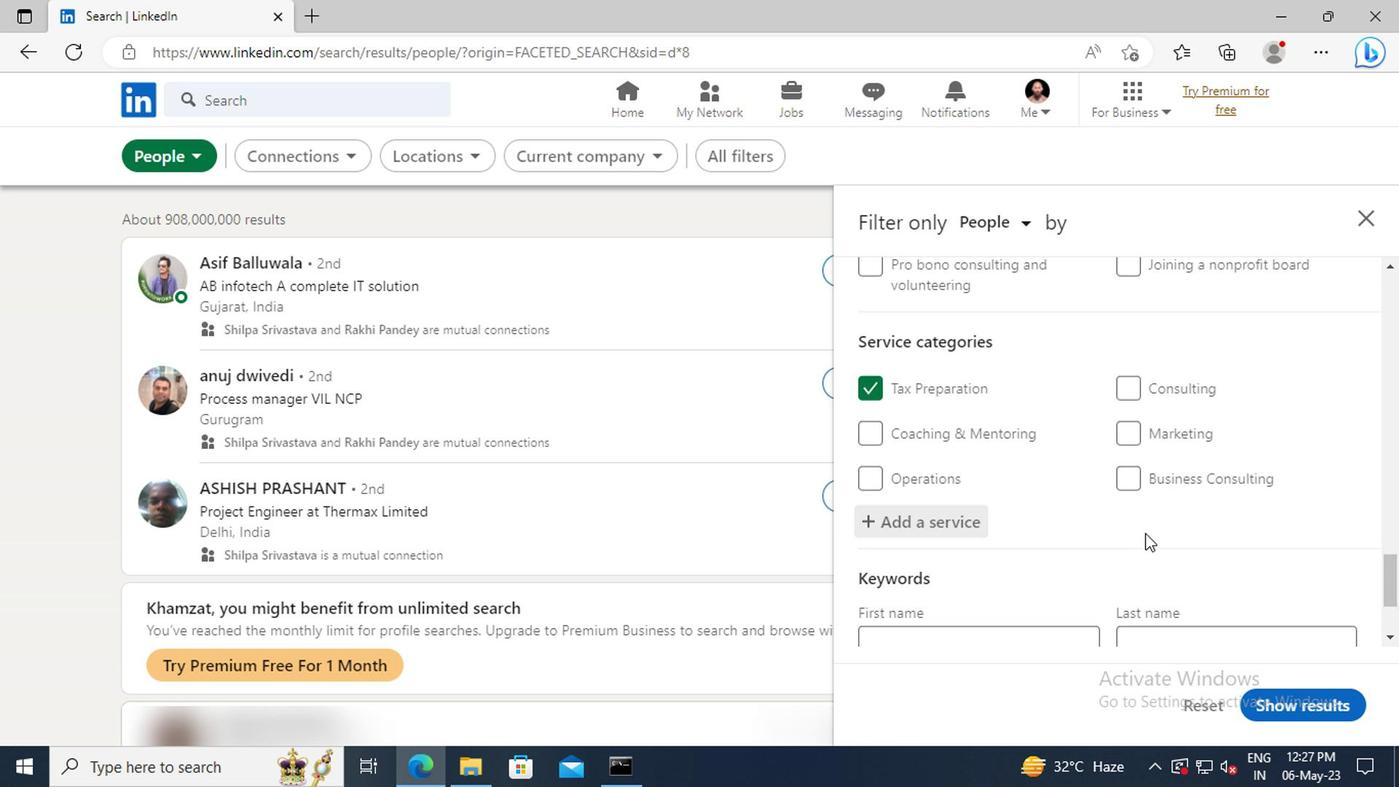 
Action: Mouse scrolled (1140, 529) with delta (0, 0)
Screenshot: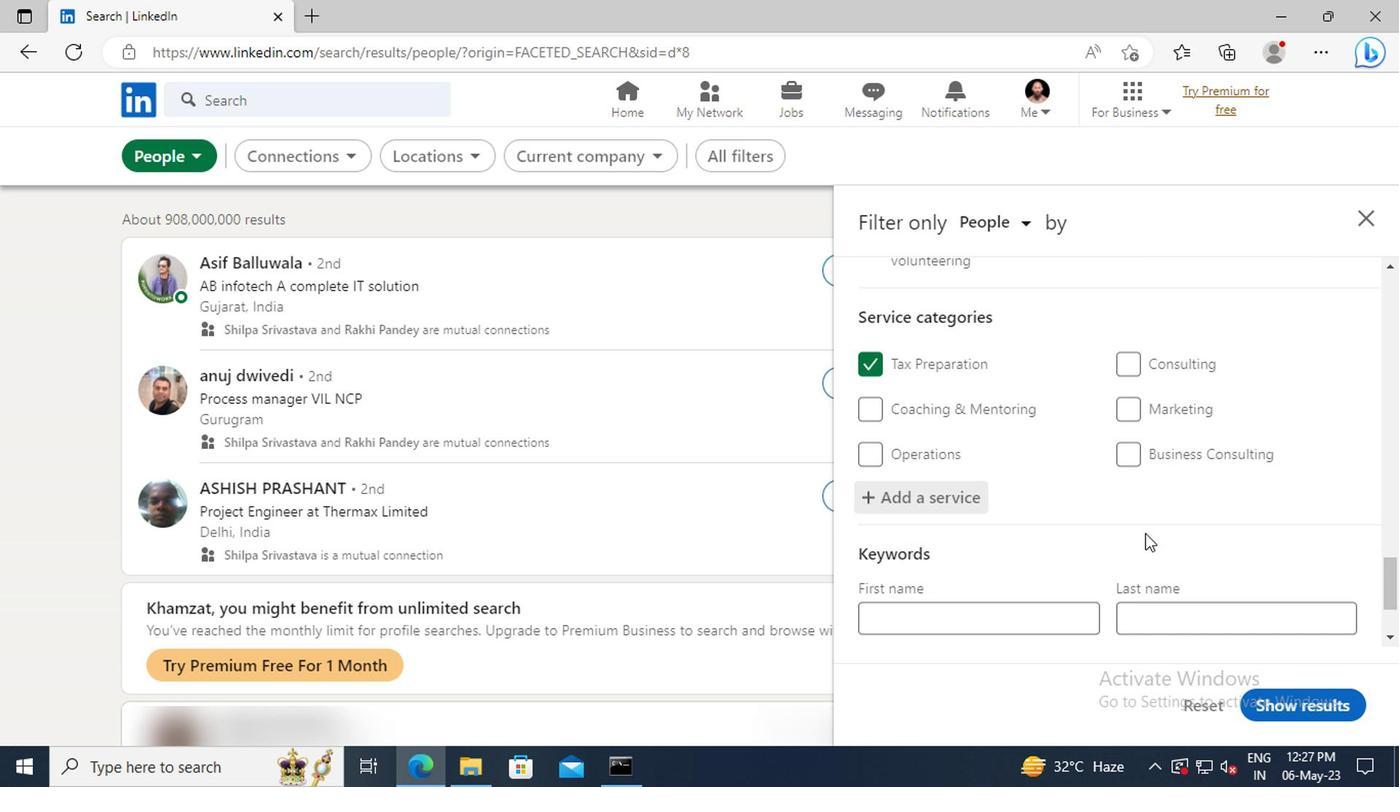 
Action: Mouse moved to (1036, 543)
Screenshot: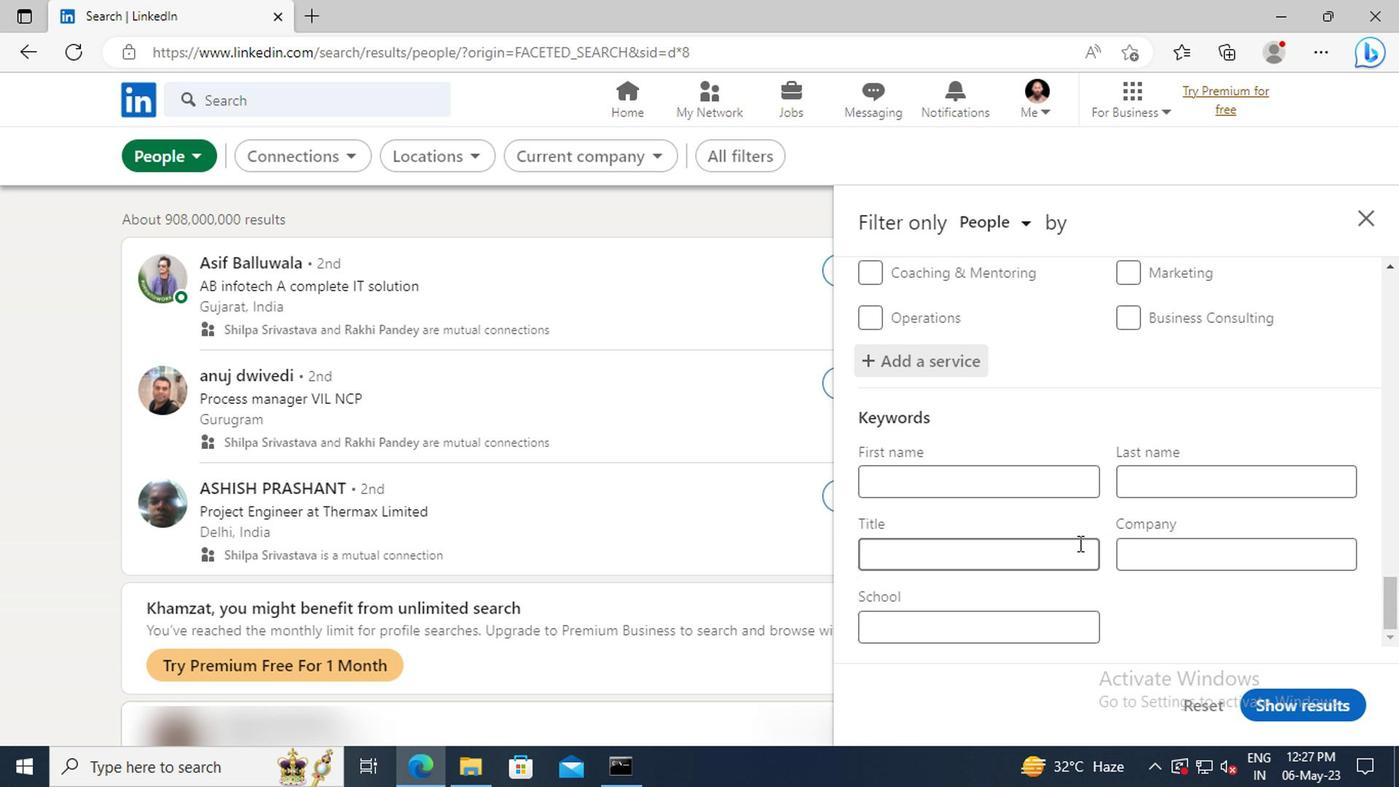
Action: Mouse pressed left at (1036, 543)
Screenshot: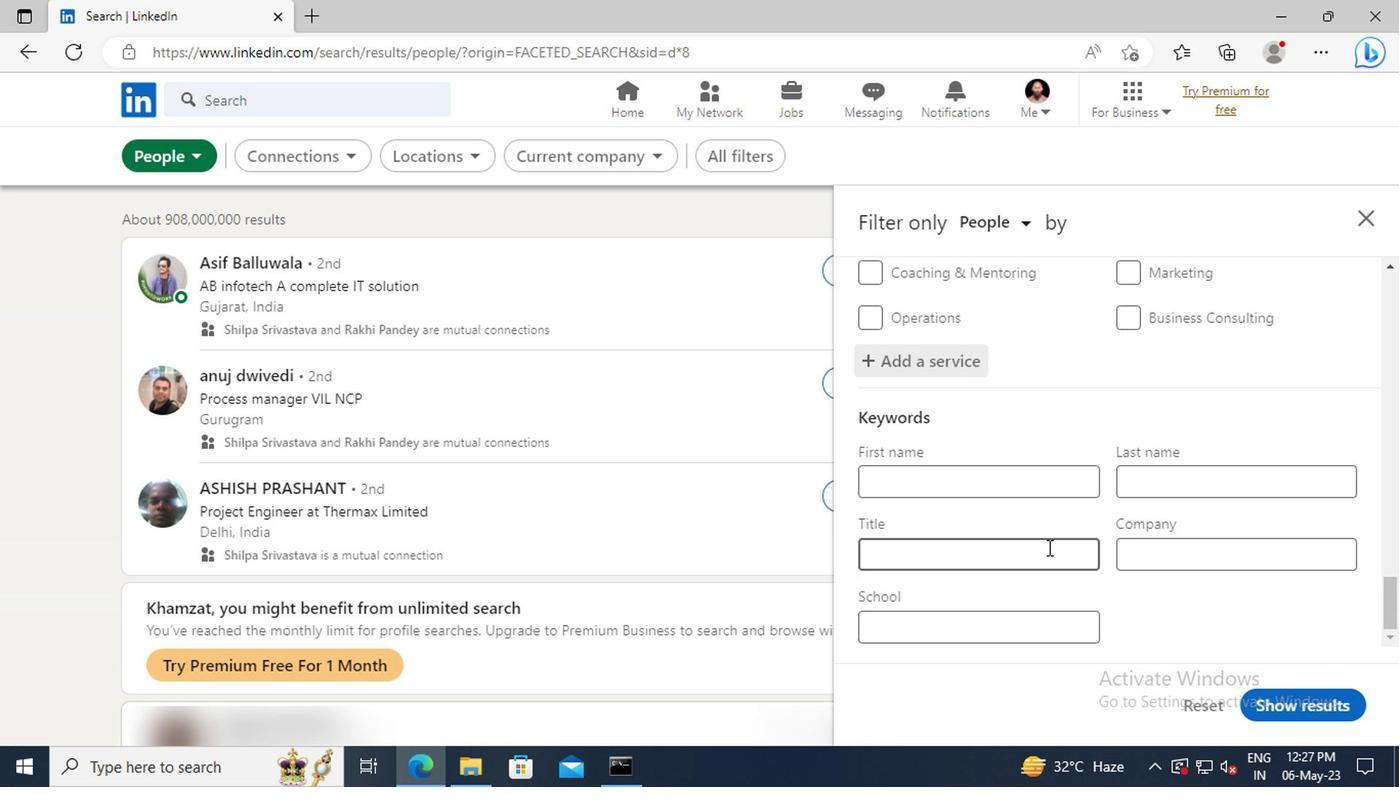 
Action: Key pressed <Key.shift>PLUMBER<Key.enter>
Screenshot: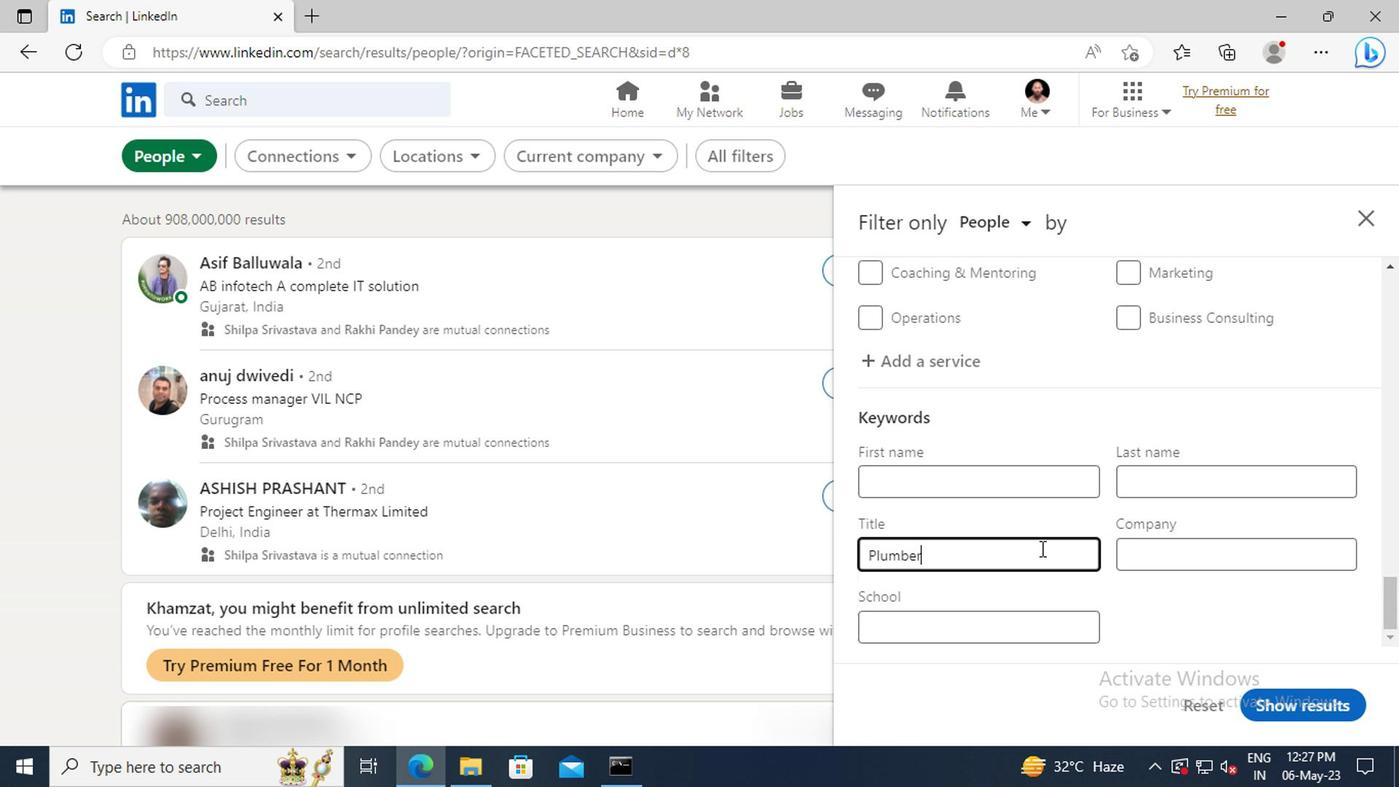 
Action: Mouse moved to (1266, 680)
Screenshot: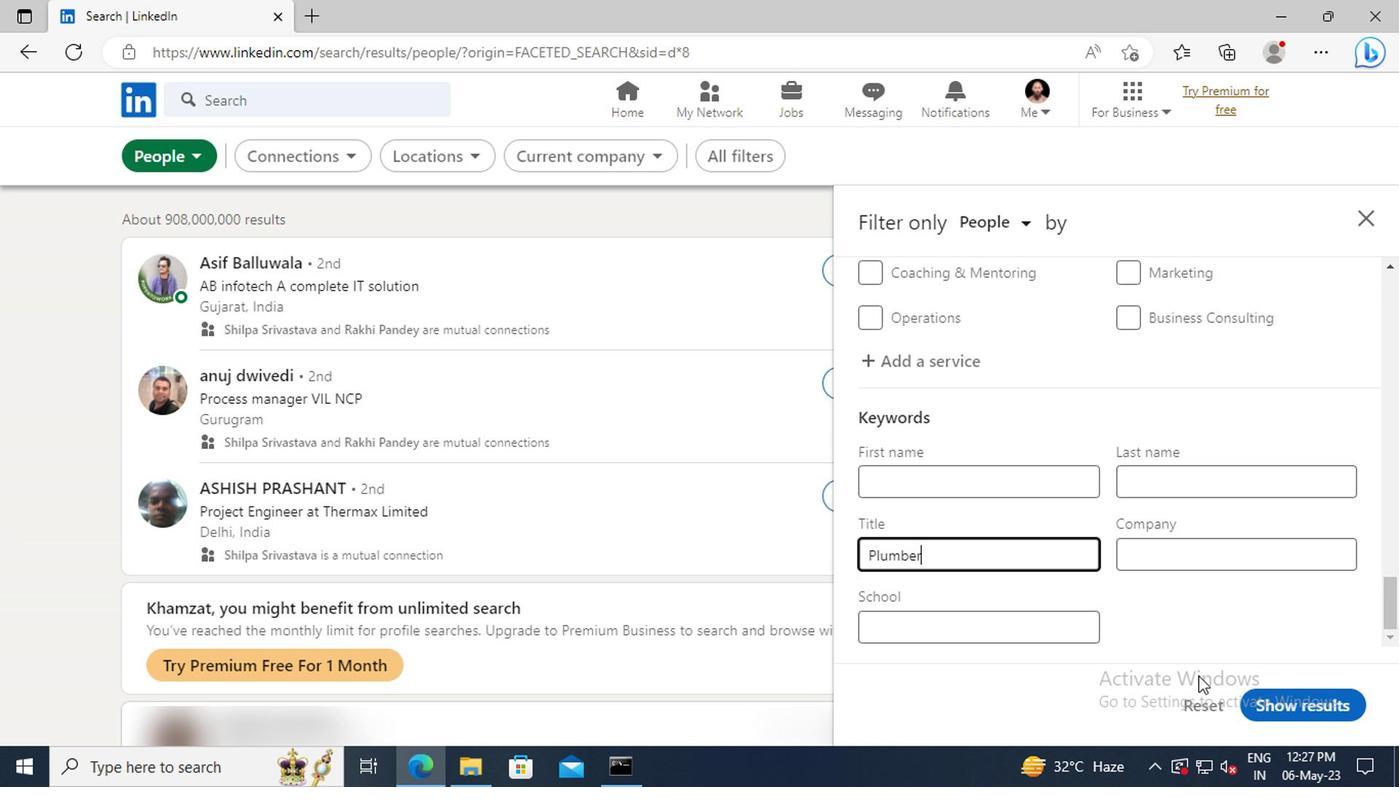 
Action: Mouse pressed left at (1266, 680)
Screenshot: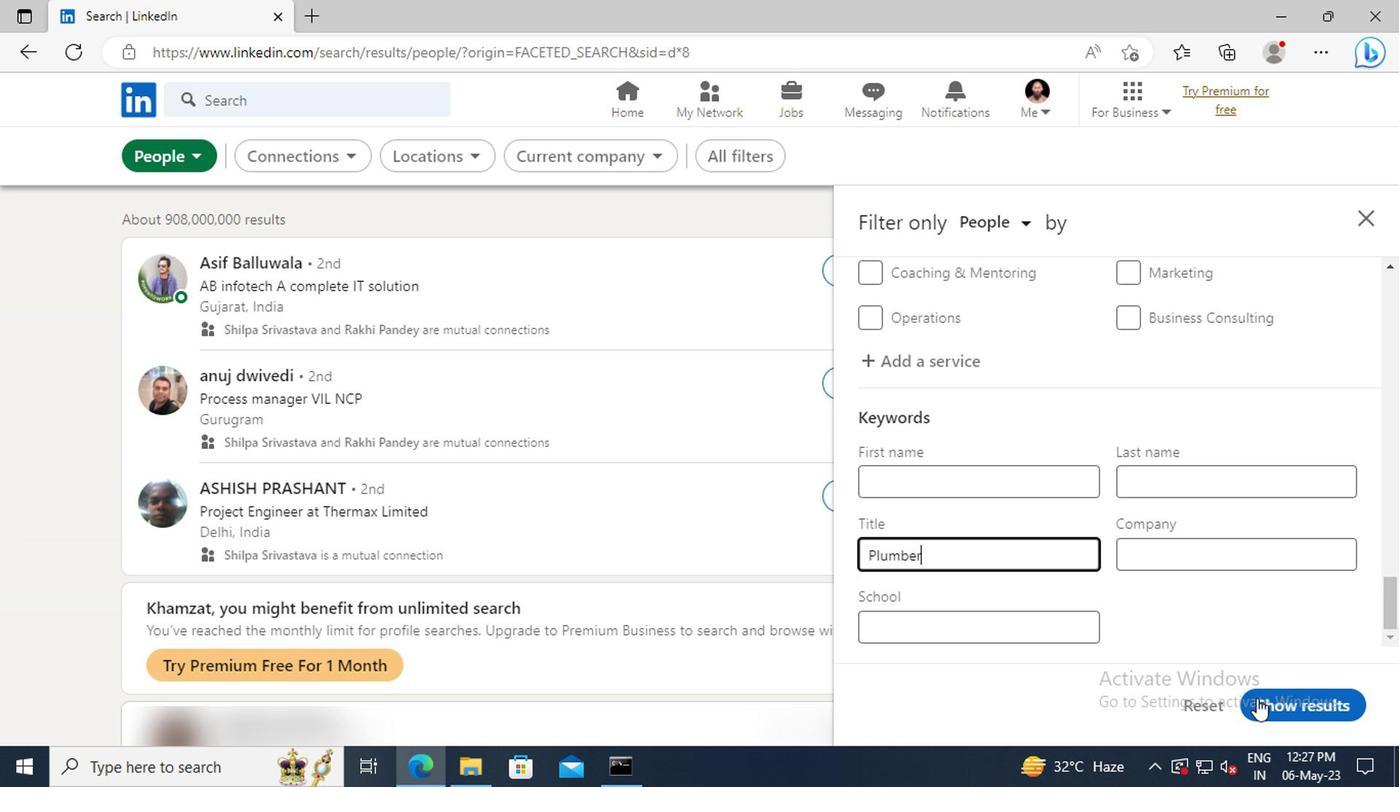 
